 Task: Look for Airbnb options in Lancy, Switzerland from 1st December, 2023 to 5th December, 2023 for 1 adult. Place can be entire room with 1  bedroom having 1 bed and 1 bathroom. Property type can be flat. Amenities needed are: wifi.Look for 1 property as per requirement.
Action: Mouse moved to (545, 276)
Screenshot: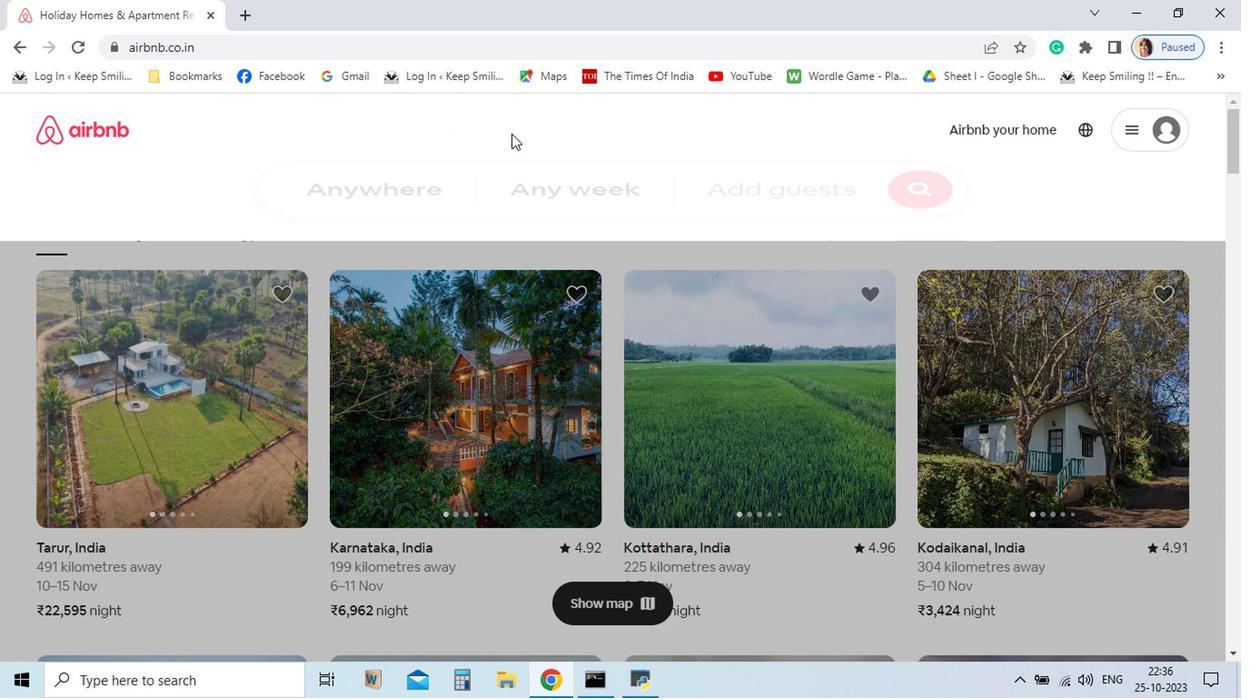 
Action: Mouse pressed left at (545, 276)
Screenshot: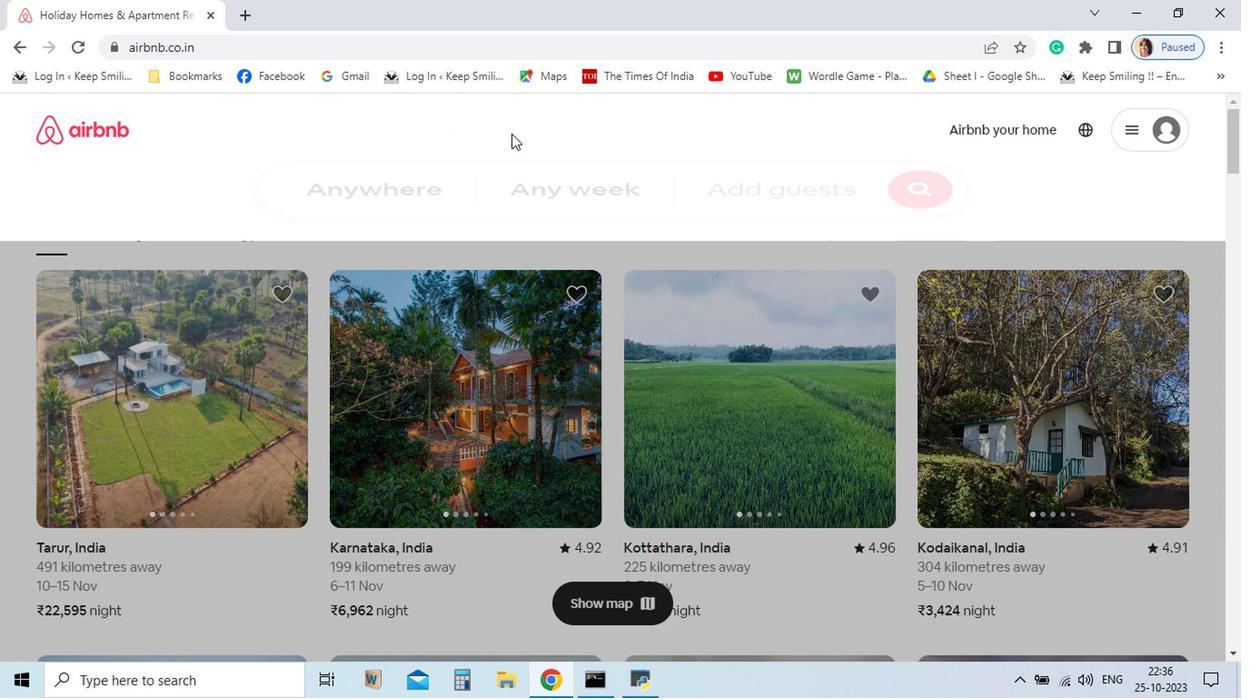 
Action: Mouse moved to (425, 331)
Screenshot: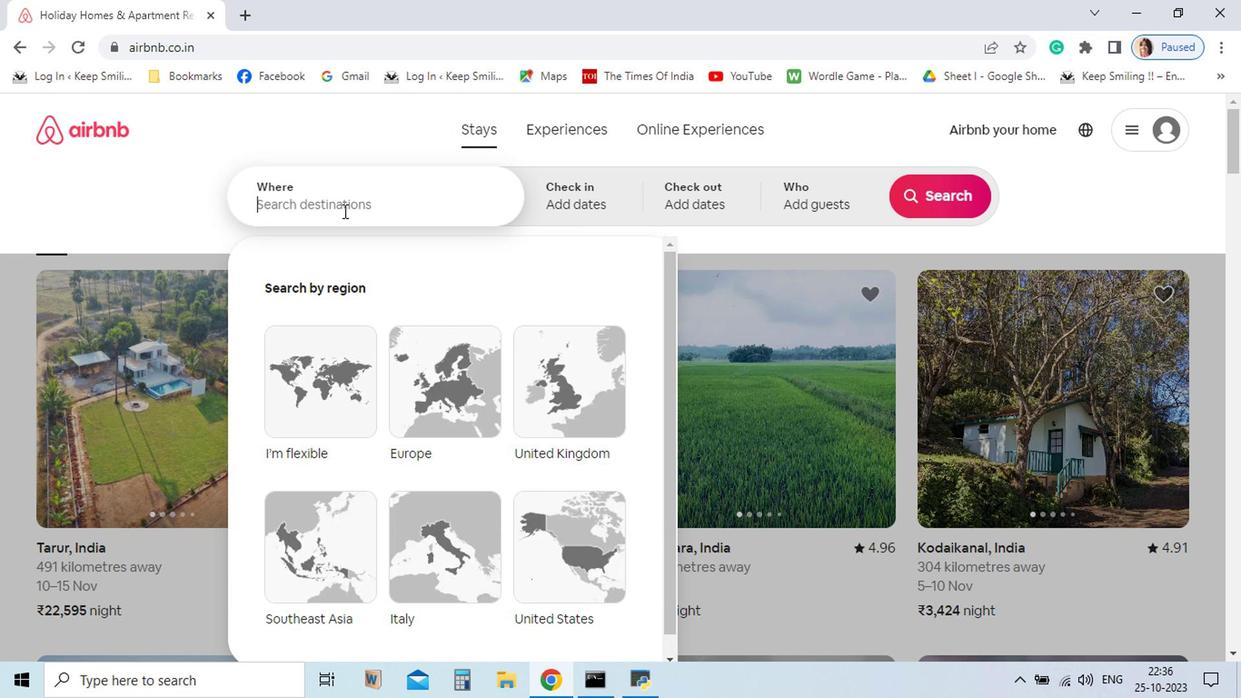 
Action: Mouse pressed left at (425, 331)
Screenshot: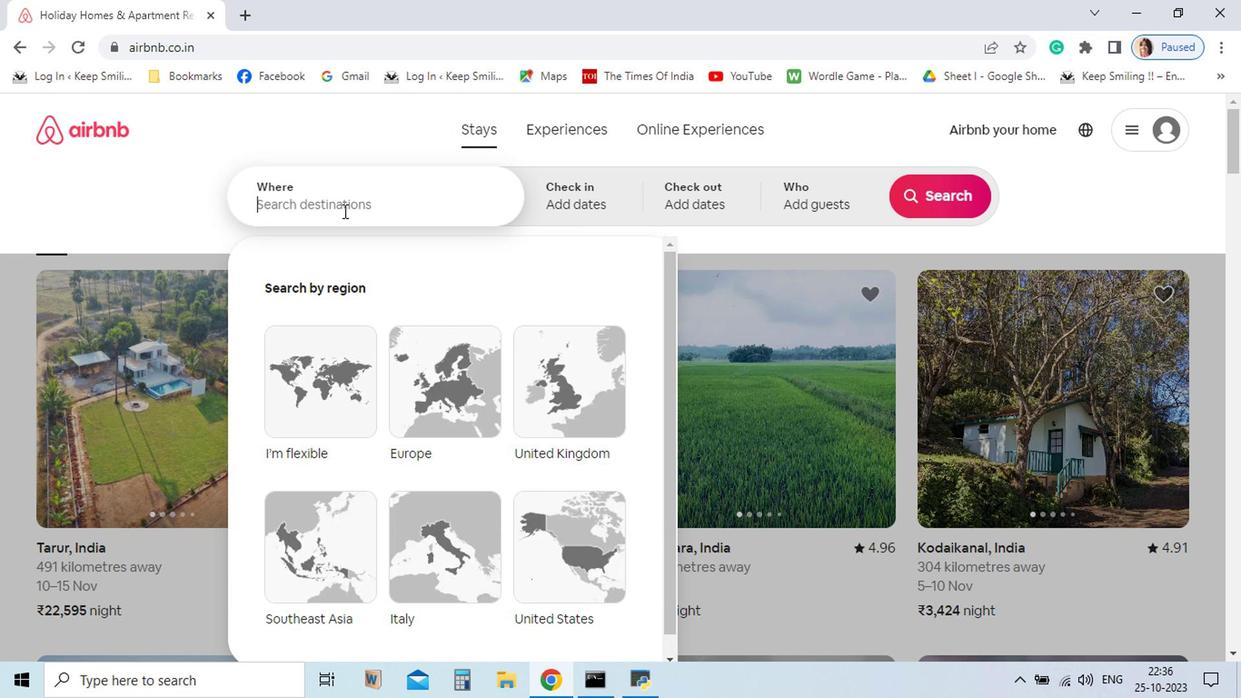 
Action: Mouse moved to (424, 330)
Screenshot: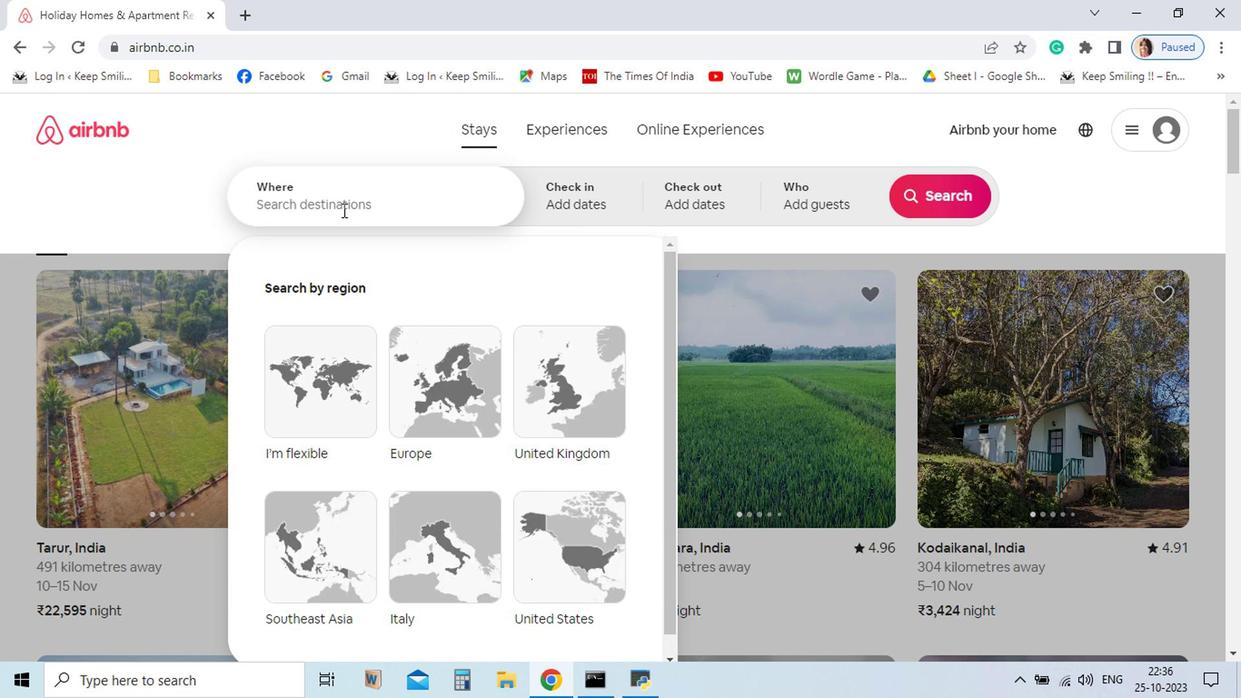 
Action: Key pressed lancy
Screenshot: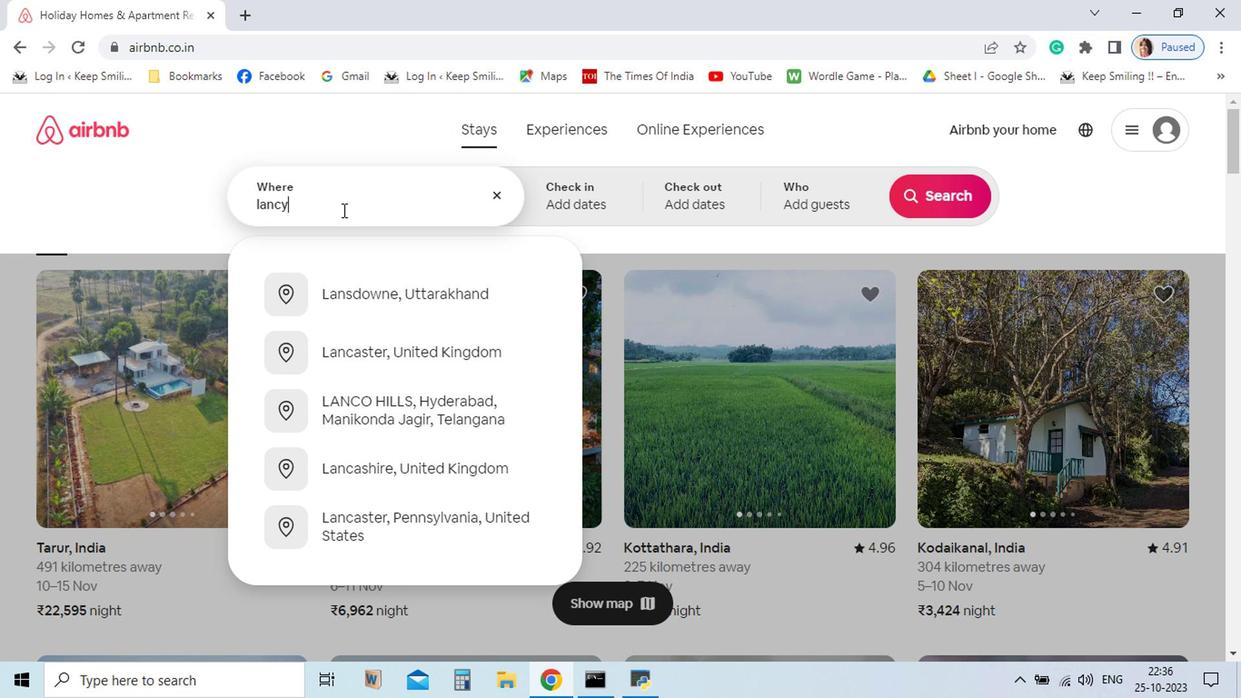 
Action: Mouse moved to (459, 388)
Screenshot: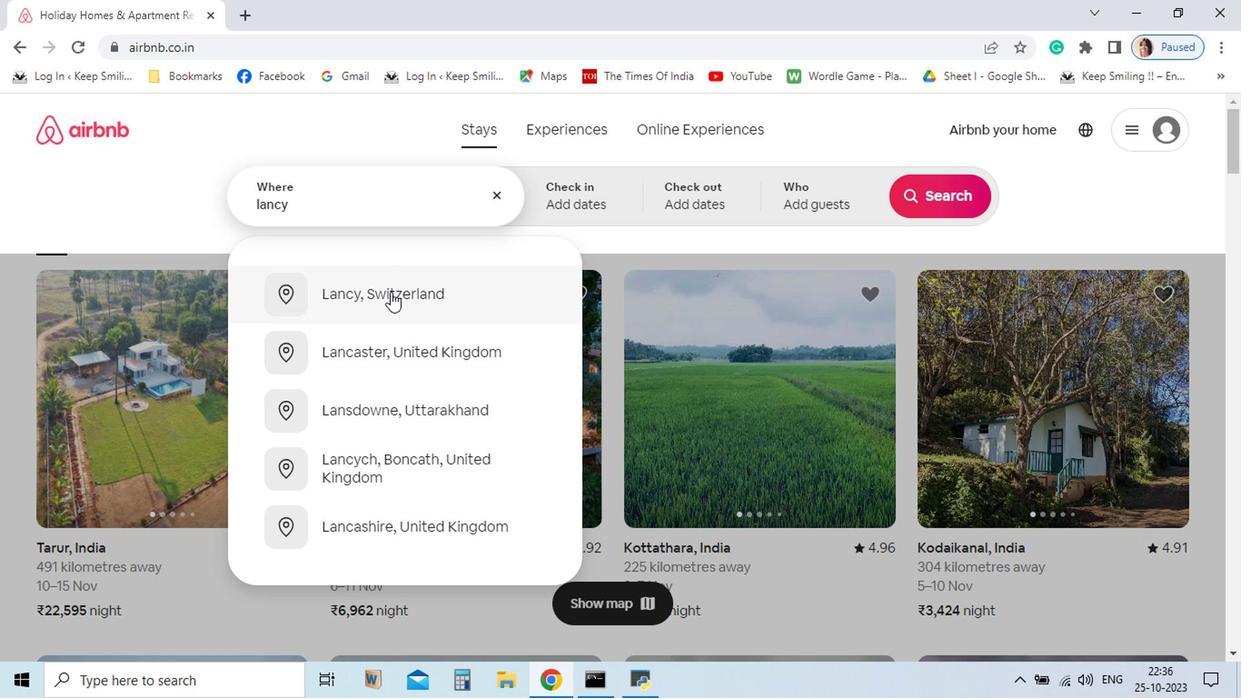 
Action: Mouse pressed left at (459, 388)
Screenshot: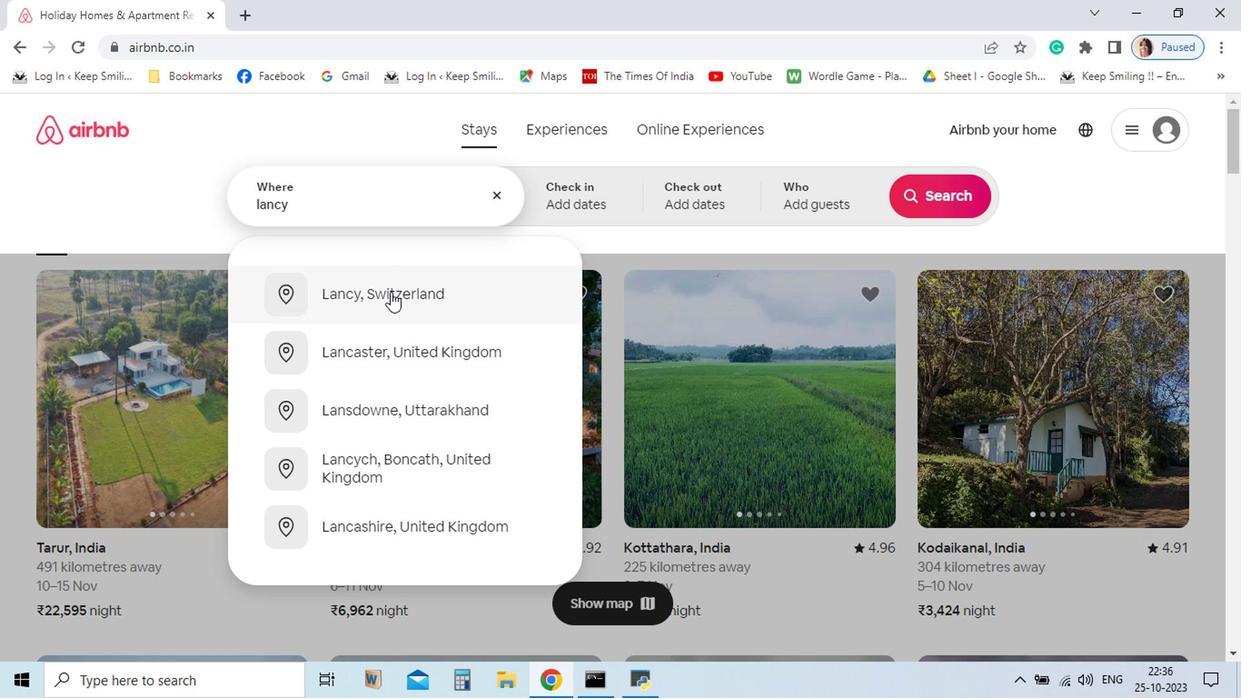 
Action: Mouse moved to (842, 424)
Screenshot: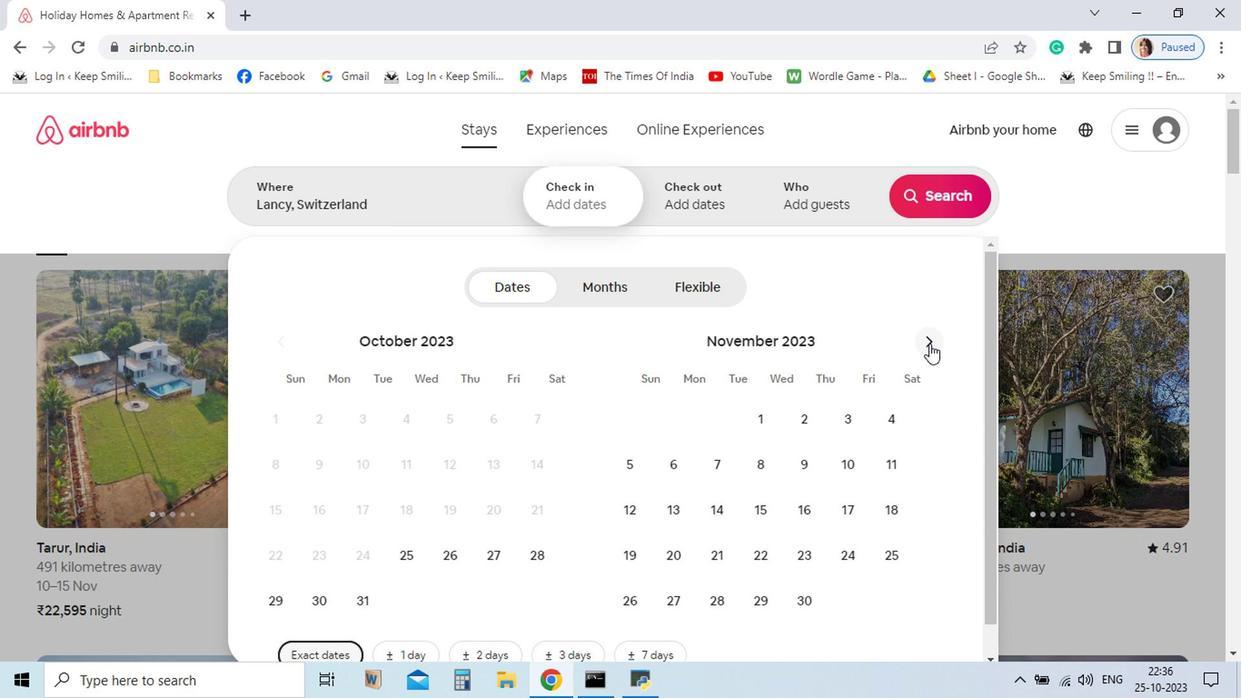 
Action: Mouse pressed left at (842, 424)
Screenshot: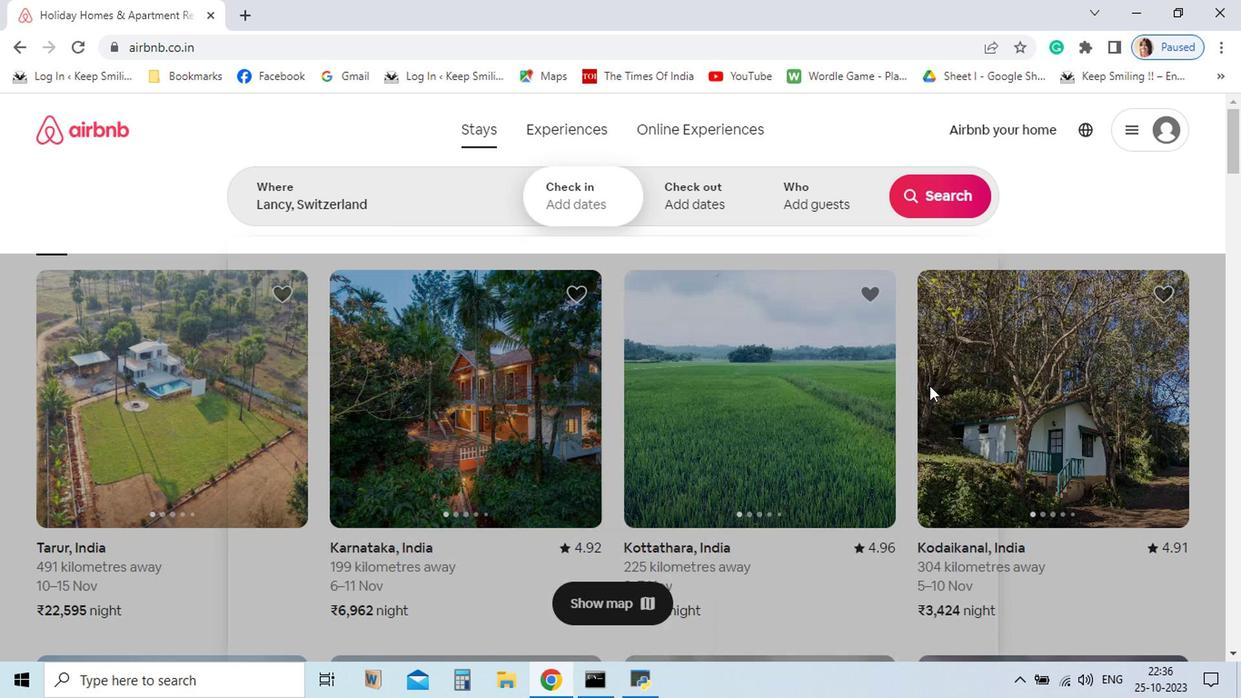 
Action: Mouse moved to (796, 471)
Screenshot: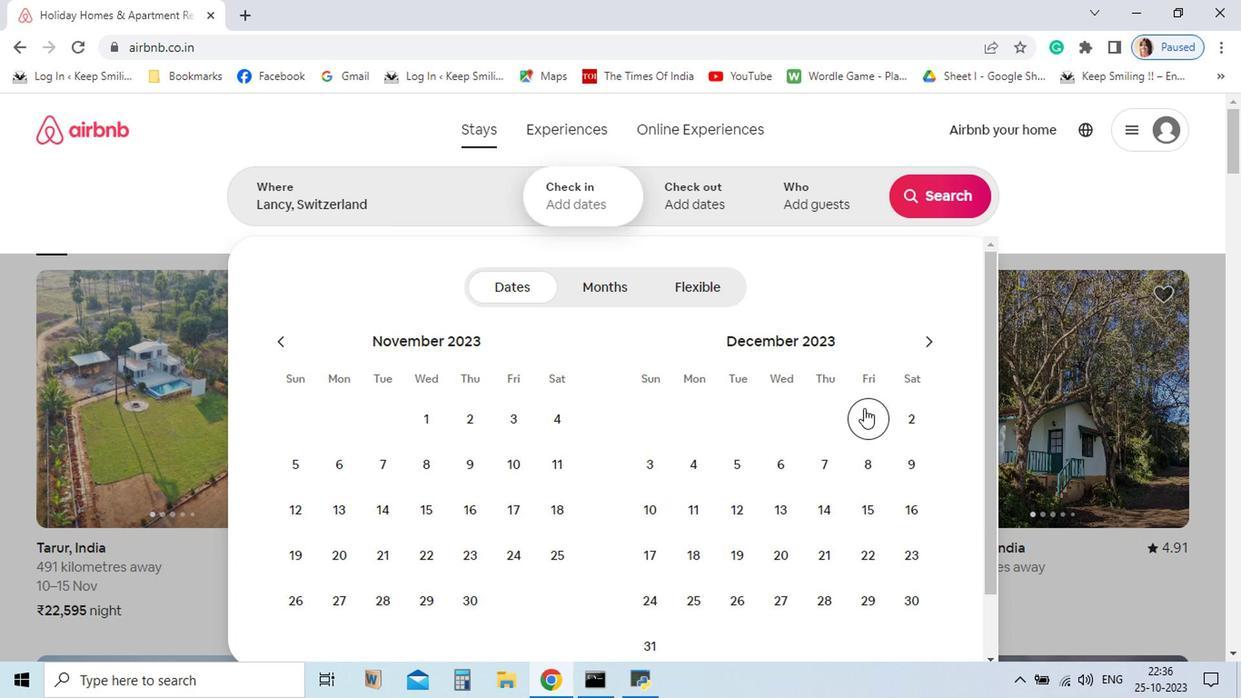 
Action: Mouse pressed left at (796, 471)
Screenshot: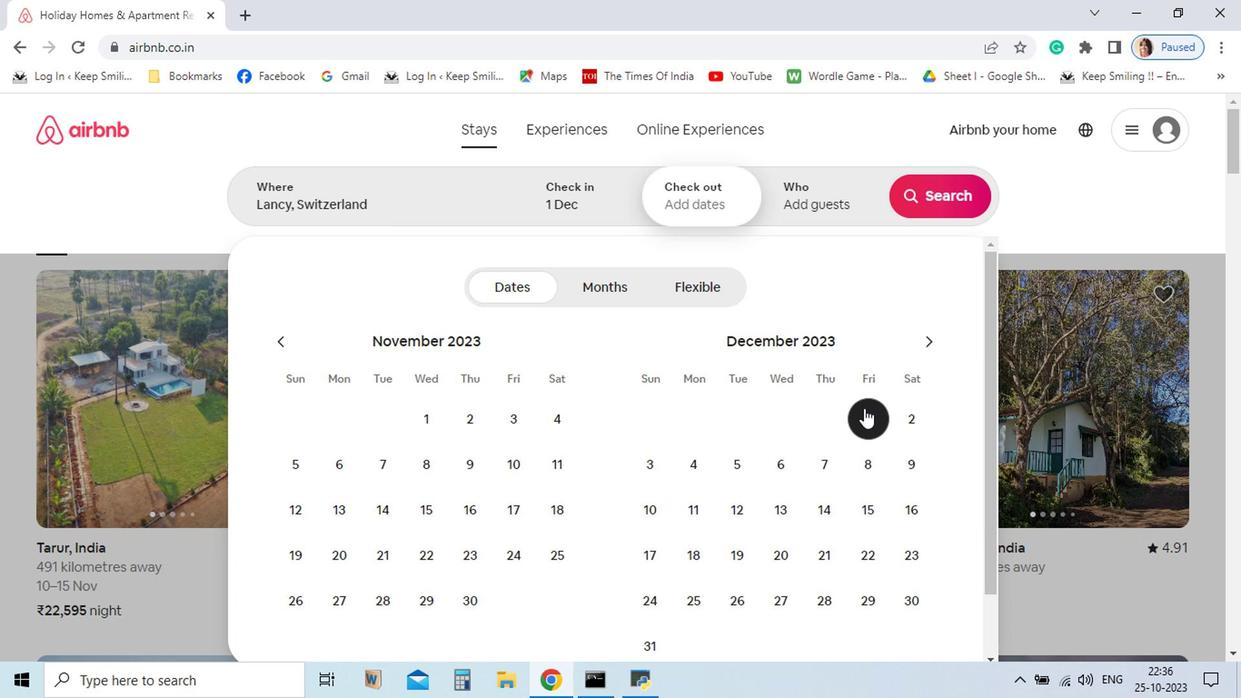 
Action: Mouse moved to (706, 512)
Screenshot: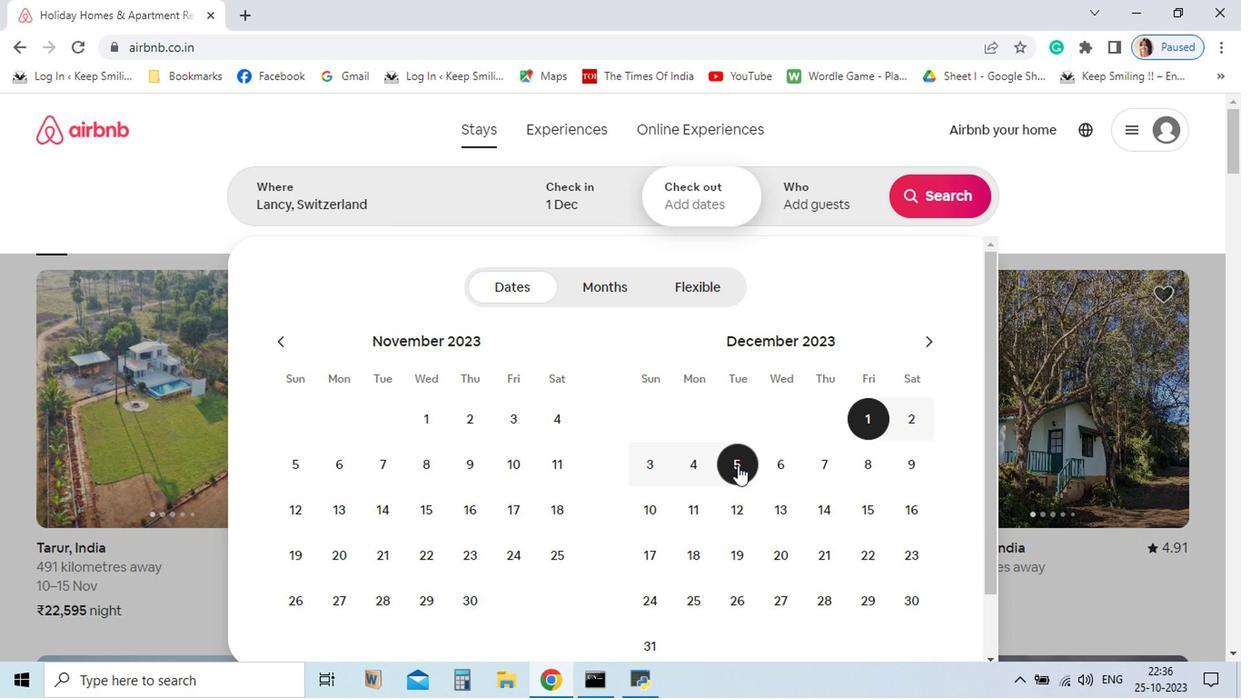 
Action: Mouse pressed left at (706, 512)
Screenshot: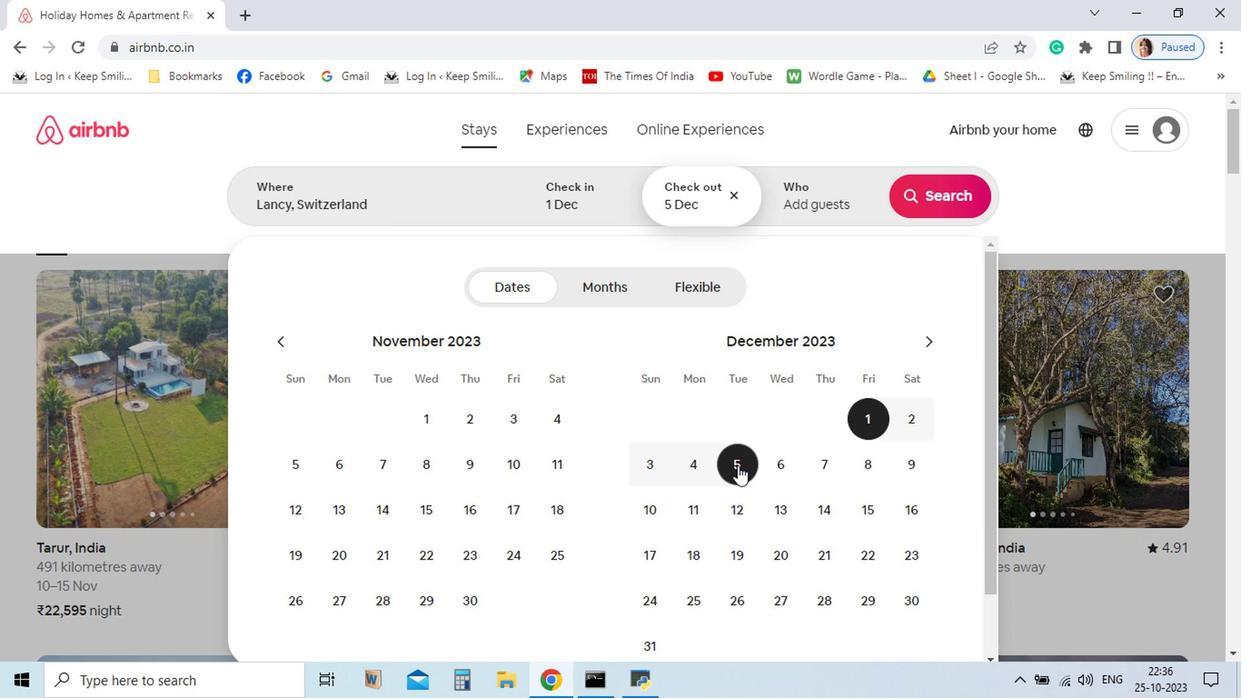 
Action: Mouse moved to (774, 329)
Screenshot: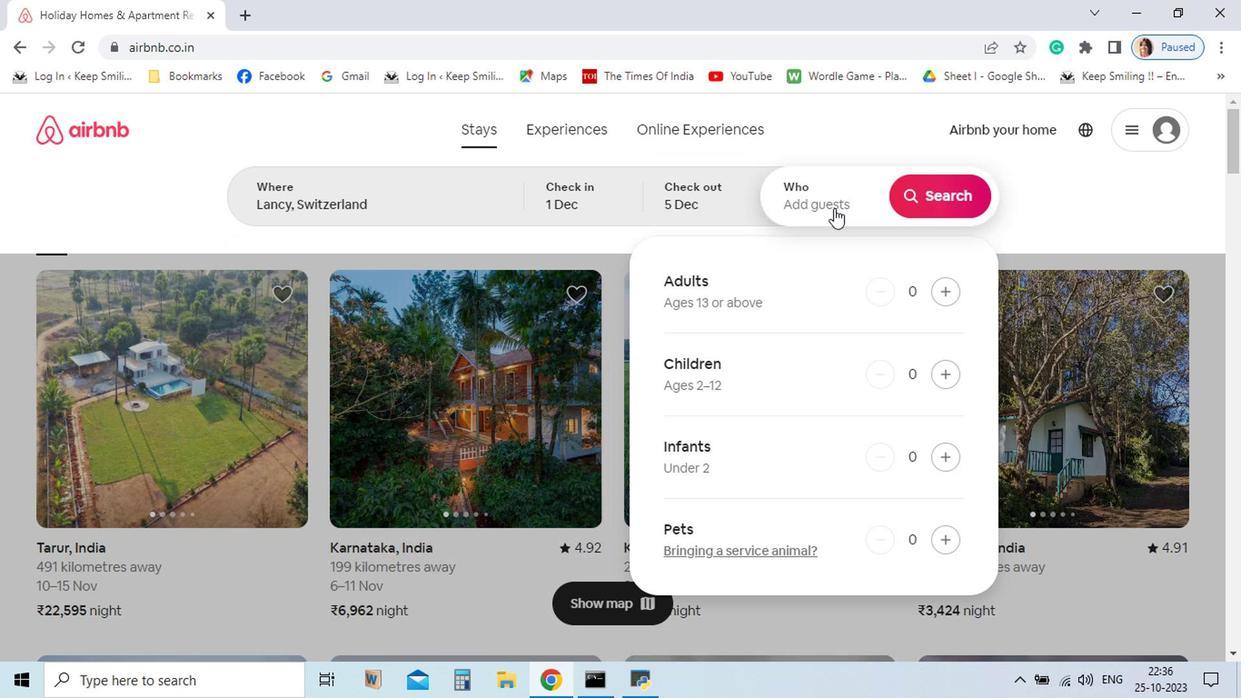 
Action: Mouse pressed left at (774, 329)
Screenshot: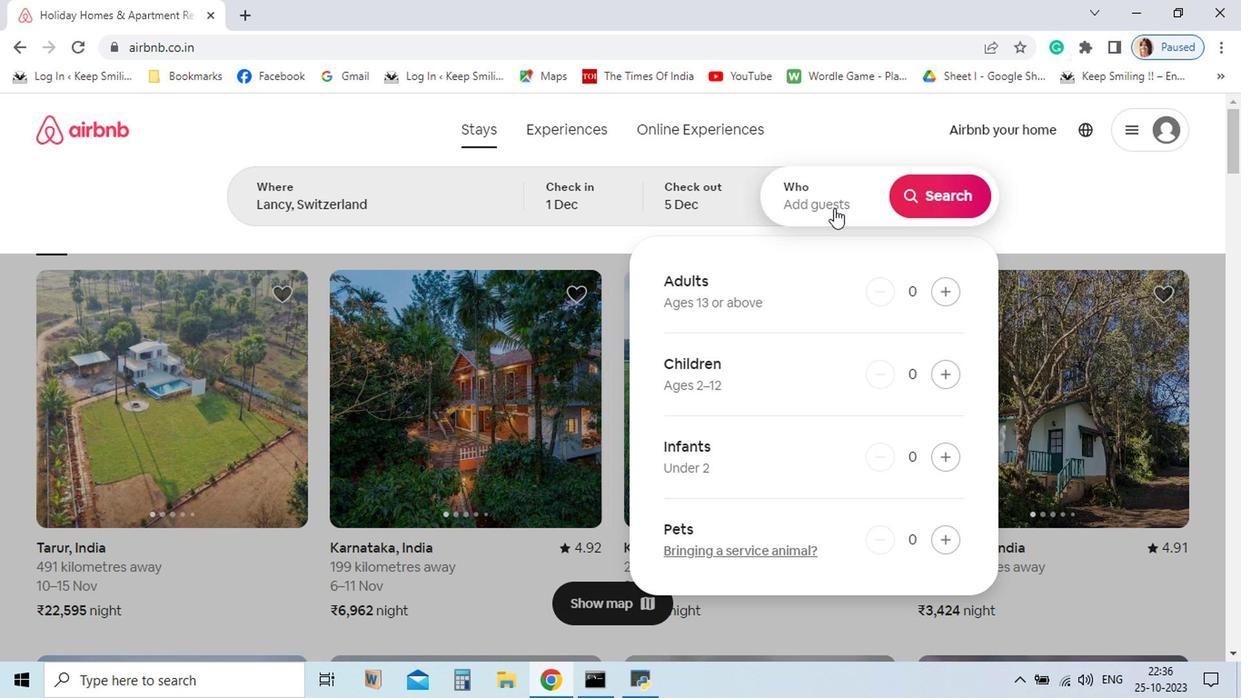
Action: Mouse moved to (854, 388)
Screenshot: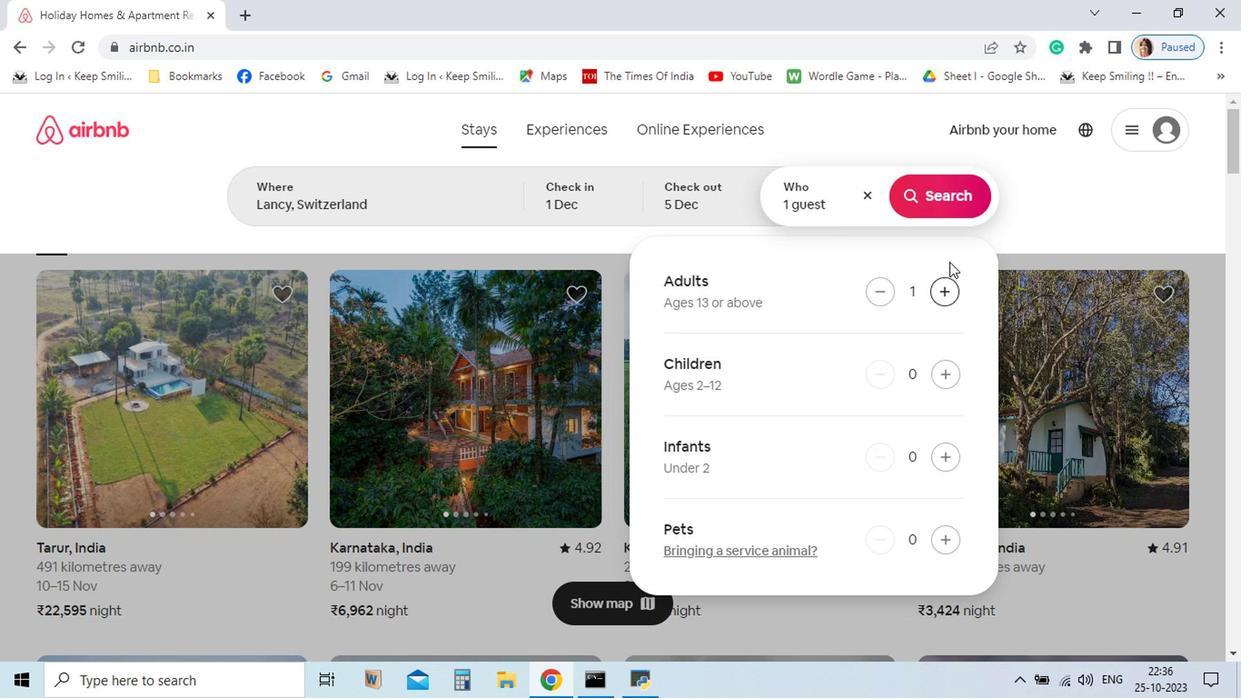 
Action: Mouse pressed left at (854, 388)
Screenshot: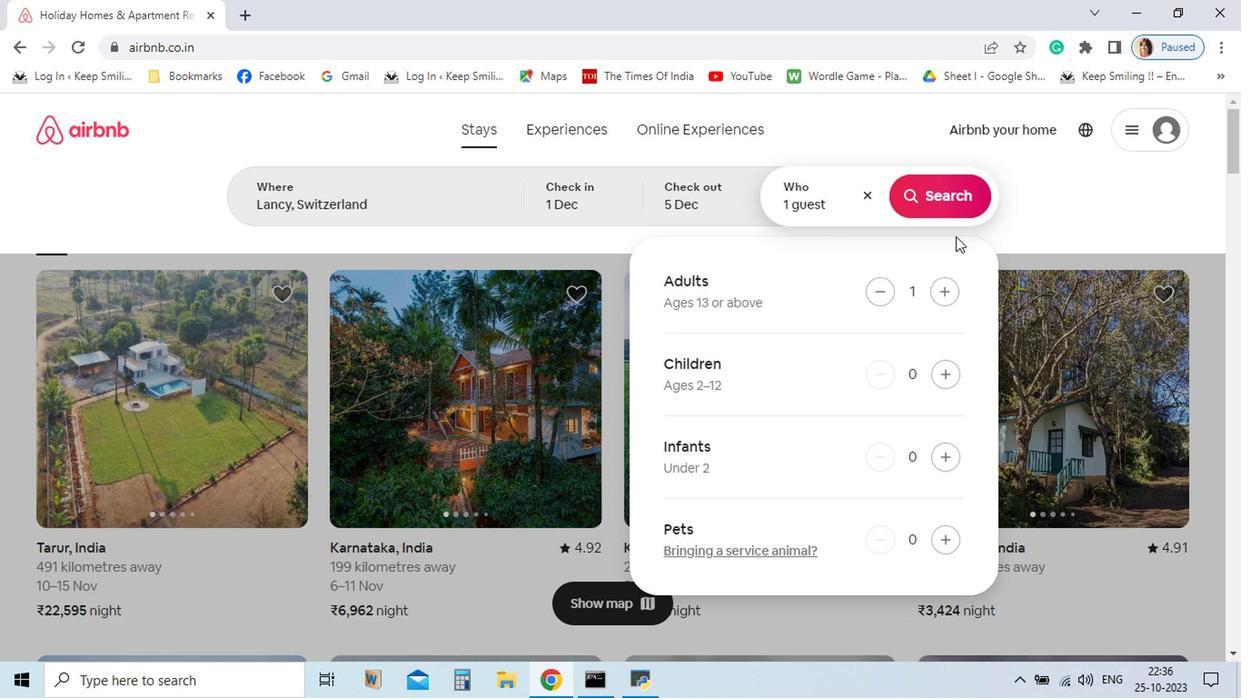 
Action: Mouse moved to (857, 321)
Screenshot: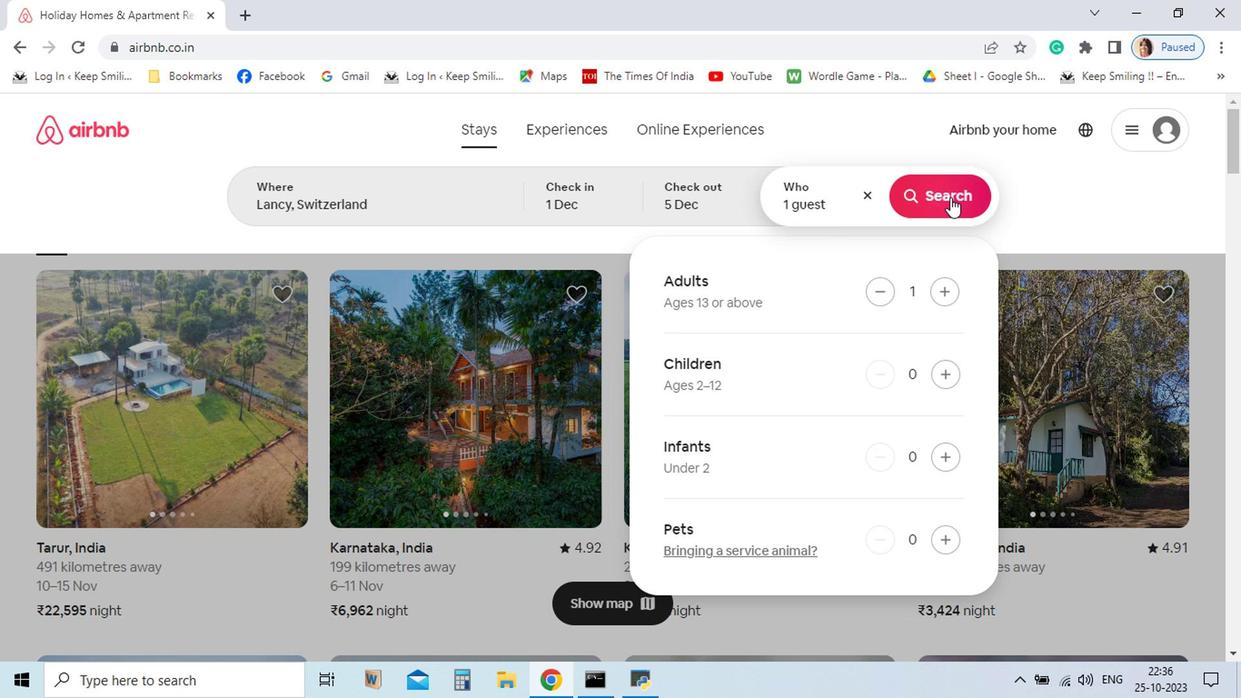 
Action: Mouse pressed left at (857, 321)
Screenshot: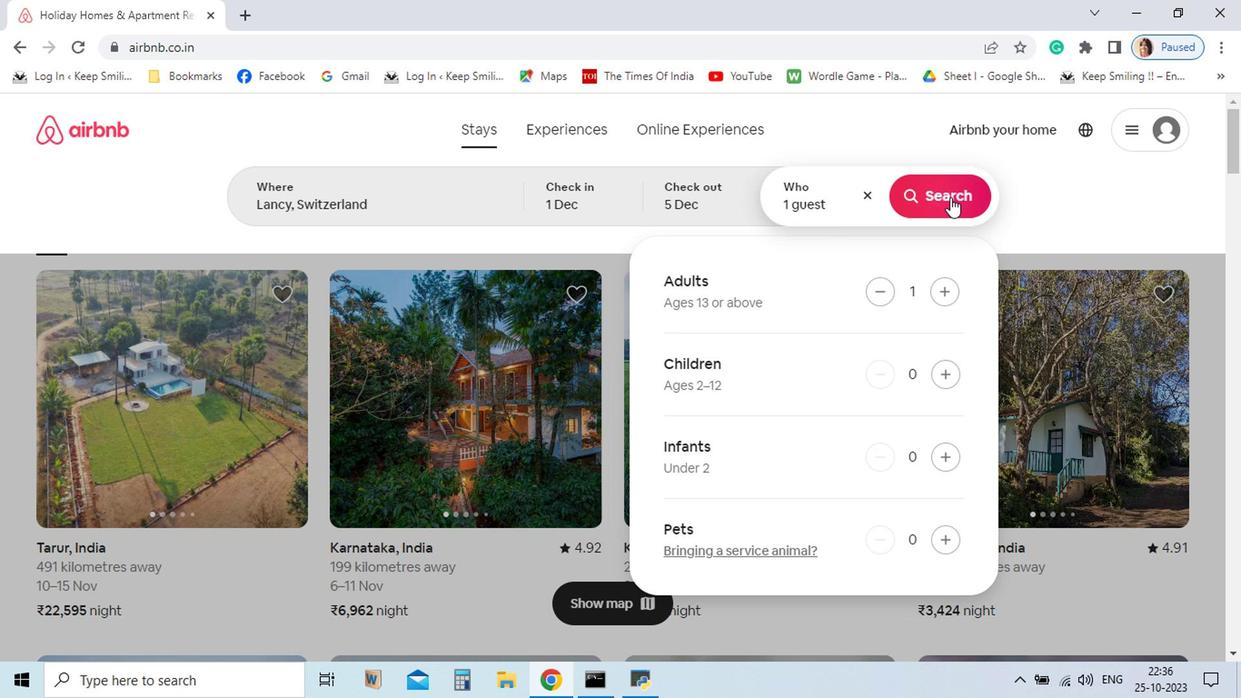 
Action: Mouse moved to (860, 326)
Screenshot: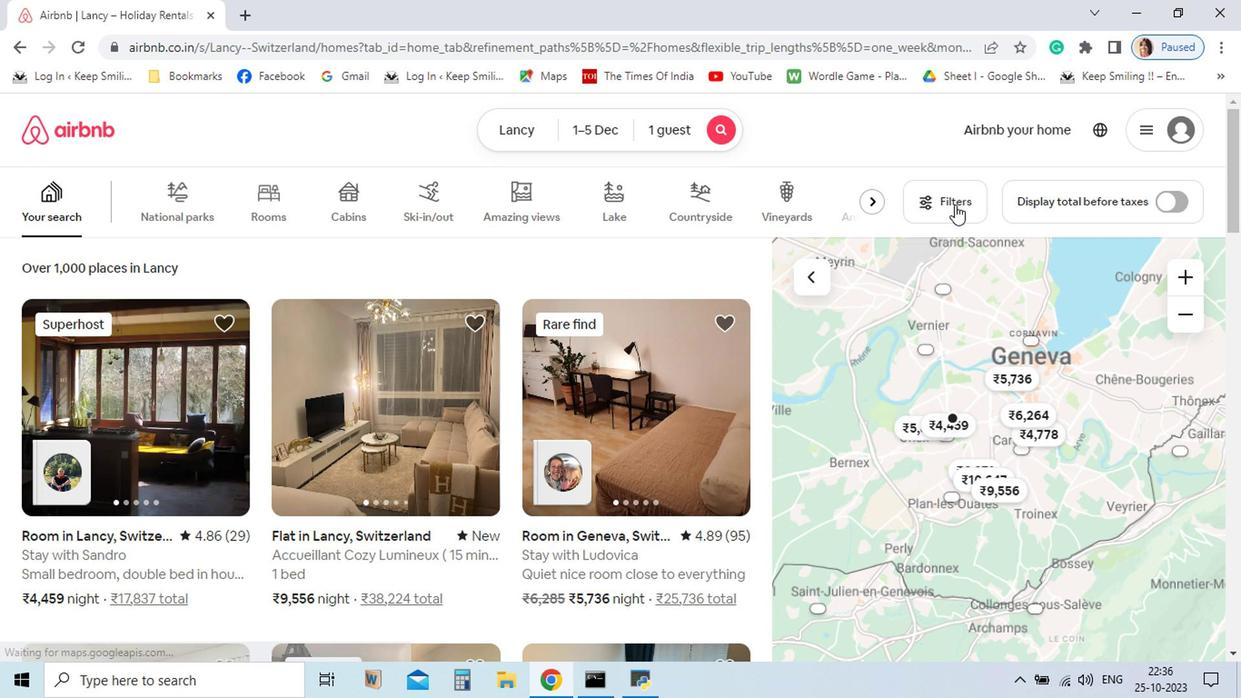 
Action: Mouse pressed left at (860, 326)
Screenshot: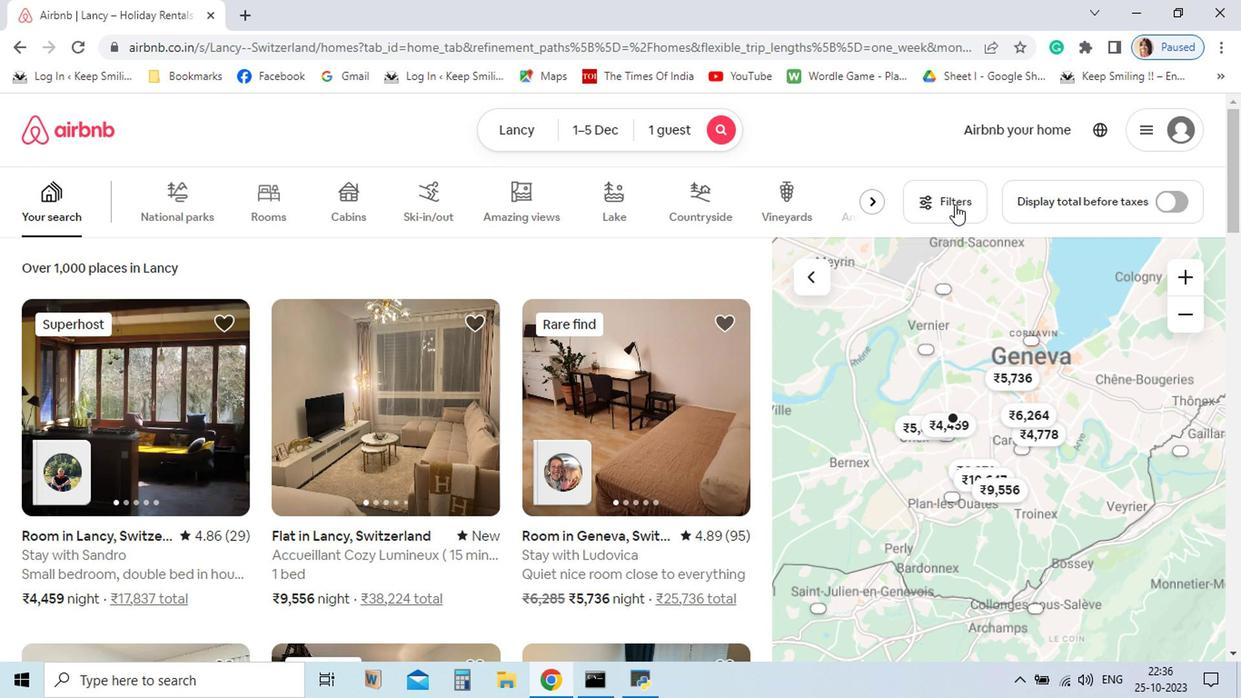 
Action: Mouse moved to (874, 348)
Screenshot: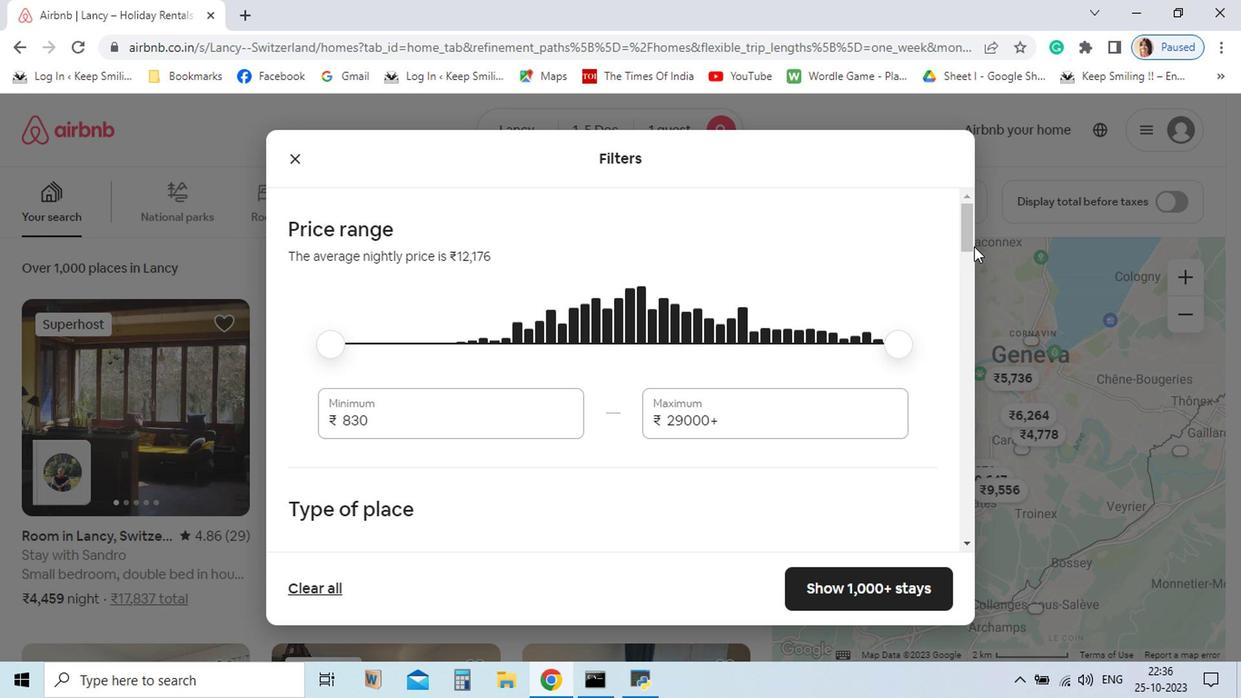 
Action: Mouse pressed left at (874, 348)
Screenshot: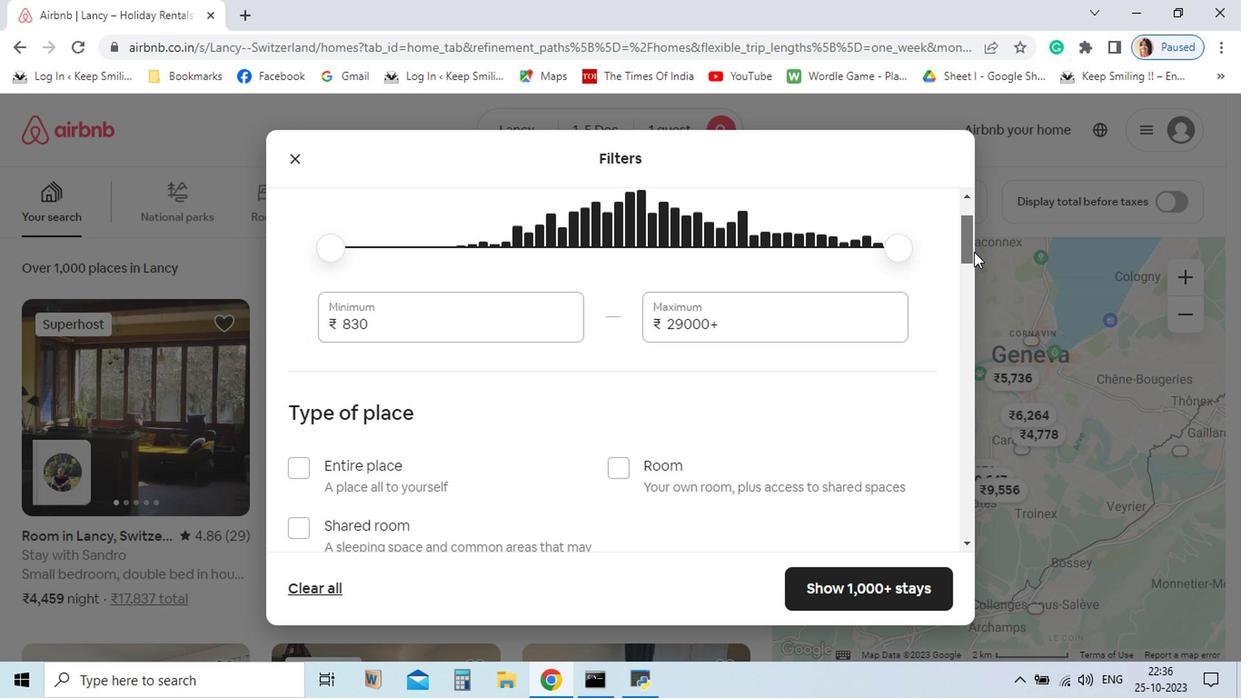 
Action: Mouse moved to (869, 371)
Screenshot: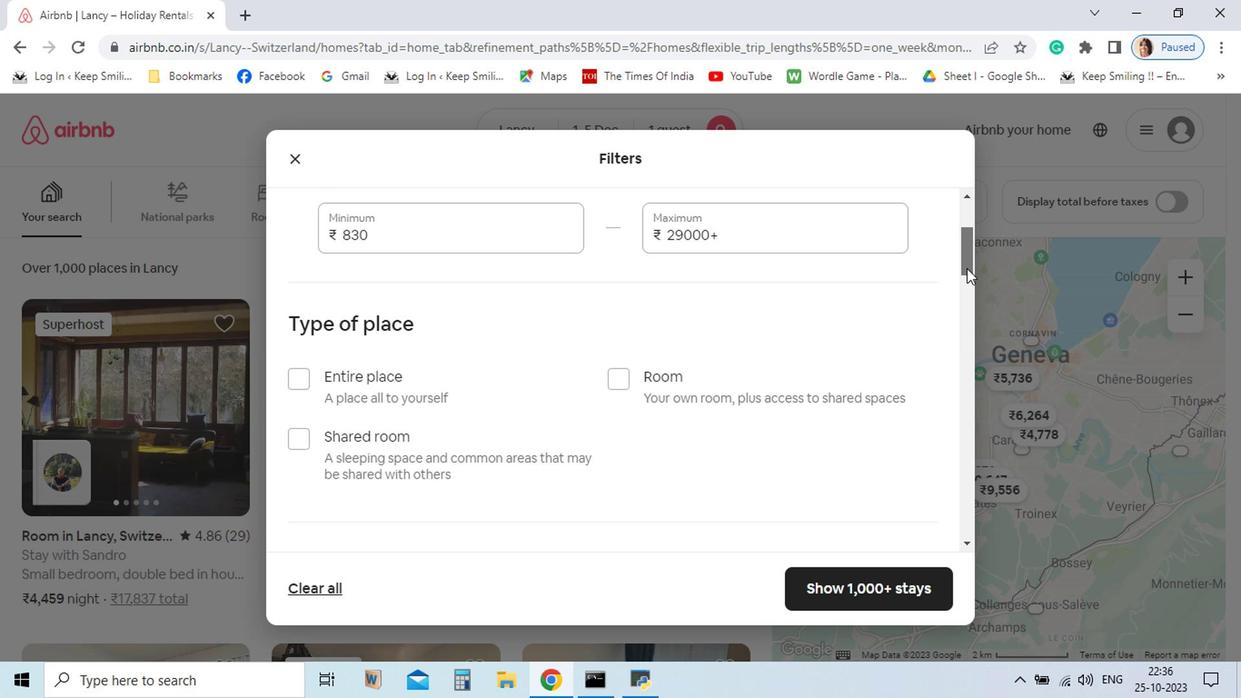 
Action: Mouse pressed left at (869, 371)
Screenshot: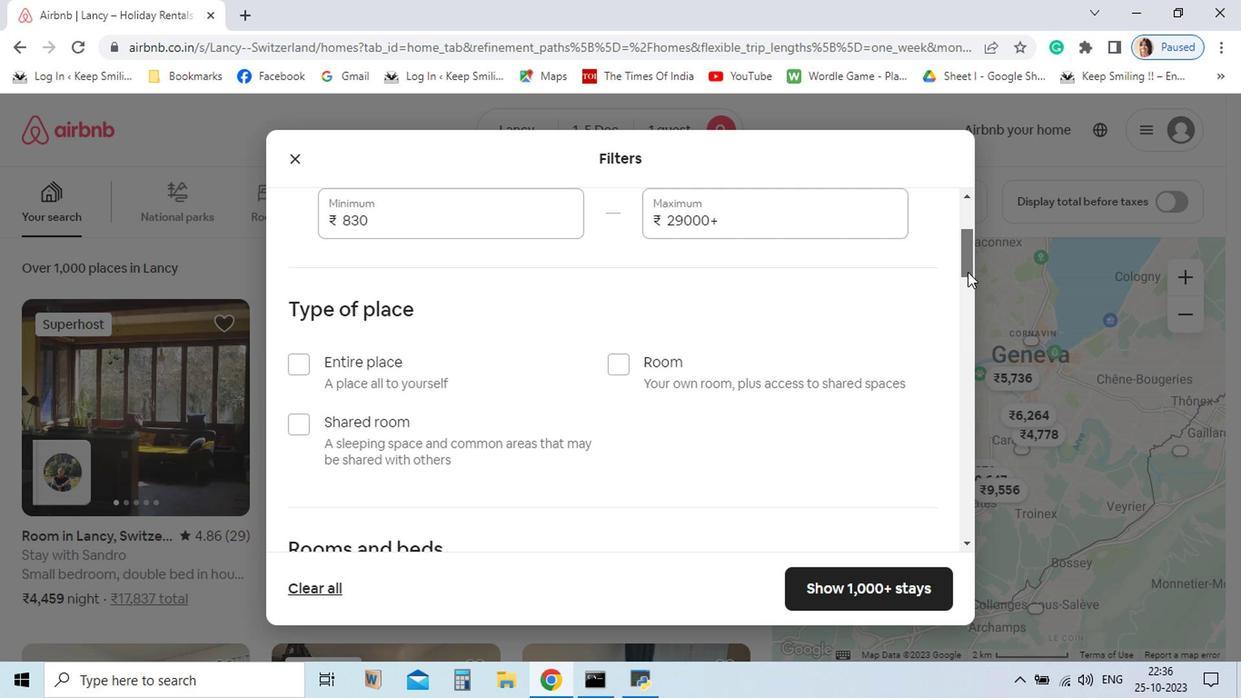 
Action: Mouse moved to (617, 360)
Screenshot: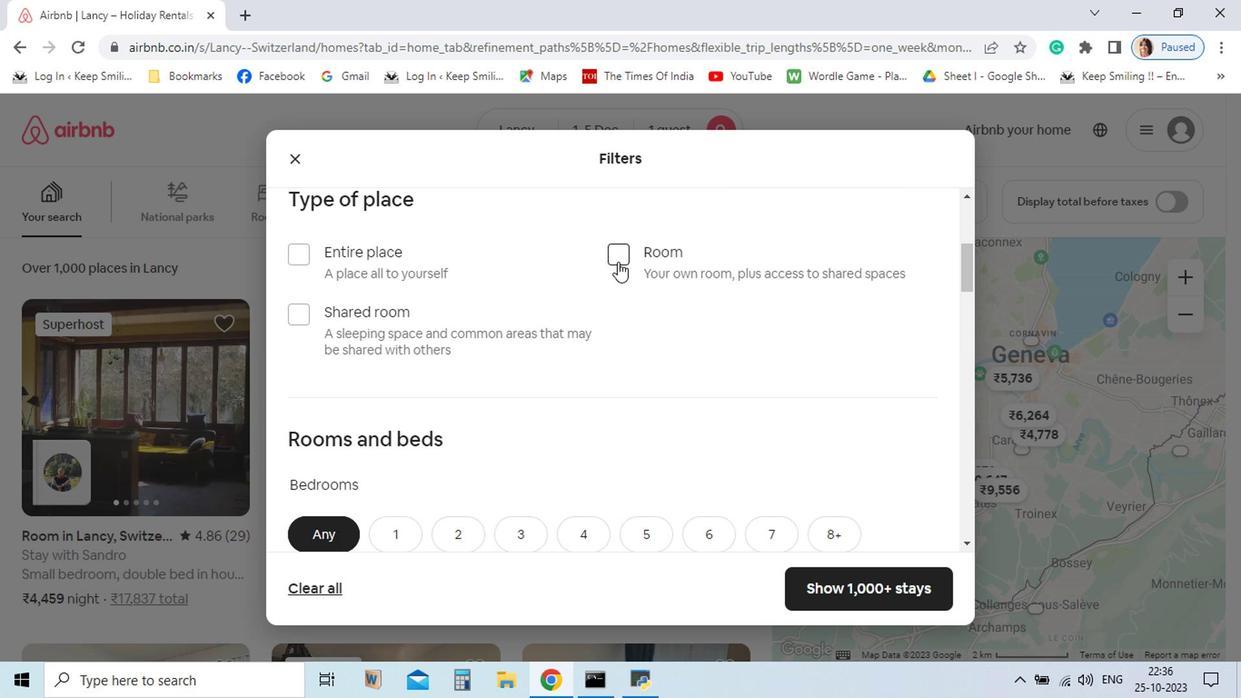 
Action: Mouse pressed left at (617, 360)
Screenshot: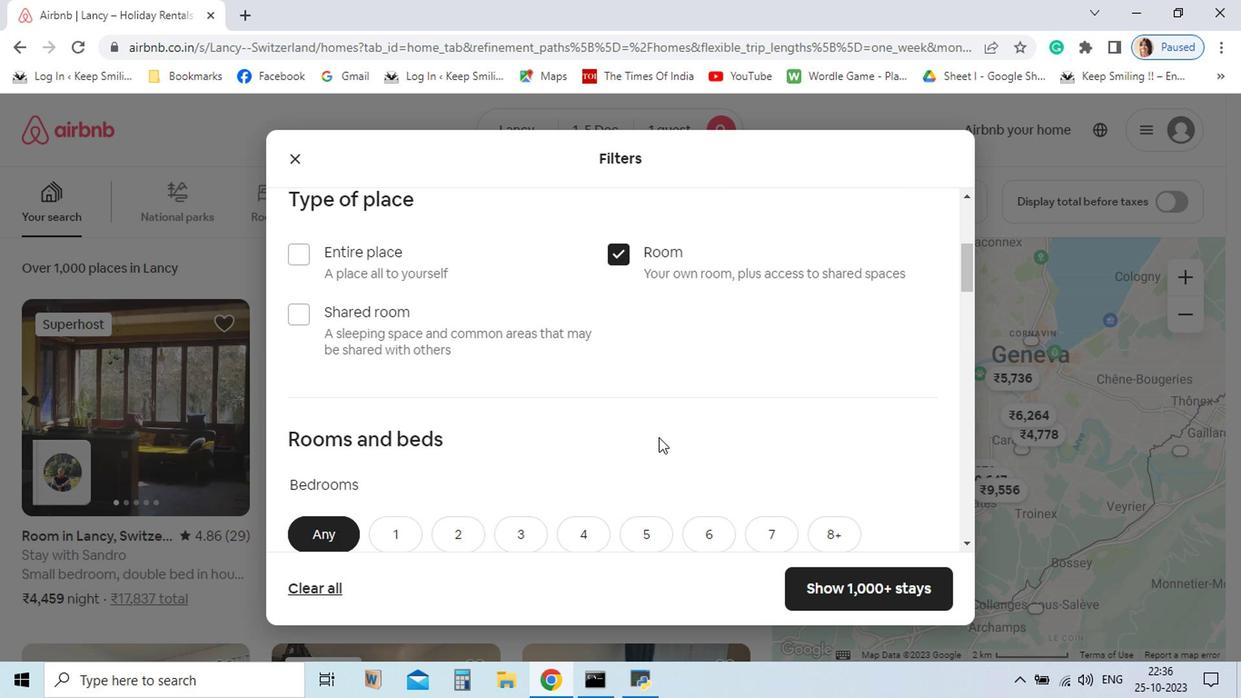 
Action: Mouse moved to (865, 384)
Screenshot: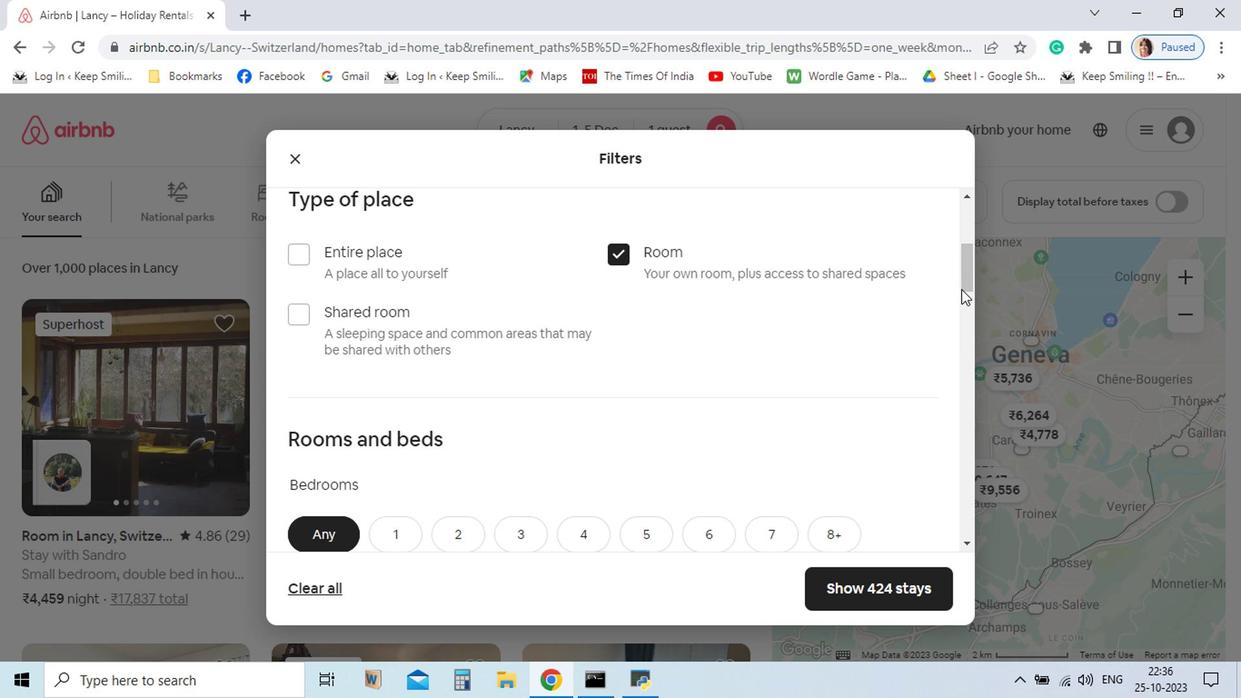
Action: Mouse pressed left at (865, 384)
Screenshot: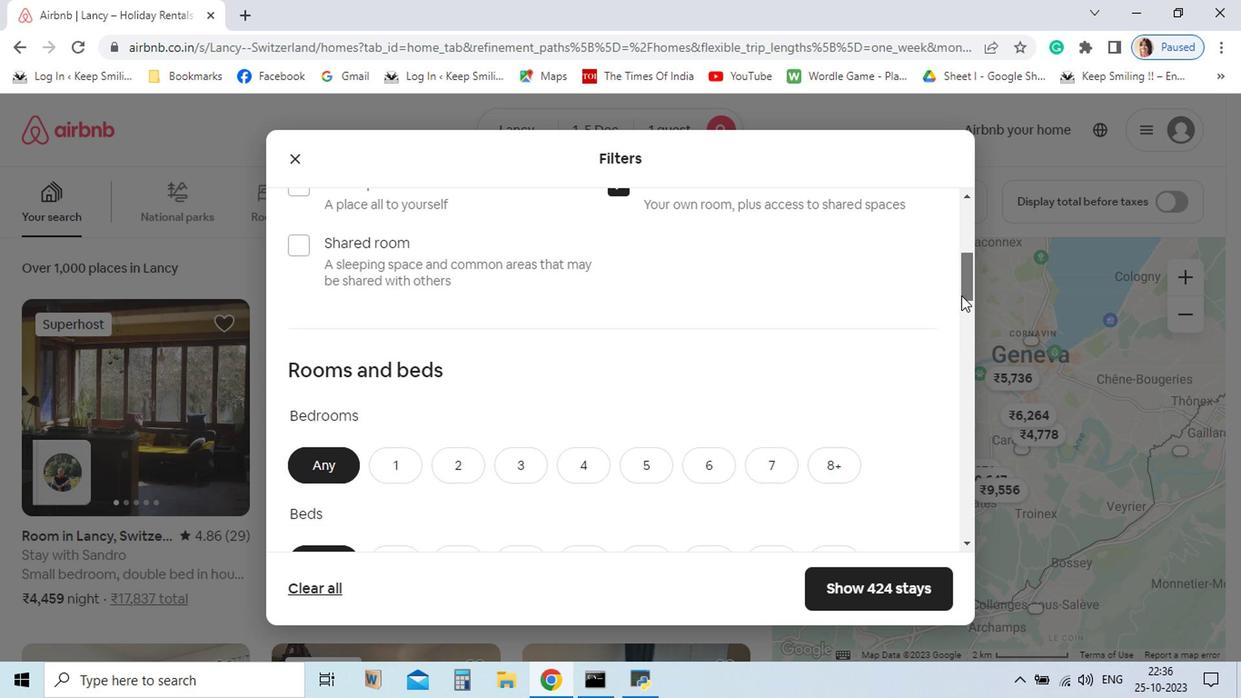 
Action: Mouse moved to (460, 481)
Screenshot: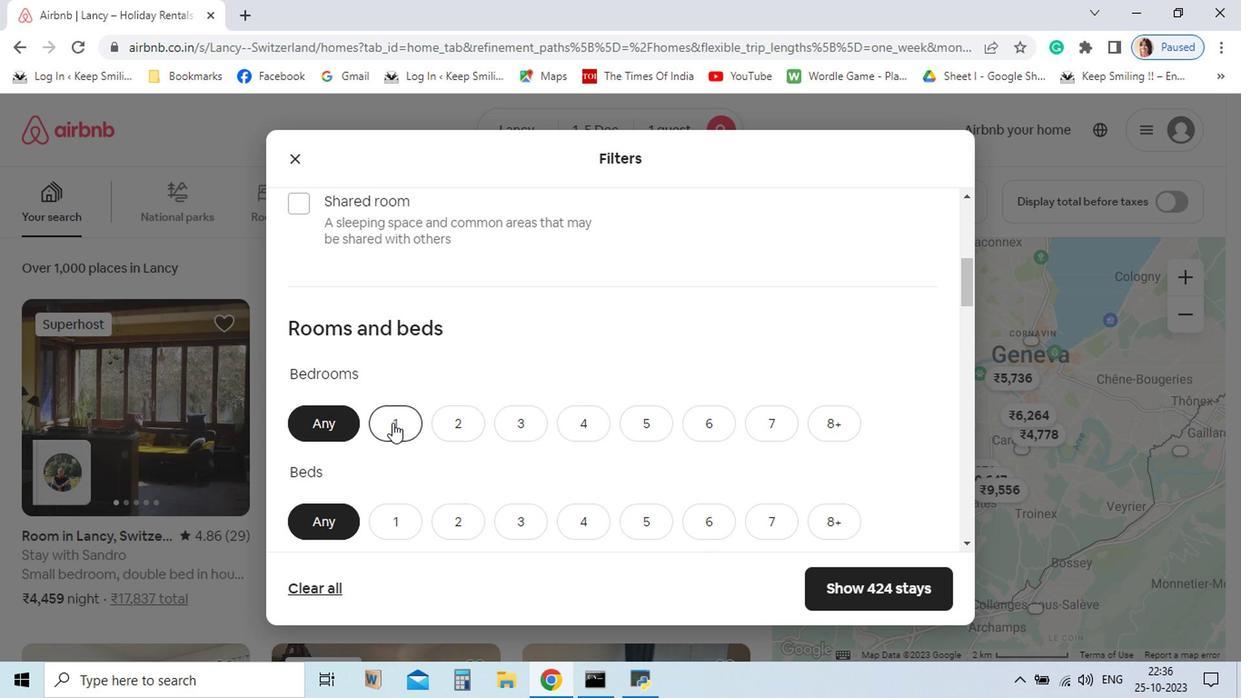 
Action: Mouse pressed left at (460, 481)
Screenshot: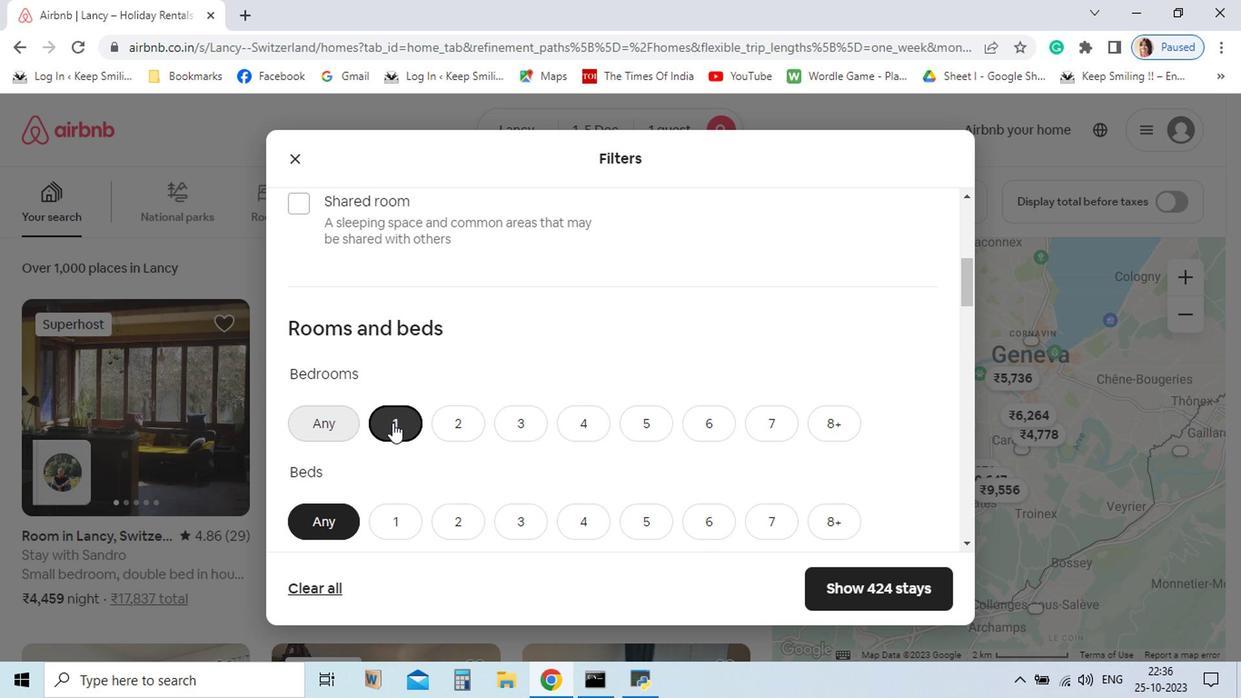 
Action: Mouse moved to (457, 552)
Screenshot: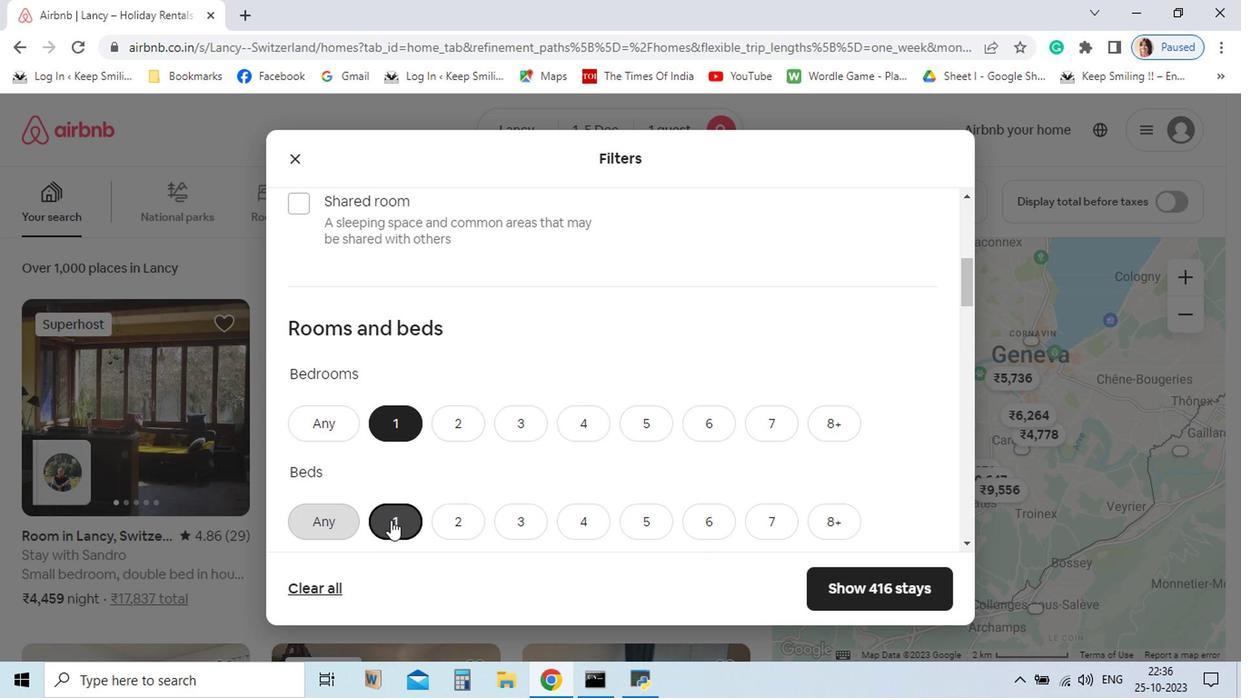 
Action: Mouse pressed left at (457, 552)
Screenshot: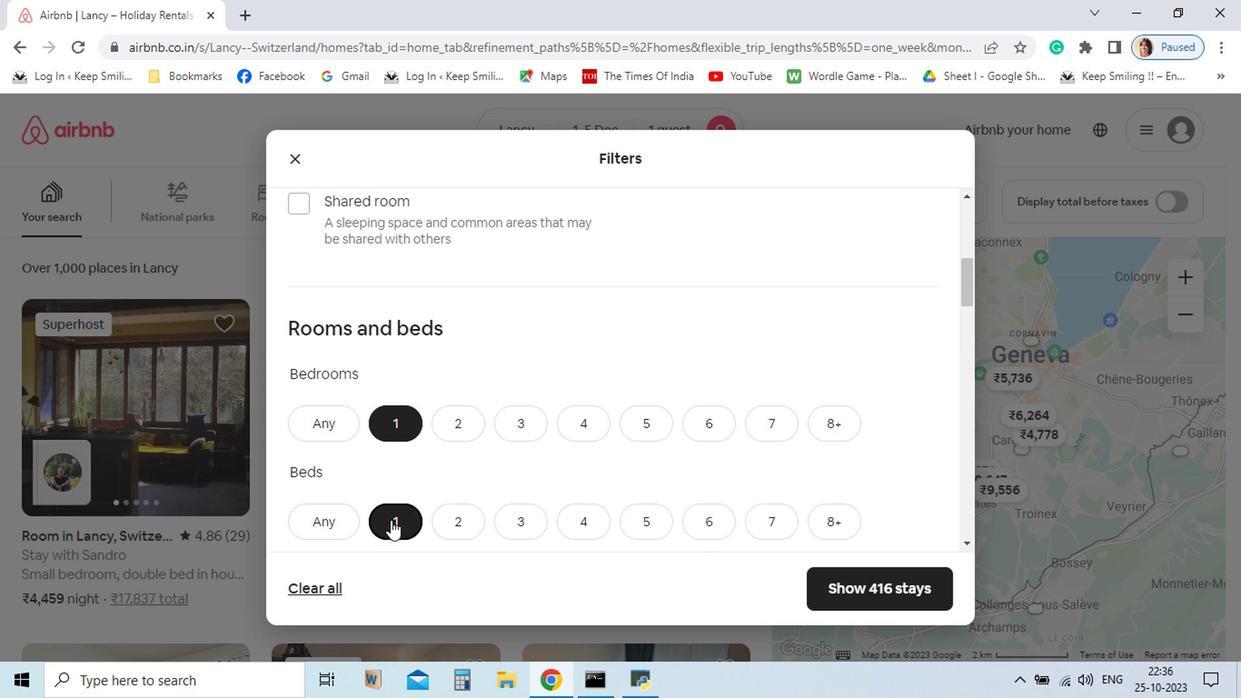 
Action: Mouse moved to (459, 550)
Screenshot: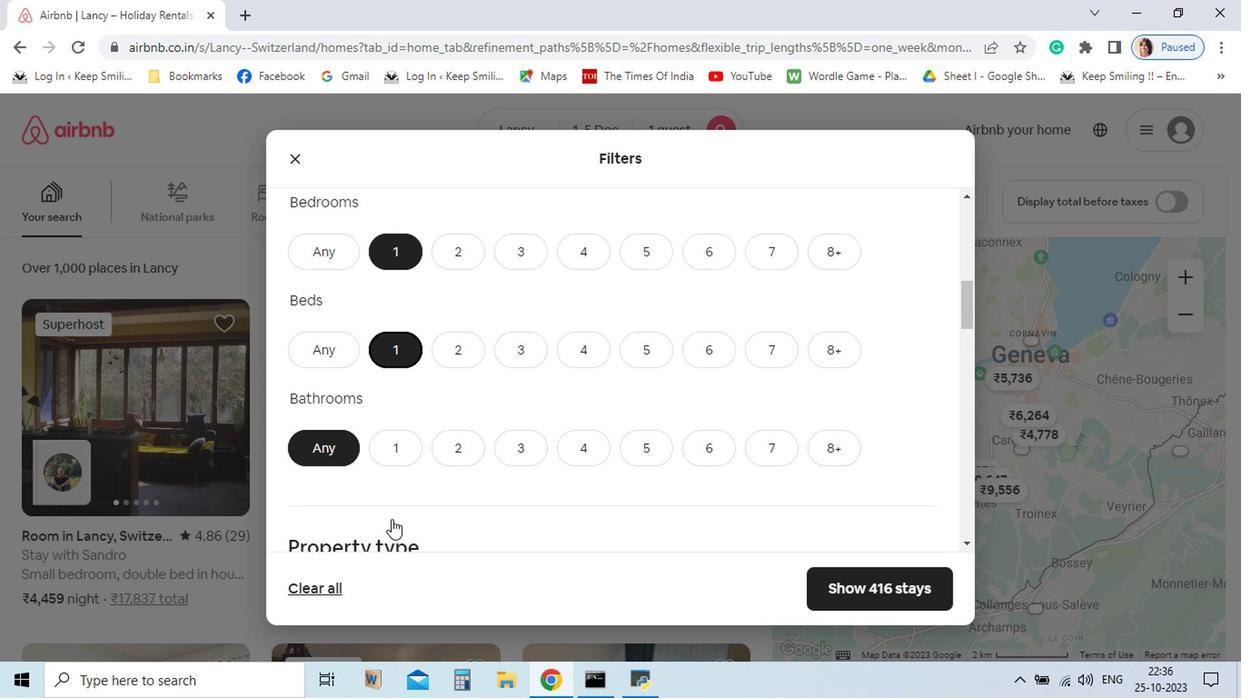 
Action: Mouse scrolled (459, 549) with delta (0, 0)
Screenshot: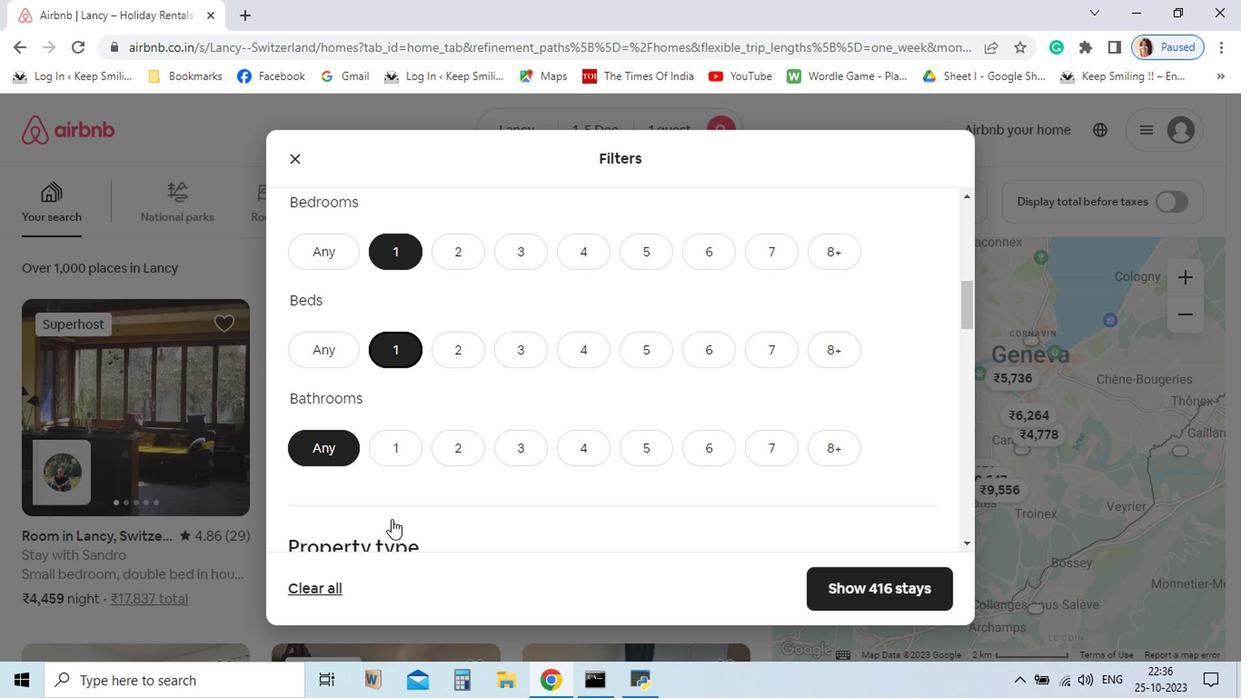 
Action: Mouse scrolled (459, 549) with delta (0, 0)
Screenshot: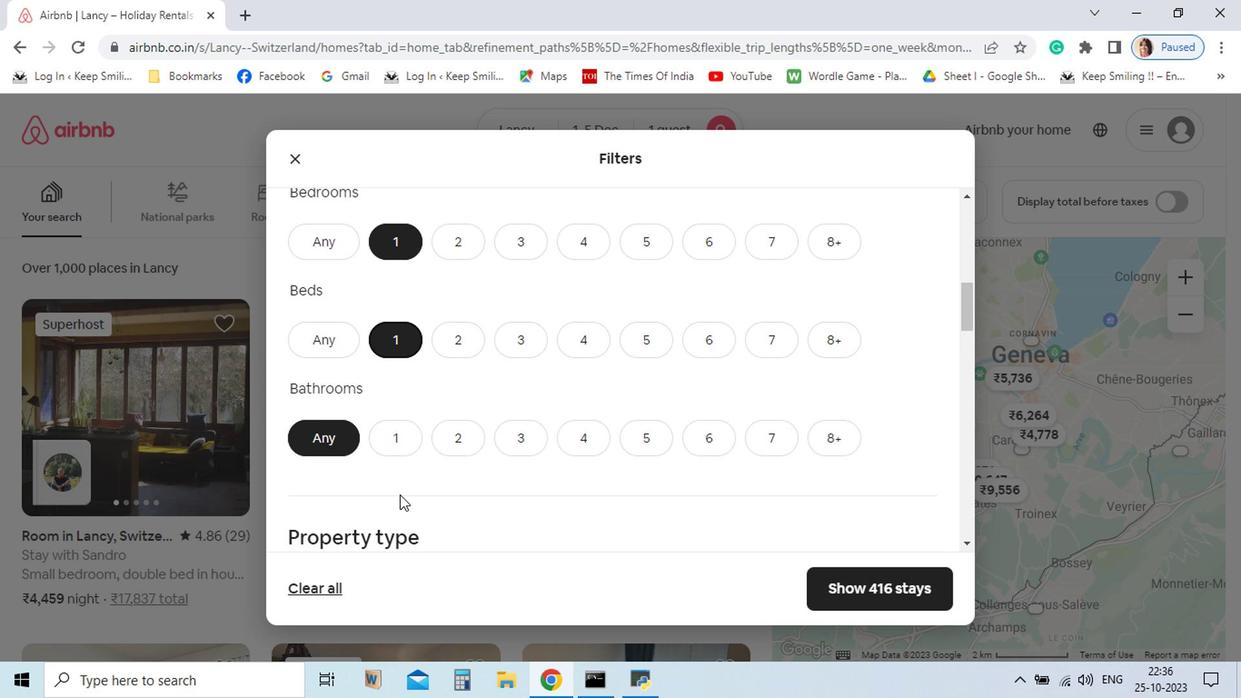 
Action: Mouse moved to (464, 497)
Screenshot: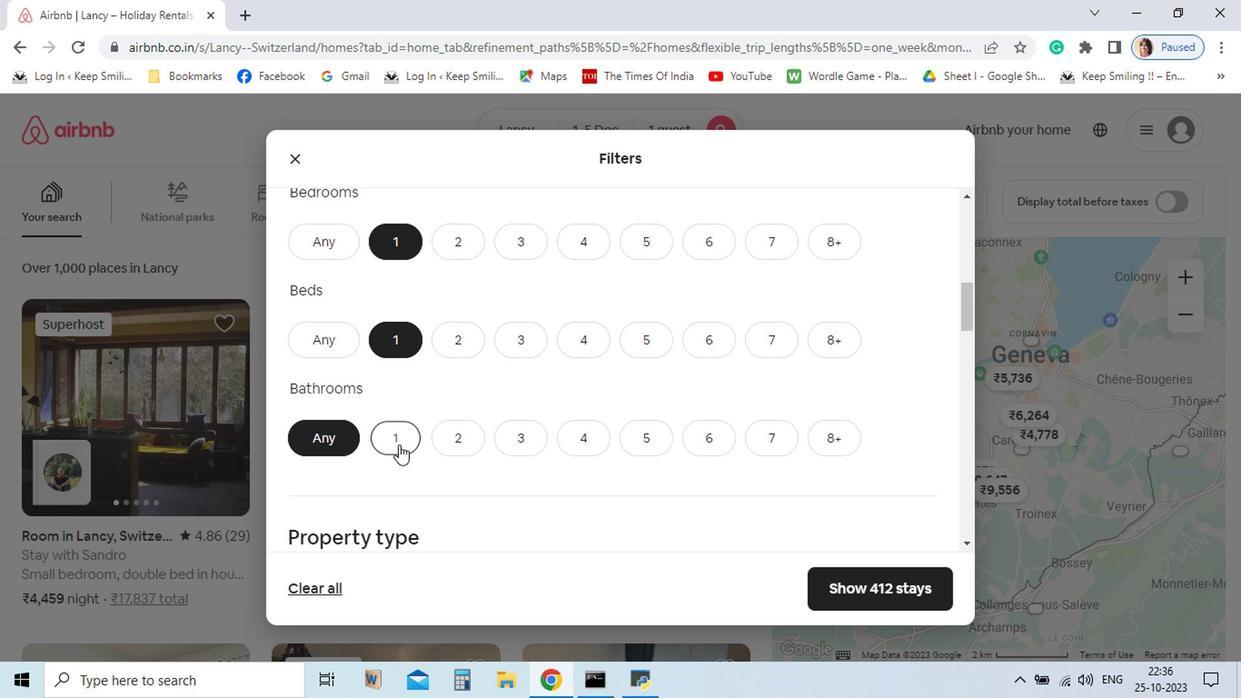 
Action: Mouse pressed left at (464, 497)
Screenshot: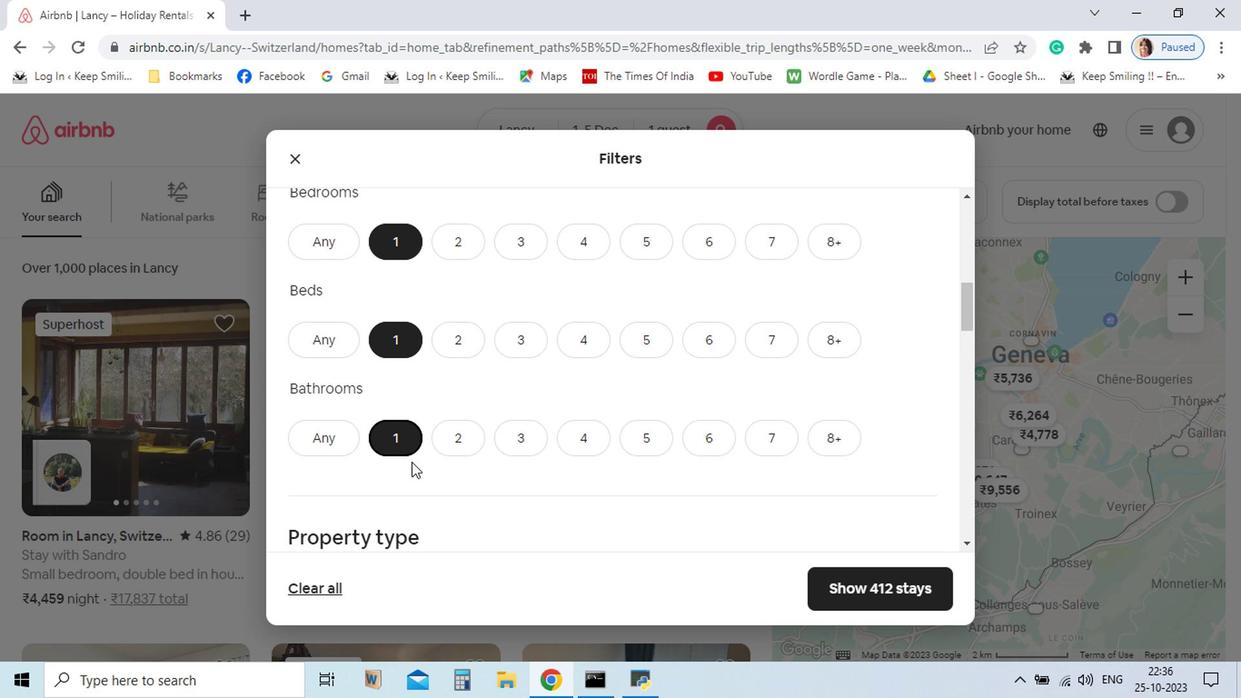 
Action: Mouse moved to (488, 530)
Screenshot: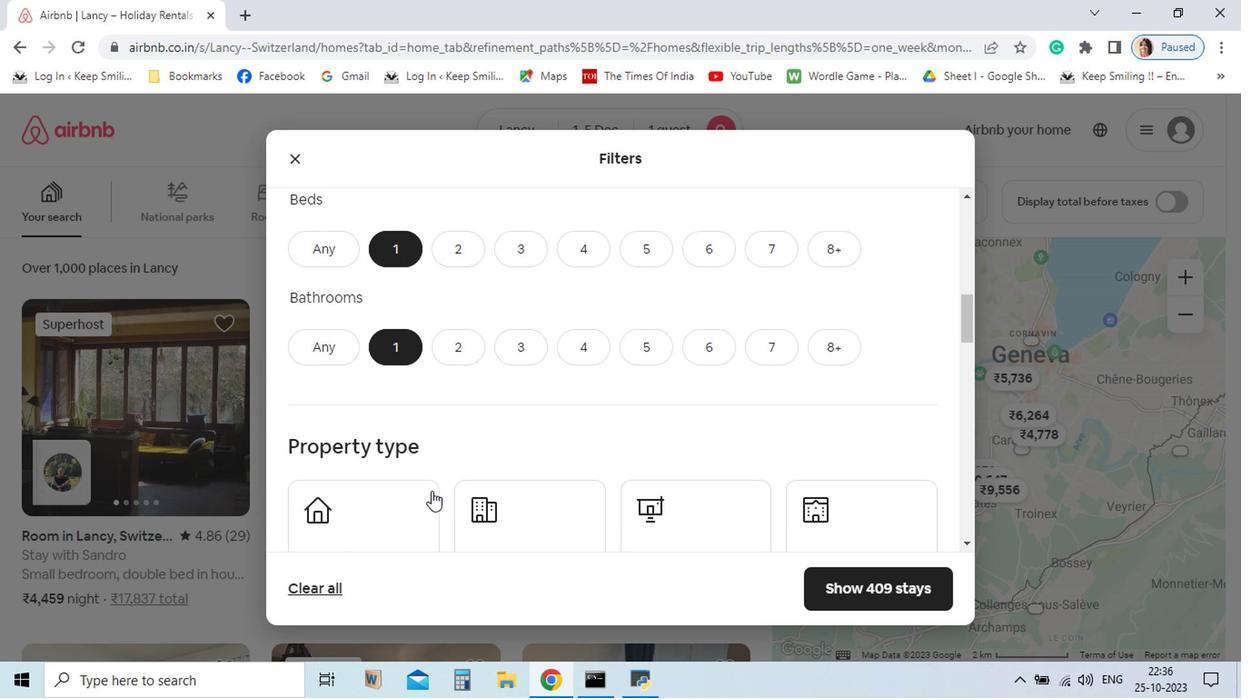 
Action: Mouse scrolled (488, 529) with delta (0, 0)
Screenshot: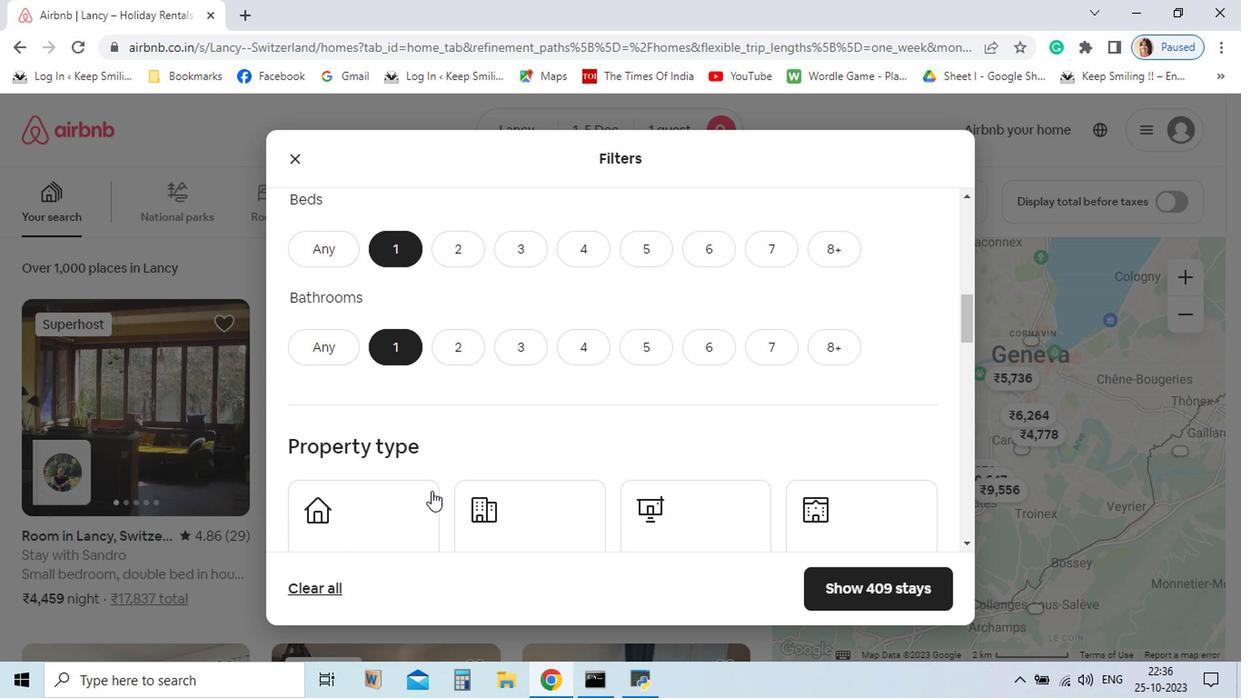 
Action: Mouse moved to (540, 518)
Screenshot: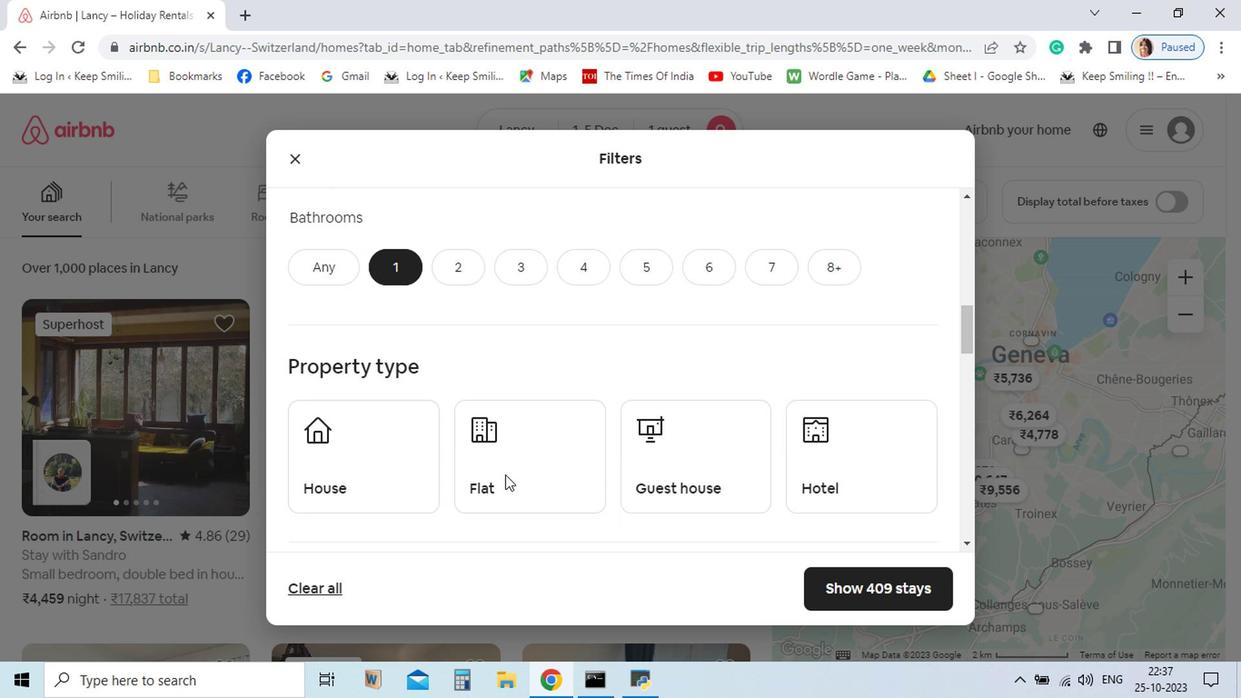 
Action: Mouse scrolled (540, 517) with delta (0, 0)
Screenshot: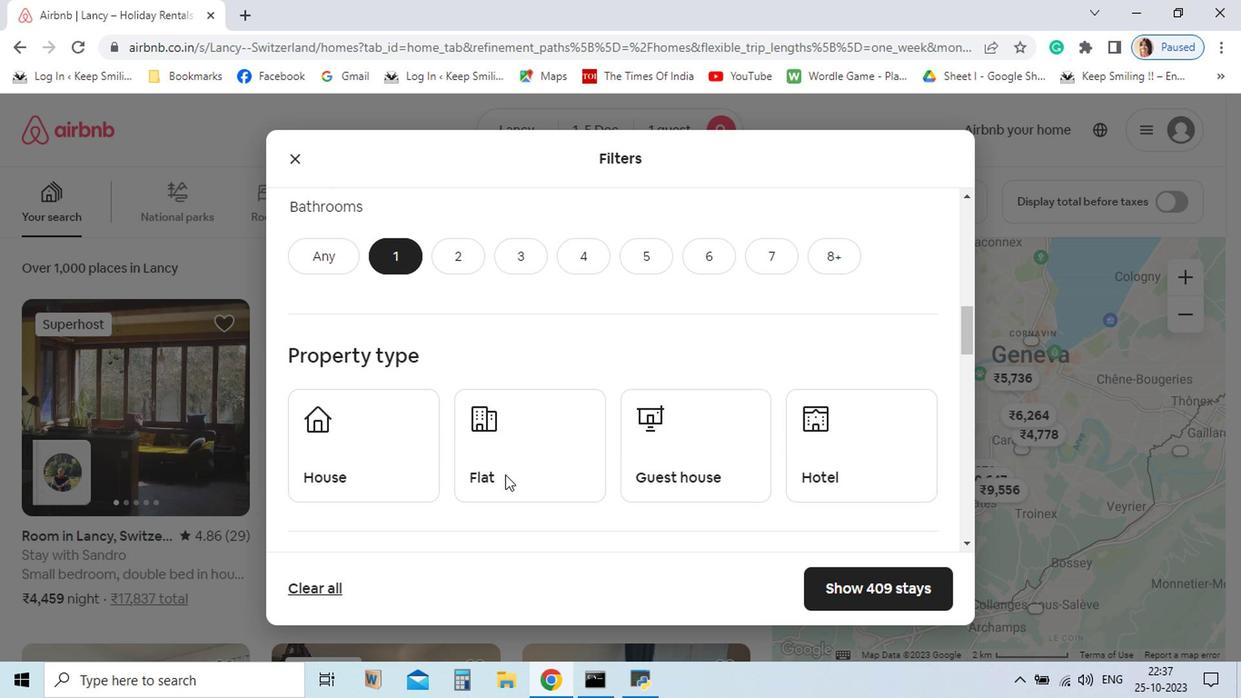 
Action: Mouse moved to (527, 488)
Screenshot: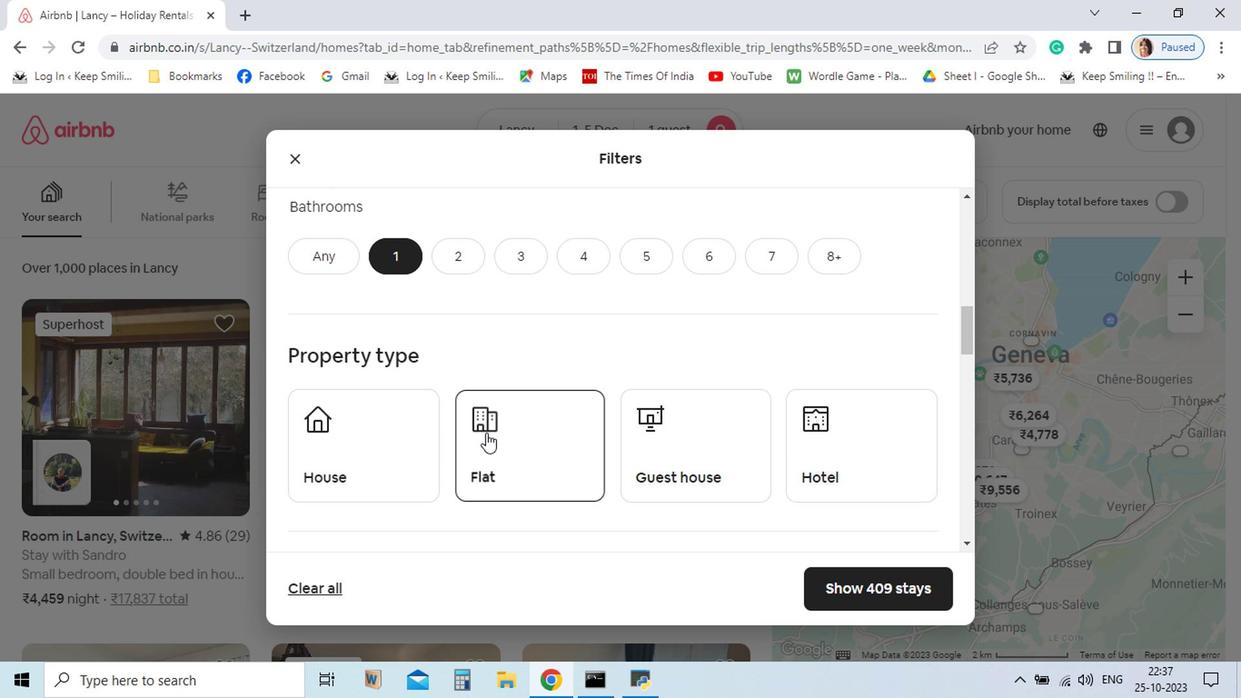 
Action: Mouse pressed left at (527, 488)
Screenshot: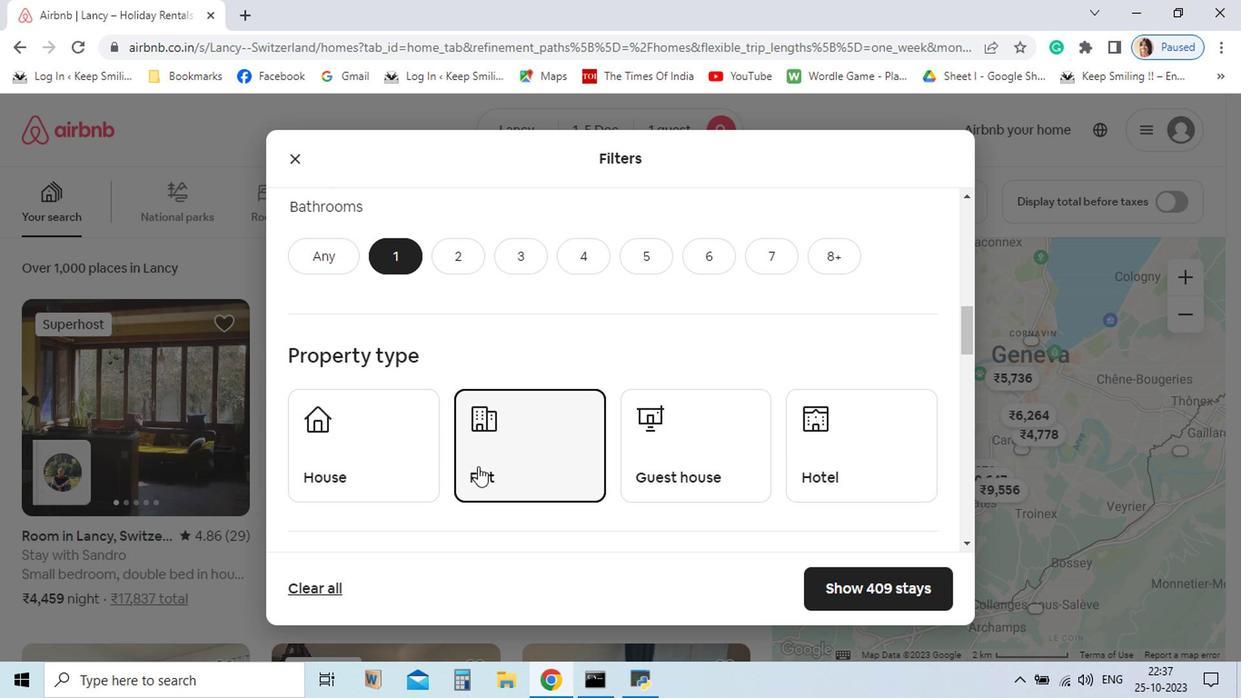
Action: Mouse moved to (503, 557)
Screenshot: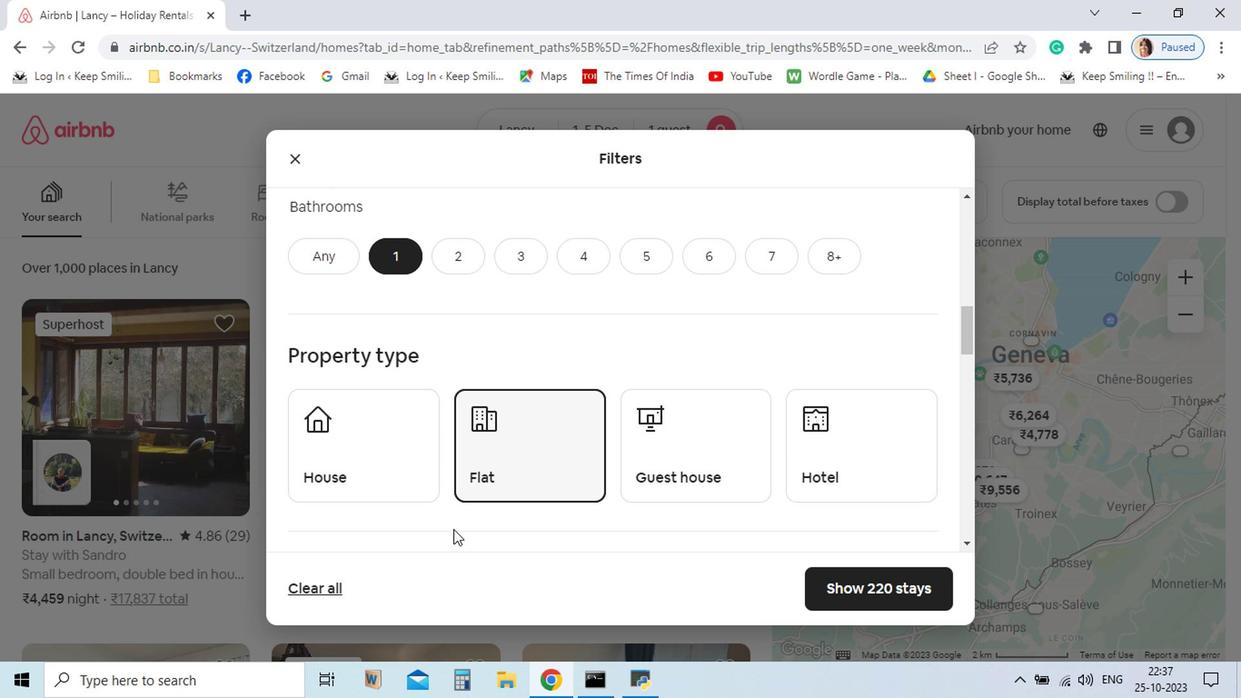 
Action: Mouse scrolled (503, 556) with delta (0, 0)
Screenshot: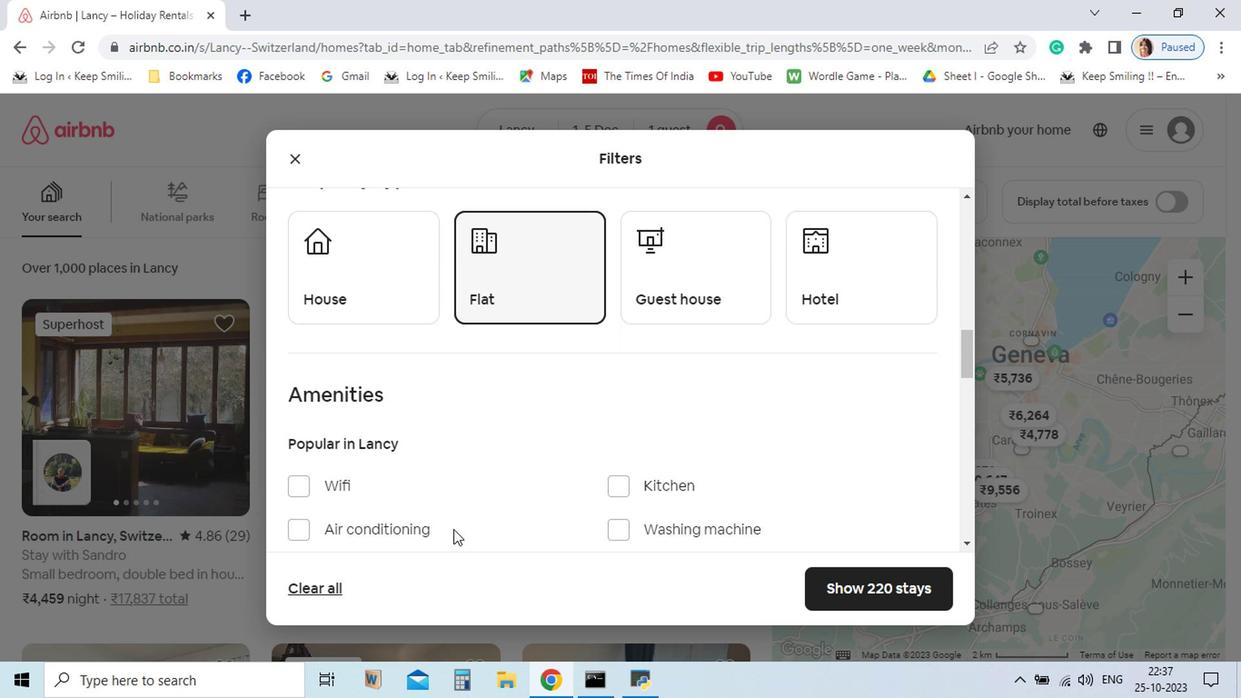 
Action: Mouse scrolled (503, 556) with delta (0, 0)
Screenshot: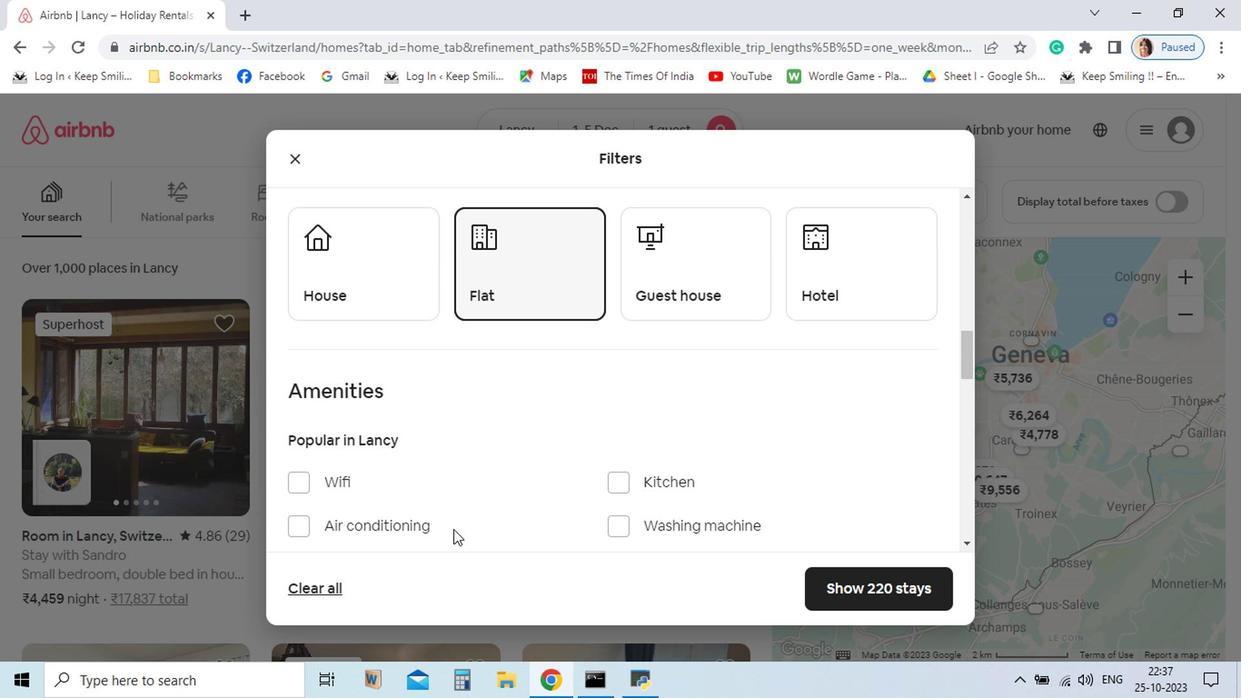 
Action: Mouse moved to (388, 520)
Screenshot: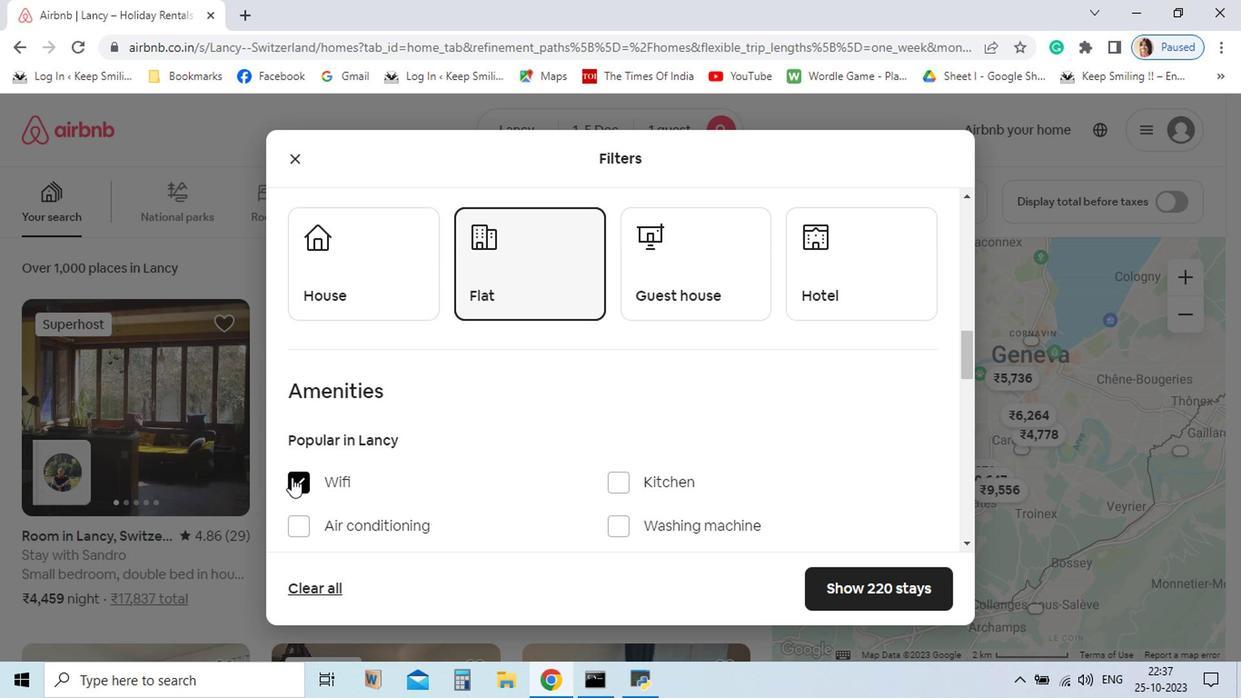 
Action: Mouse pressed left at (388, 520)
Screenshot: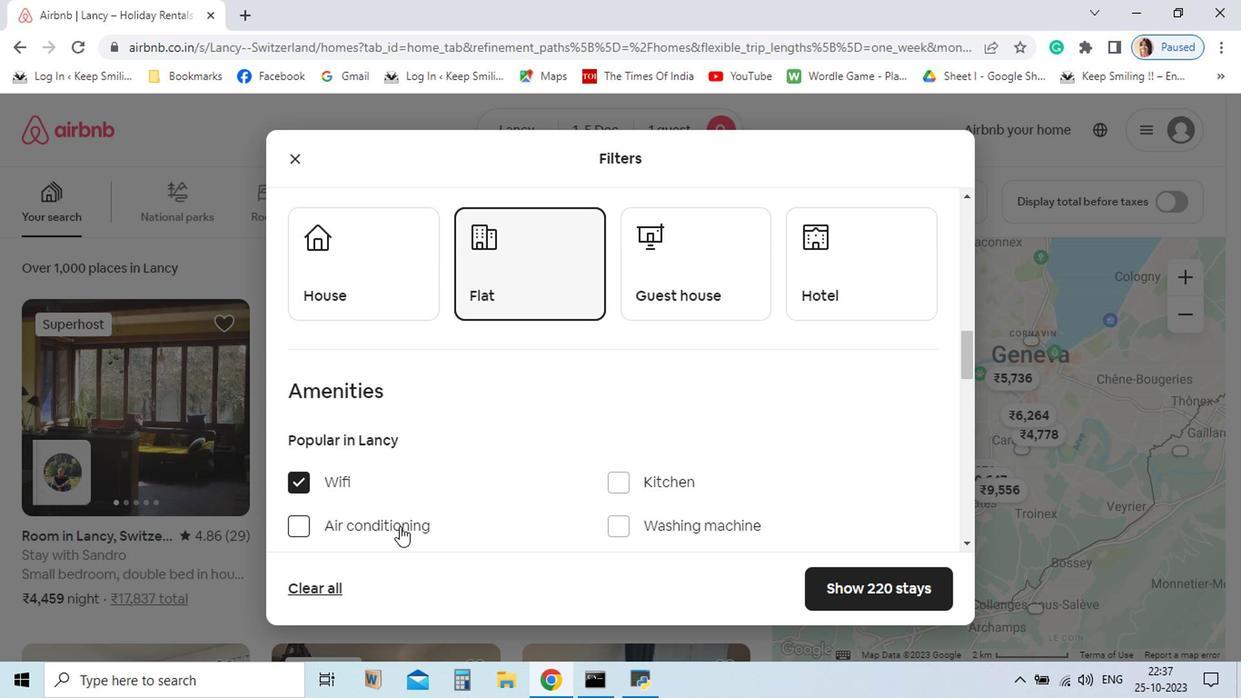 
Action: Mouse moved to (538, 495)
Screenshot: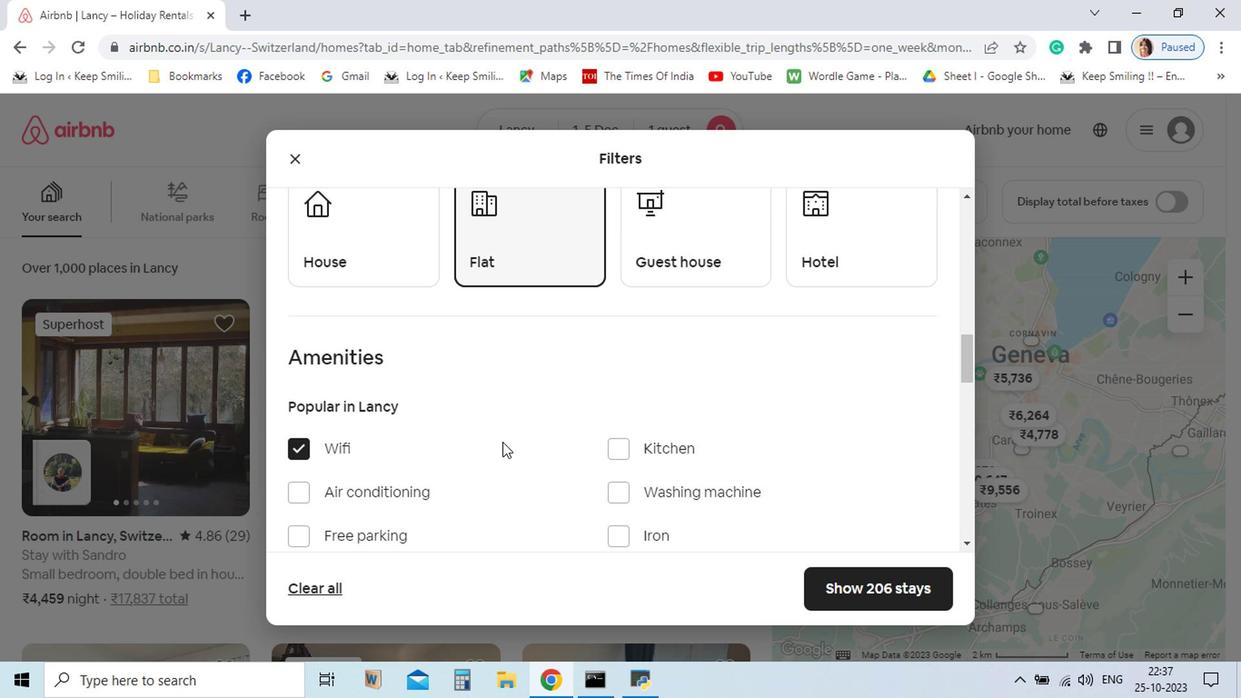 
Action: Mouse scrolled (538, 494) with delta (0, 0)
Screenshot: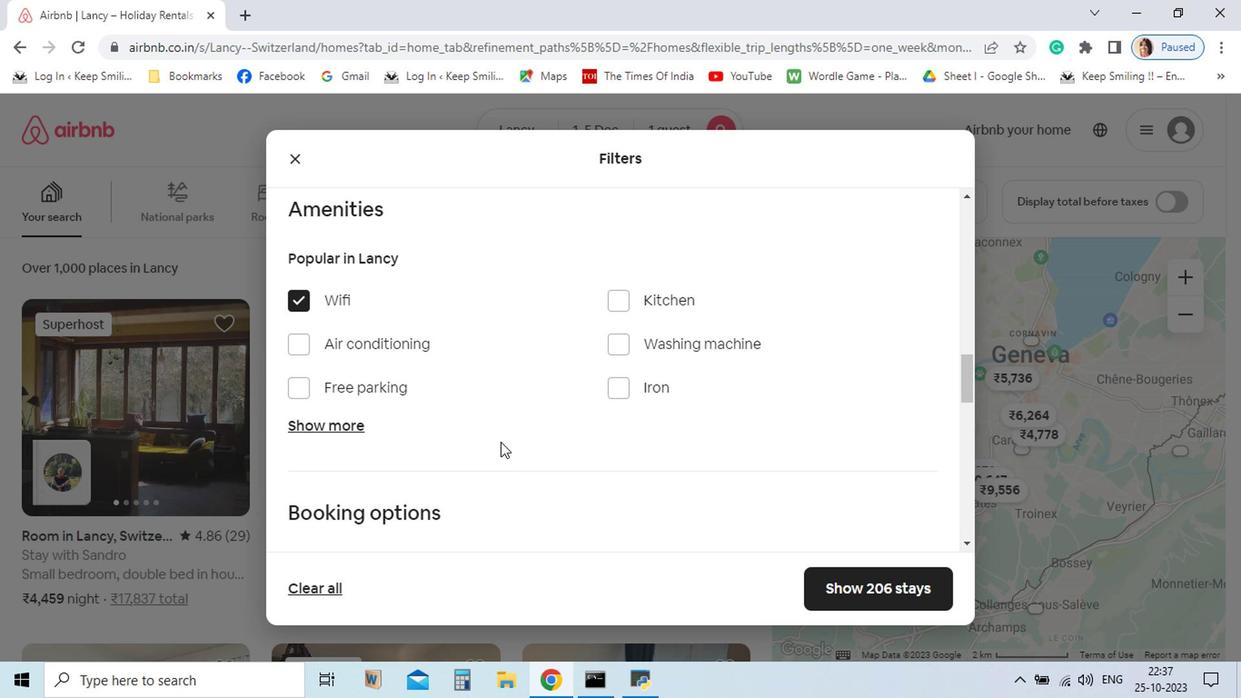 
Action: Mouse scrolled (538, 494) with delta (0, 0)
Screenshot: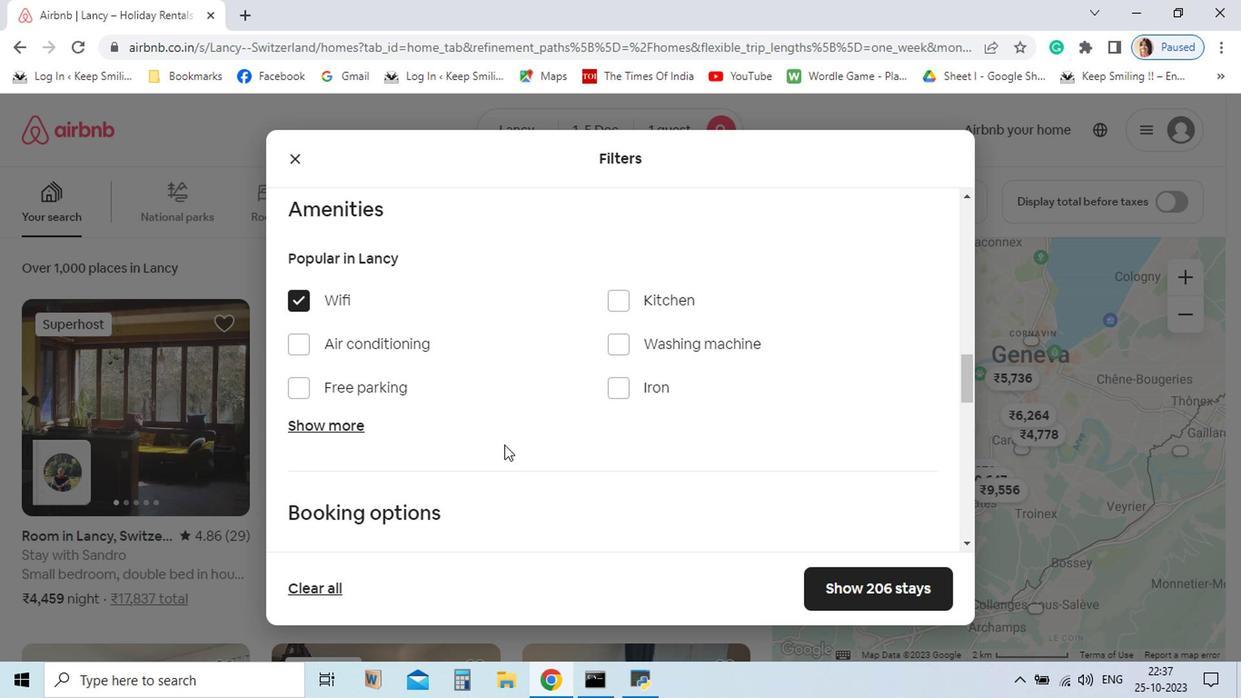 
Action: Mouse moved to (795, 605)
Screenshot: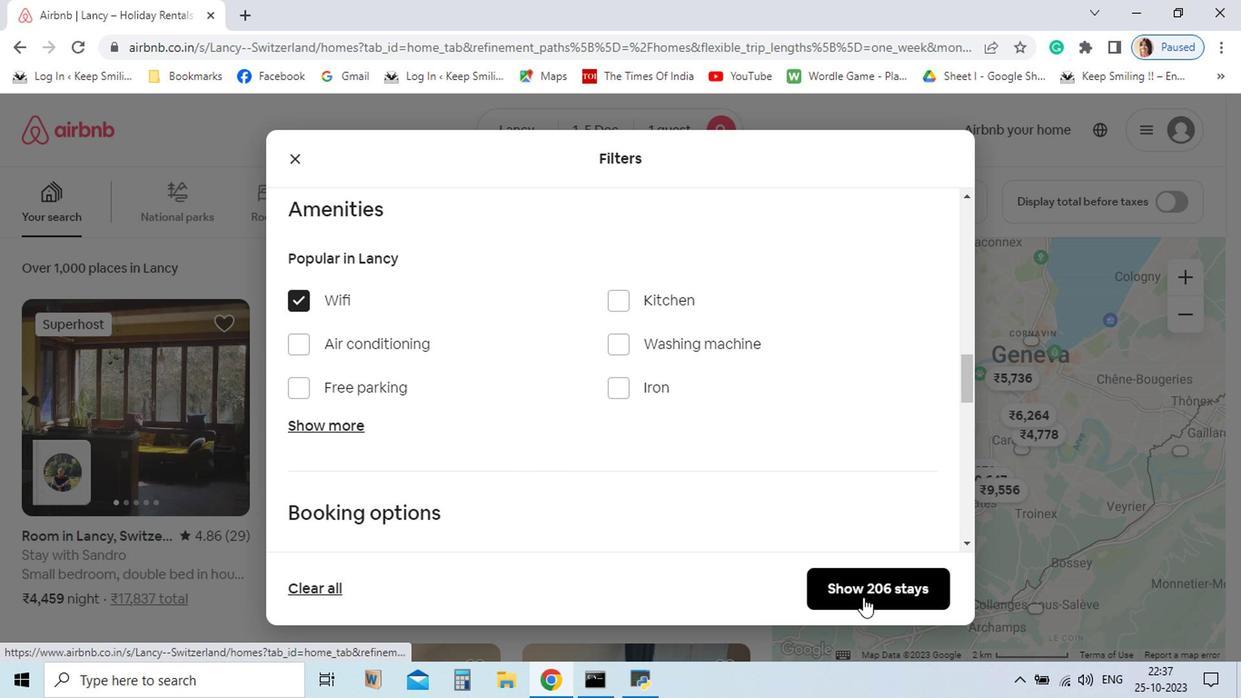 
Action: Mouse pressed left at (795, 605)
Screenshot: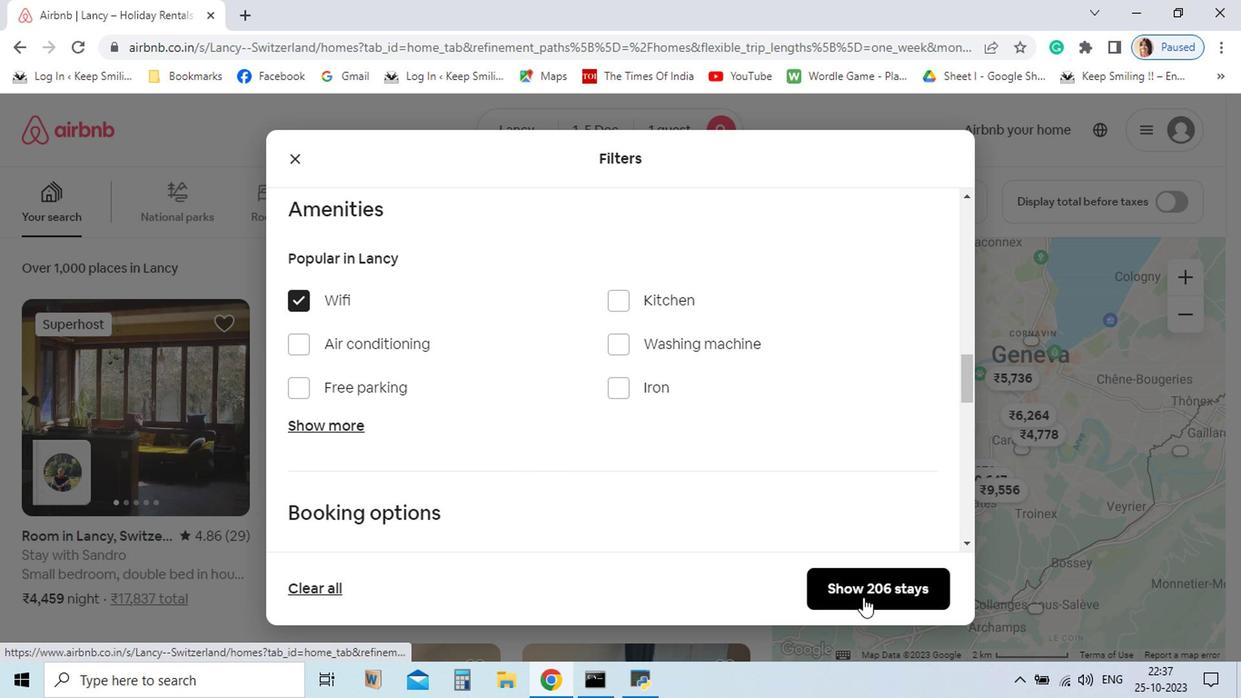 
Action: Mouse moved to (708, 626)
Screenshot: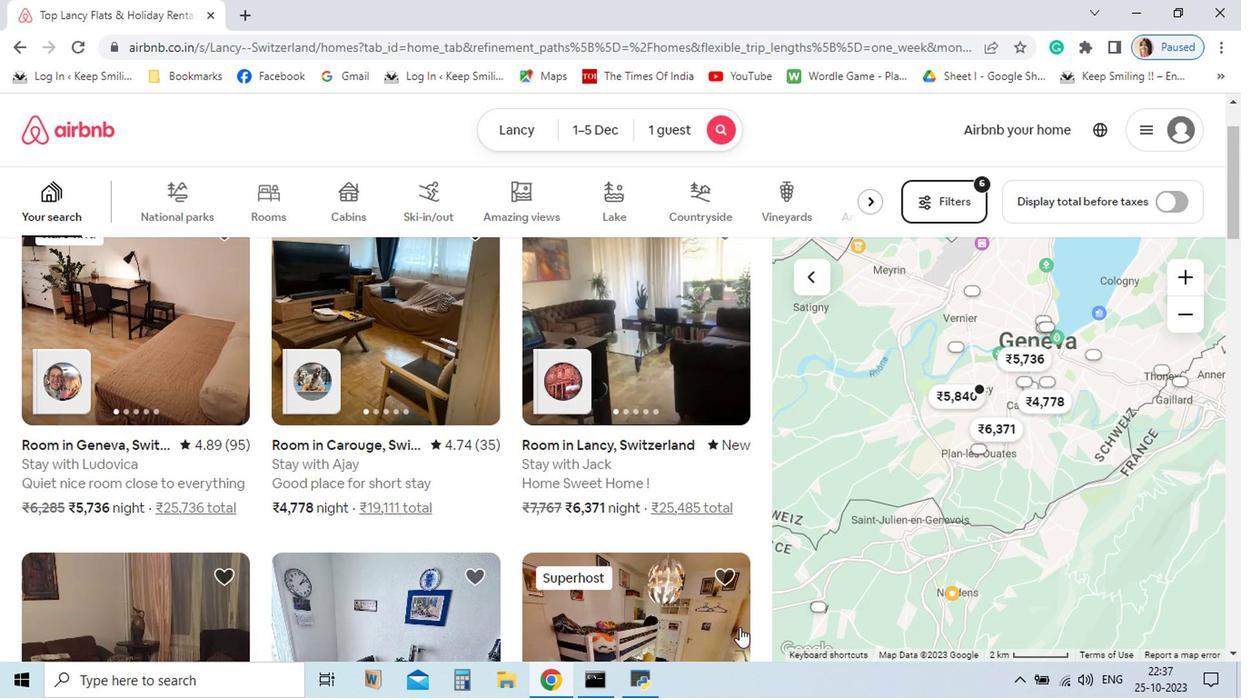 
Action: Mouse scrolled (708, 625) with delta (0, 0)
Screenshot: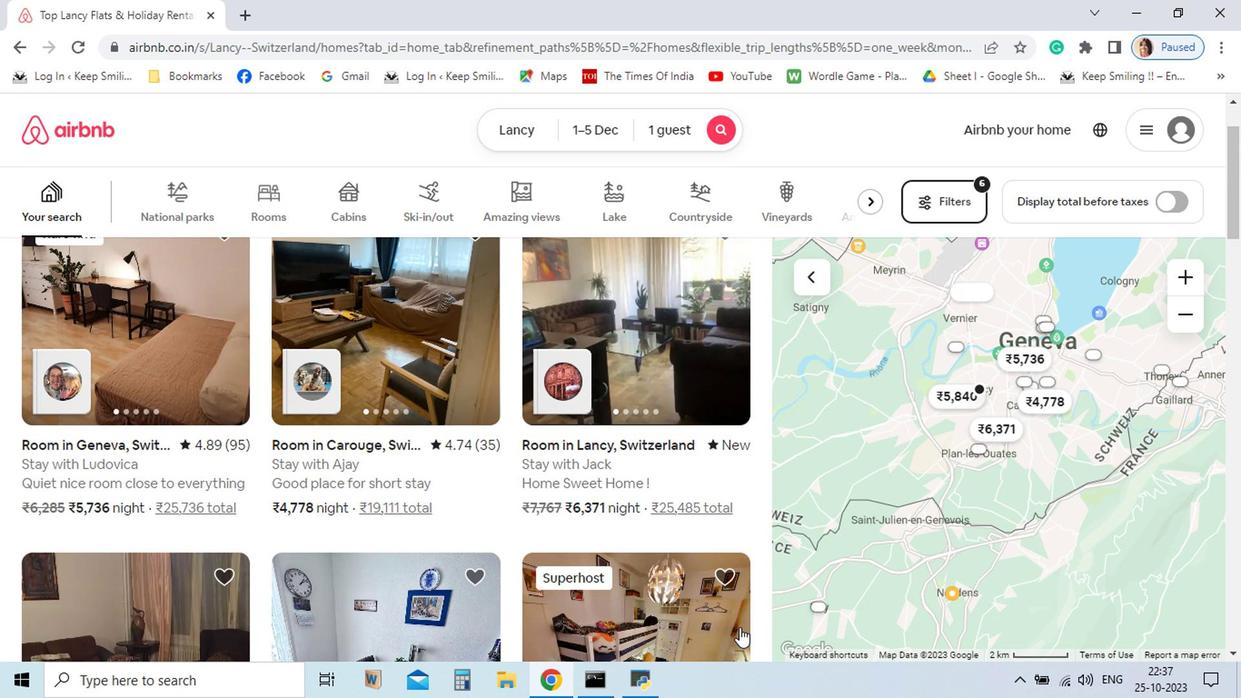 
Action: Mouse moved to (704, 627)
Screenshot: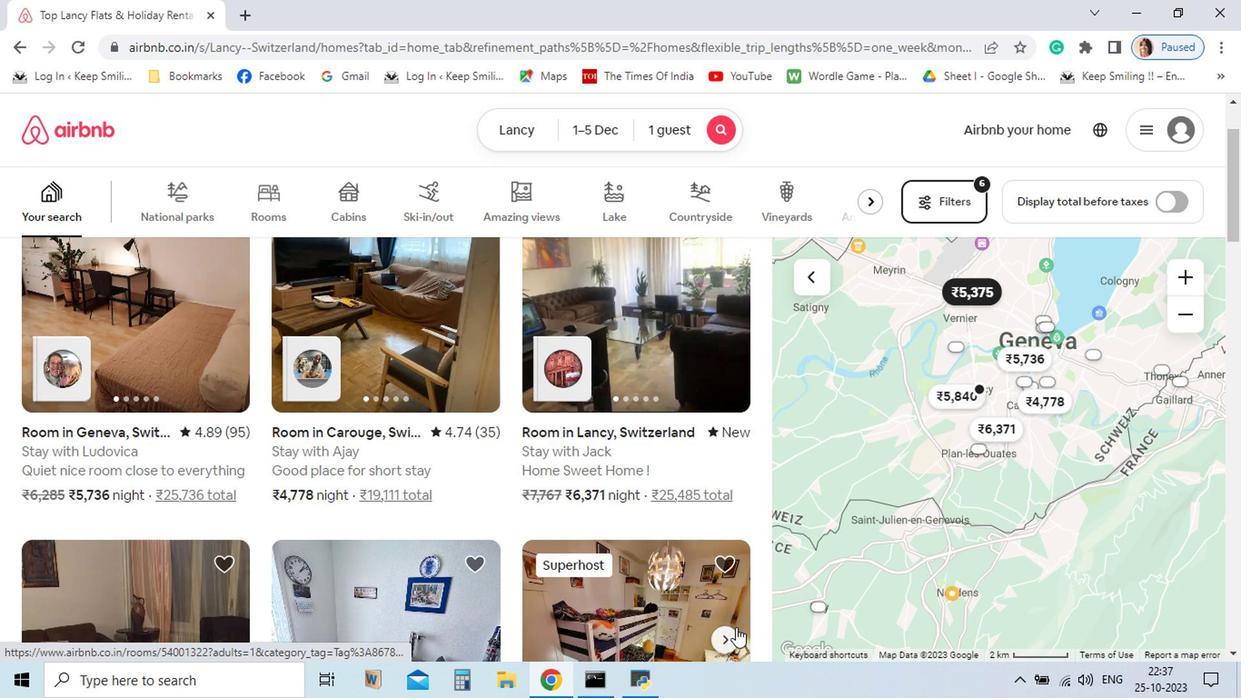 
Action: Mouse scrolled (704, 626) with delta (0, 0)
Screenshot: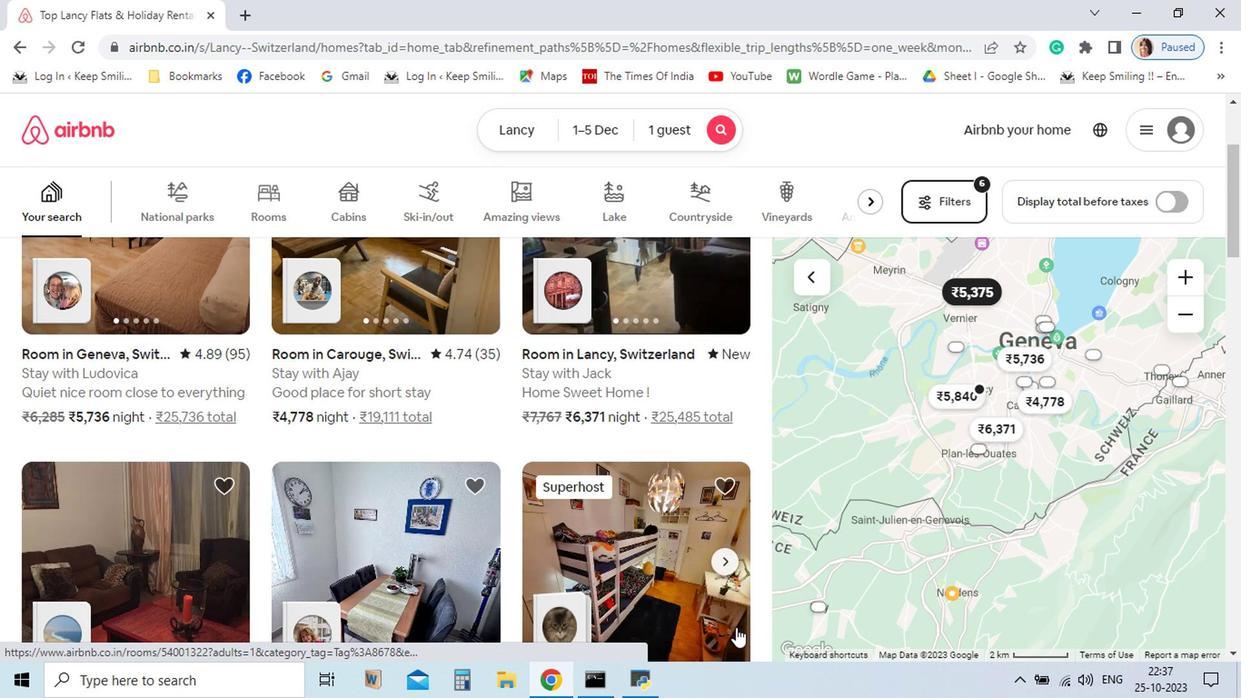 
Action: Mouse moved to (704, 627)
Screenshot: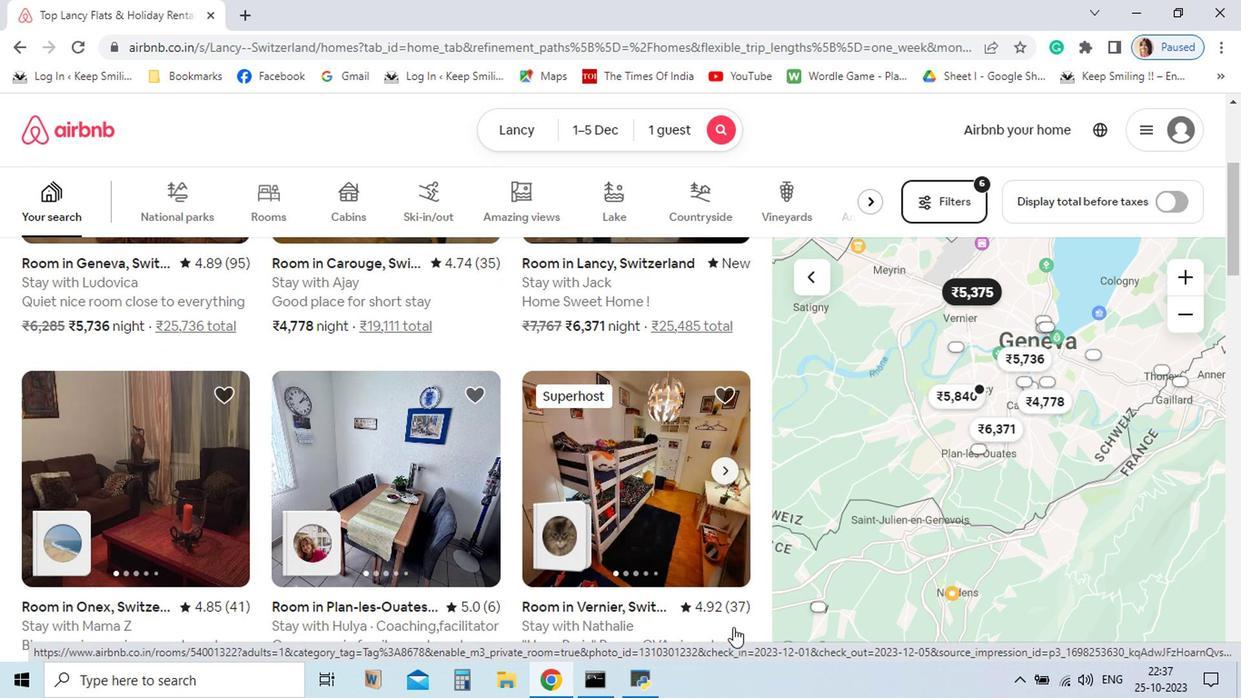 
Action: Mouse scrolled (704, 626) with delta (0, 0)
Screenshot: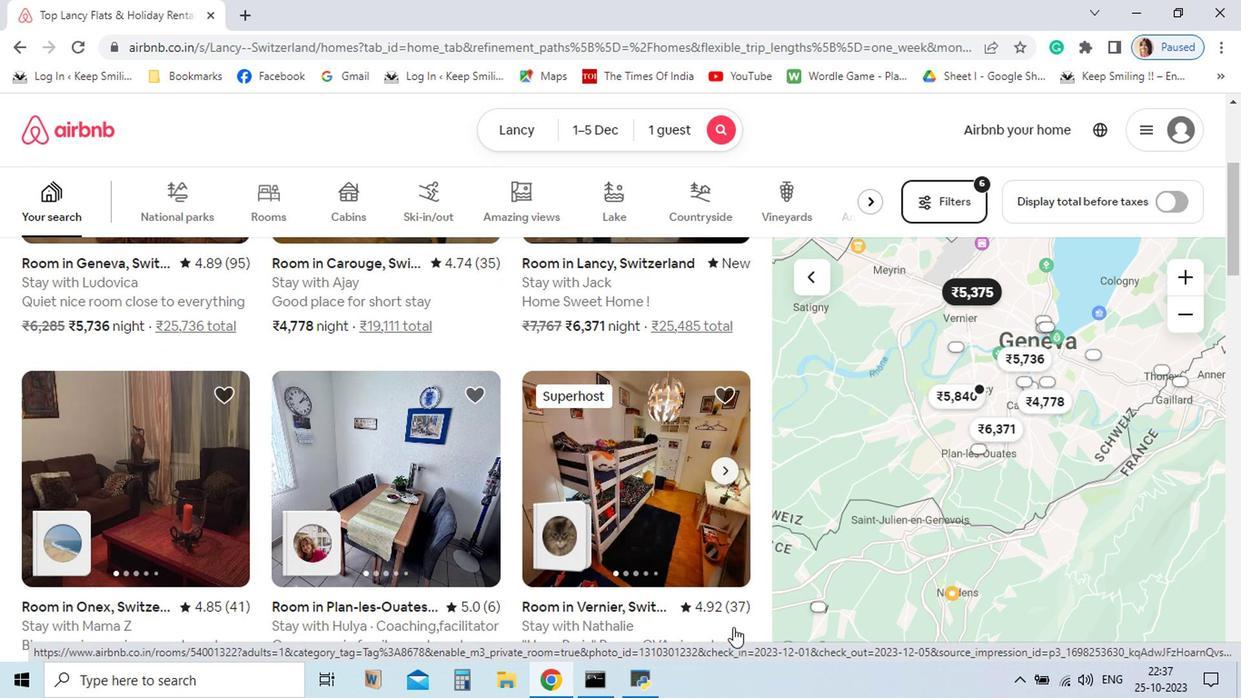 
Action: Mouse moved to (668, 603)
Screenshot: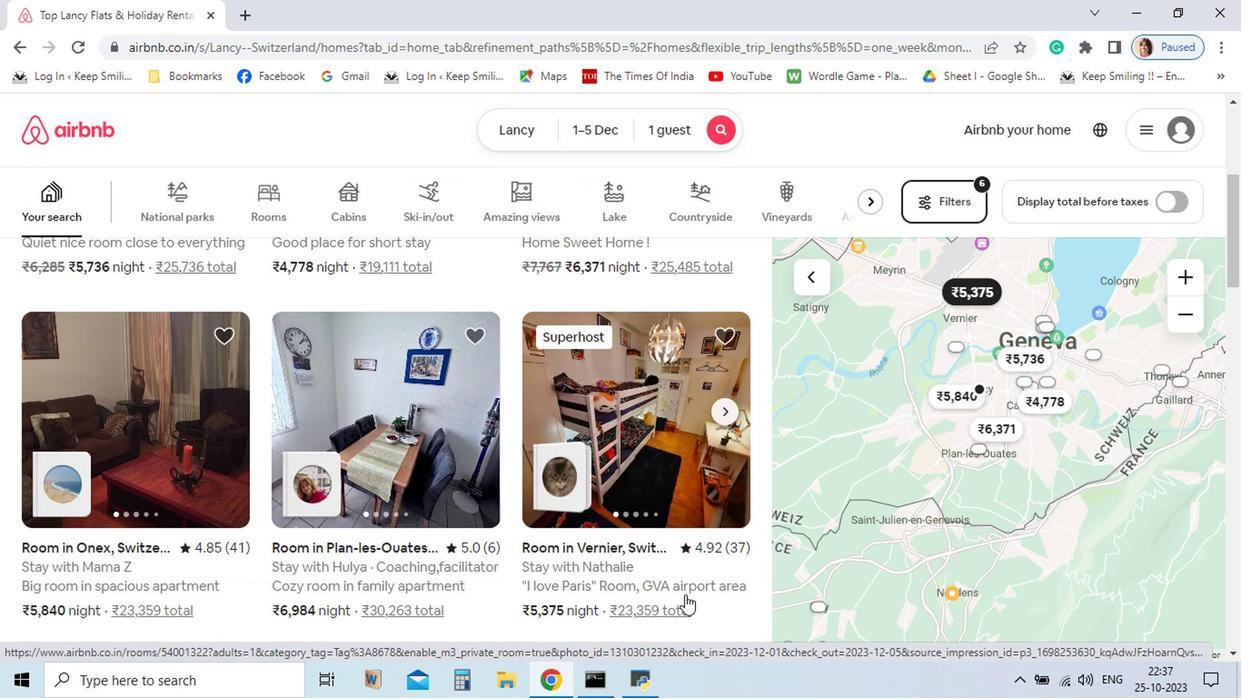 
Action: Mouse scrolled (668, 603) with delta (0, 0)
Screenshot: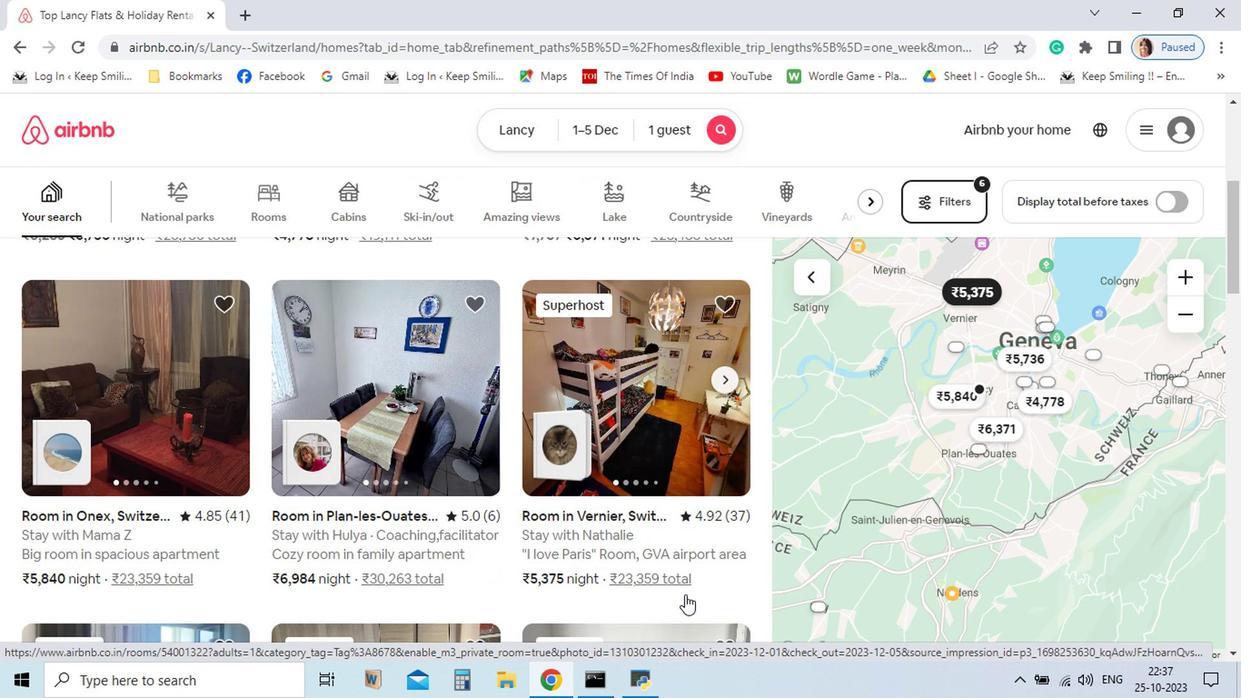 
Action: Mouse moved to (668, 603)
Screenshot: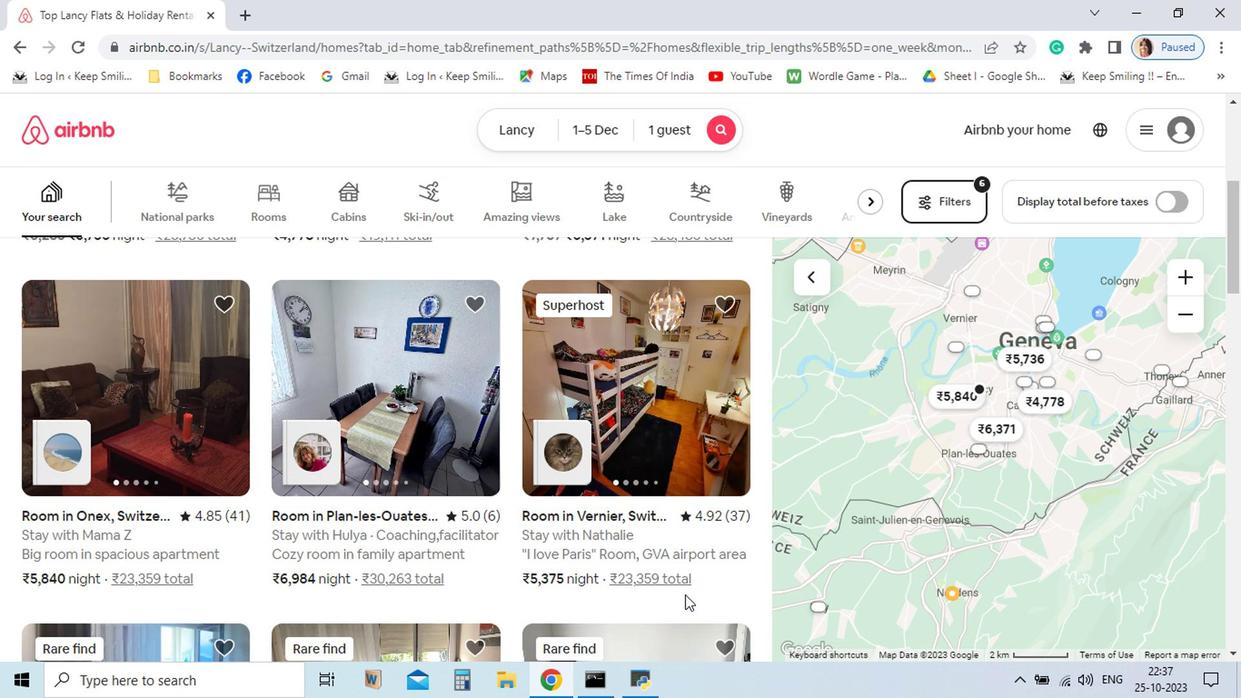 
Action: Mouse scrolled (668, 603) with delta (0, 0)
Screenshot: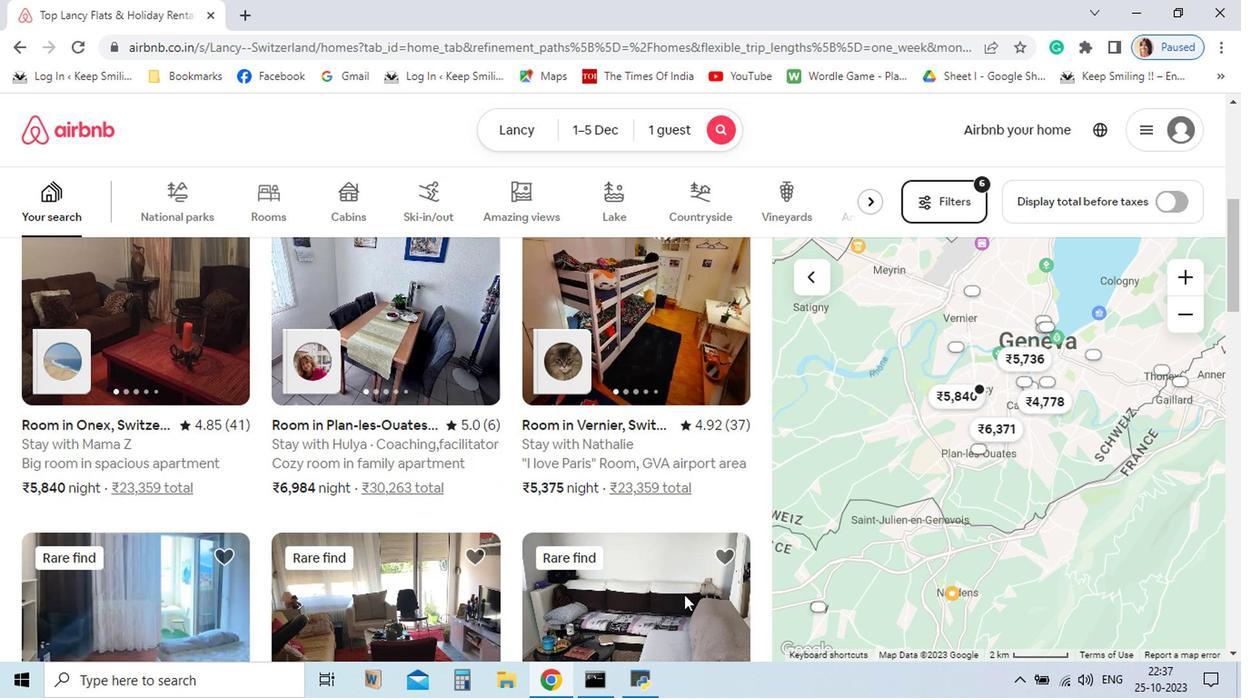 
Action: Mouse moved to (668, 603)
Screenshot: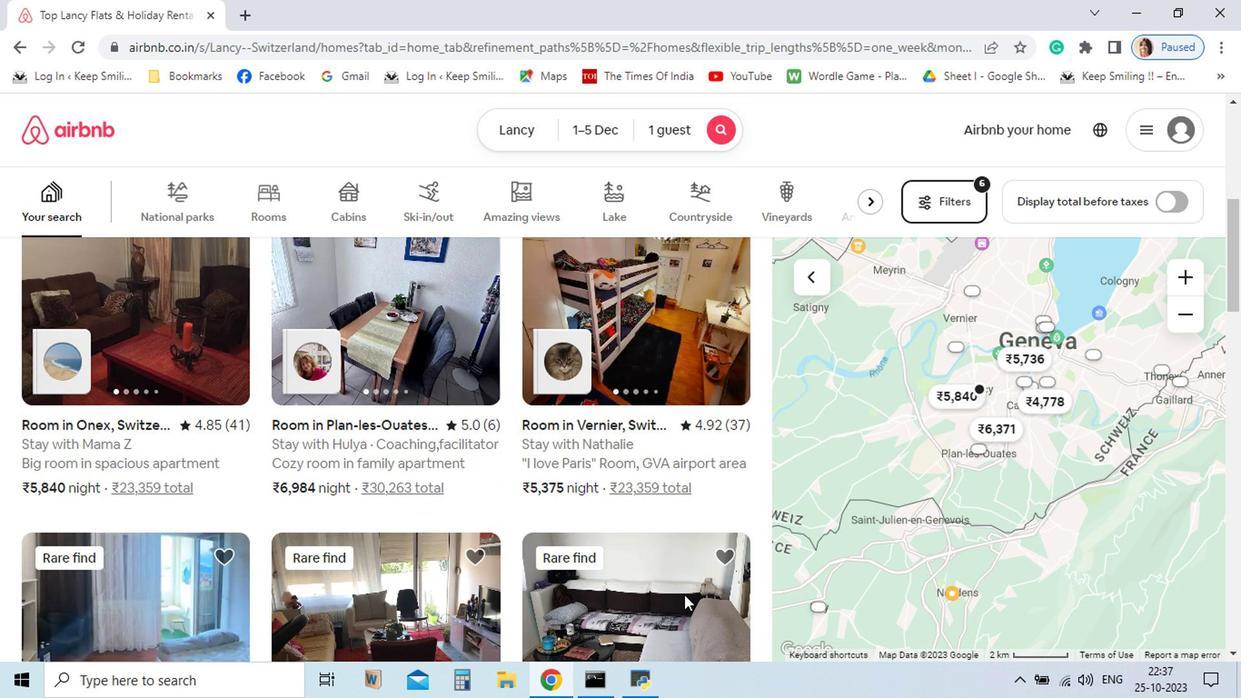 
Action: Mouse scrolled (668, 603) with delta (0, 0)
Screenshot: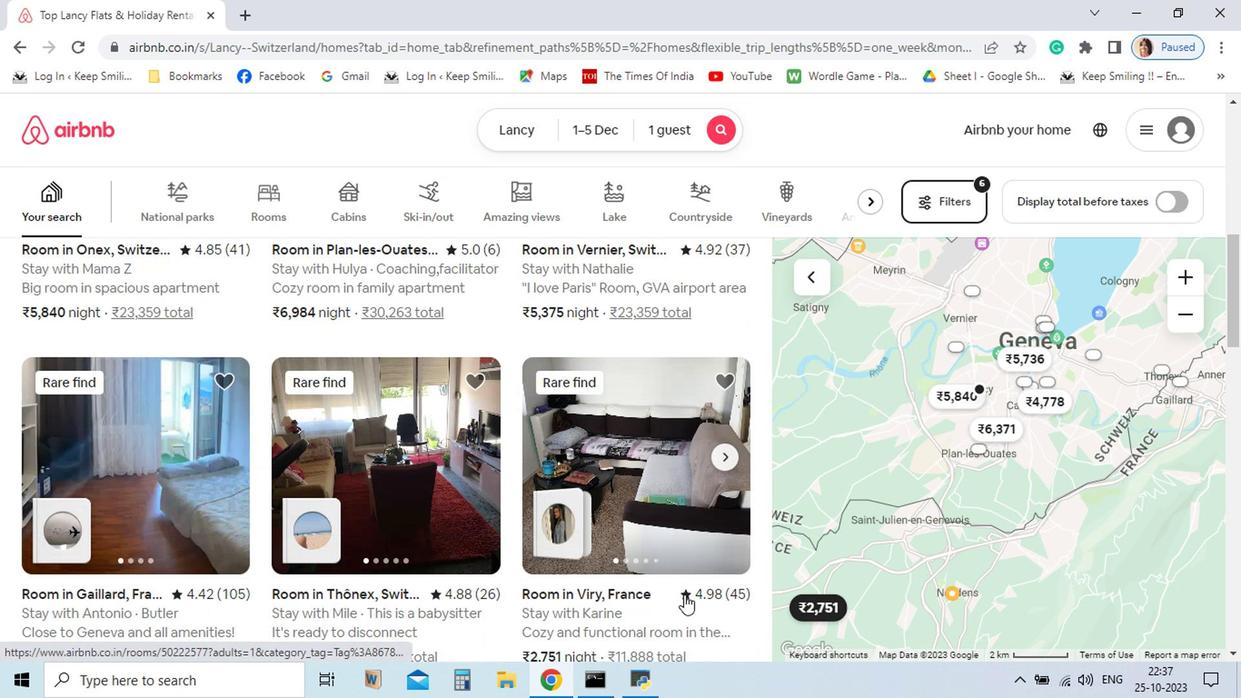 
Action: Mouse scrolled (668, 603) with delta (0, 0)
Screenshot: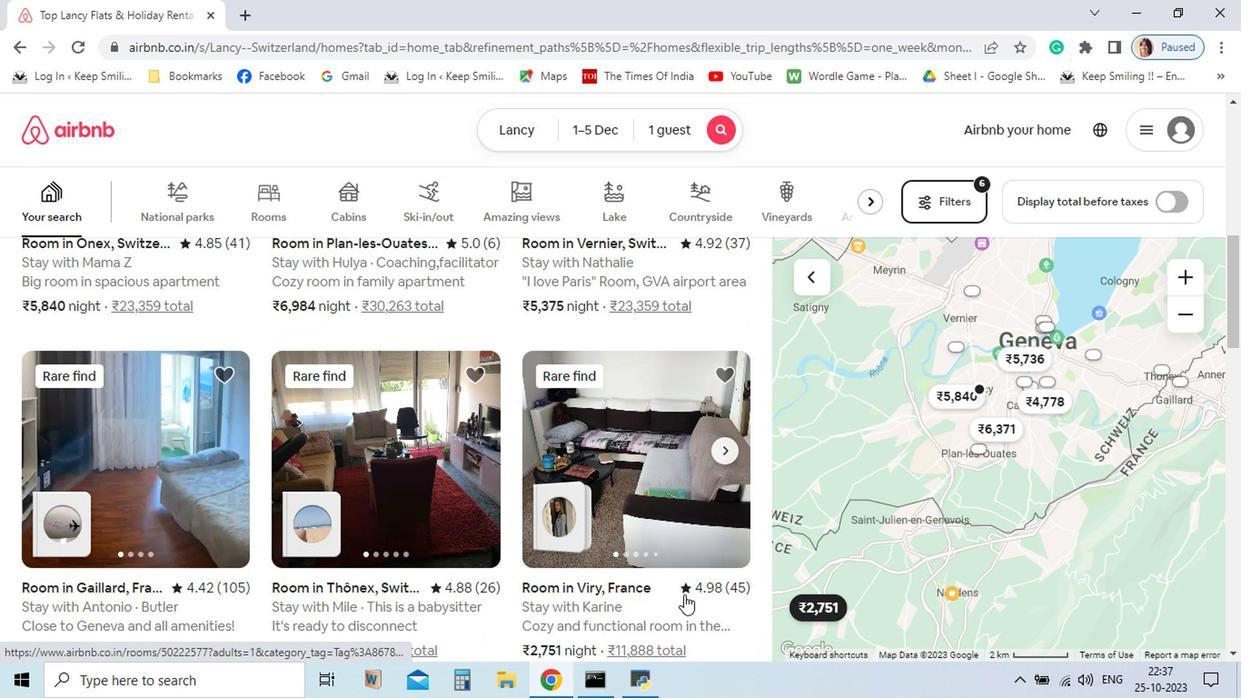 
Action: Mouse moved to (662, 605)
Screenshot: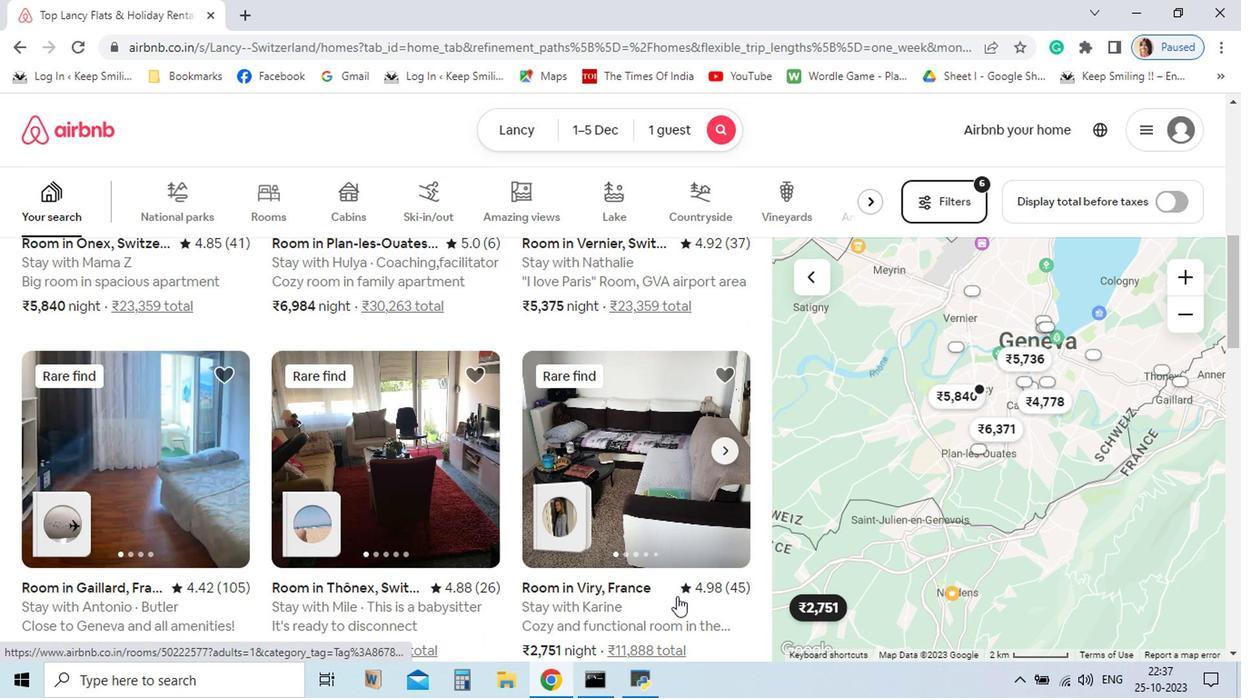 
Action: Mouse scrolled (662, 604) with delta (0, 0)
Screenshot: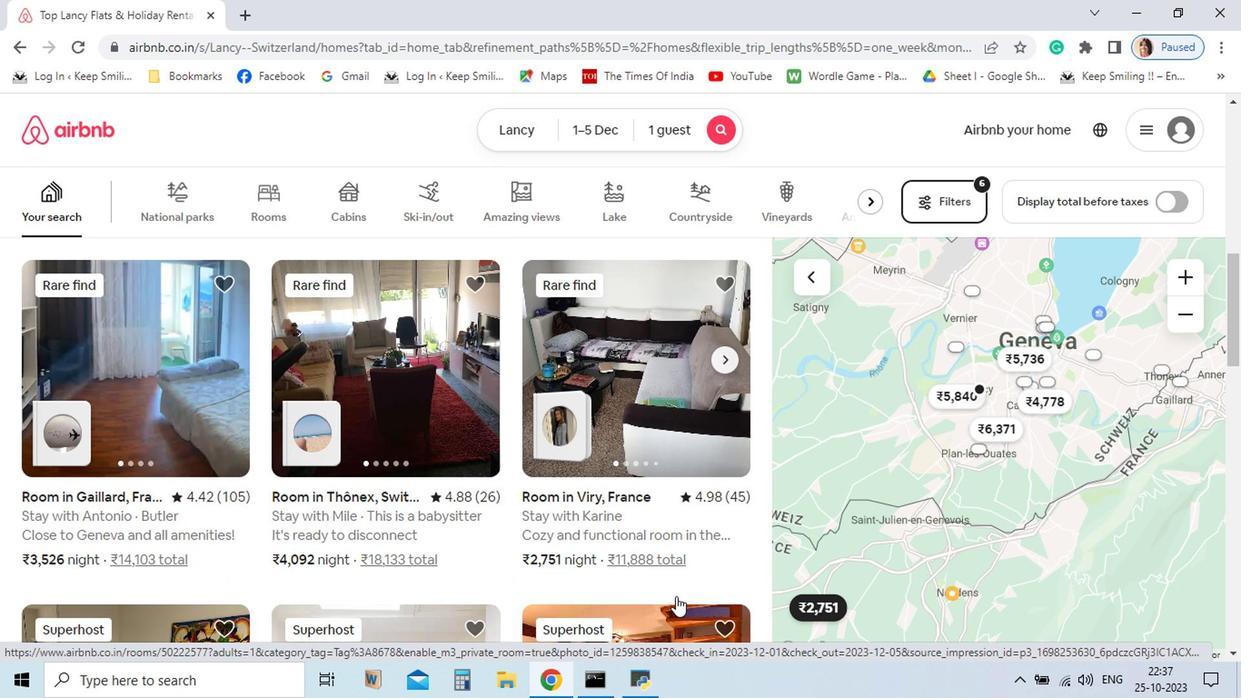 
Action: Mouse moved to (660, 605)
Screenshot: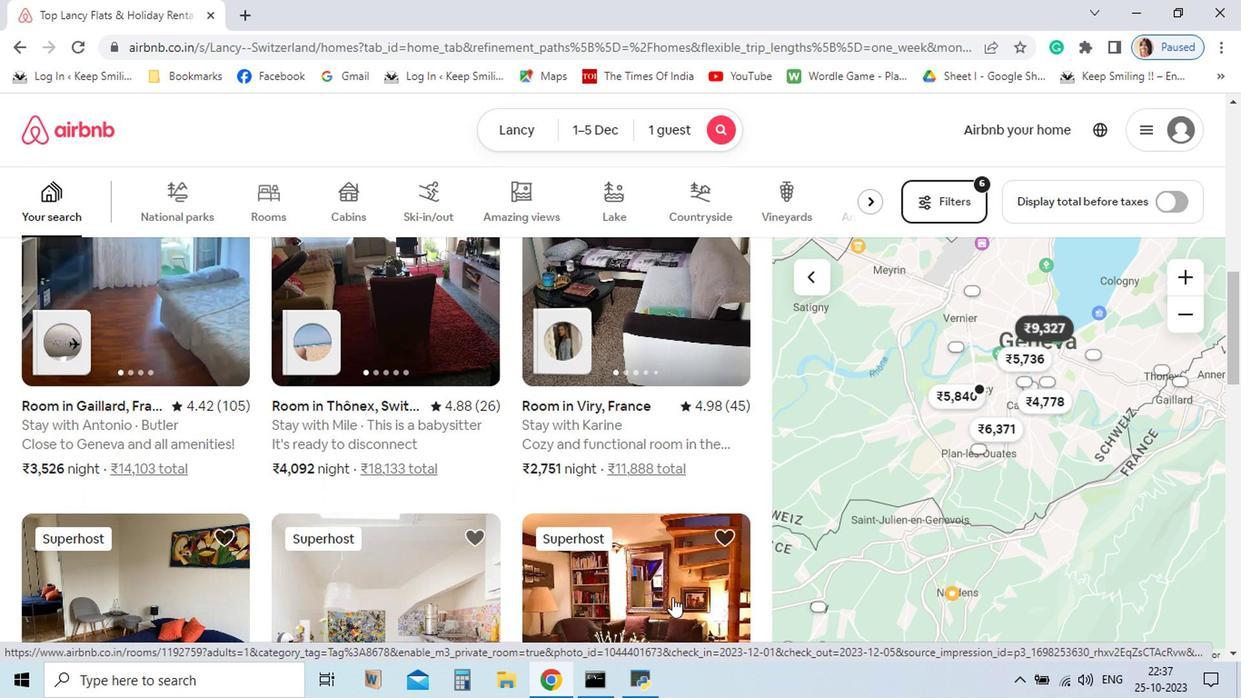 
Action: Mouse scrolled (660, 605) with delta (0, 0)
Screenshot: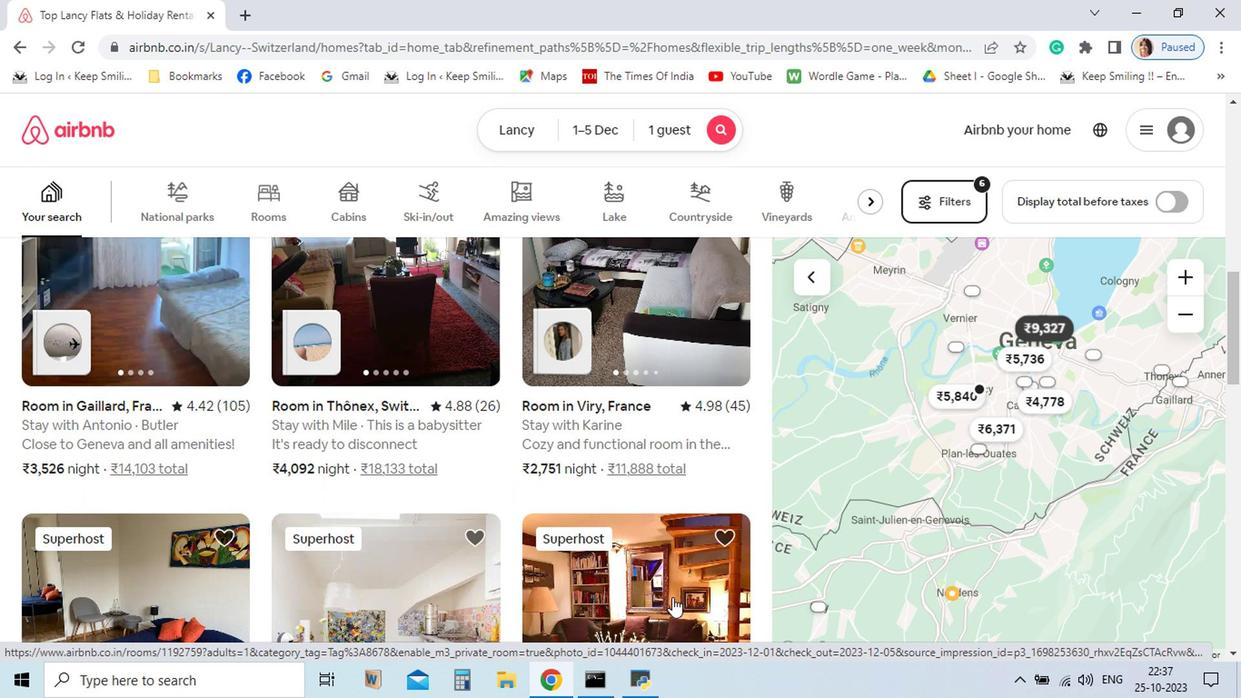 
Action: Mouse moved to (655, 605)
Screenshot: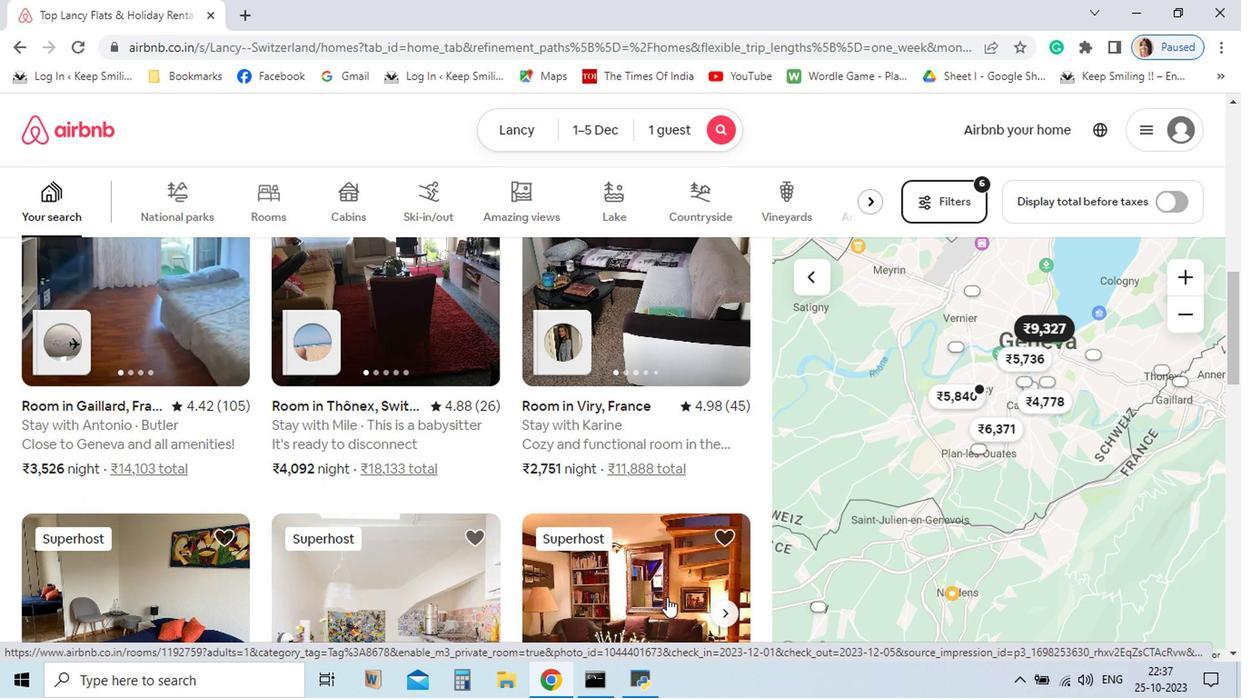 
Action: Mouse scrolled (655, 605) with delta (0, 0)
Screenshot: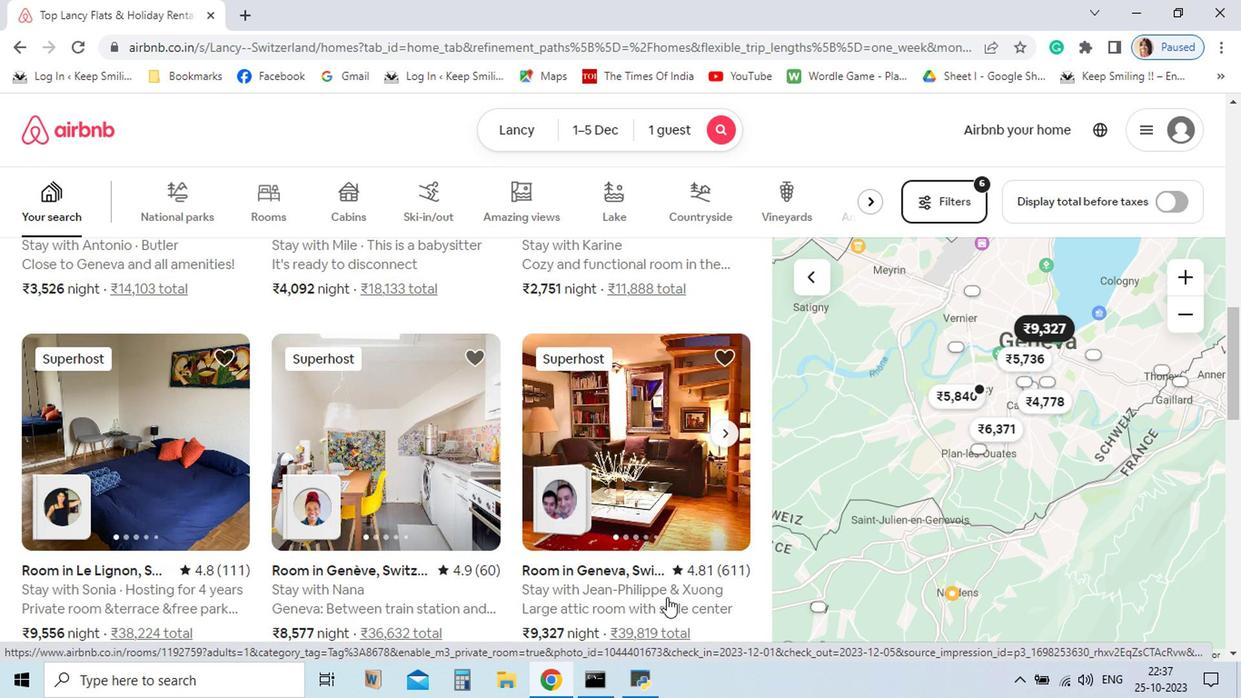 
Action: Mouse scrolled (655, 605) with delta (0, 0)
Screenshot: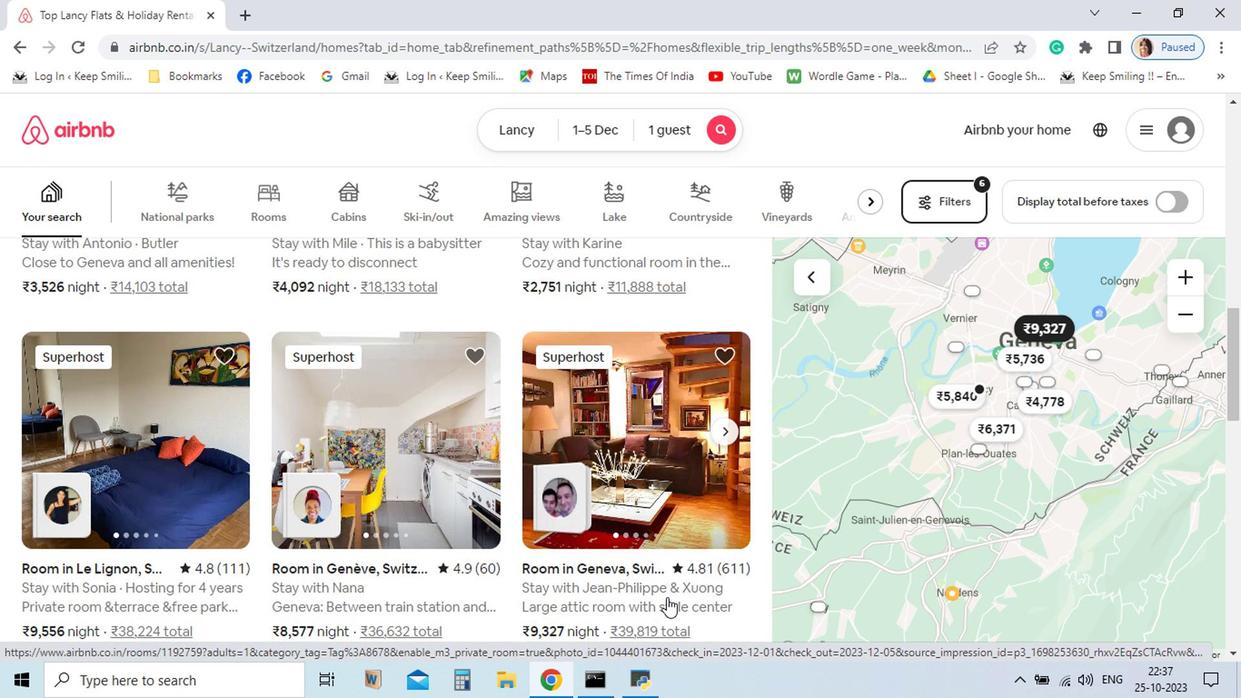 
Action: Mouse scrolled (655, 605) with delta (0, 0)
Screenshot: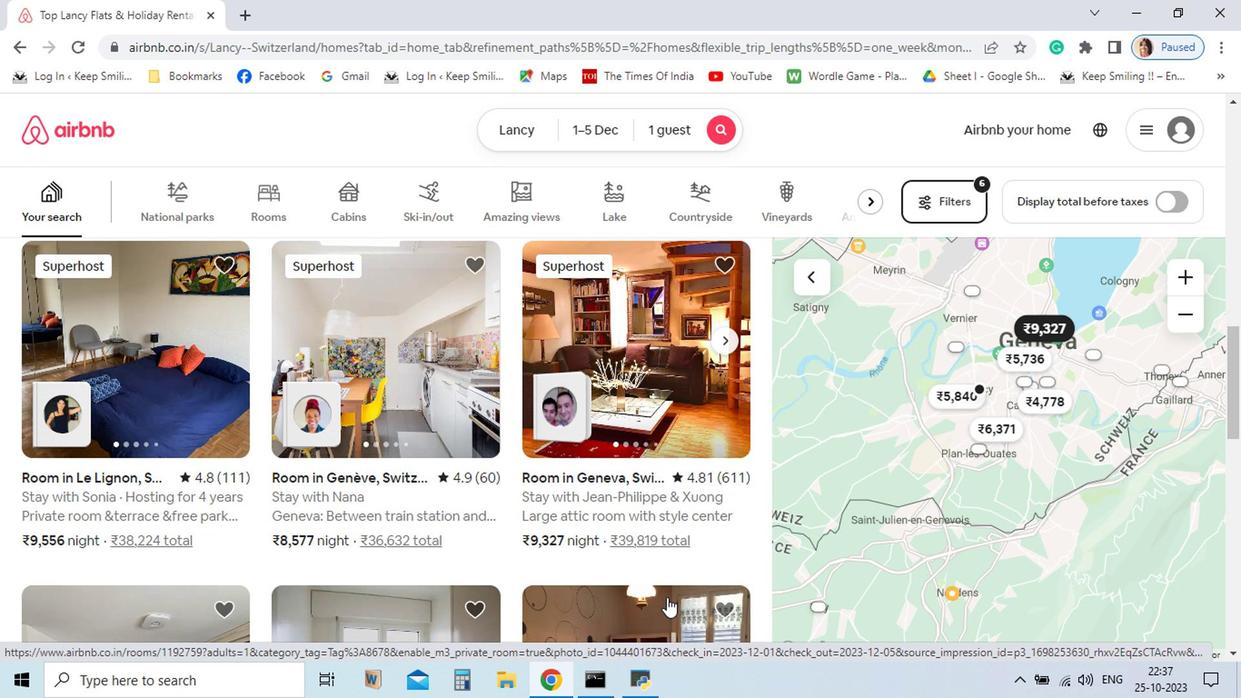 
Action: Mouse moved to (631, 517)
Screenshot: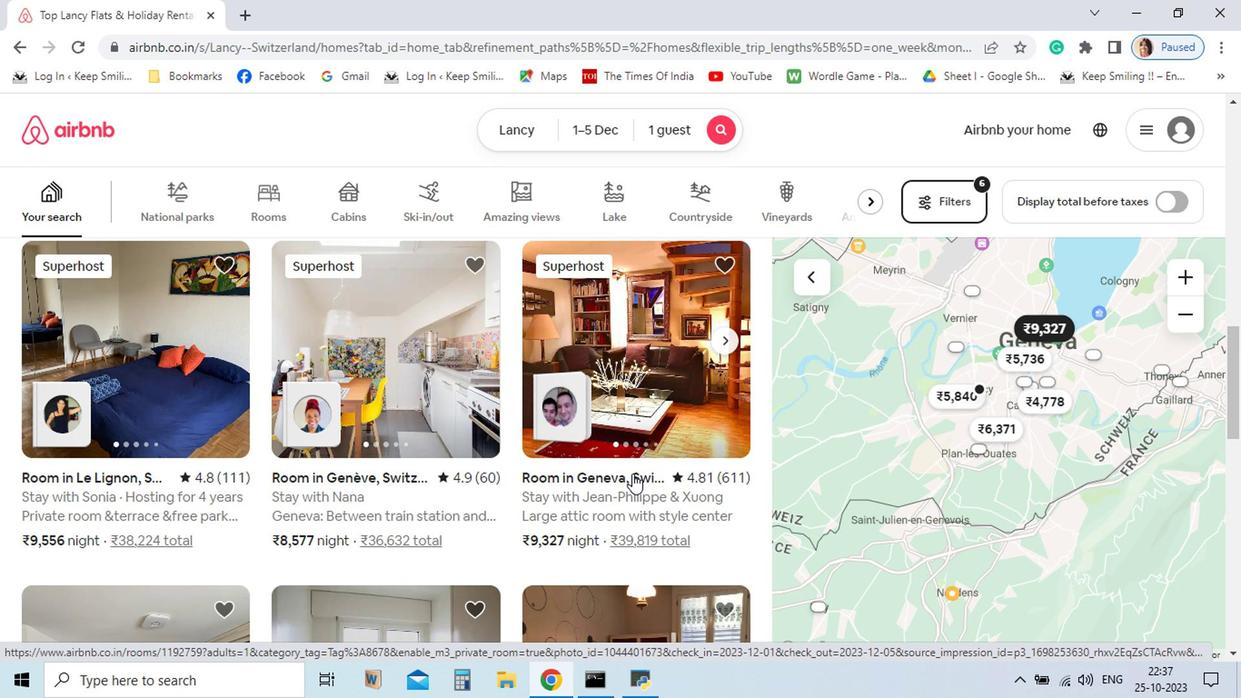 
Action: Mouse pressed left at (631, 517)
Screenshot: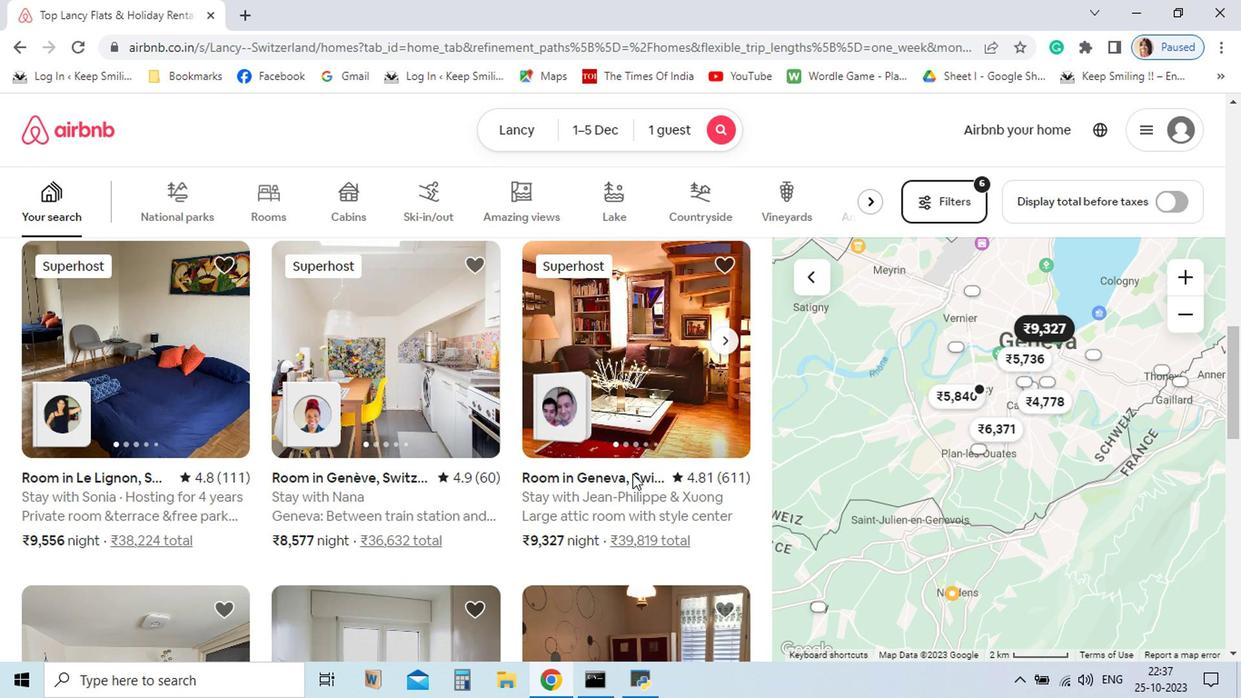 
Action: Mouse moved to (909, 547)
Screenshot: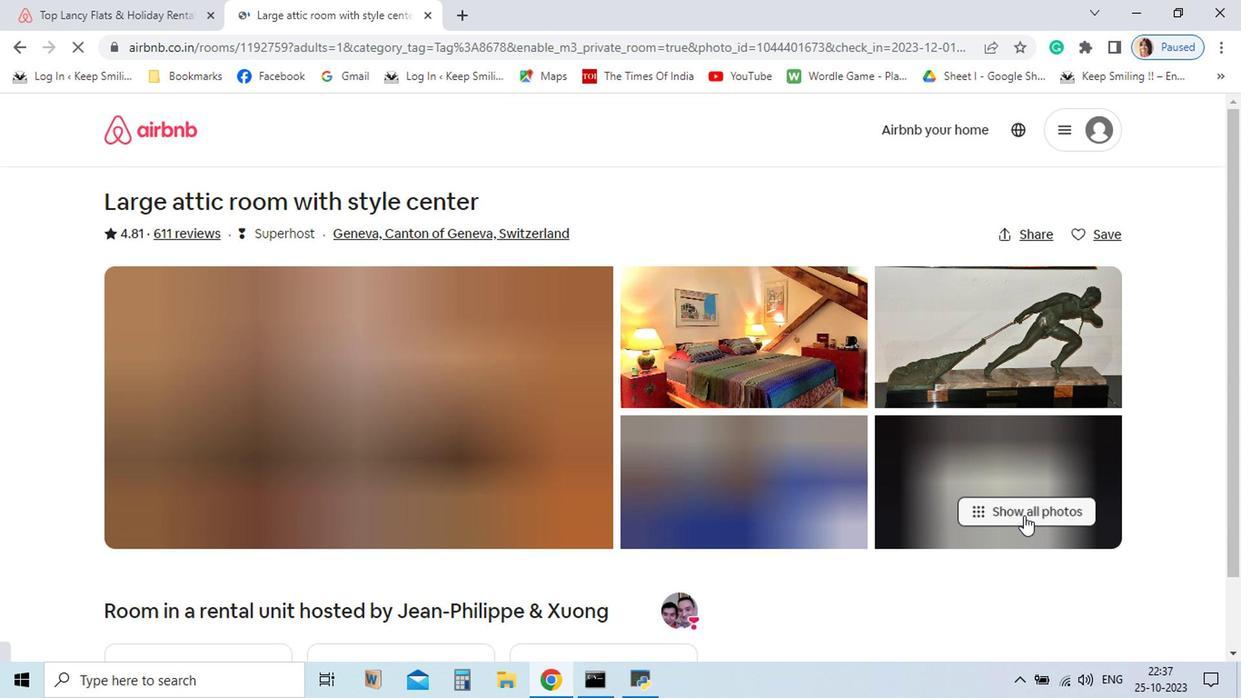 
Action: Mouse pressed left at (909, 547)
Screenshot: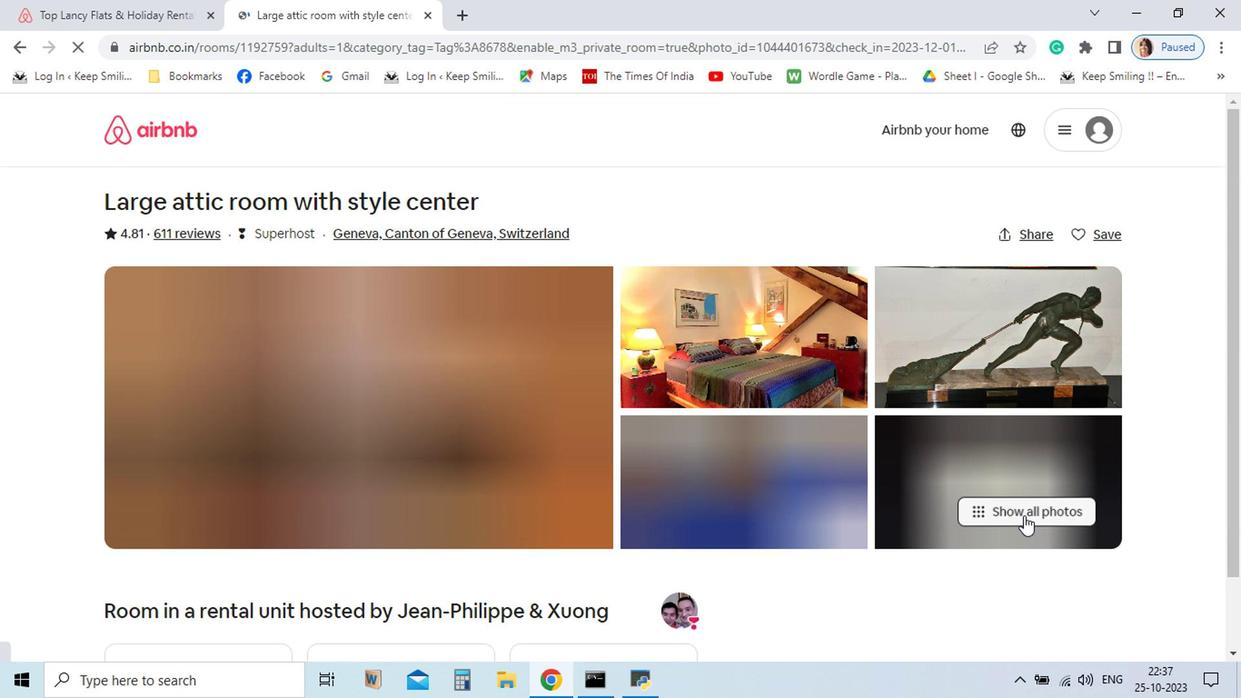 
Action: Mouse moved to (1060, 642)
Screenshot: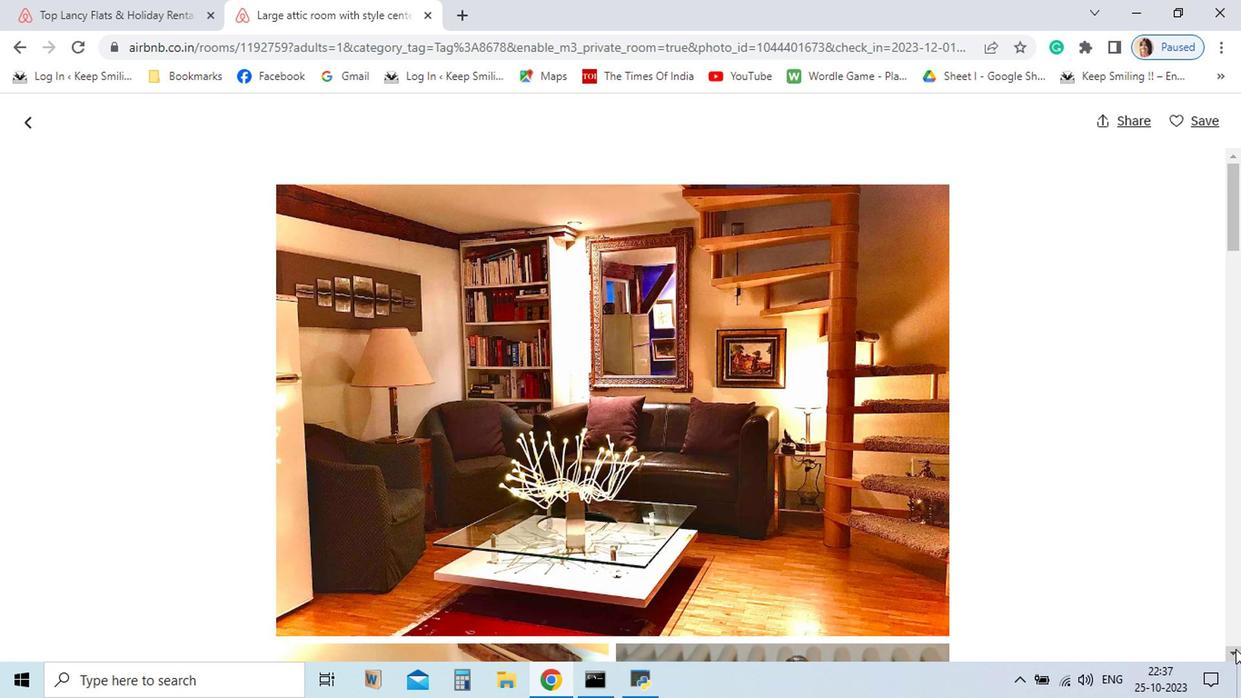 
Action: Mouse pressed left at (1060, 642)
Screenshot: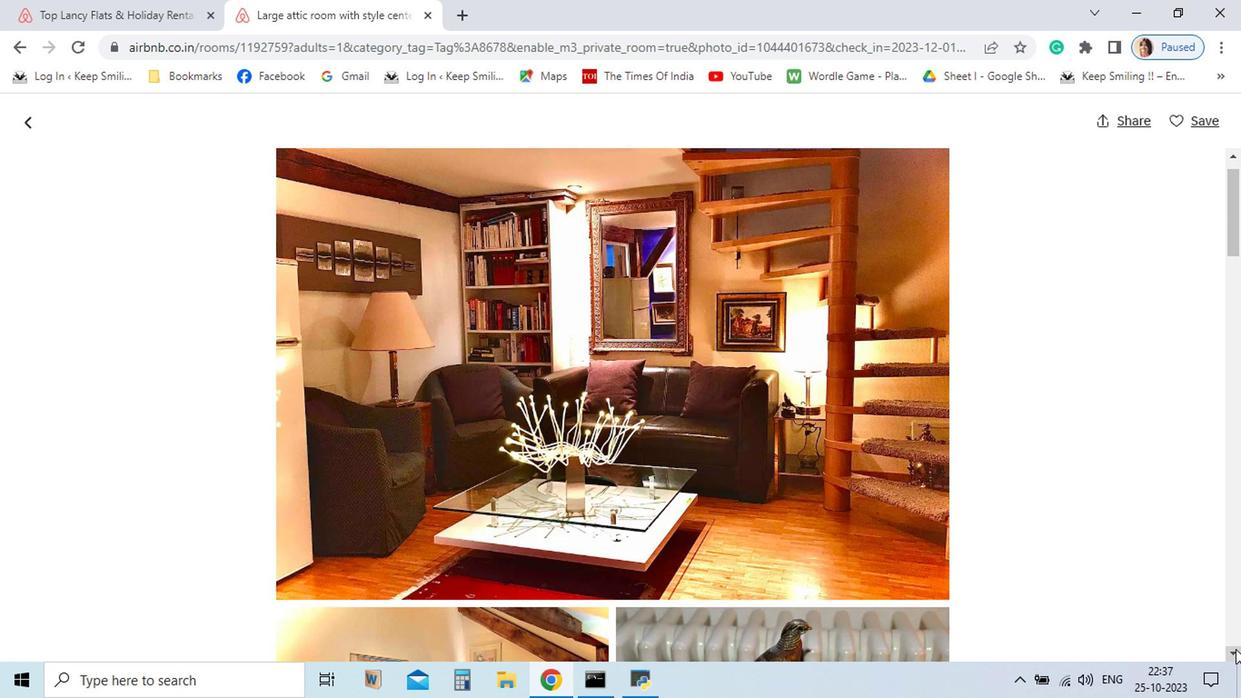 
Action: Mouse pressed left at (1060, 642)
Screenshot: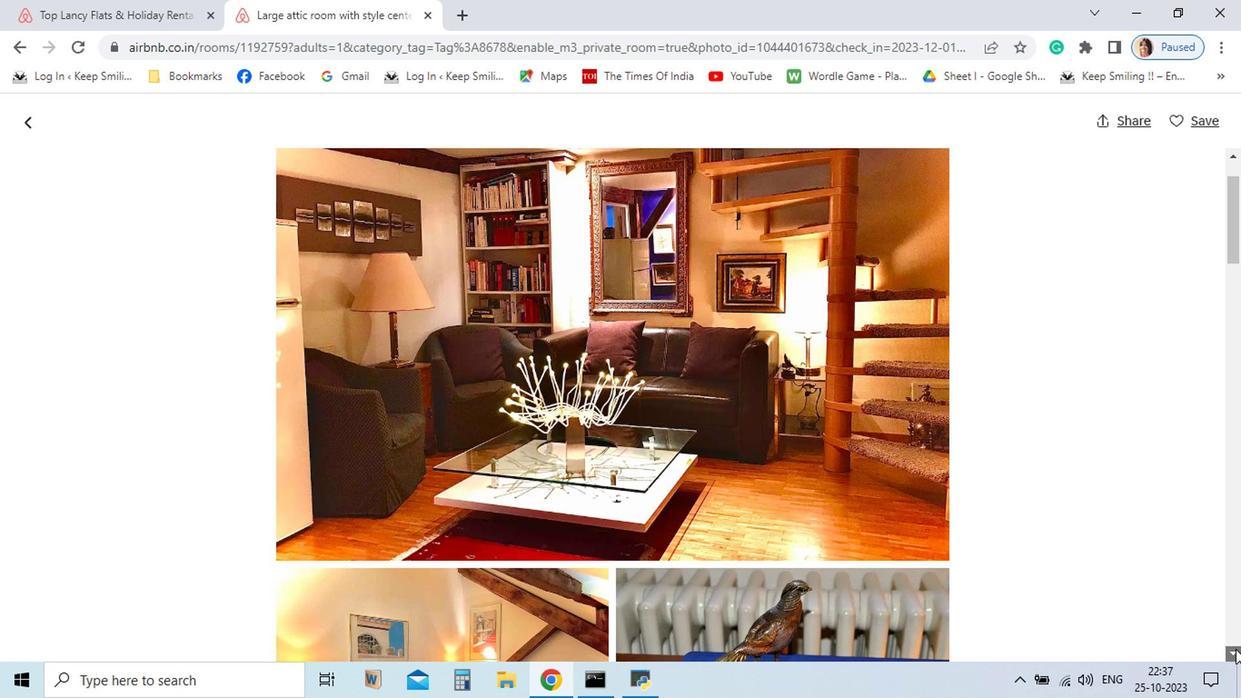 
Action: Mouse pressed left at (1060, 642)
Screenshot: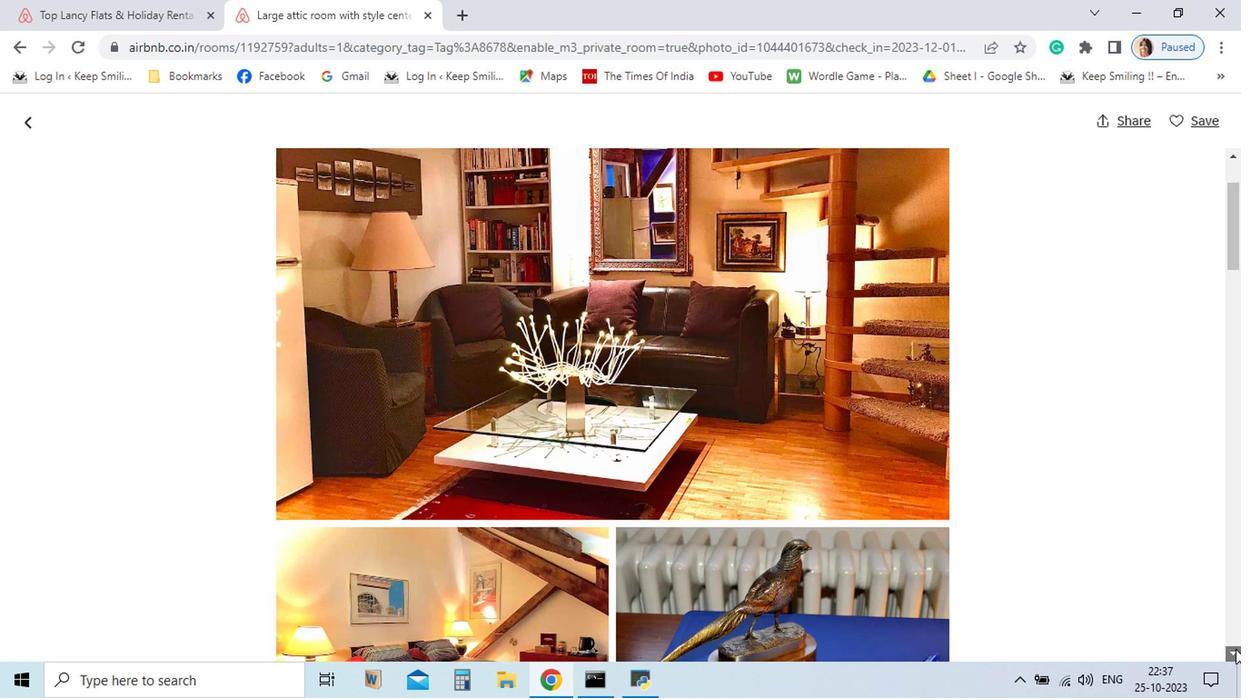 
Action: Mouse pressed left at (1060, 642)
Screenshot: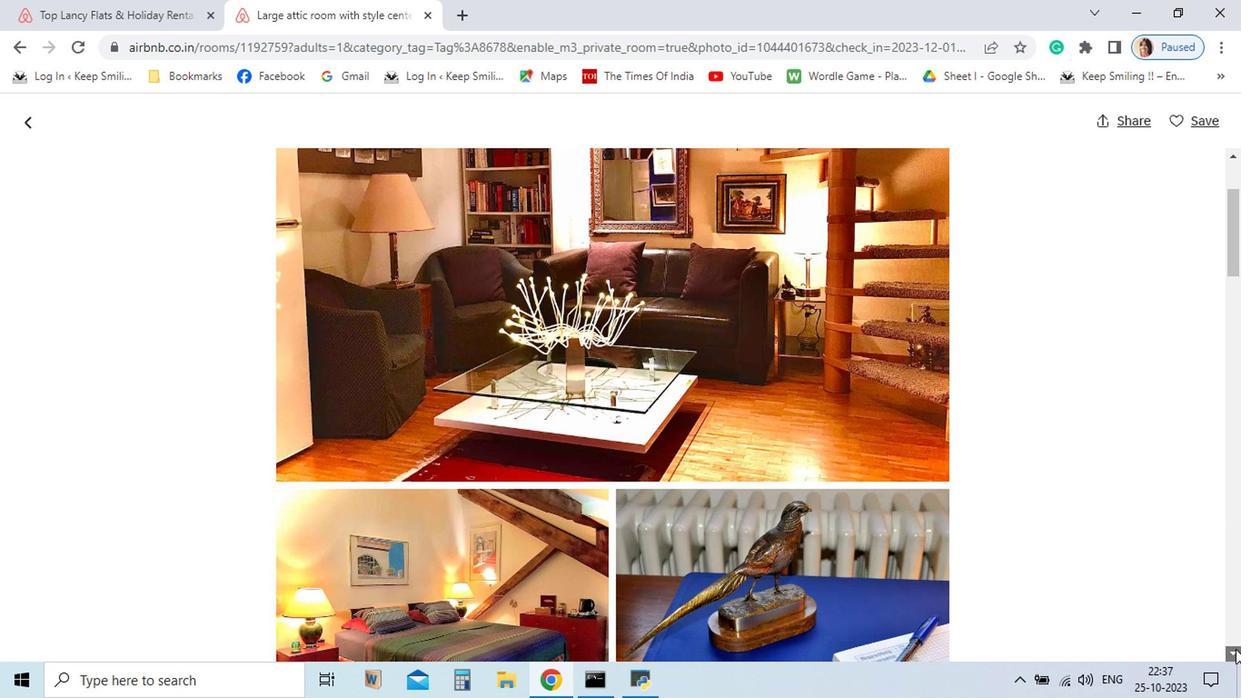 
Action: Mouse pressed left at (1060, 642)
Screenshot: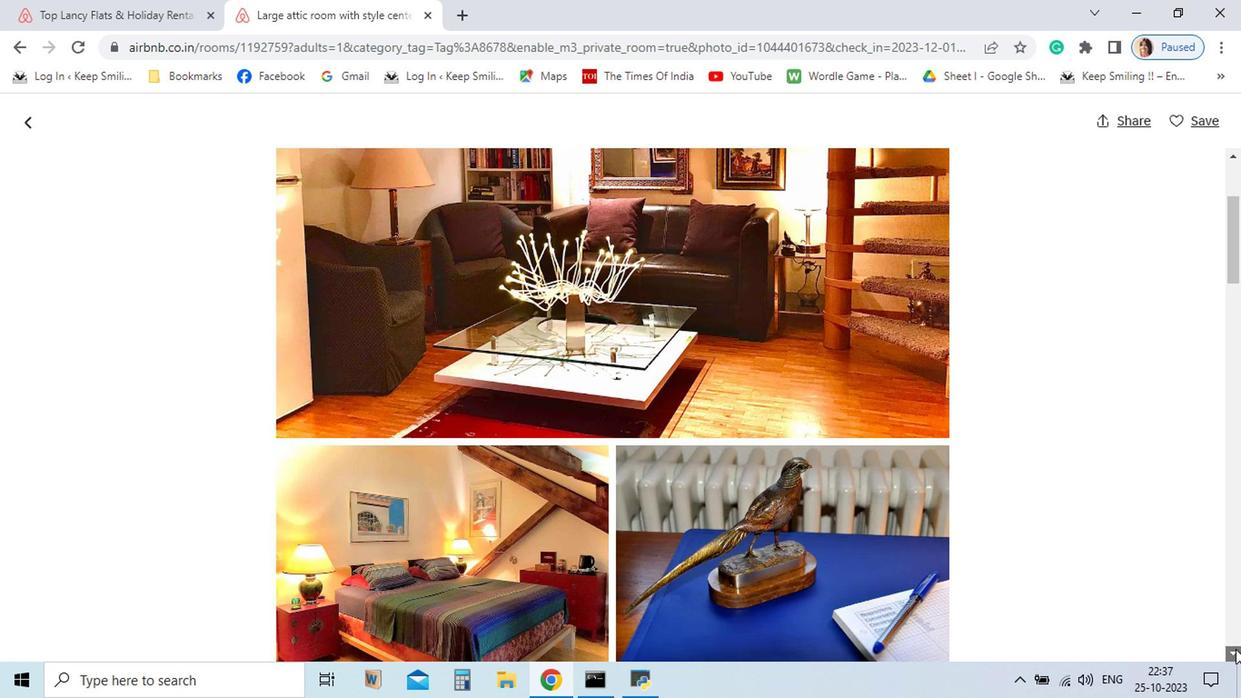
Action: Mouse pressed left at (1060, 642)
Screenshot: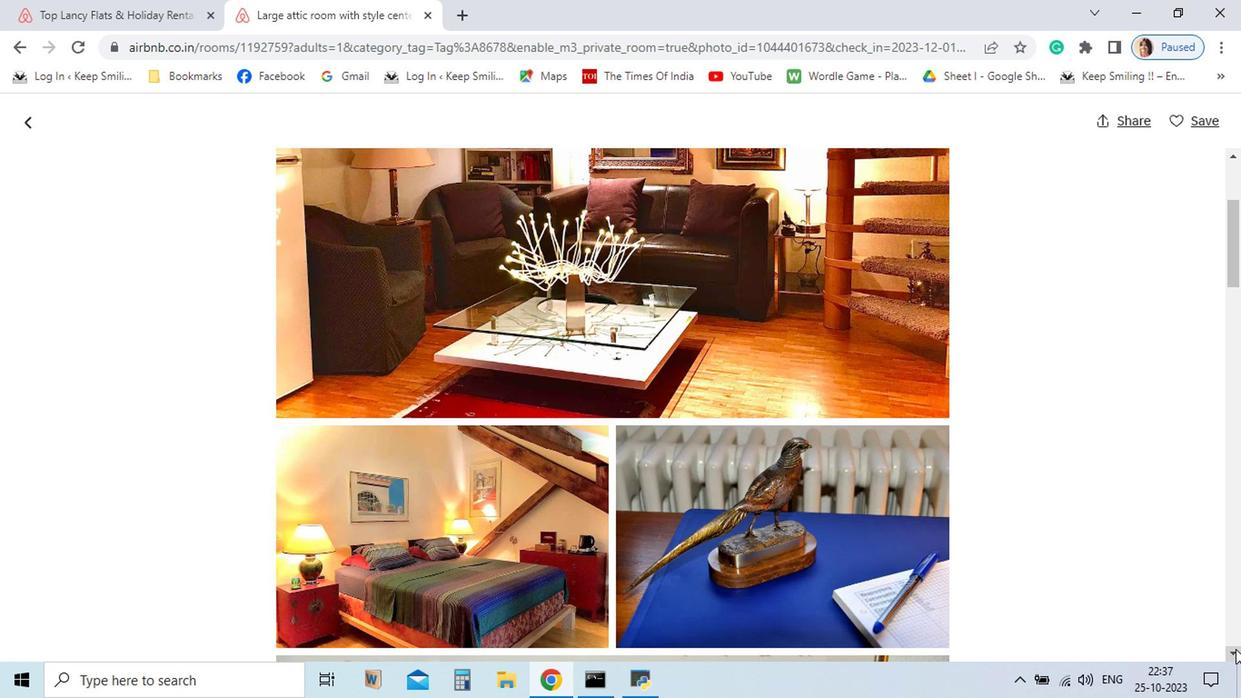 
Action: Mouse pressed left at (1060, 642)
Screenshot: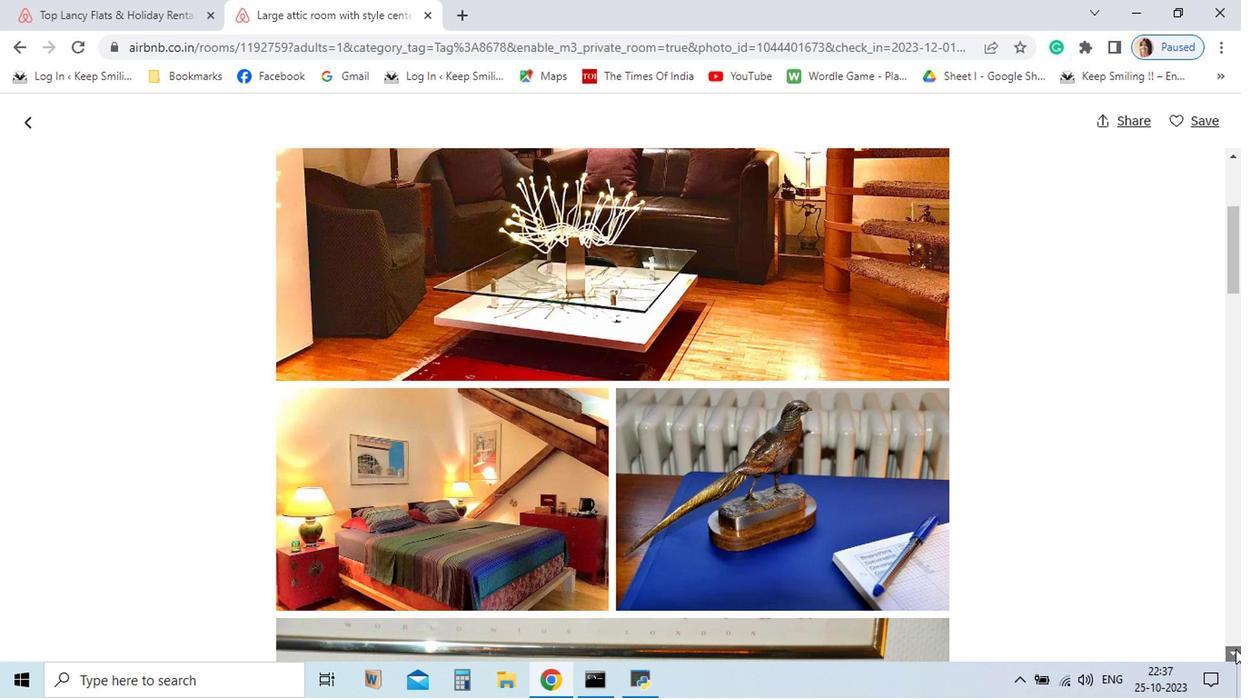 
Action: Mouse pressed left at (1060, 642)
Screenshot: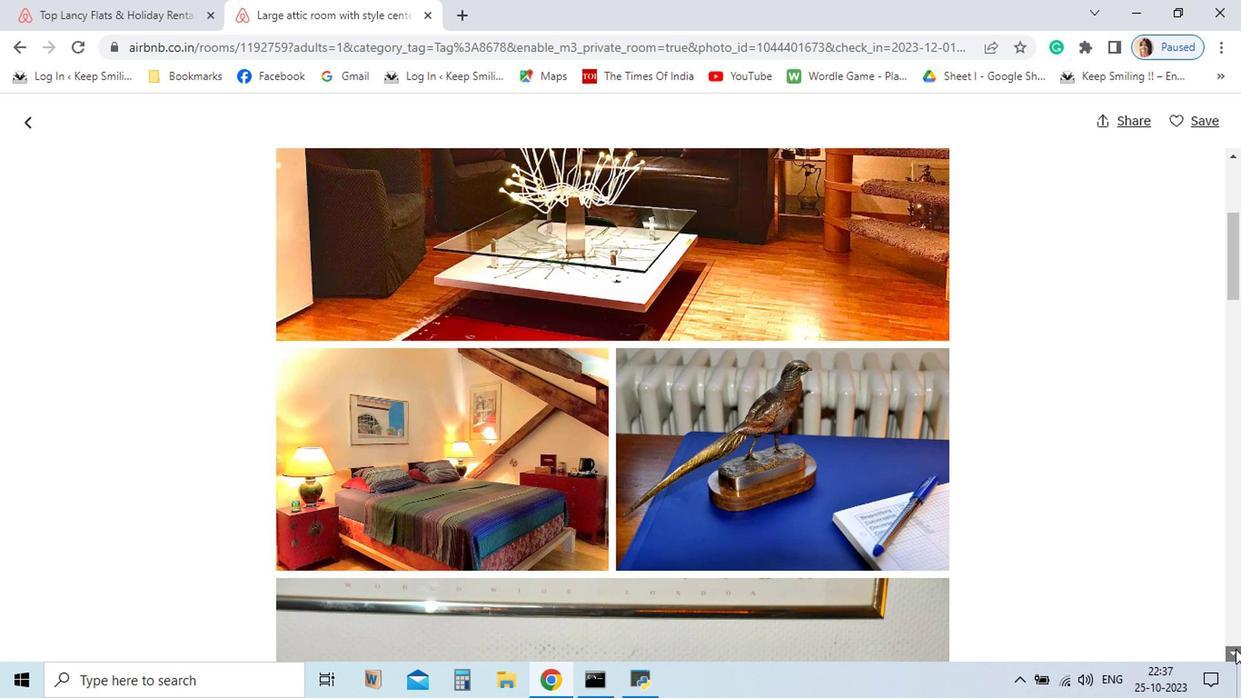 
Action: Mouse pressed left at (1060, 642)
Screenshot: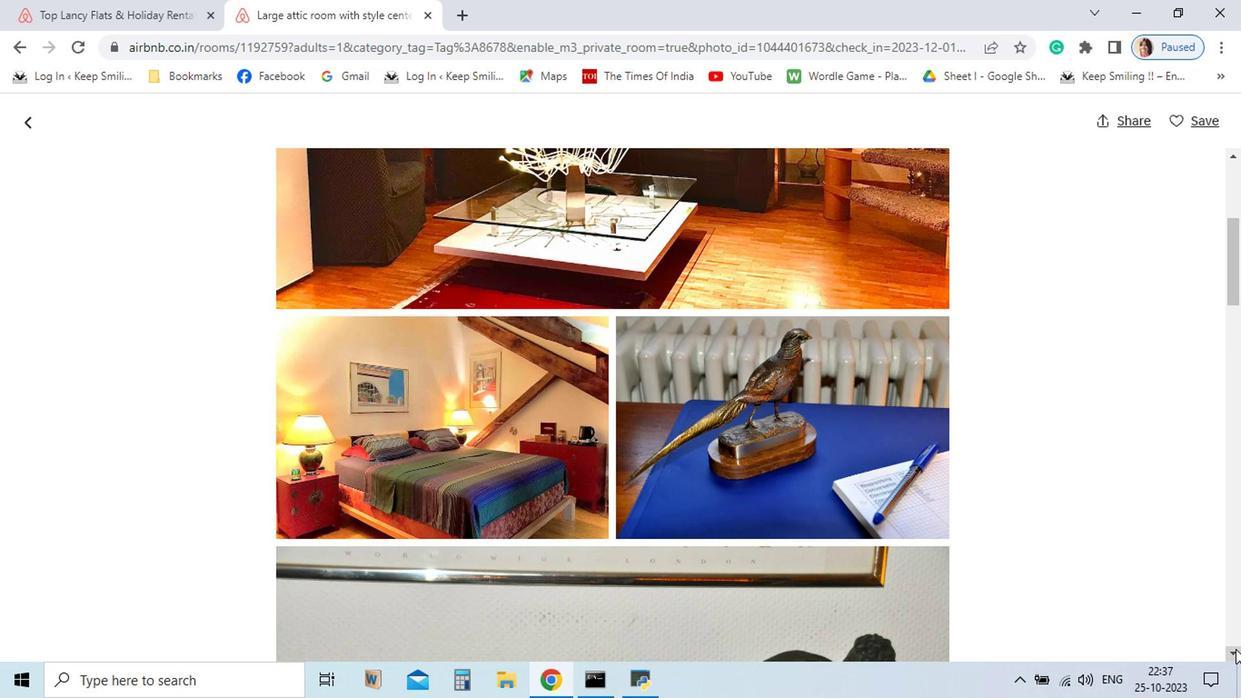 
Action: Mouse pressed left at (1060, 642)
Screenshot: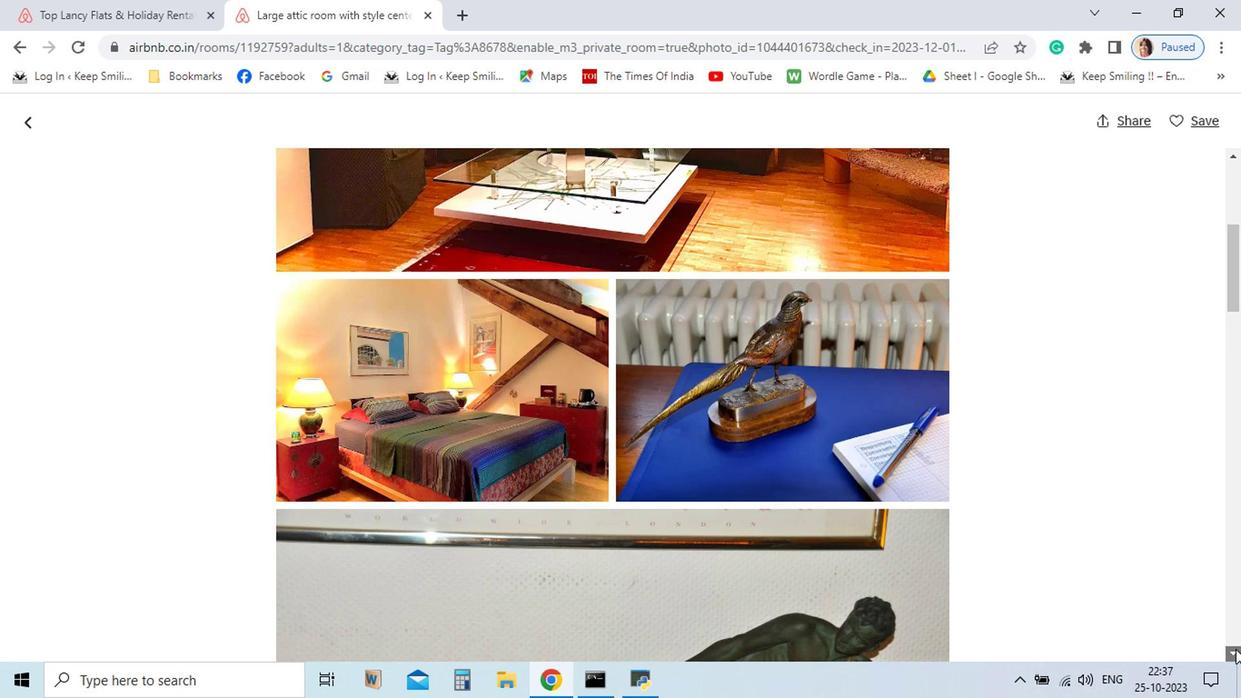 
Action: Mouse pressed left at (1060, 642)
Screenshot: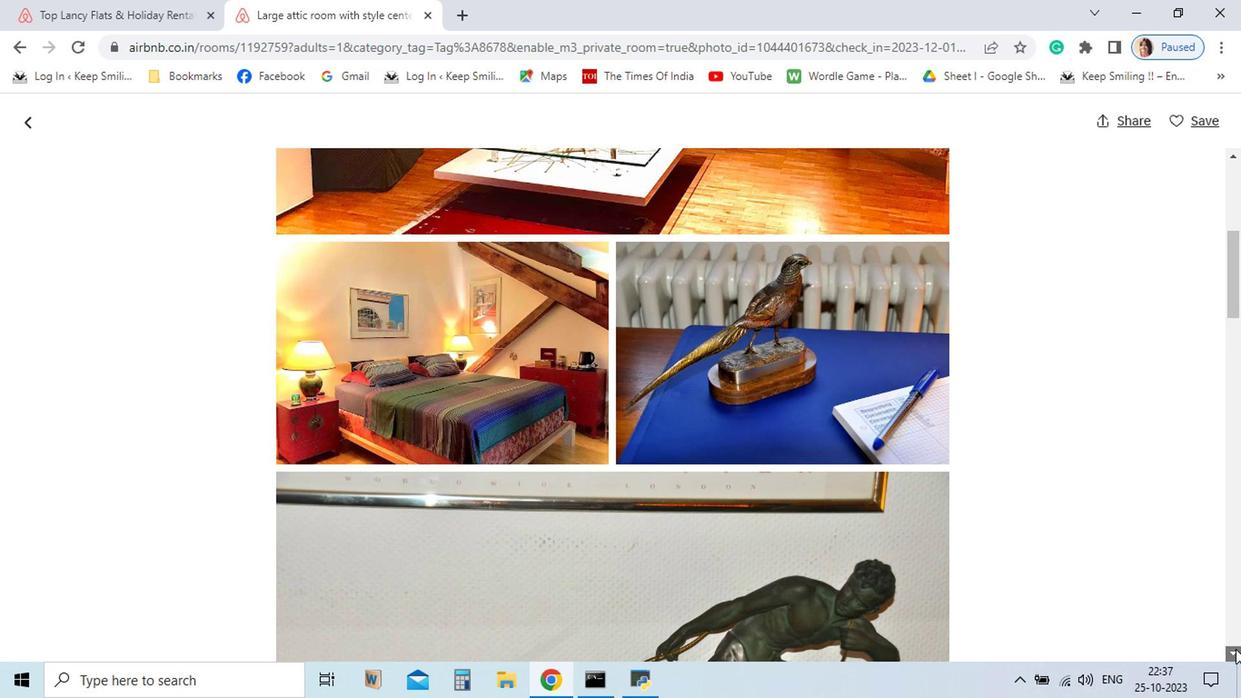 
Action: Mouse pressed left at (1060, 642)
Screenshot: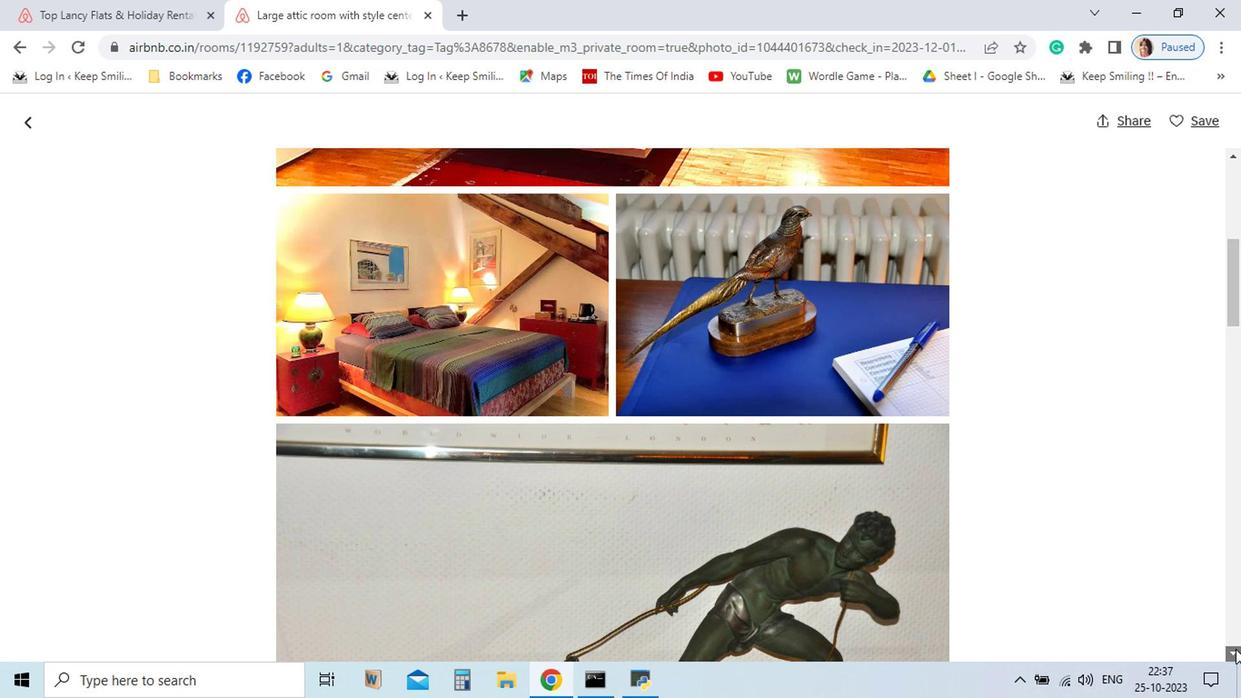 
Action: Mouse pressed left at (1060, 642)
Screenshot: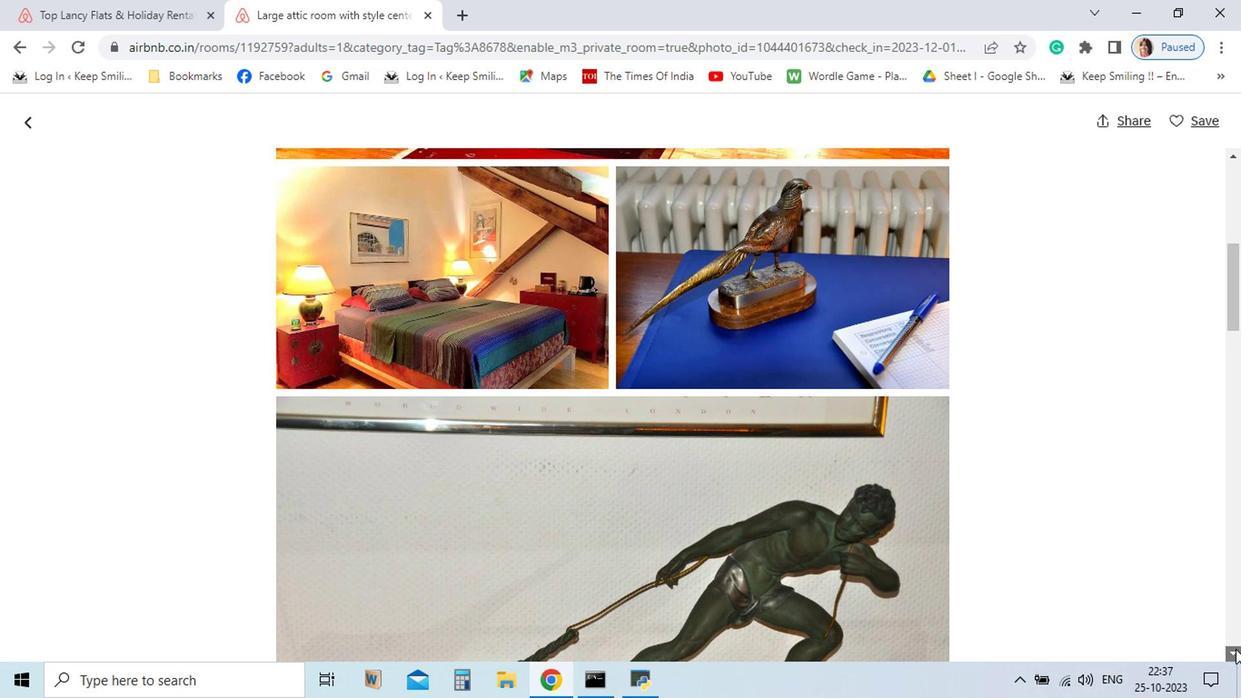
Action: Mouse pressed left at (1060, 642)
Screenshot: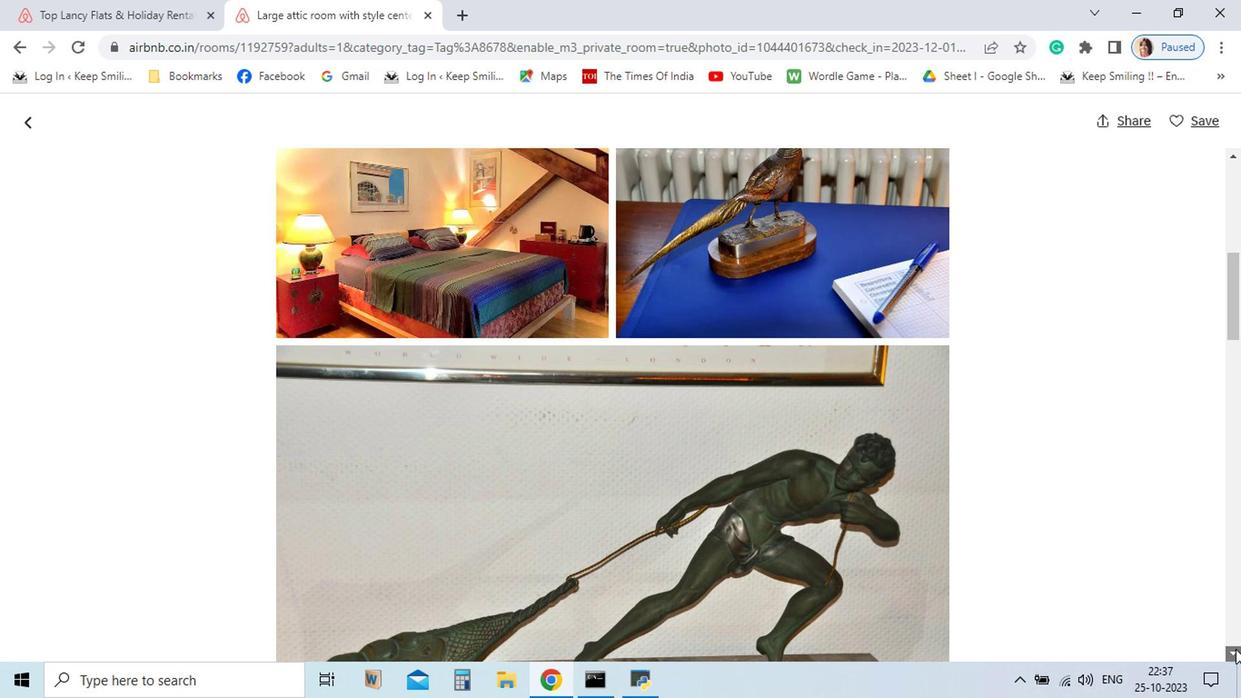 
Action: Mouse pressed left at (1060, 642)
Screenshot: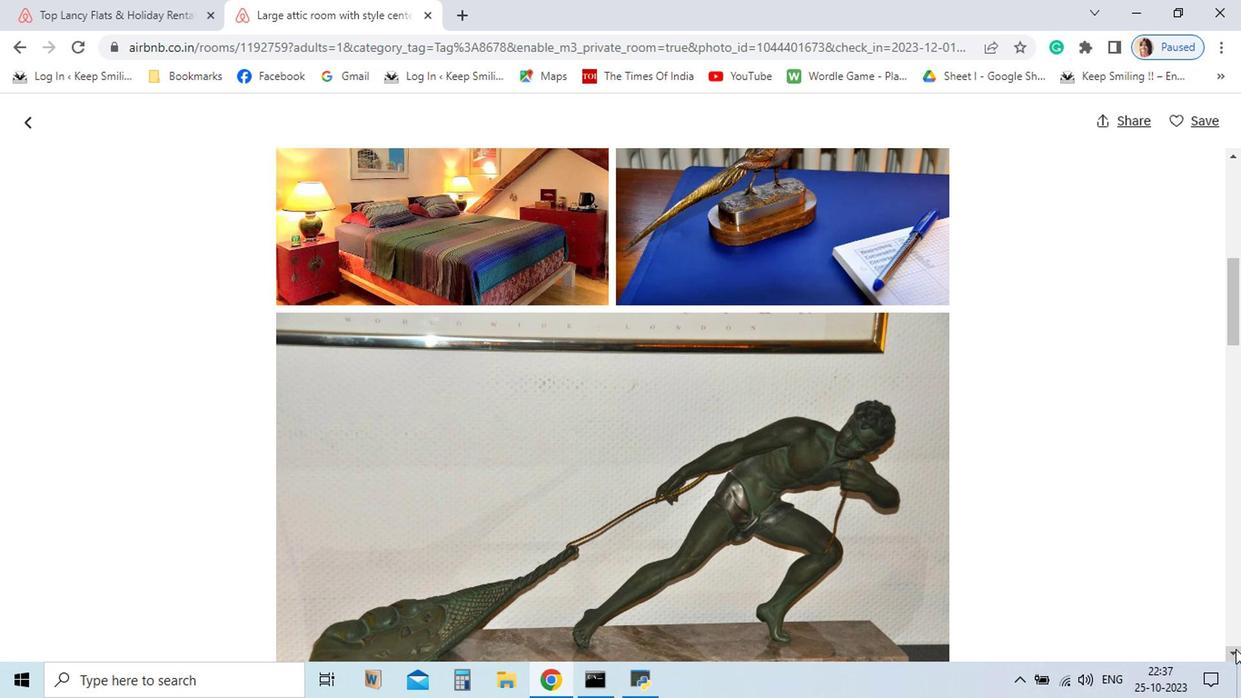 
Action: Mouse pressed left at (1060, 642)
Screenshot: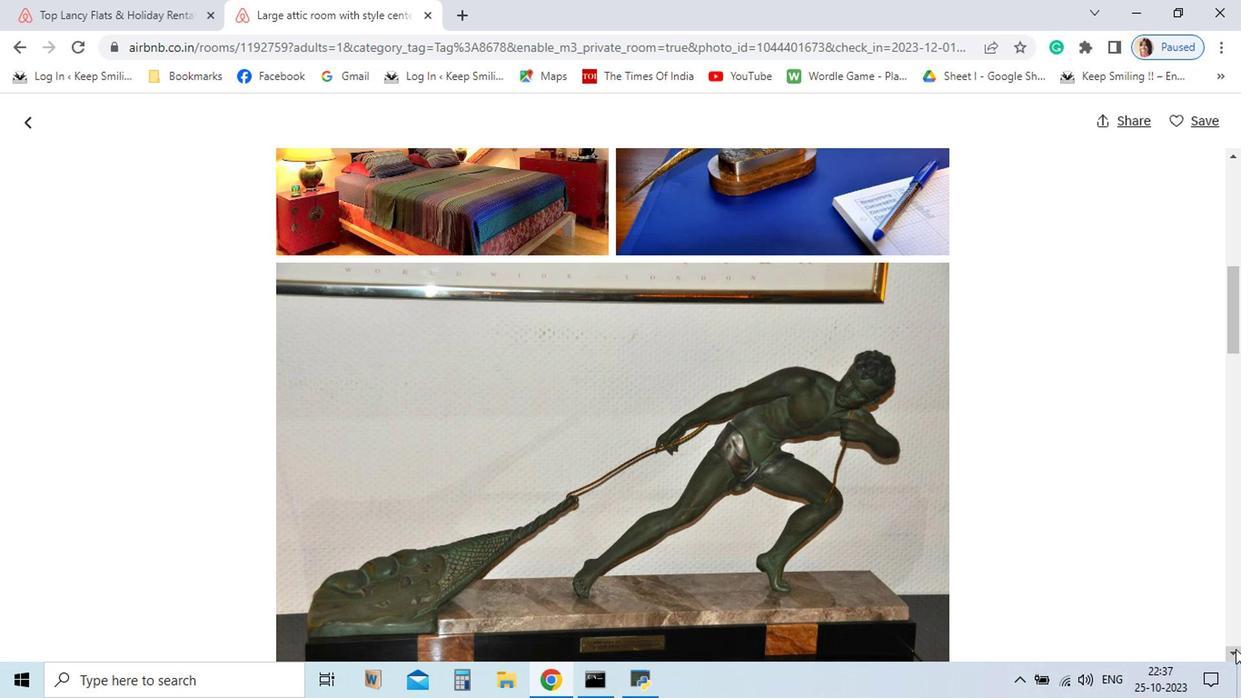 
Action: Mouse pressed left at (1060, 642)
Screenshot: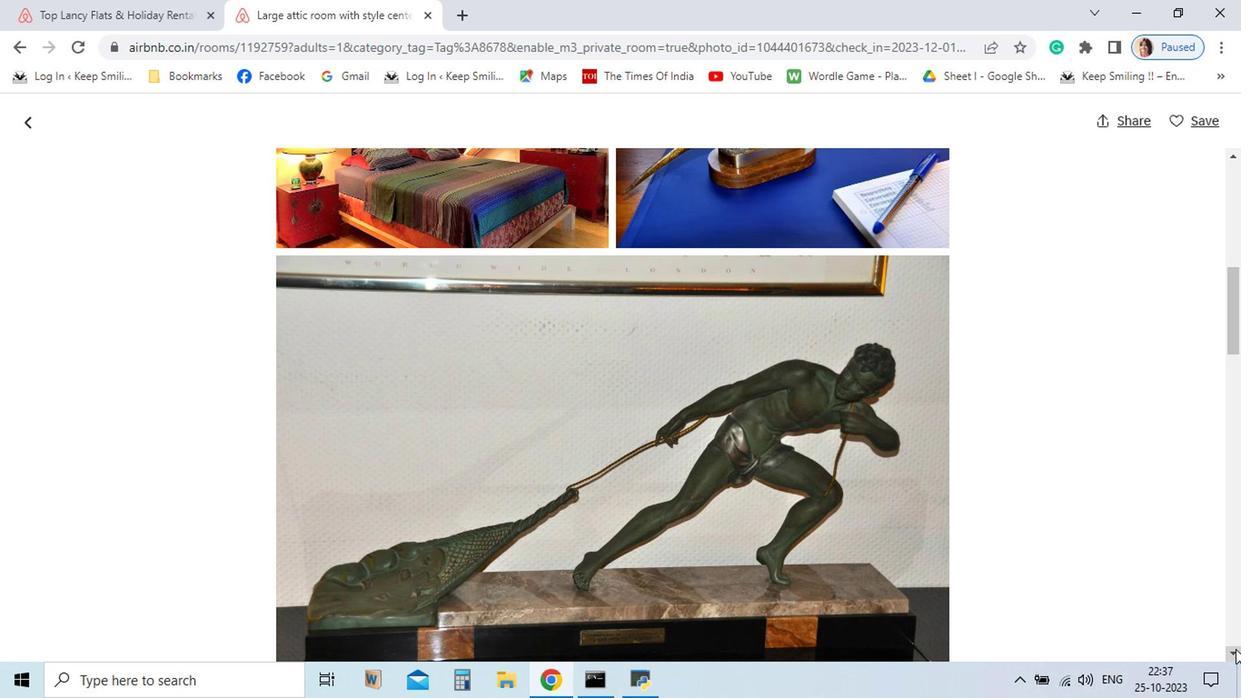 
Action: Mouse pressed left at (1060, 642)
Screenshot: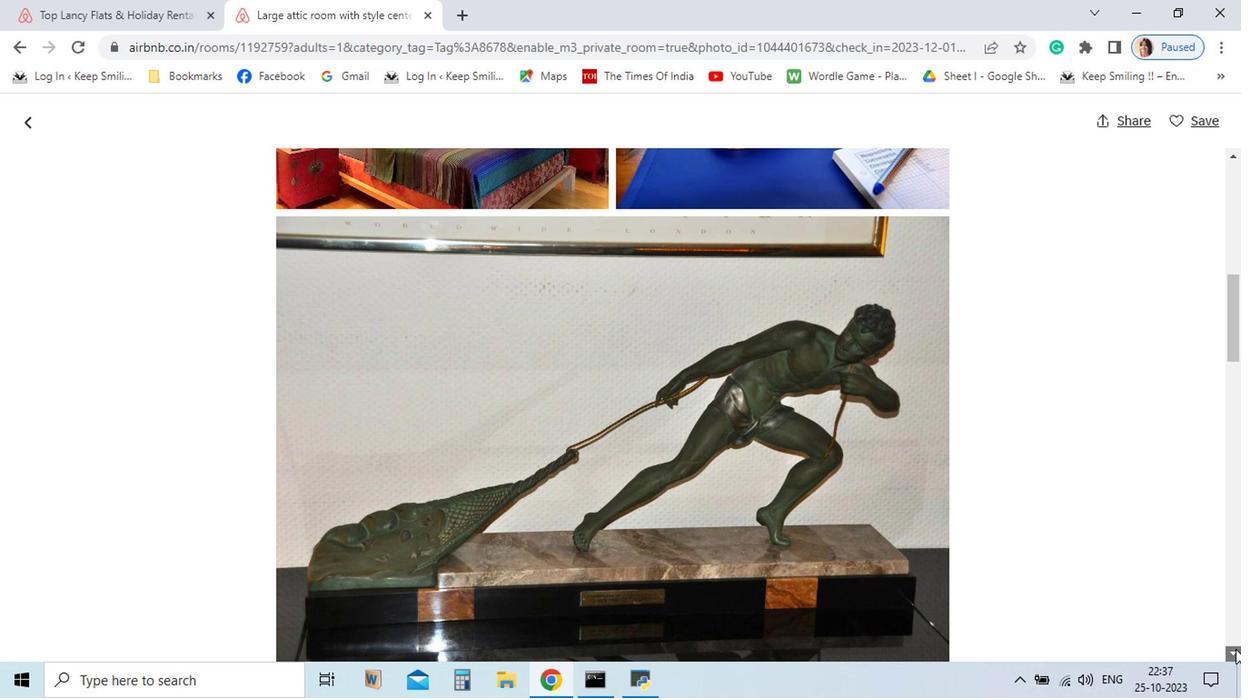 
Action: Mouse pressed left at (1060, 642)
Screenshot: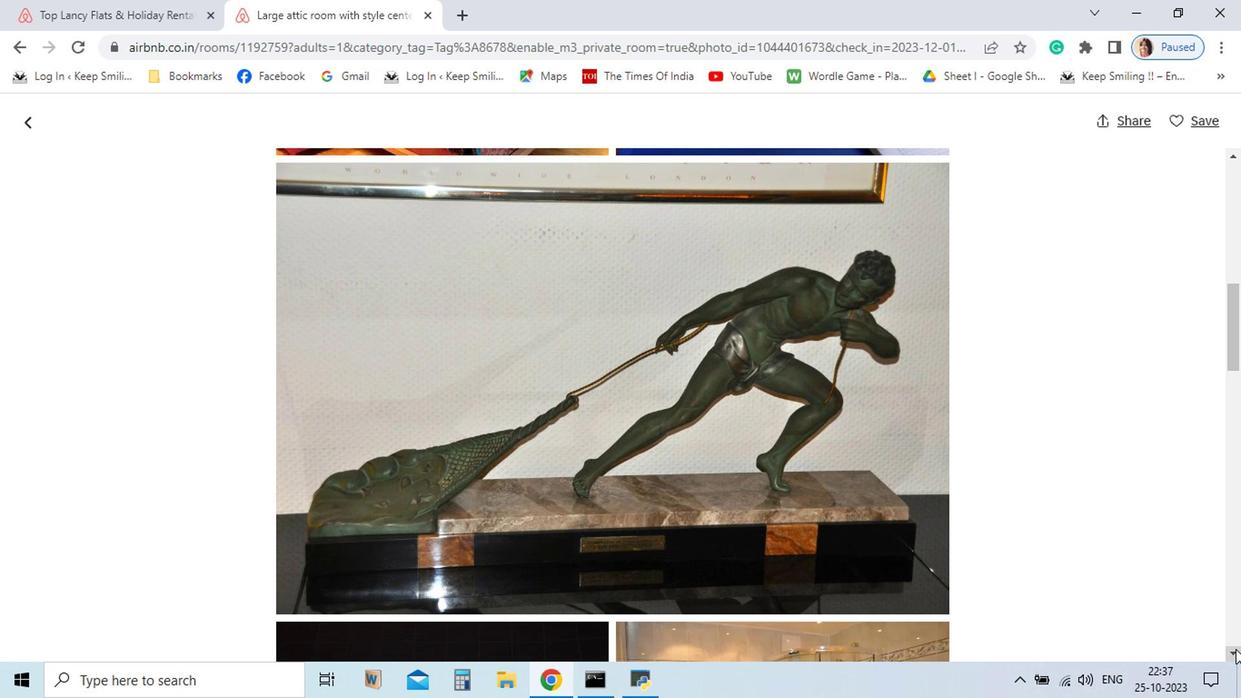 
Action: Mouse pressed left at (1060, 642)
Screenshot: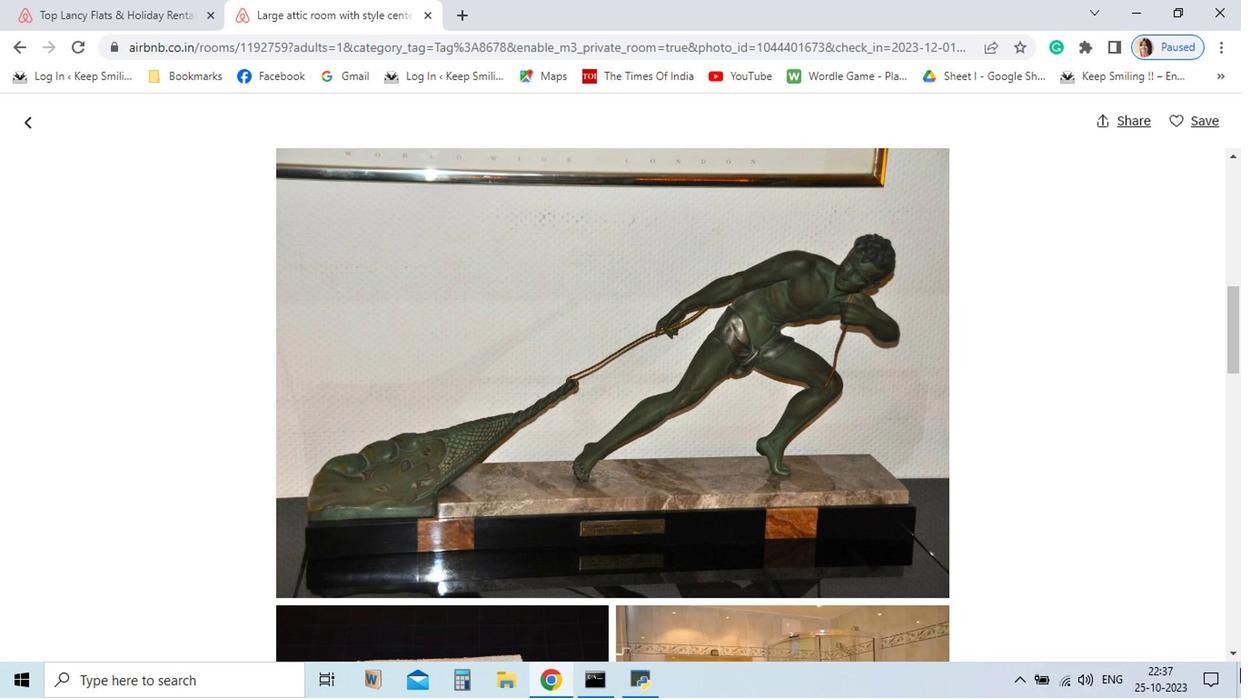 
Action: Mouse moved to (1054, 644)
Screenshot: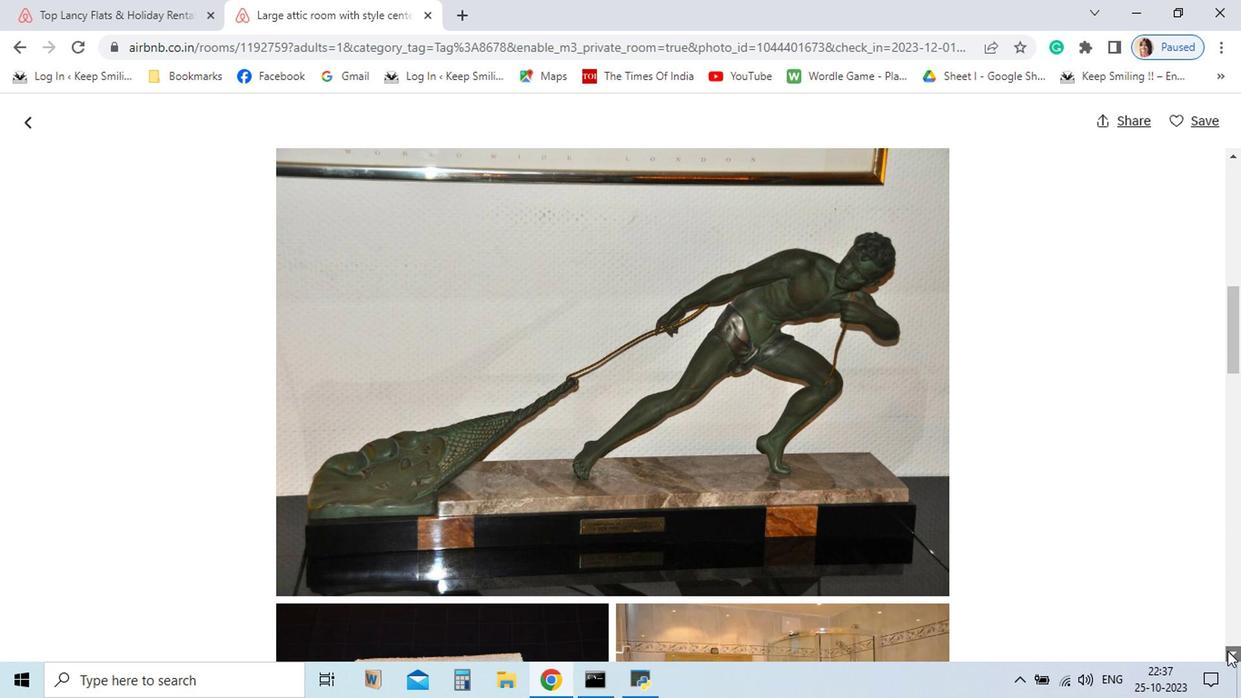 
Action: Mouse pressed left at (1054, 644)
Screenshot: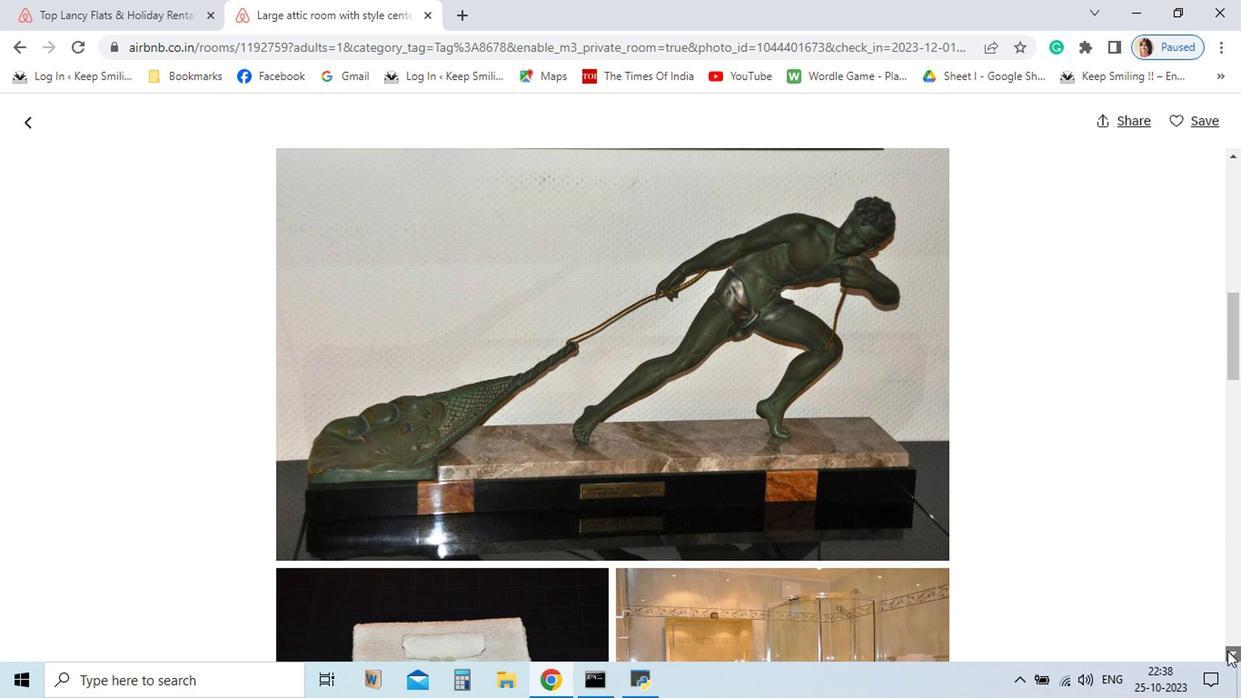 
Action: Mouse pressed left at (1054, 644)
Screenshot: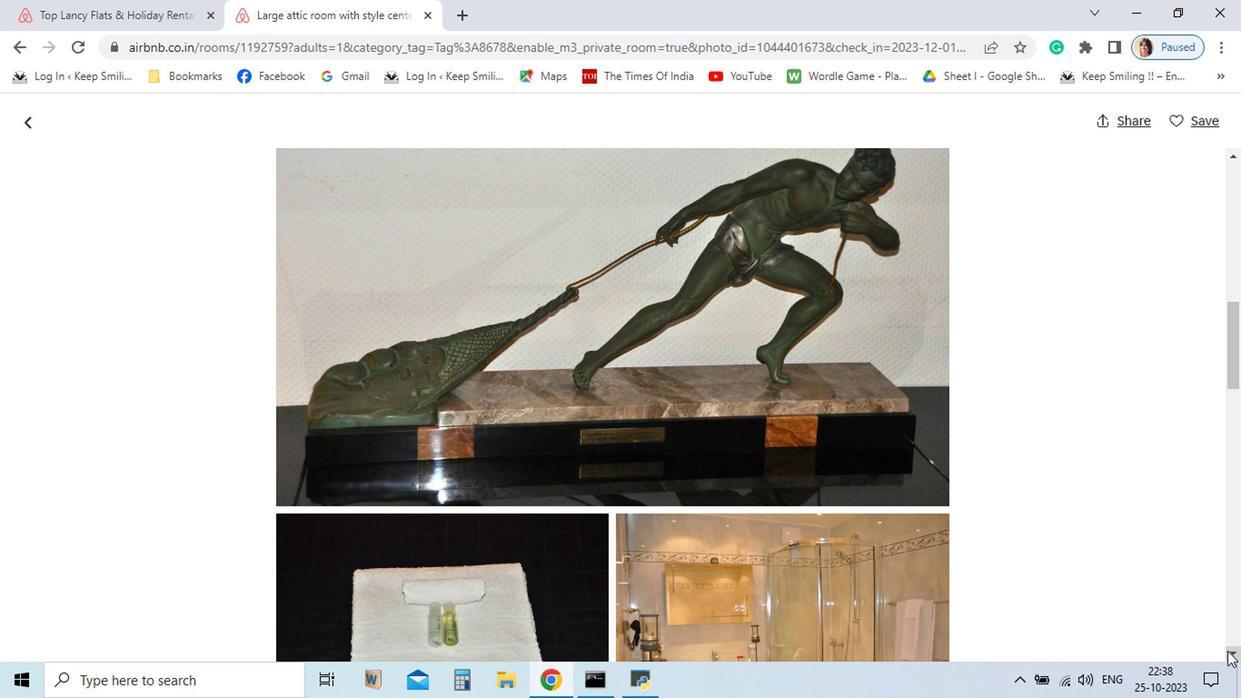 
Action: Mouse pressed left at (1054, 644)
Screenshot: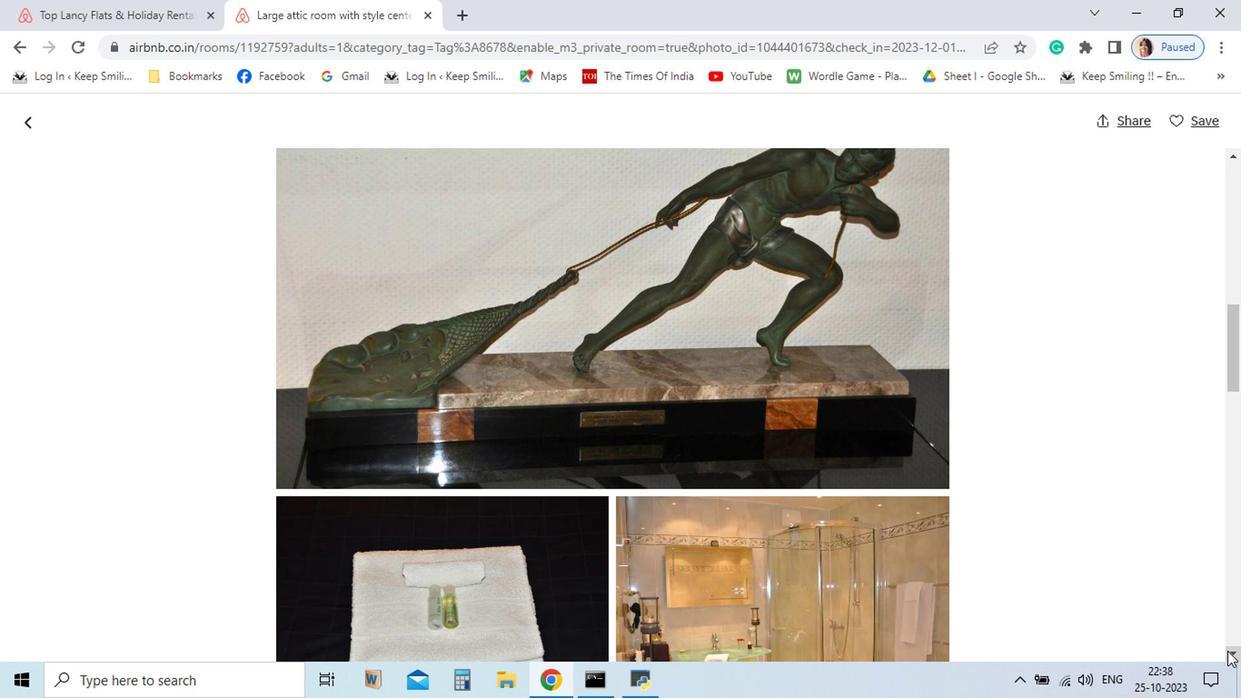 
Action: Mouse pressed left at (1054, 644)
Screenshot: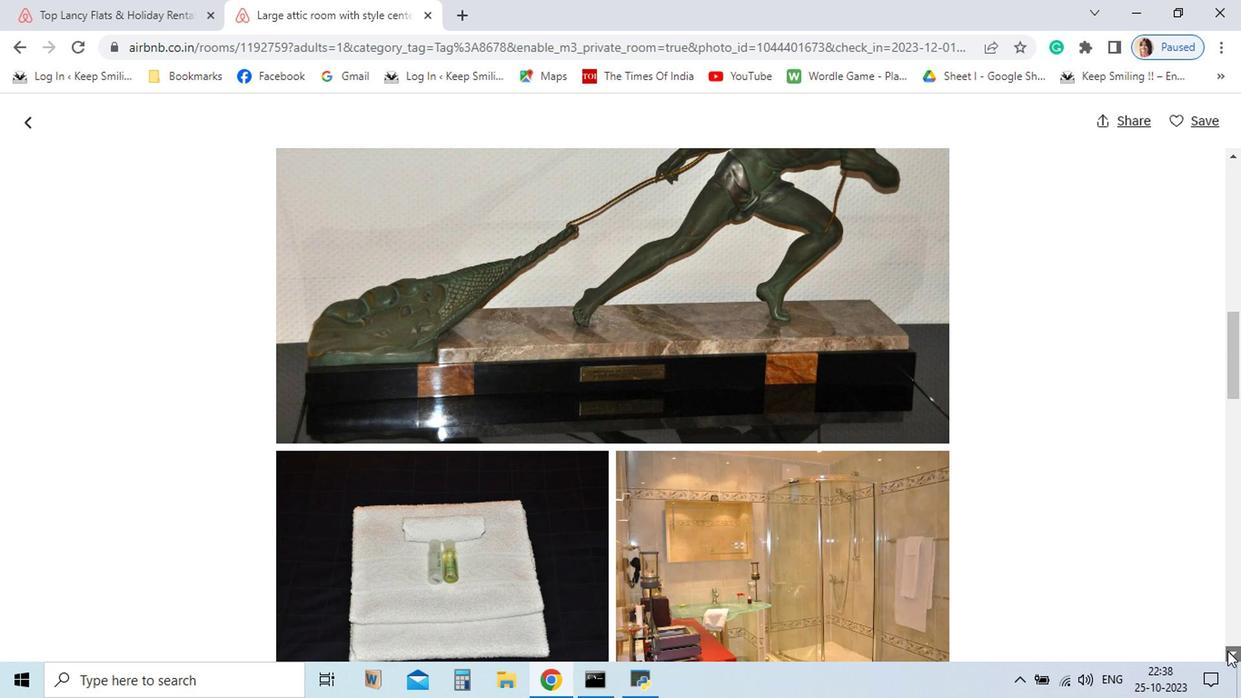 
Action: Mouse pressed left at (1054, 644)
Screenshot: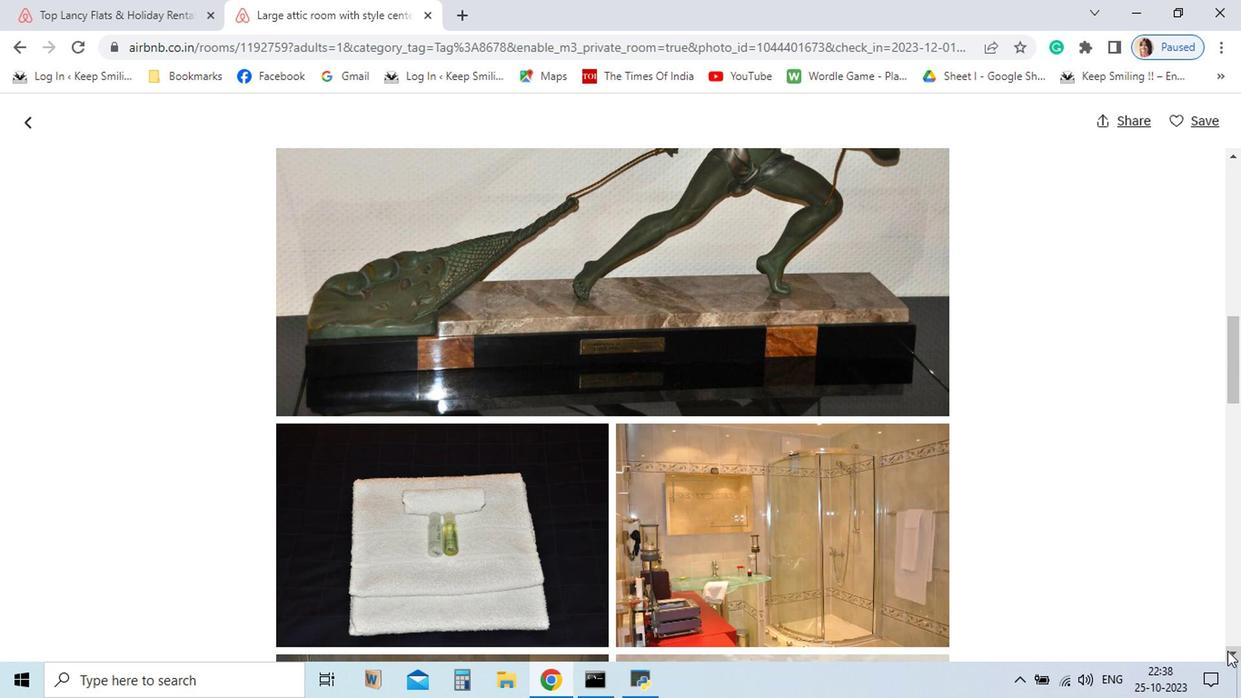 
Action: Mouse pressed left at (1054, 644)
Screenshot: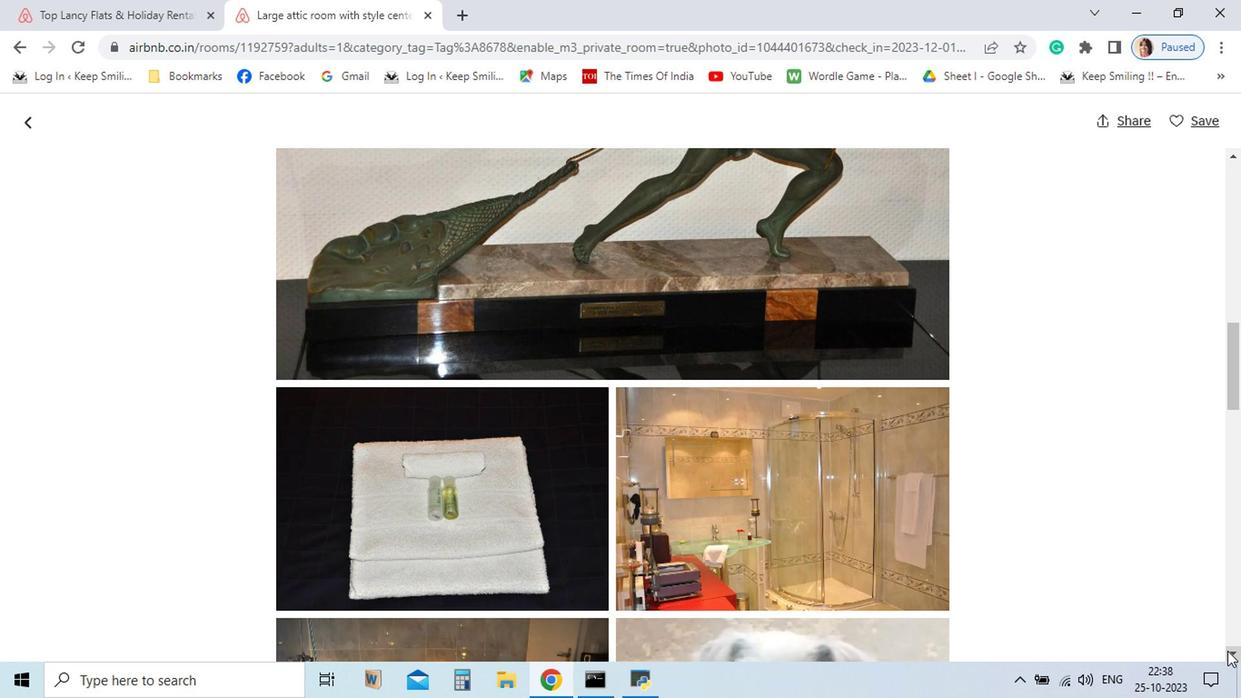 
Action: Mouse pressed left at (1054, 644)
Screenshot: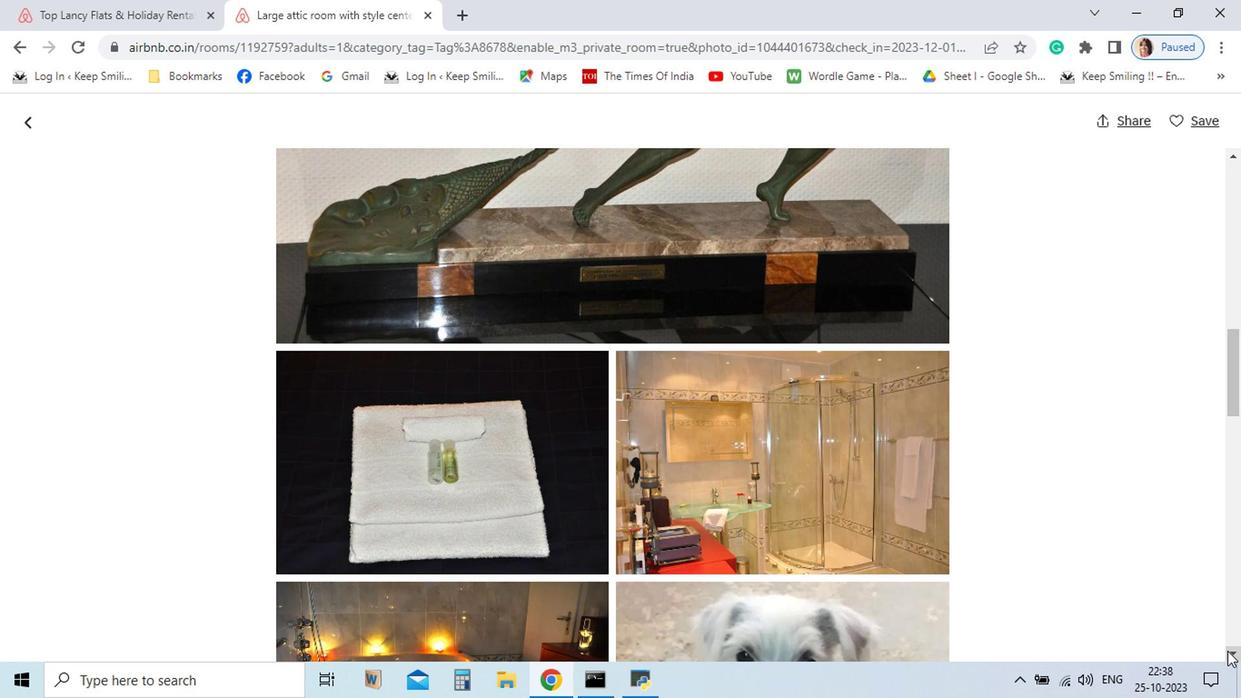 
Action: Mouse pressed left at (1054, 644)
Screenshot: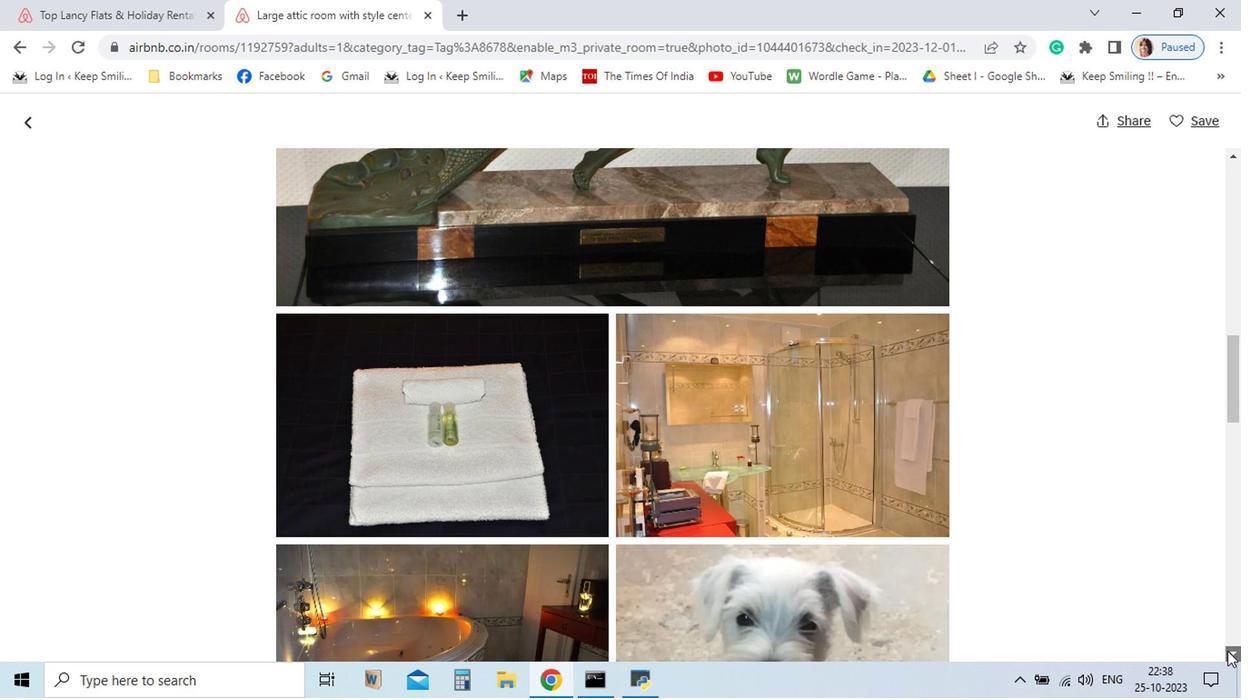
Action: Mouse pressed left at (1054, 644)
Screenshot: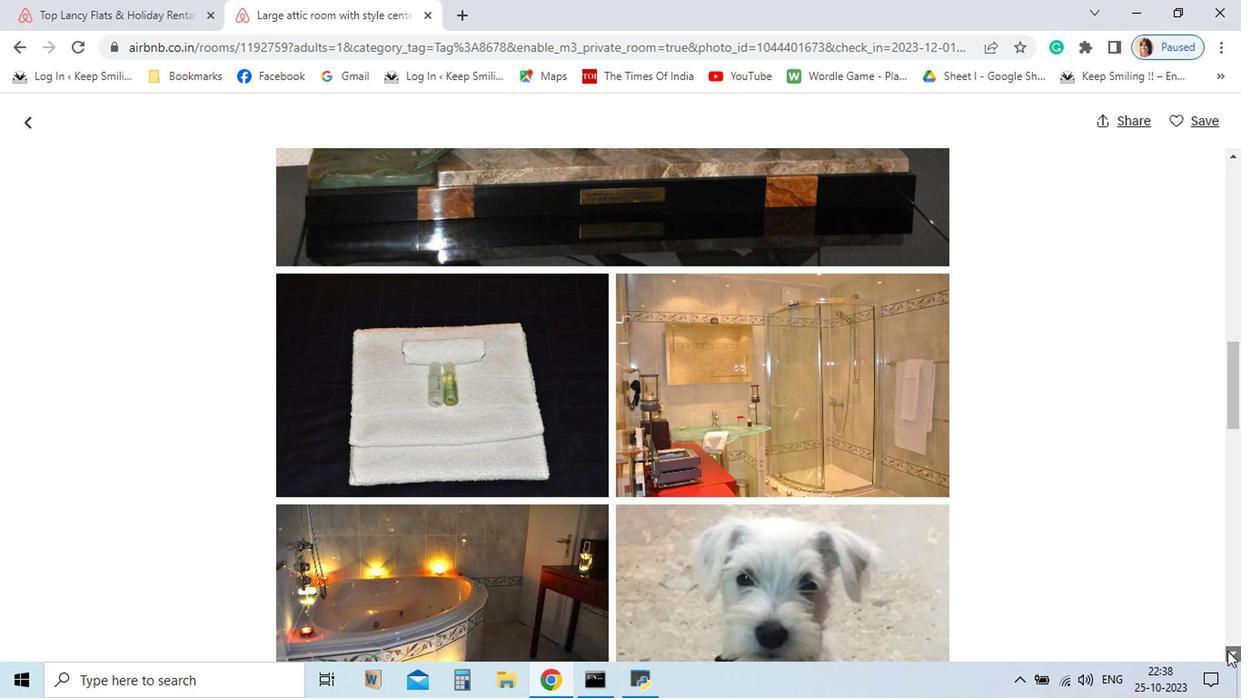 
Action: Mouse pressed left at (1054, 644)
Screenshot: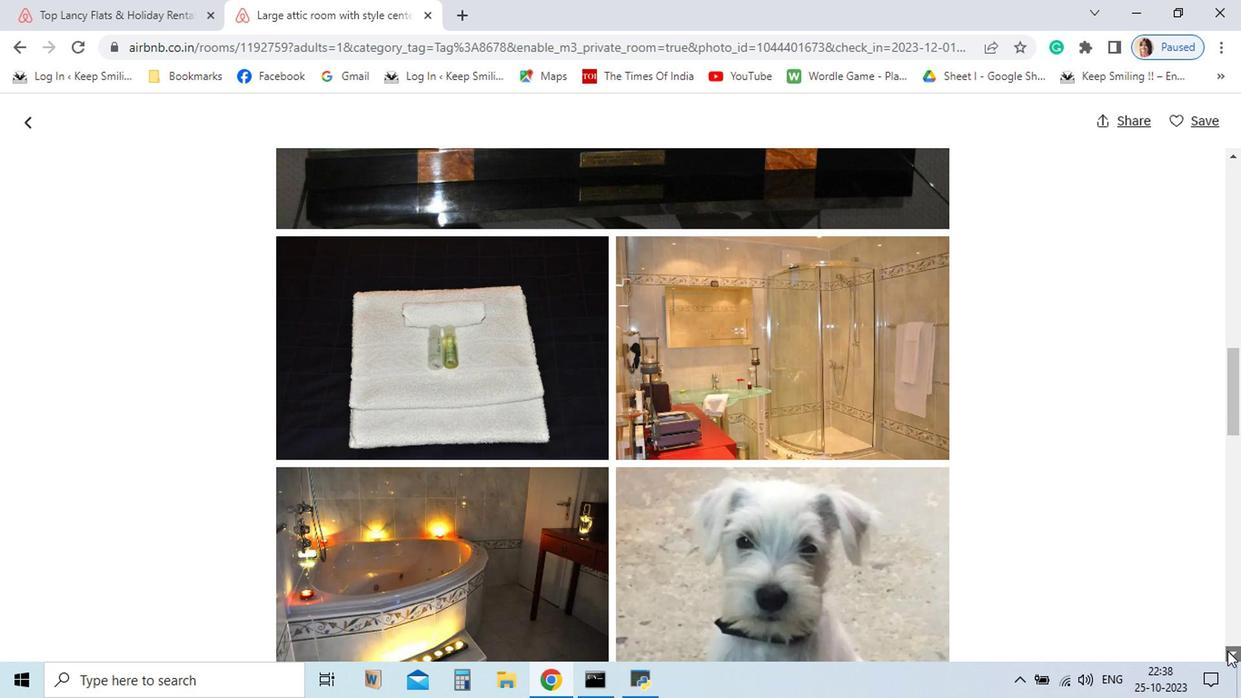 
Action: Mouse pressed left at (1054, 644)
Screenshot: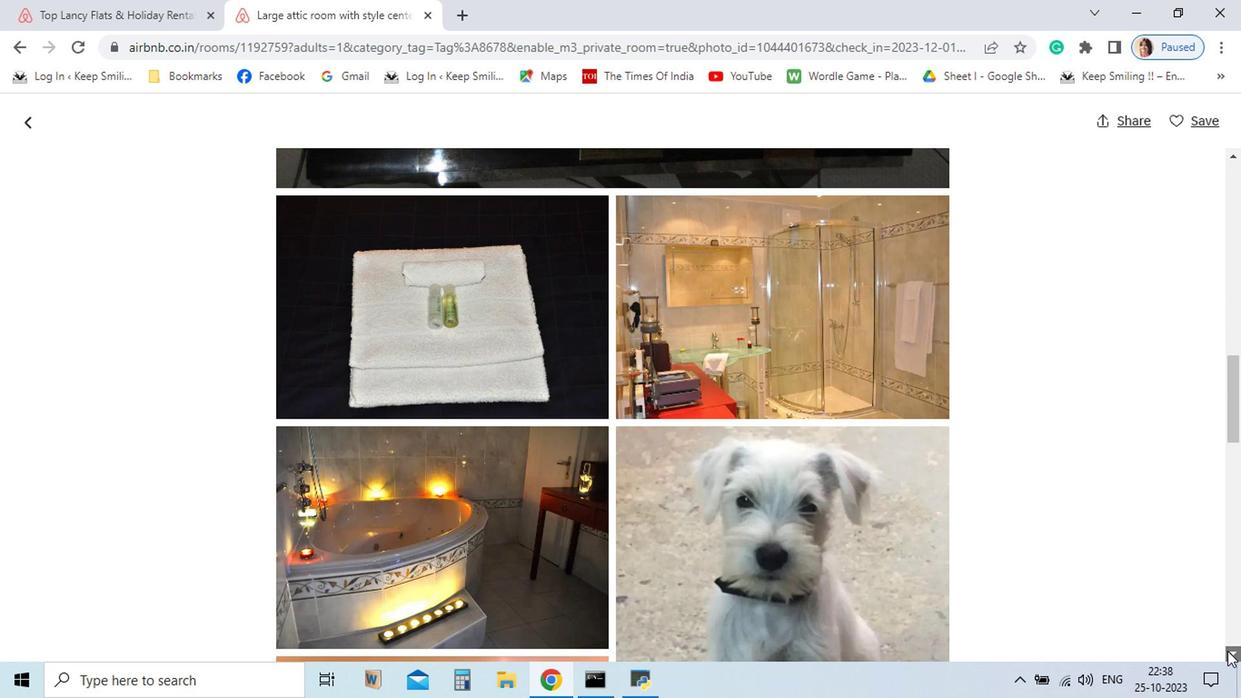 
Action: Mouse pressed left at (1054, 644)
Screenshot: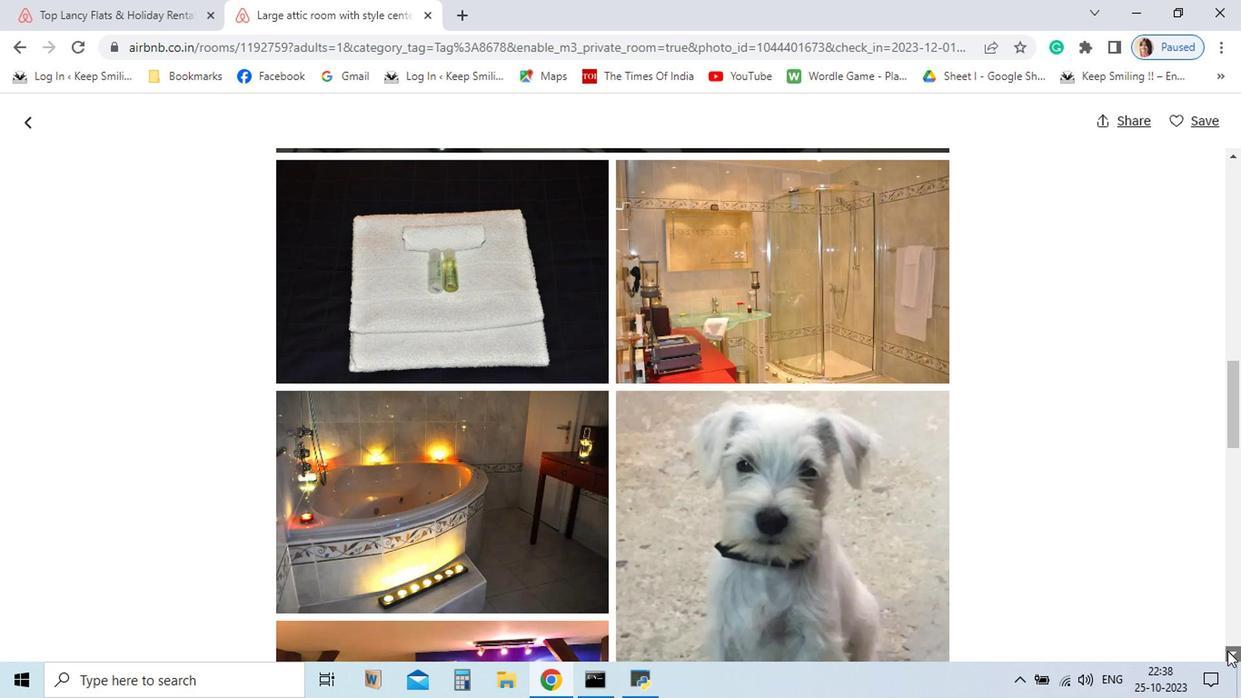 
Action: Mouse pressed left at (1054, 644)
Screenshot: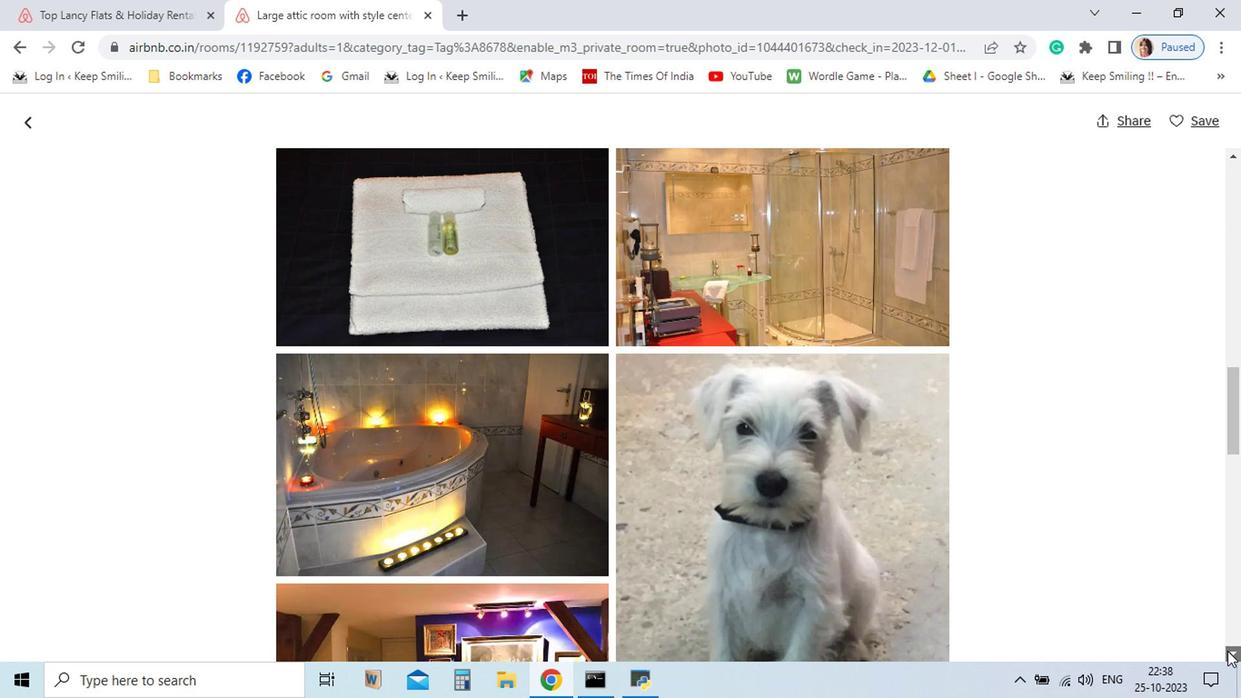 
Action: Mouse pressed left at (1054, 644)
Screenshot: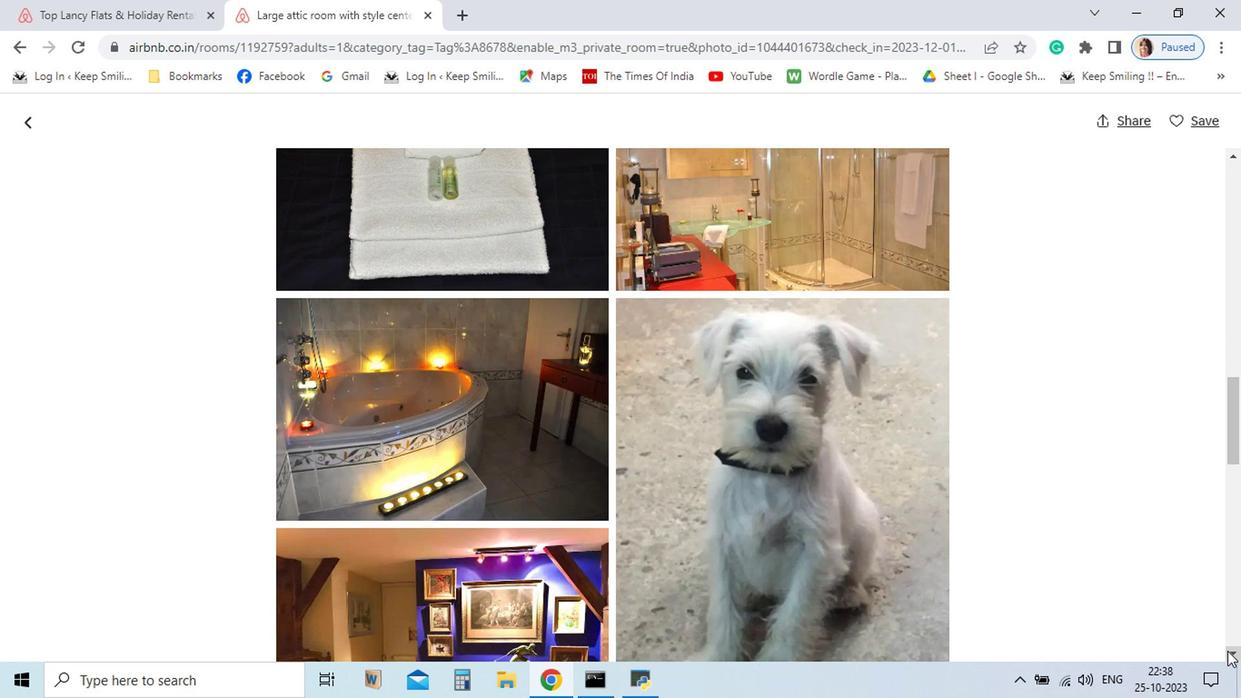 
Action: Mouse pressed left at (1054, 644)
Screenshot: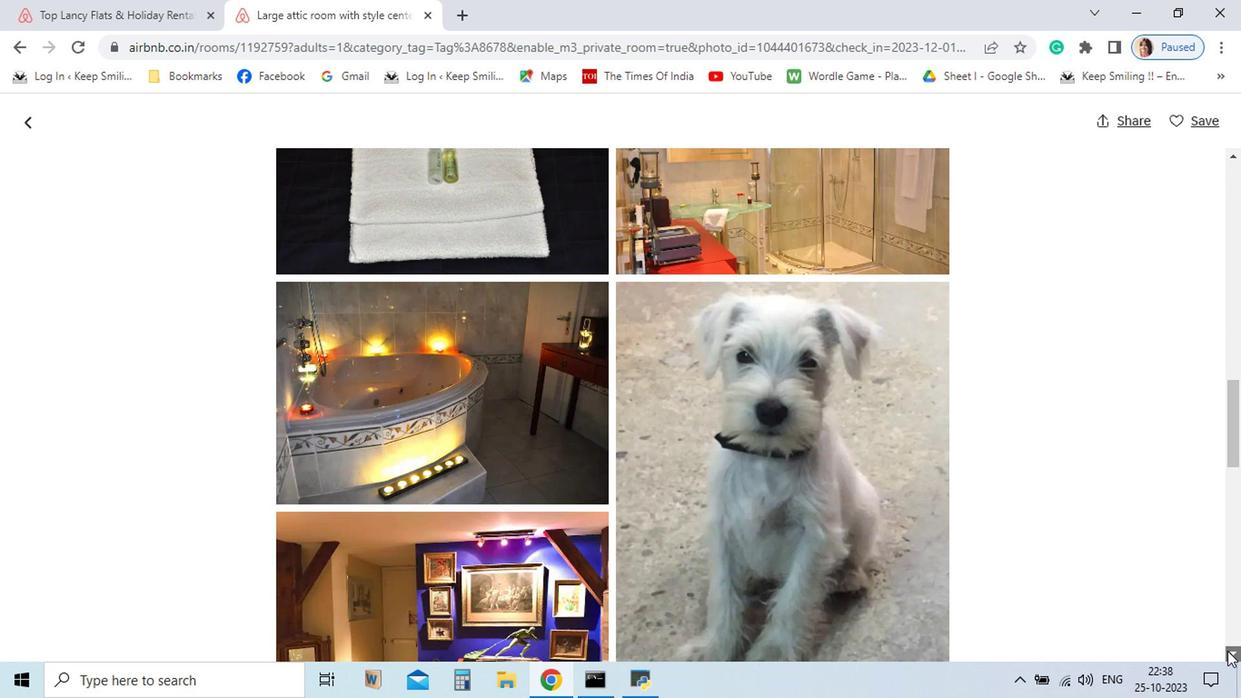 
Action: Mouse pressed left at (1054, 644)
Screenshot: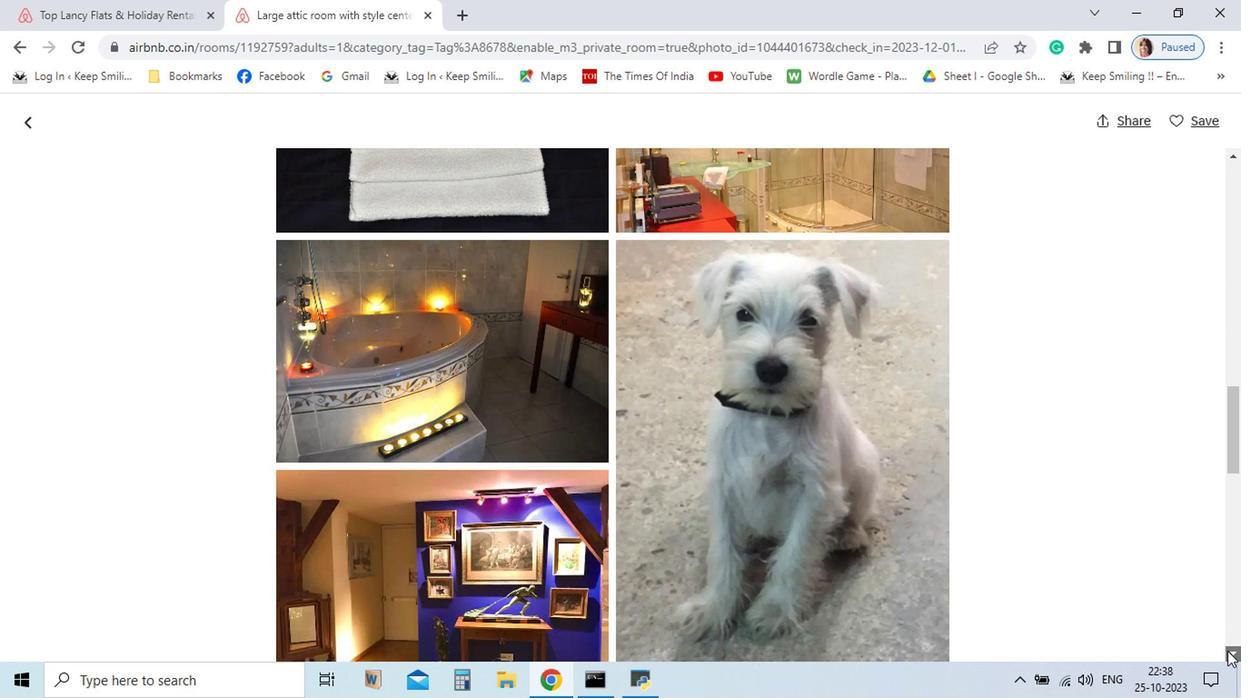 
Action: Mouse pressed left at (1054, 644)
Screenshot: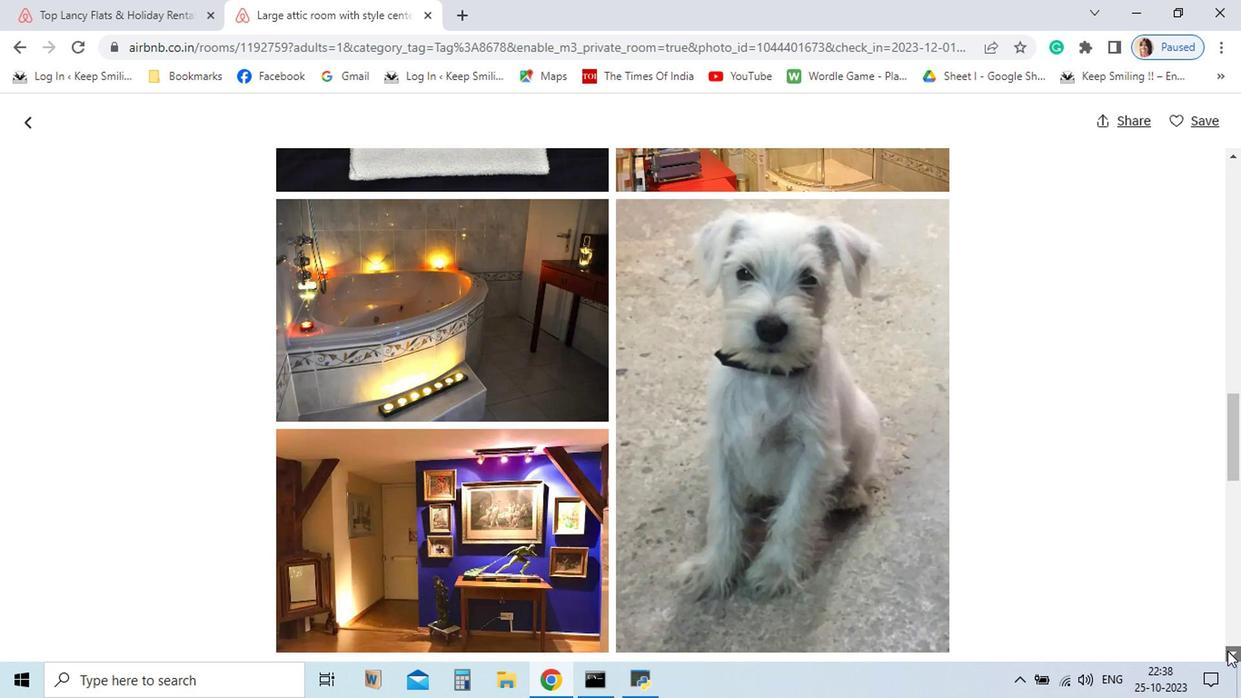 
Action: Mouse pressed left at (1054, 644)
Screenshot: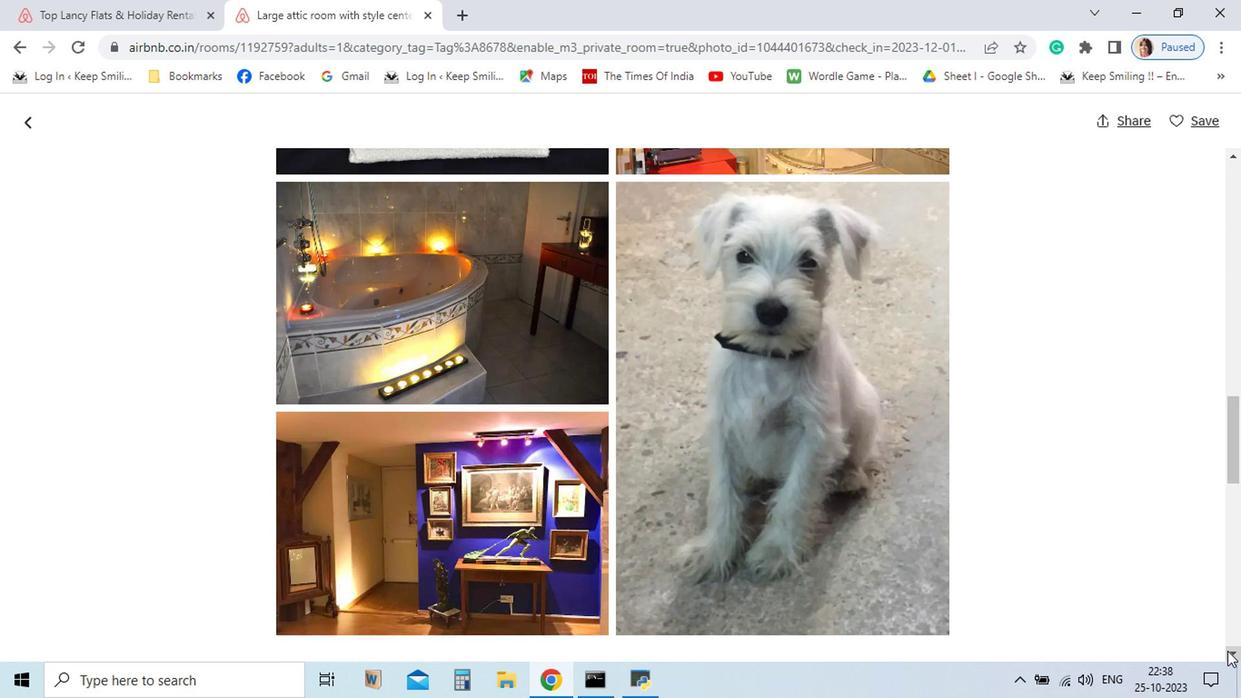 
Action: Mouse pressed left at (1054, 644)
Screenshot: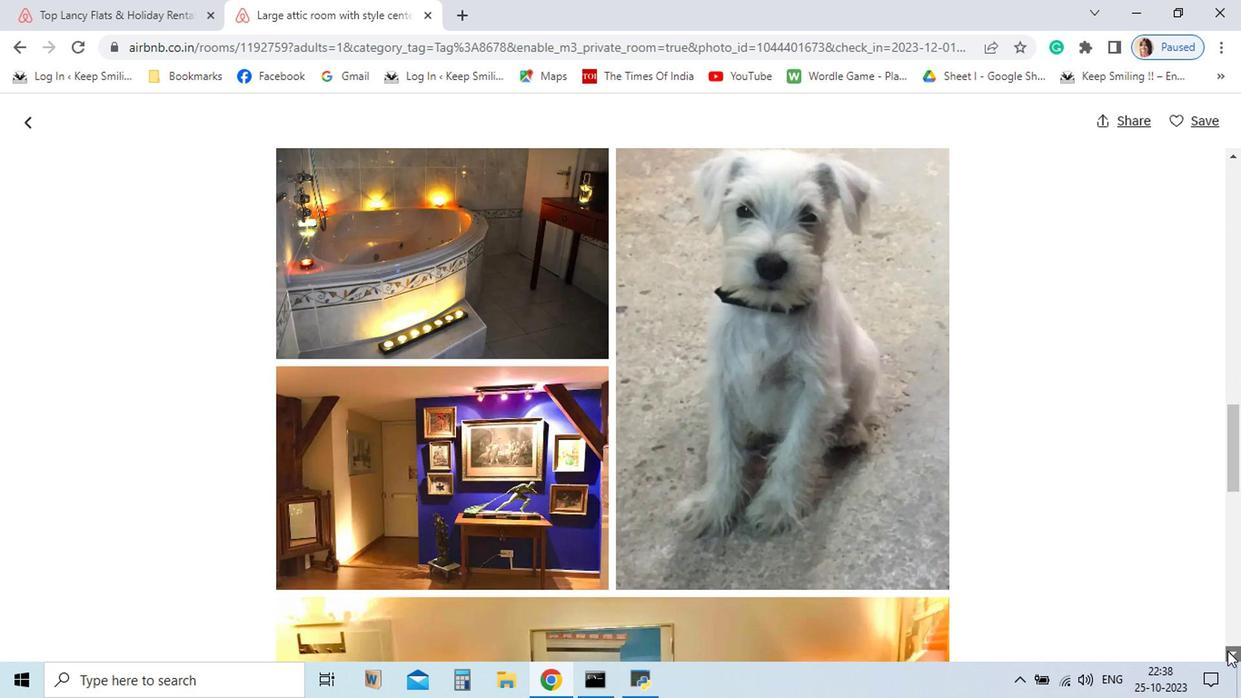 
Action: Mouse pressed left at (1054, 644)
Screenshot: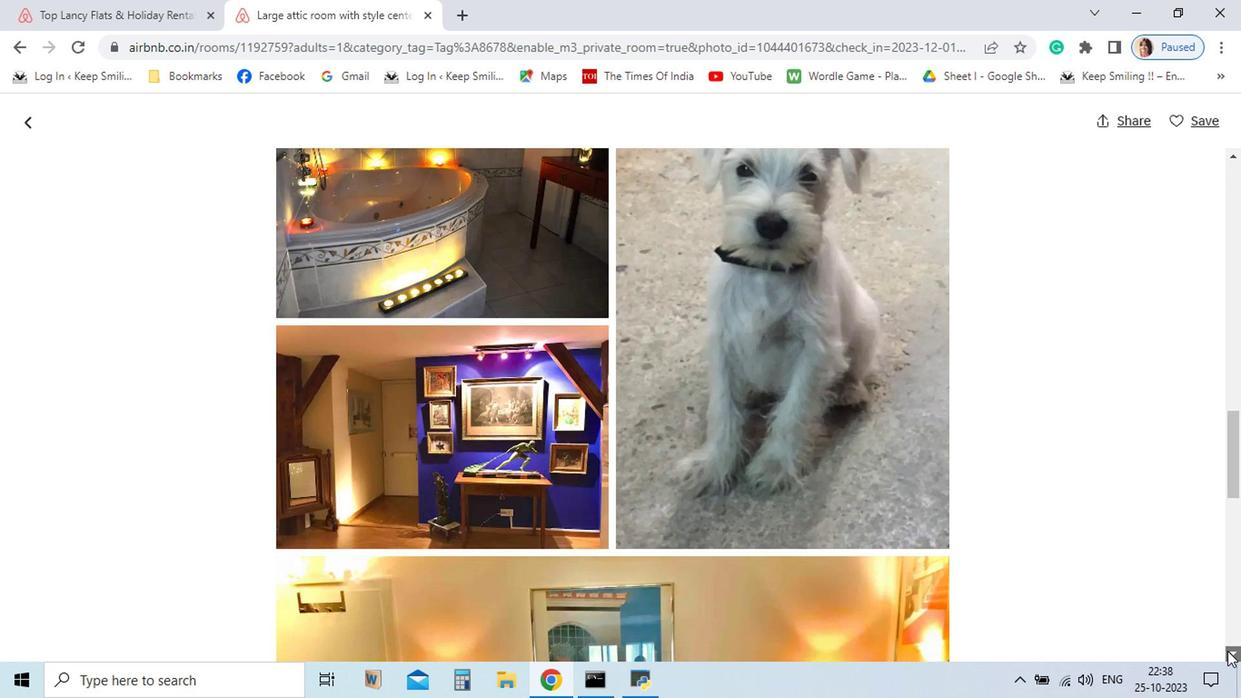 
Action: Mouse pressed left at (1054, 644)
Screenshot: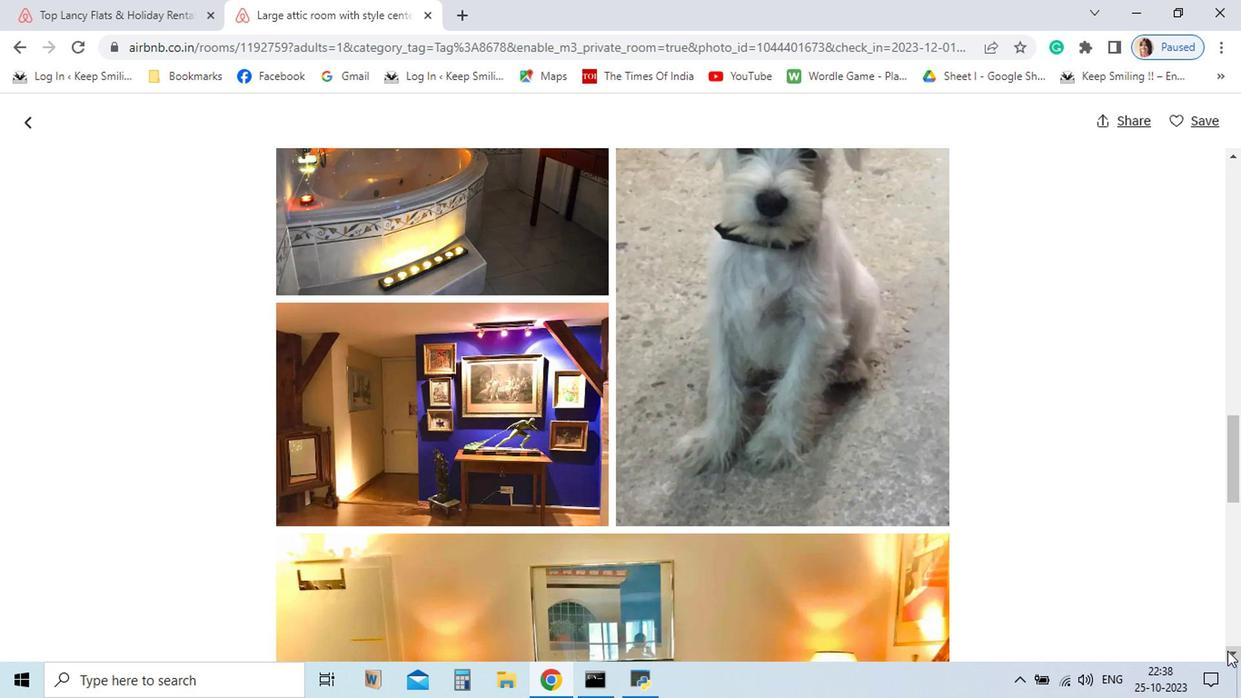 
Action: Mouse pressed left at (1054, 644)
Screenshot: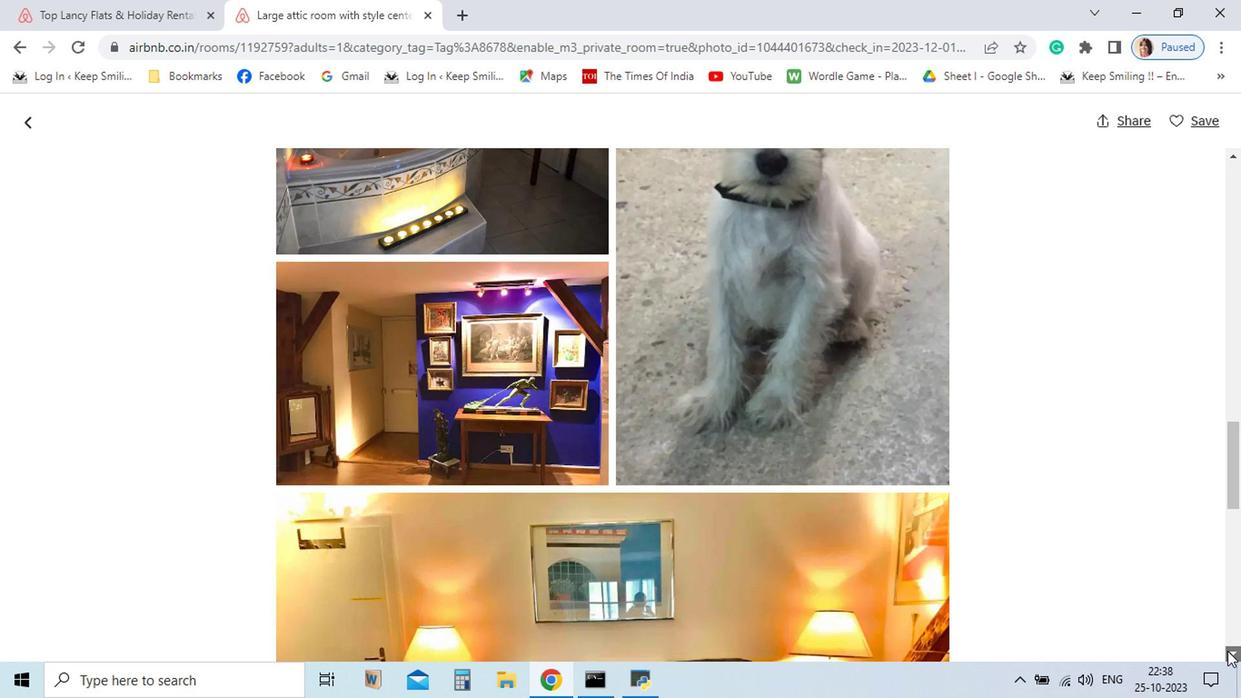 
Action: Mouse pressed left at (1054, 644)
Screenshot: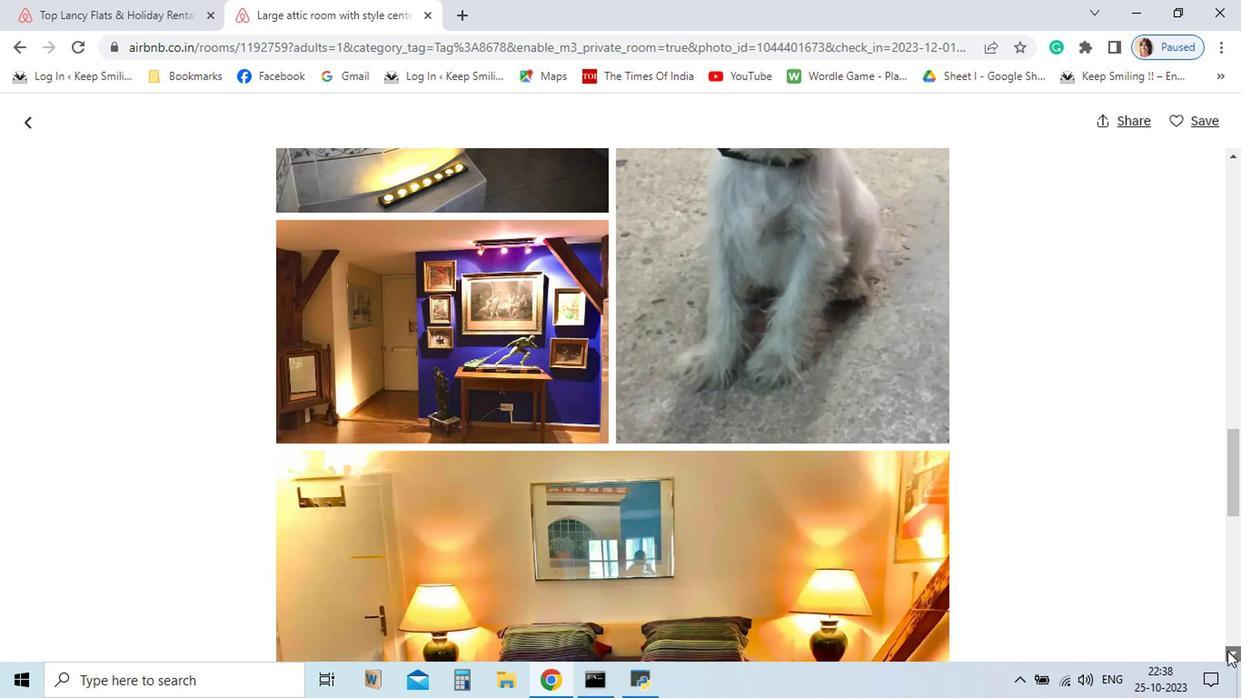 
Action: Mouse pressed left at (1054, 644)
Screenshot: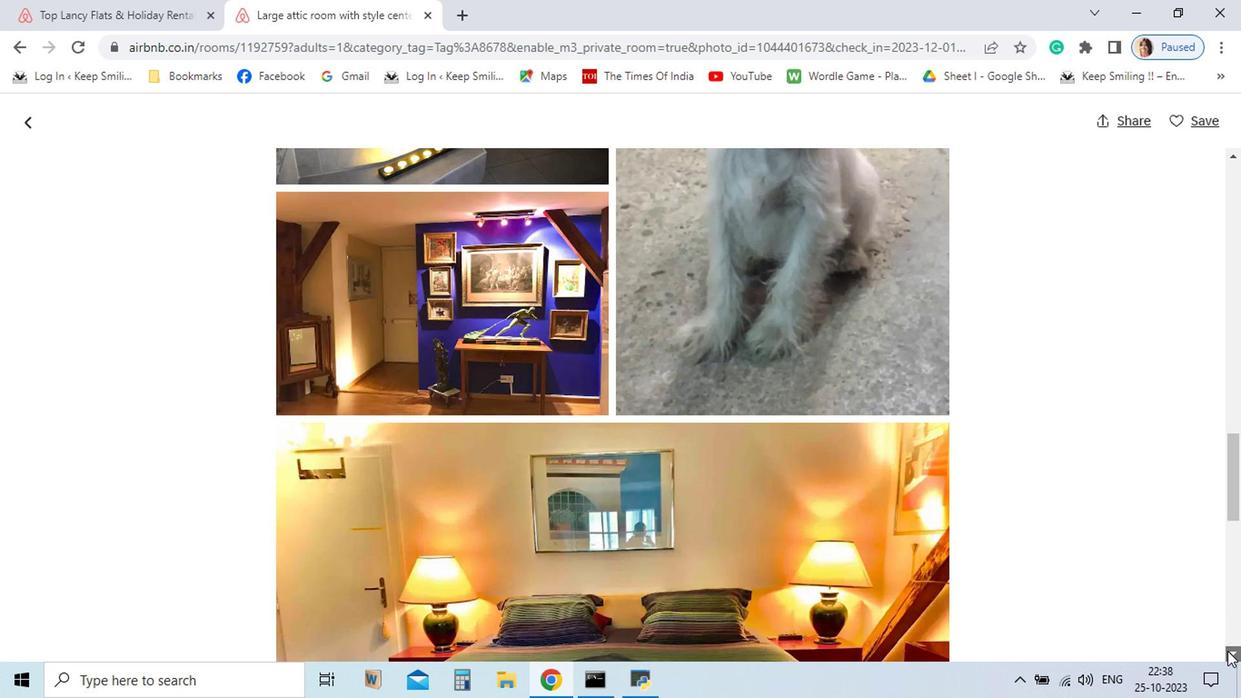 
Action: Mouse pressed left at (1054, 644)
Screenshot: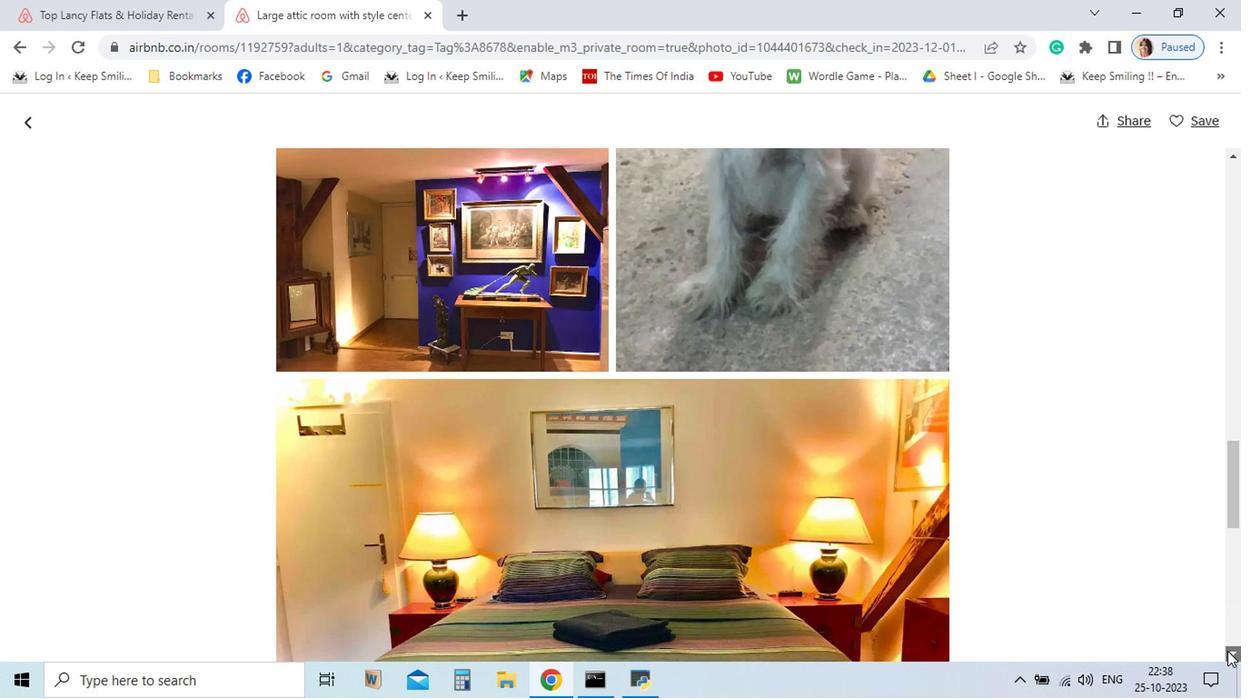 
Action: Mouse pressed left at (1054, 644)
Screenshot: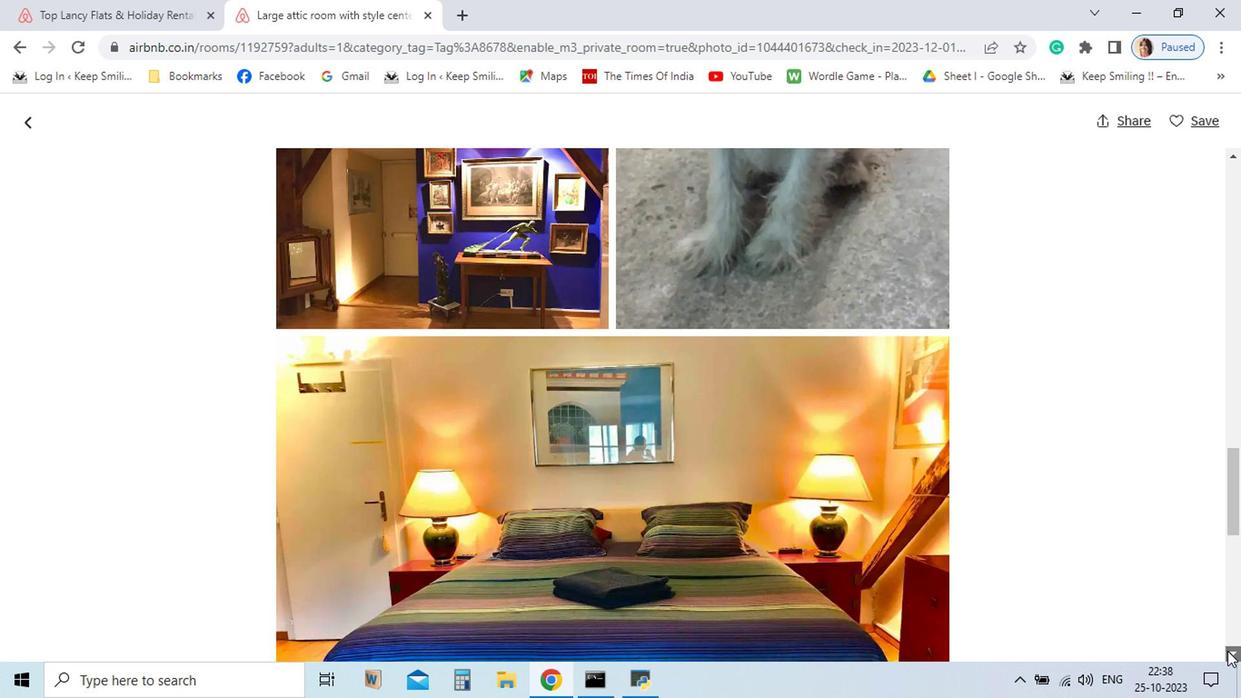 
Action: Mouse pressed left at (1054, 644)
Screenshot: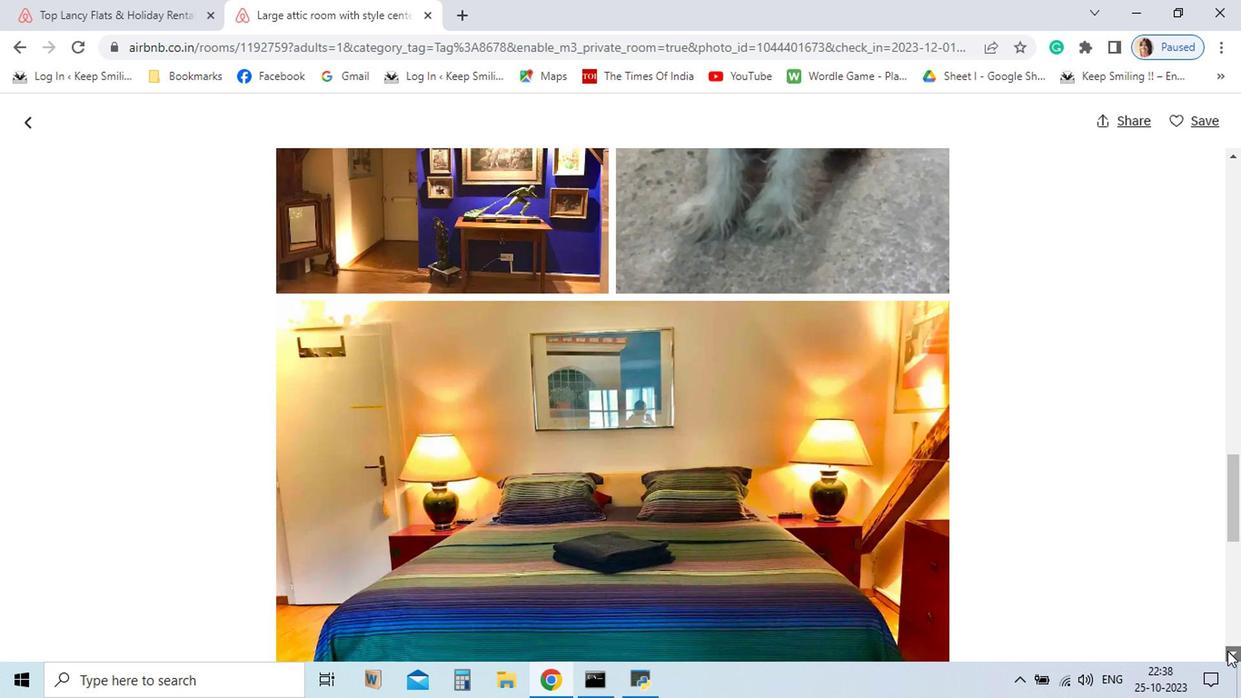 
Action: Mouse pressed left at (1054, 644)
Screenshot: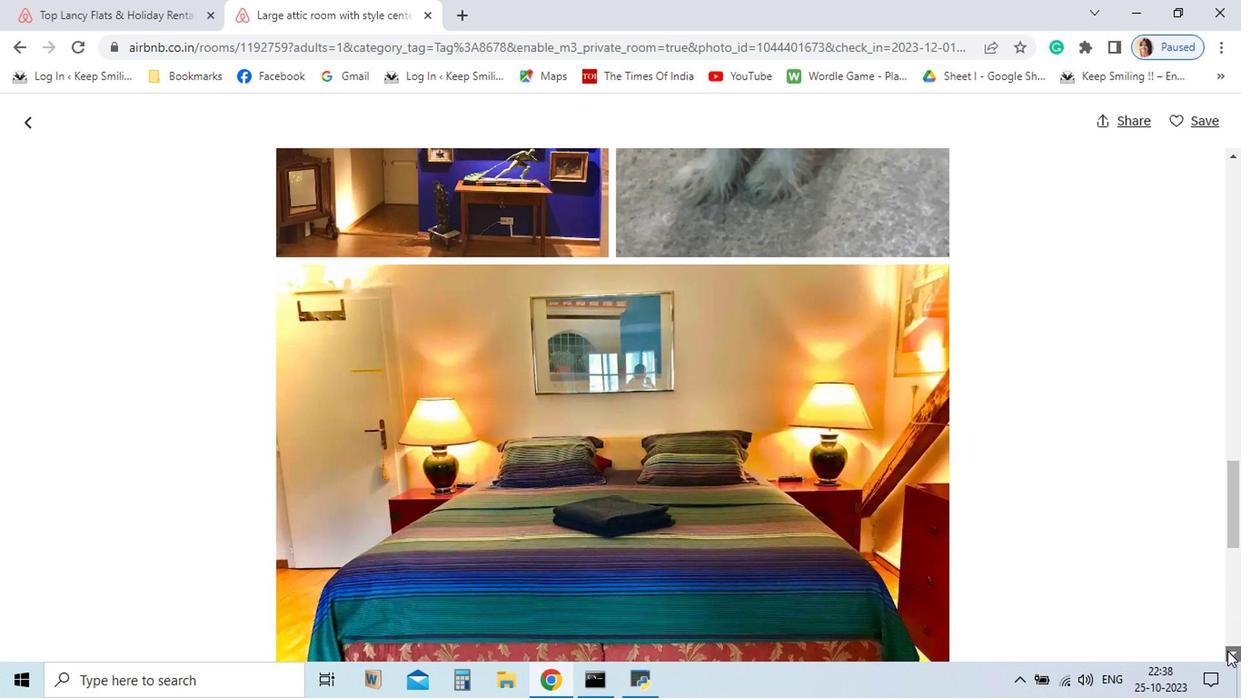 
Action: Mouse pressed left at (1054, 644)
Screenshot: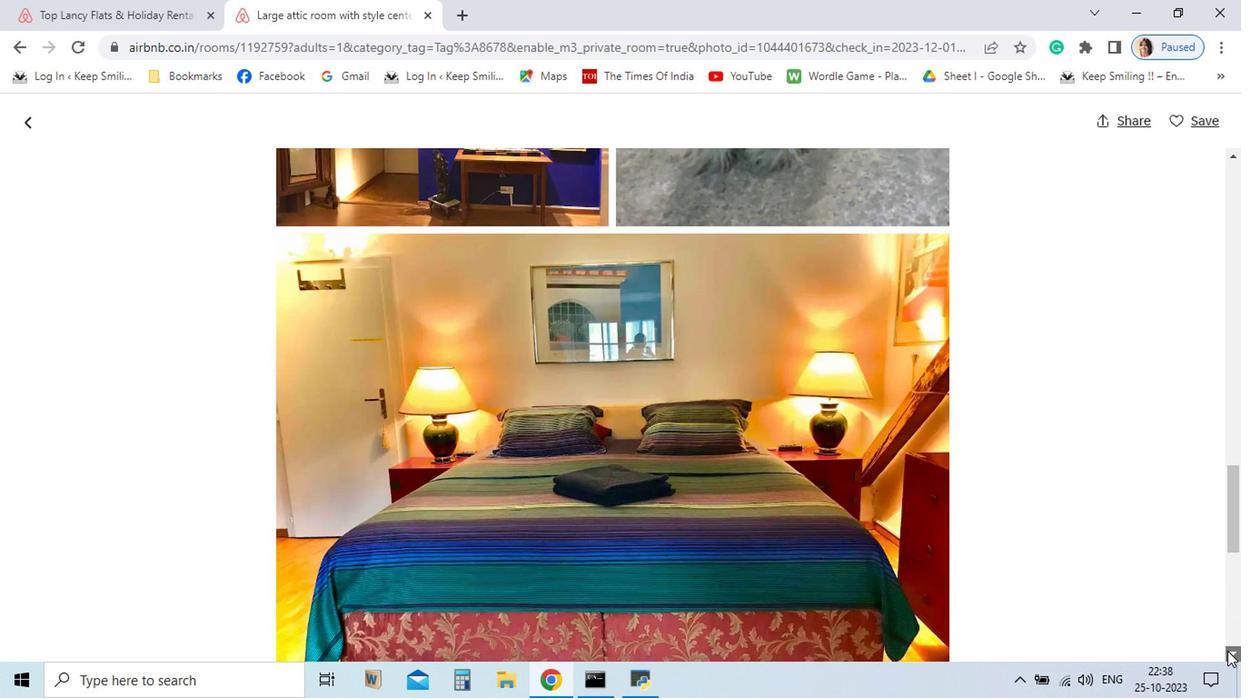 
Action: Mouse pressed left at (1054, 644)
Screenshot: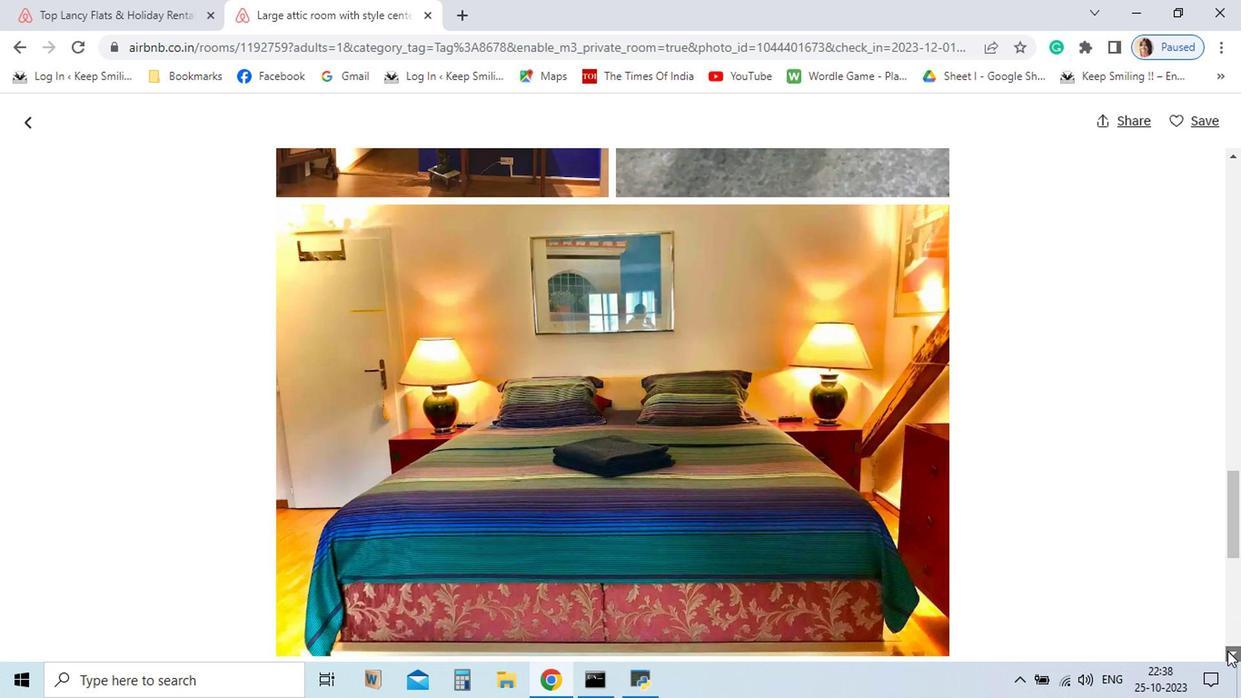 
Action: Mouse pressed left at (1054, 644)
Screenshot: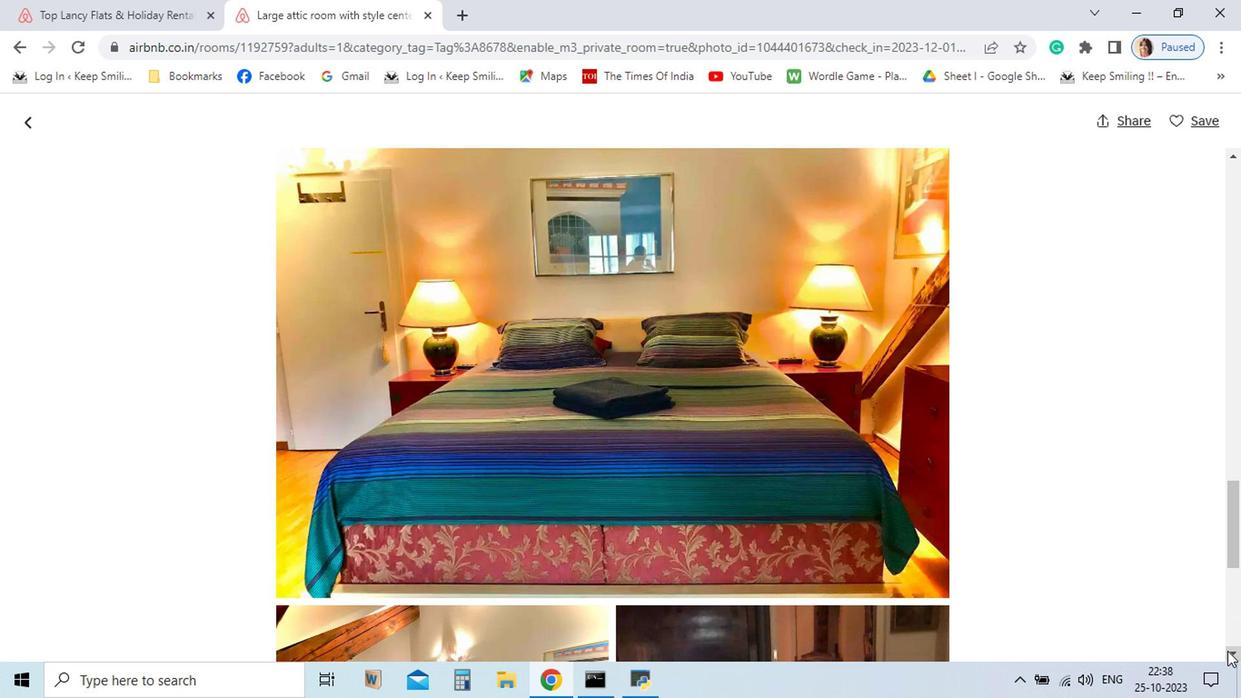 
Action: Mouse pressed left at (1054, 644)
Screenshot: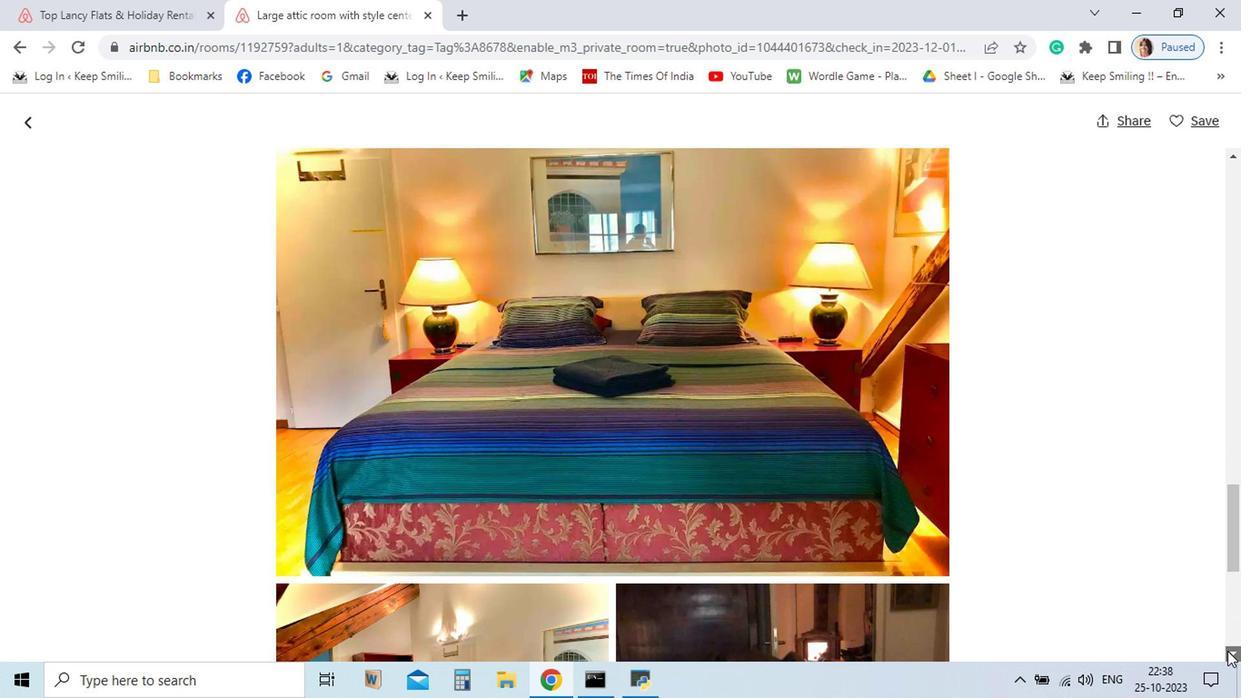 
Action: Mouse pressed left at (1054, 644)
Screenshot: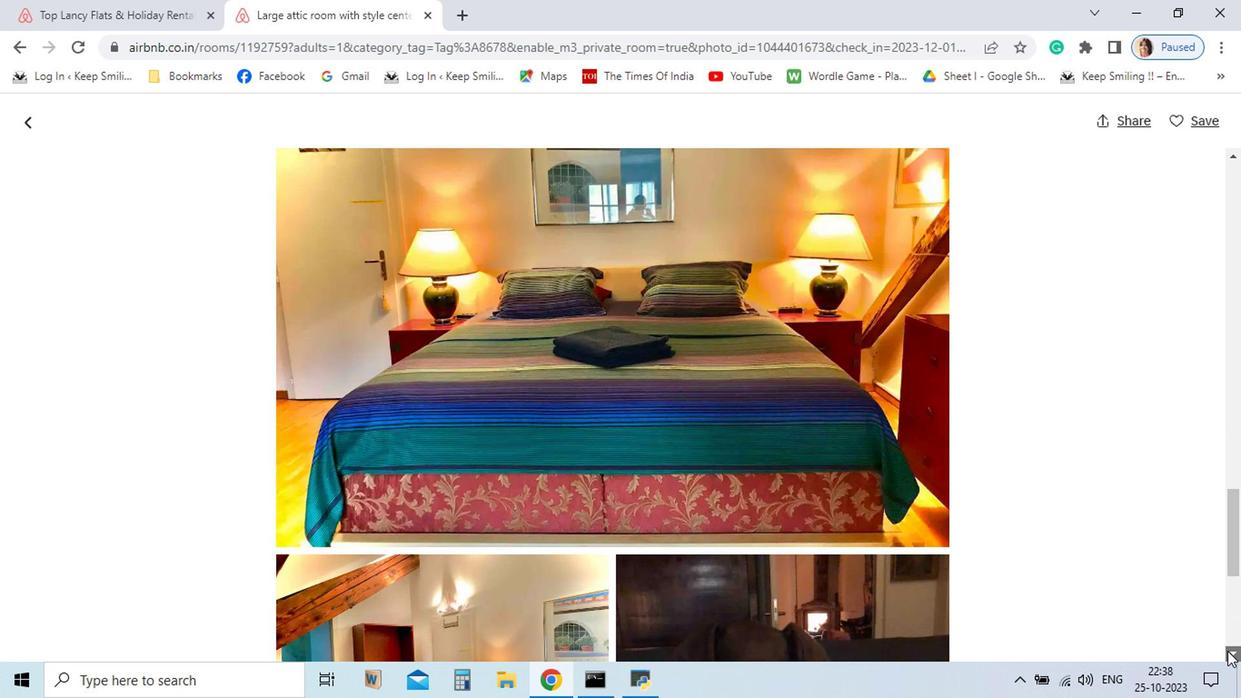 
Action: Mouse pressed left at (1054, 644)
Screenshot: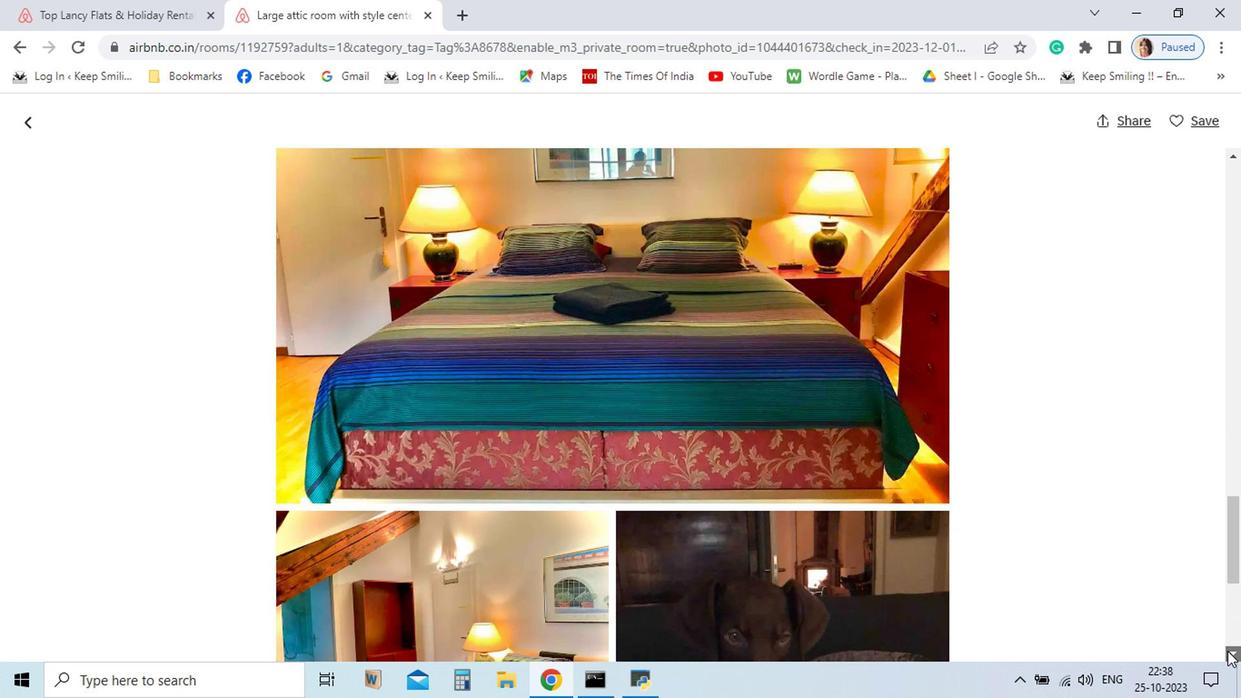 
Action: Mouse pressed left at (1054, 644)
Screenshot: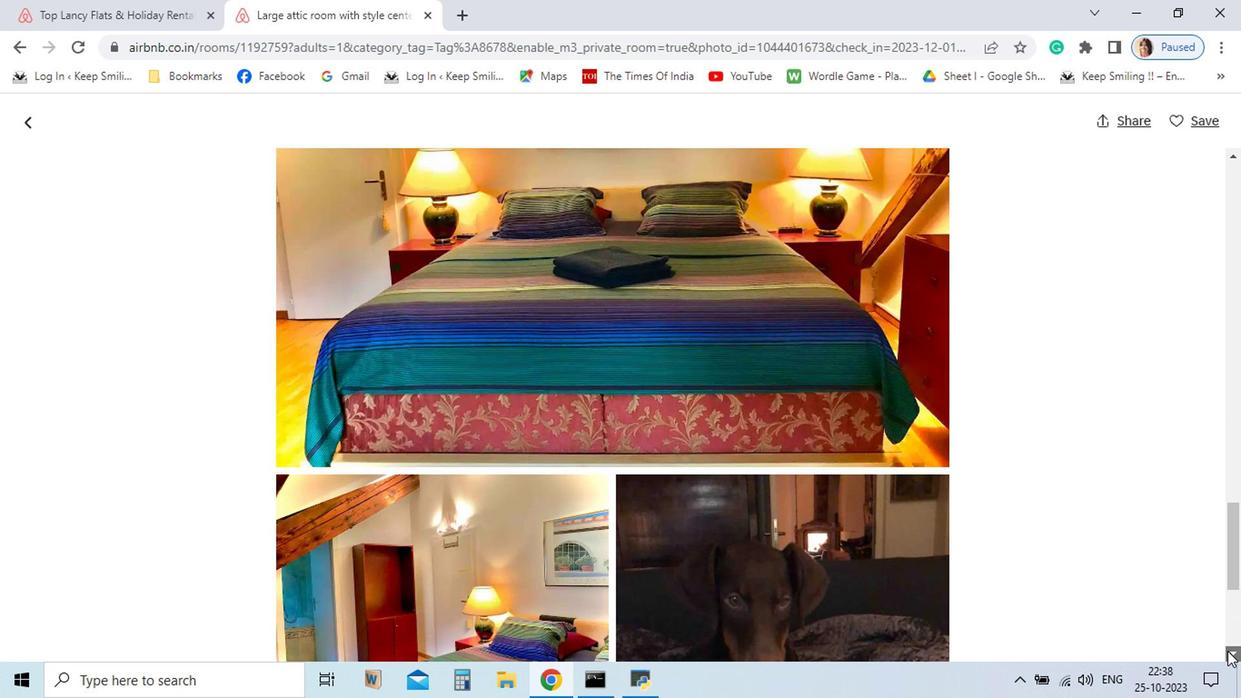 
Action: Mouse pressed left at (1054, 644)
Screenshot: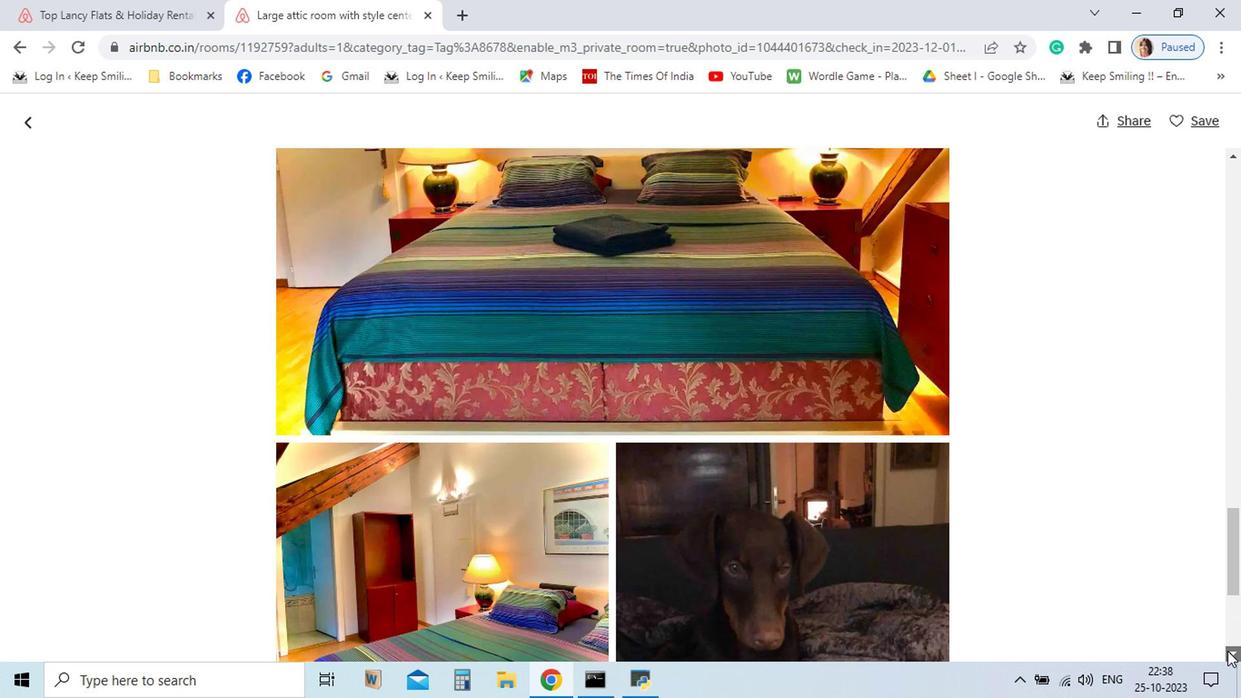 
Action: Mouse pressed left at (1054, 644)
Screenshot: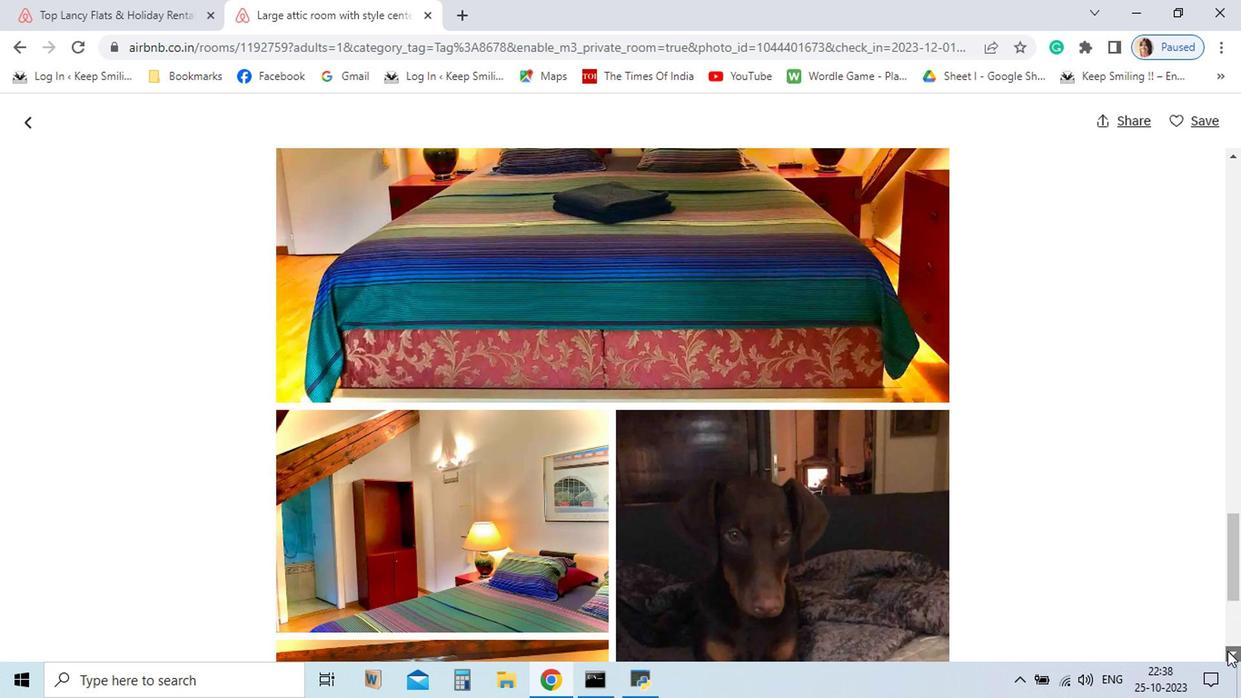 
Action: Mouse pressed left at (1054, 644)
Screenshot: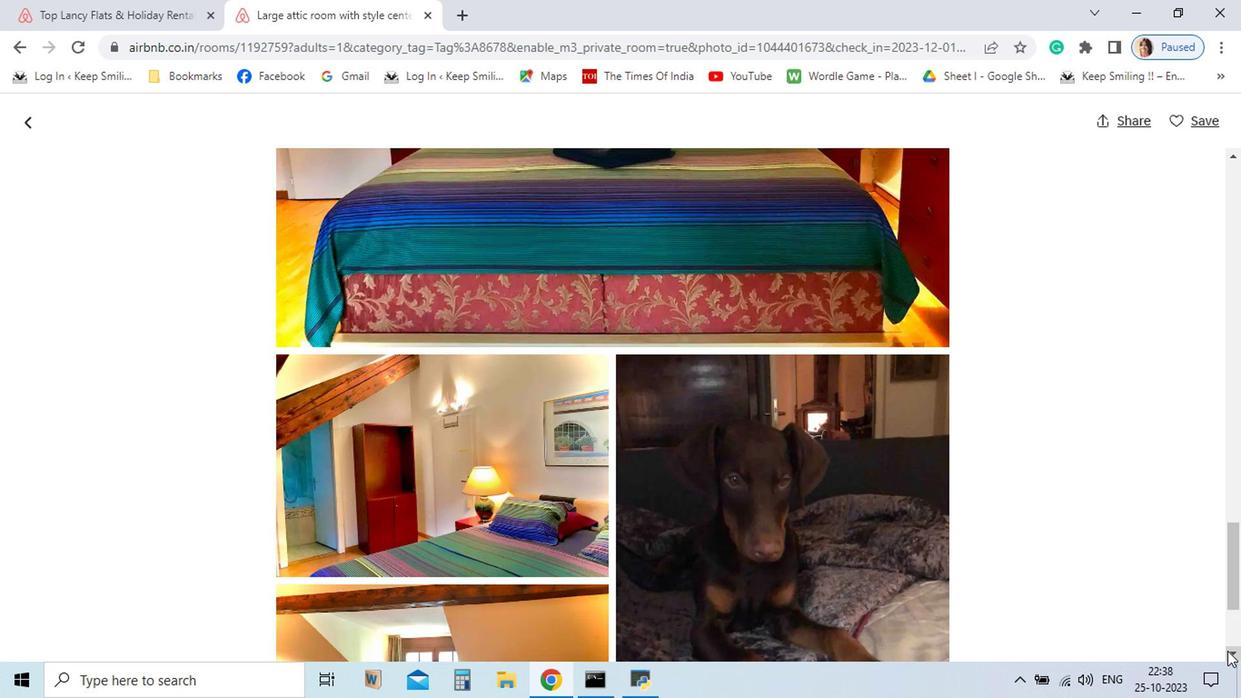 
Action: Mouse pressed left at (1054, 644)
Screenshot: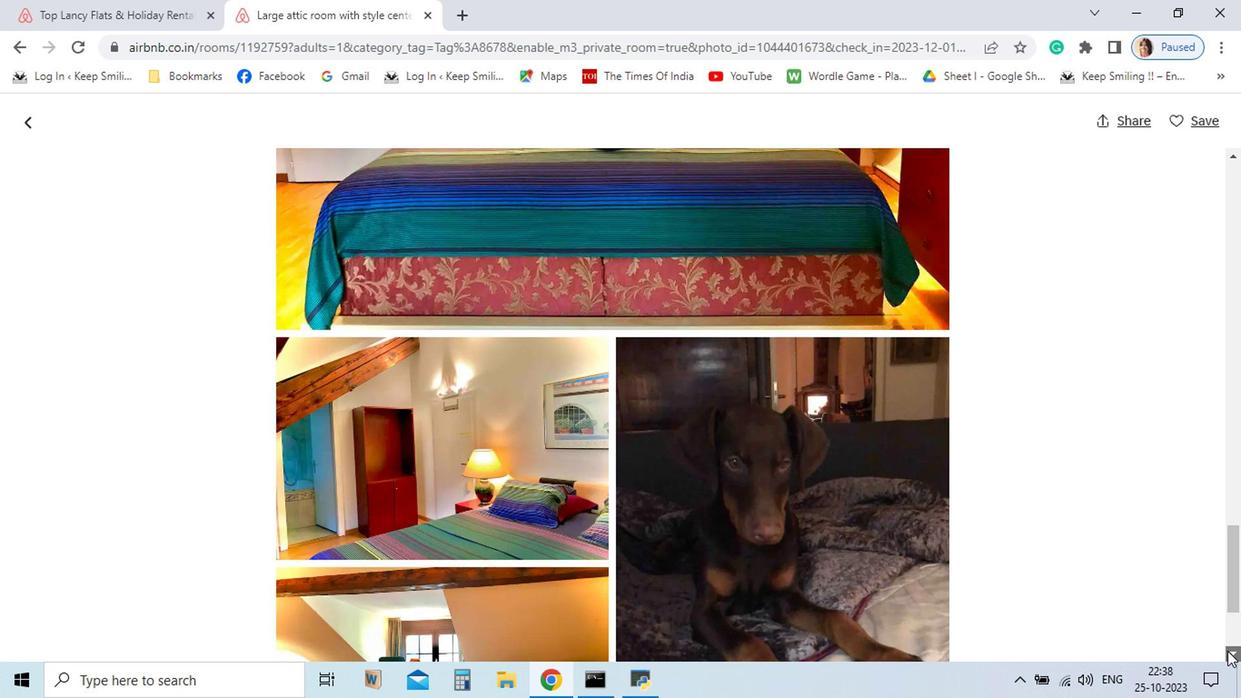 
Action: Mouse pressed left at (1054, 644)
Screenshot: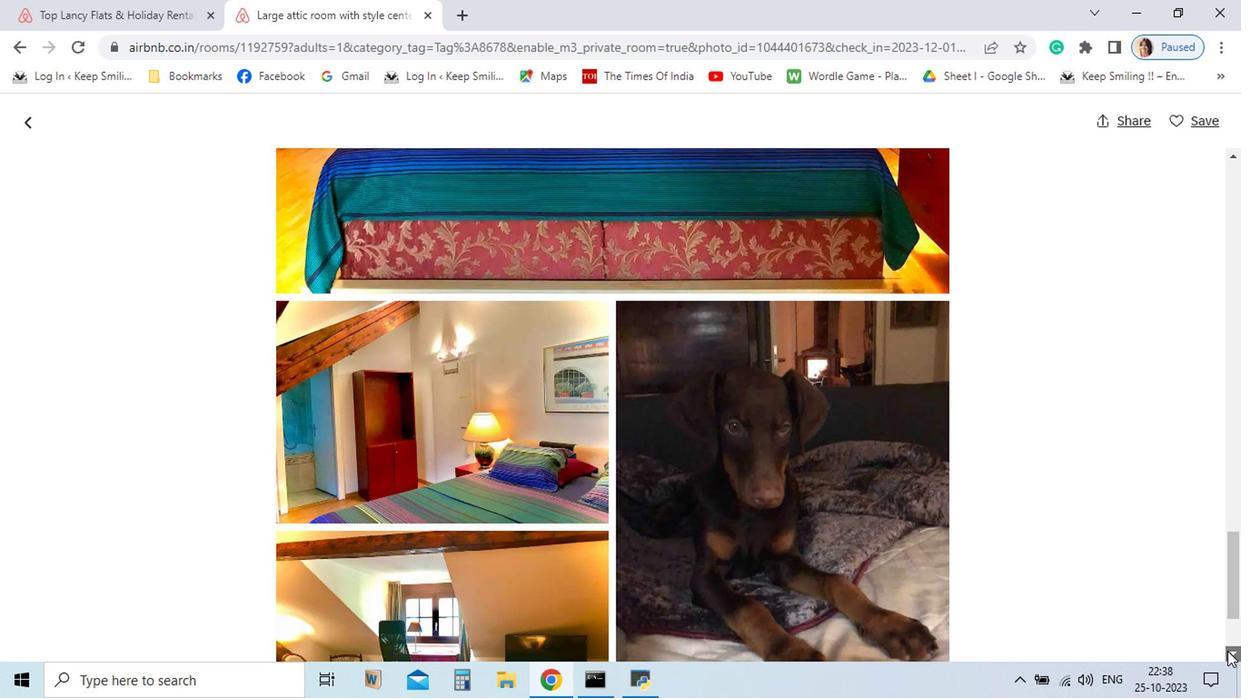 
Action: Mouse pressed left at (1054, 644)
Screenshot: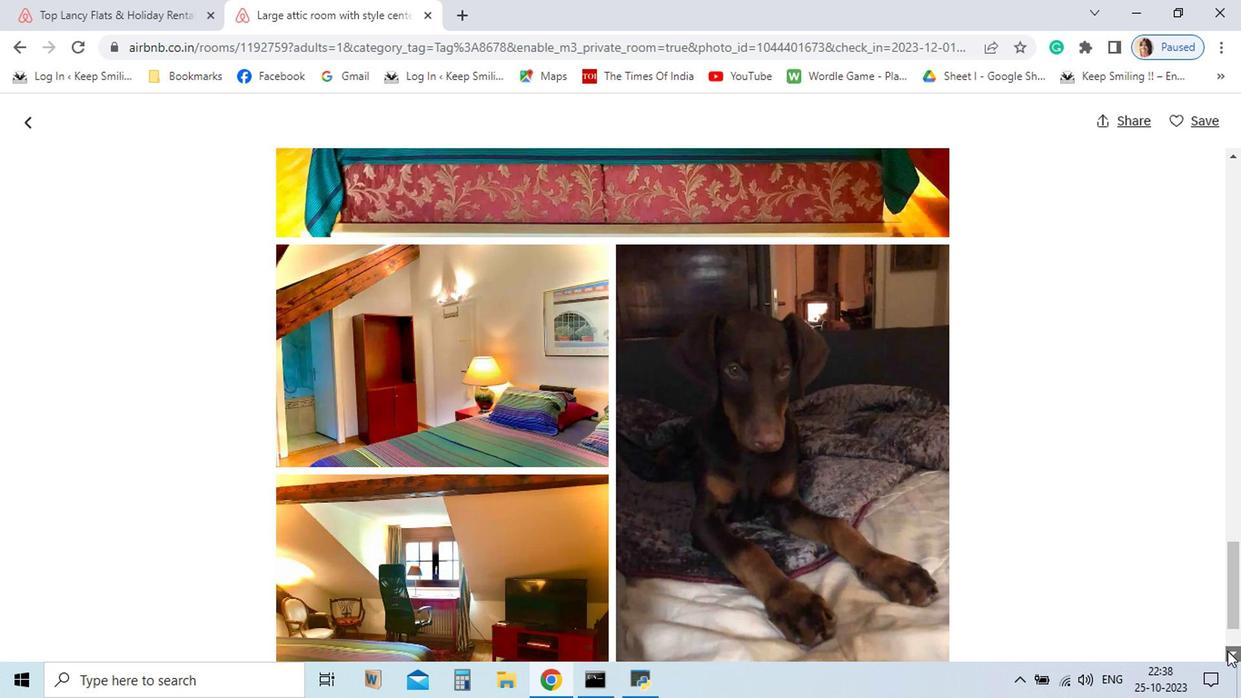 
Action: Mouse pressed left at (1054, 644)
Screenshot: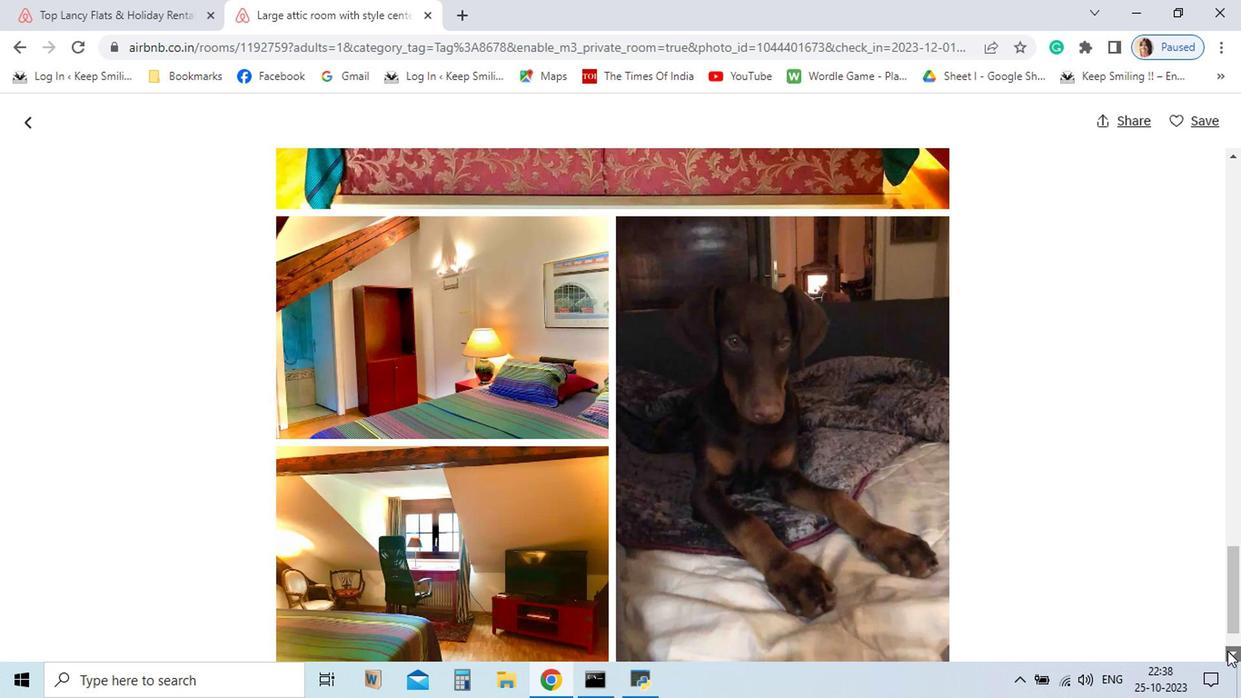 
Action: Mouse pressed left at (1054, 644)
Screenshot: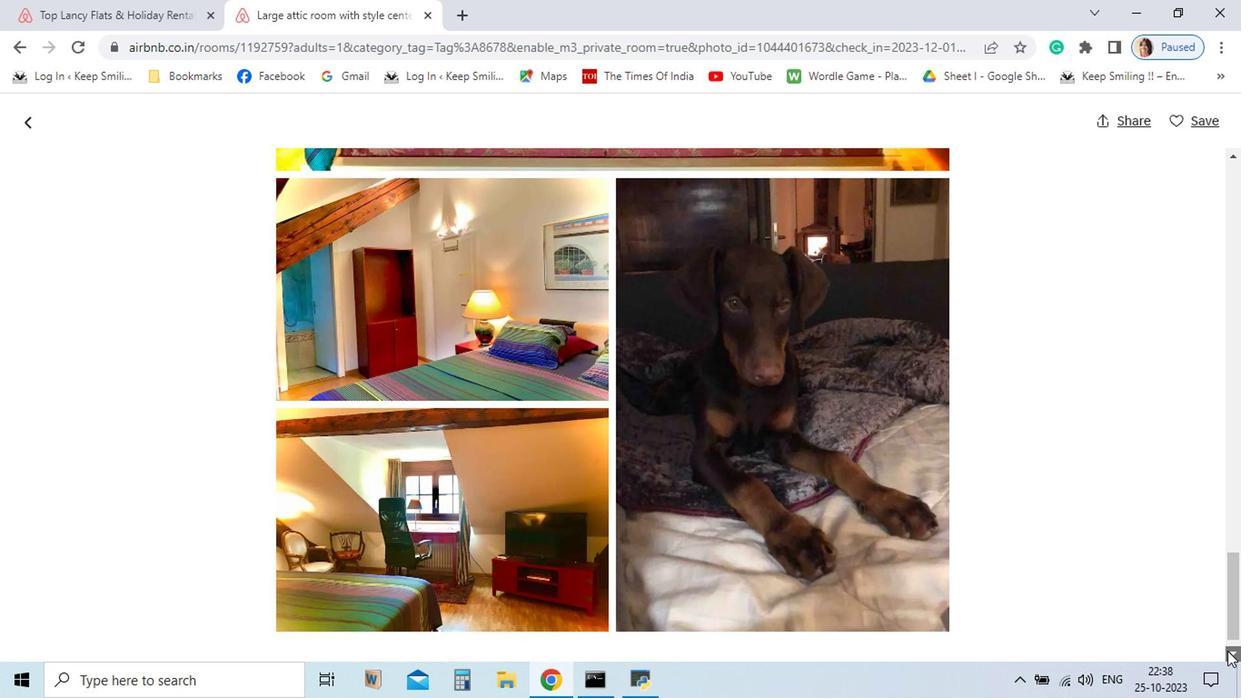 
Action: Mouse pressed left at (1054, 644)
Screenshot: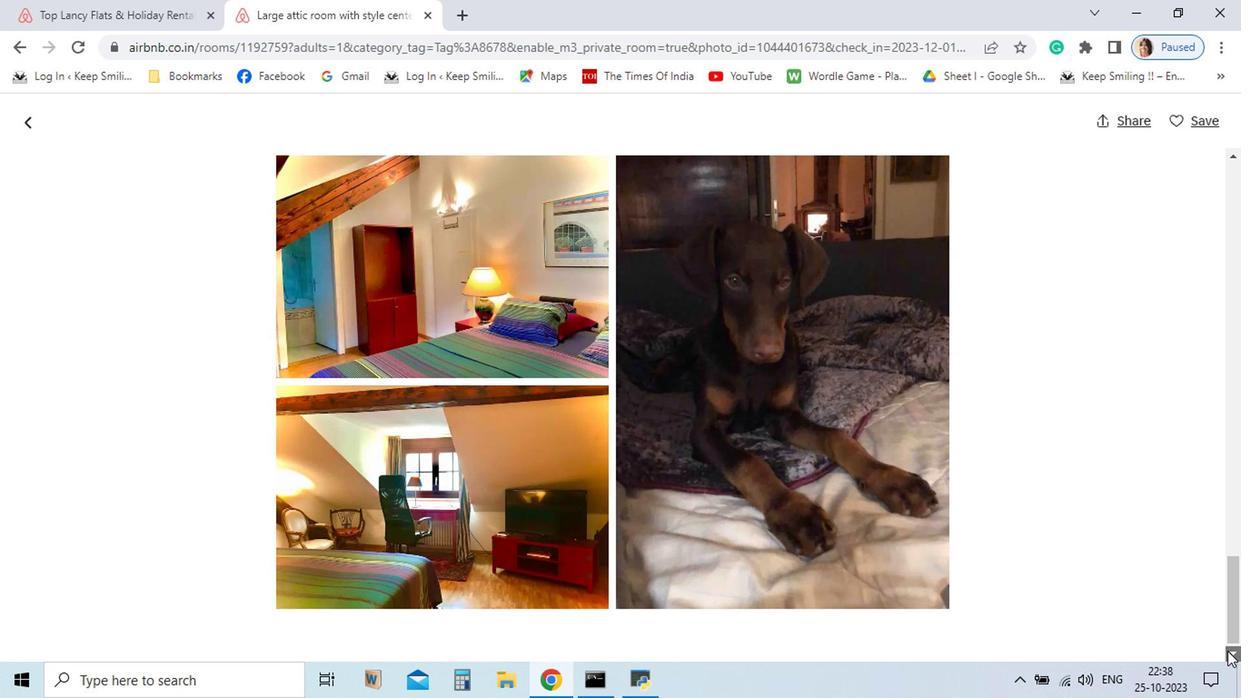 
Action: Mouse pressed left at (1054, 644)
Screenshot: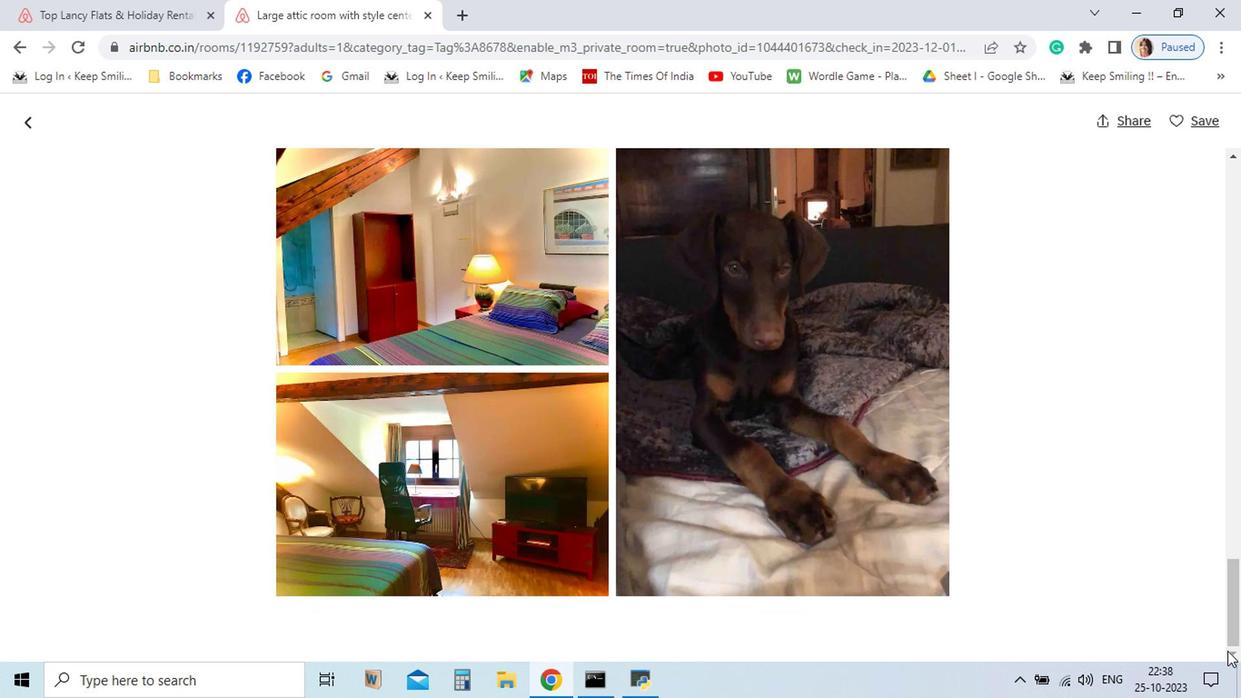 
Action: Mouse pressed left at (1054, 644)
Screenshot: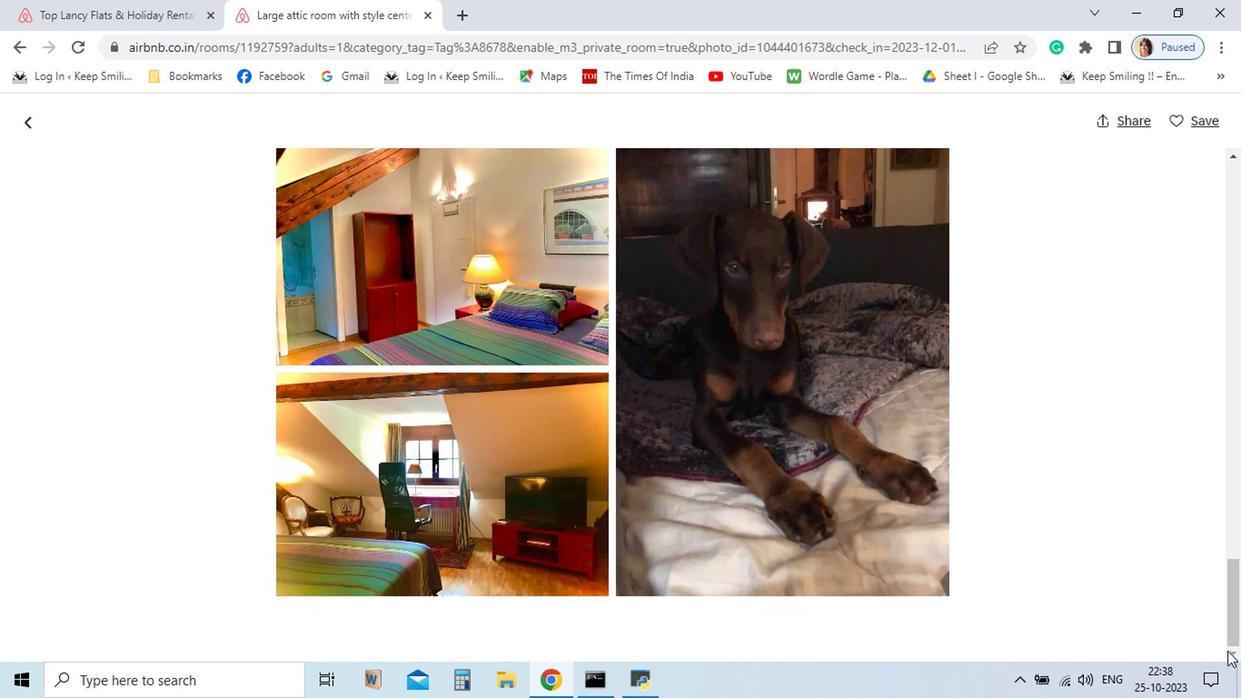 
Action: Mouse pressed left at (1054, 644)
Screenshot: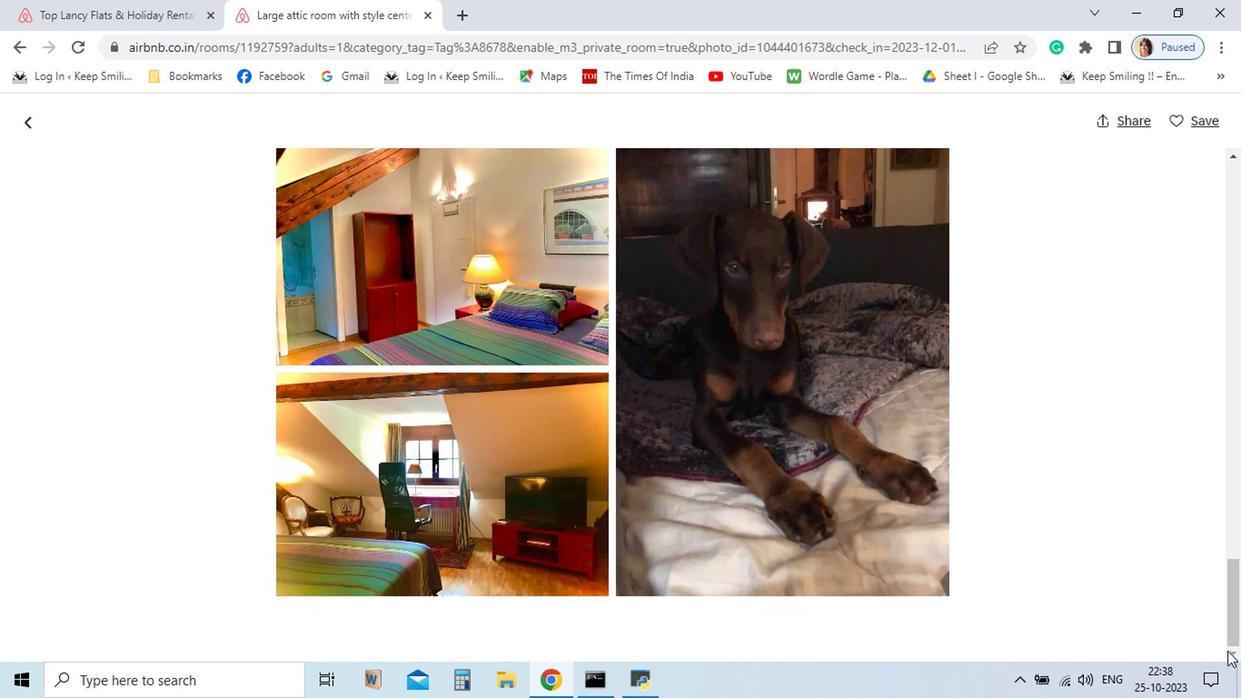
Action: Mouse moved to (205, 269)
Screenshot: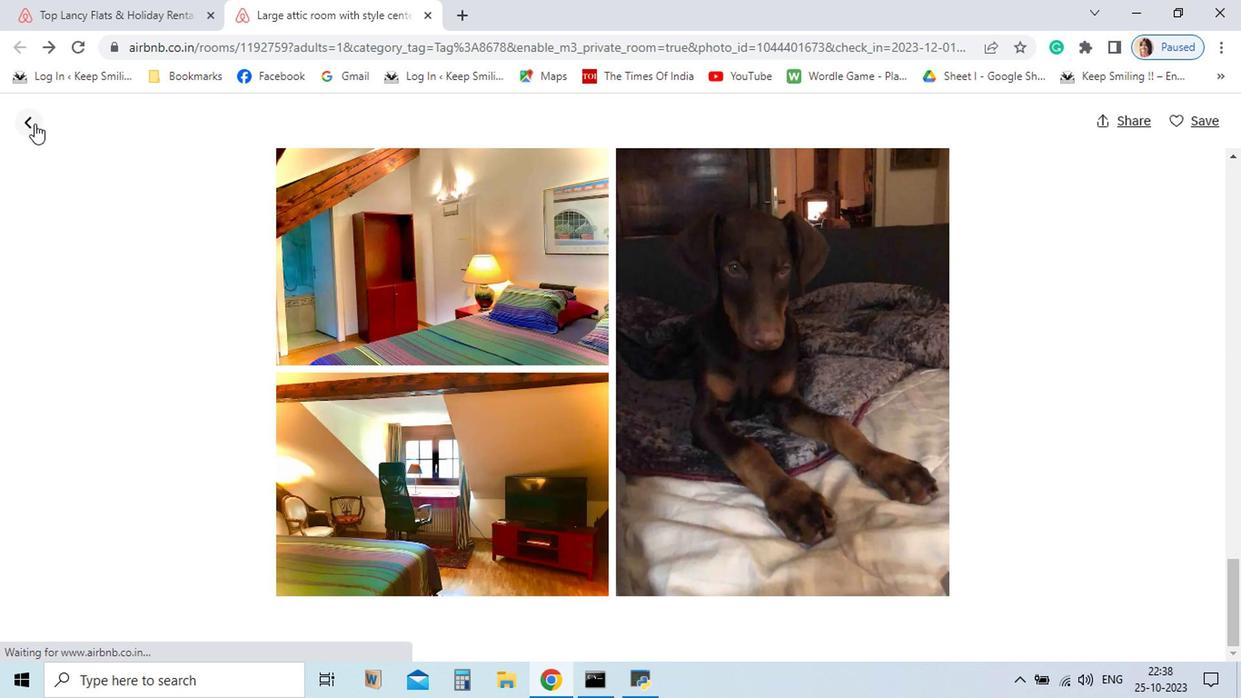 
Action: Mouse pressed left at (205, 269)
Screenshot: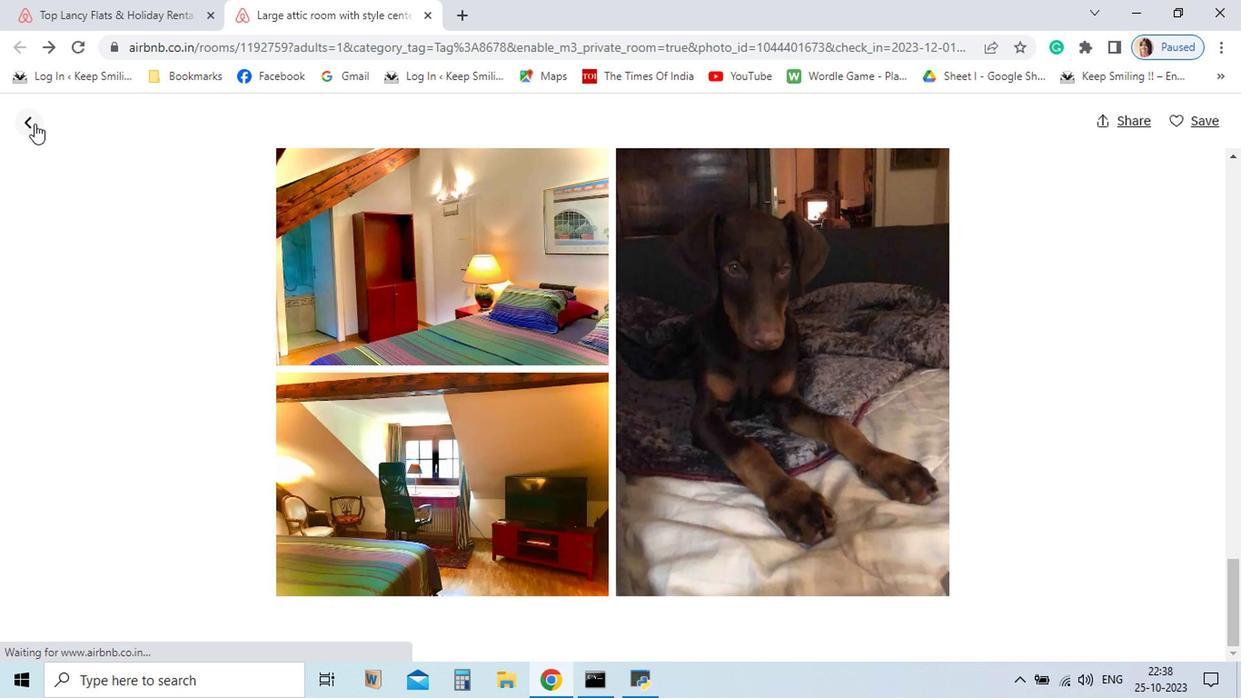 
Action: Mouse moved to (240, 512)
Screenshot: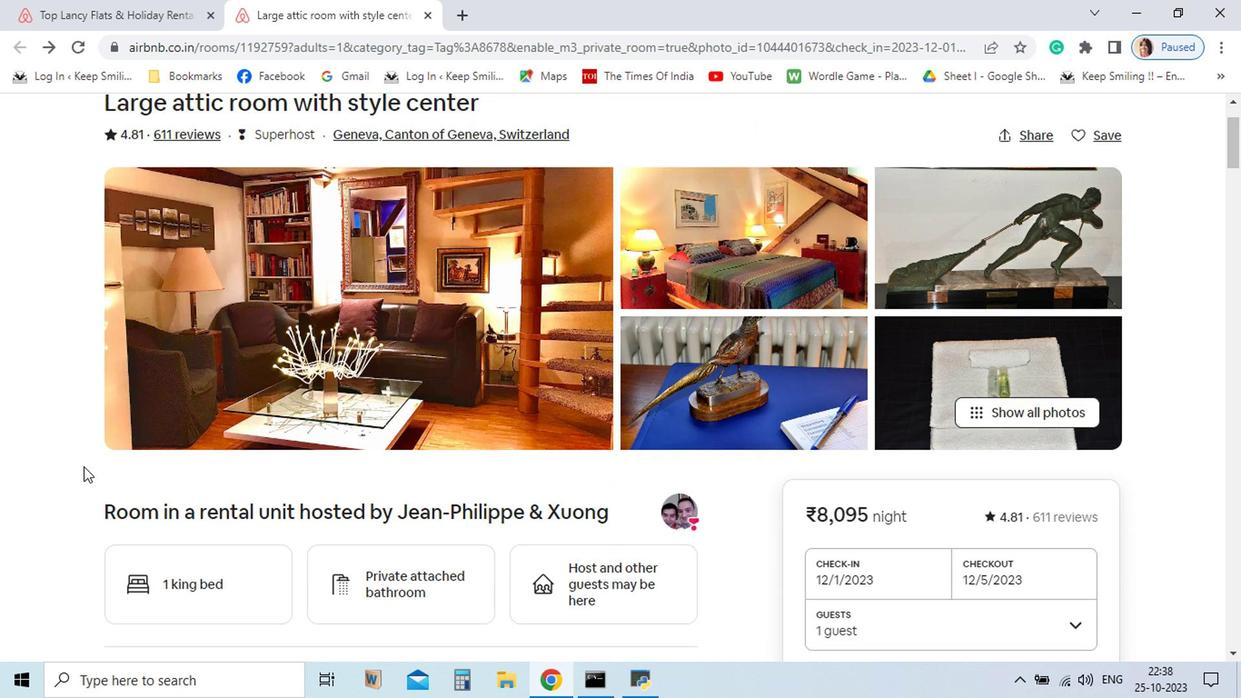 
Action: Mouse scrolled (240, 512) with delta (0, 0)
Screenshot: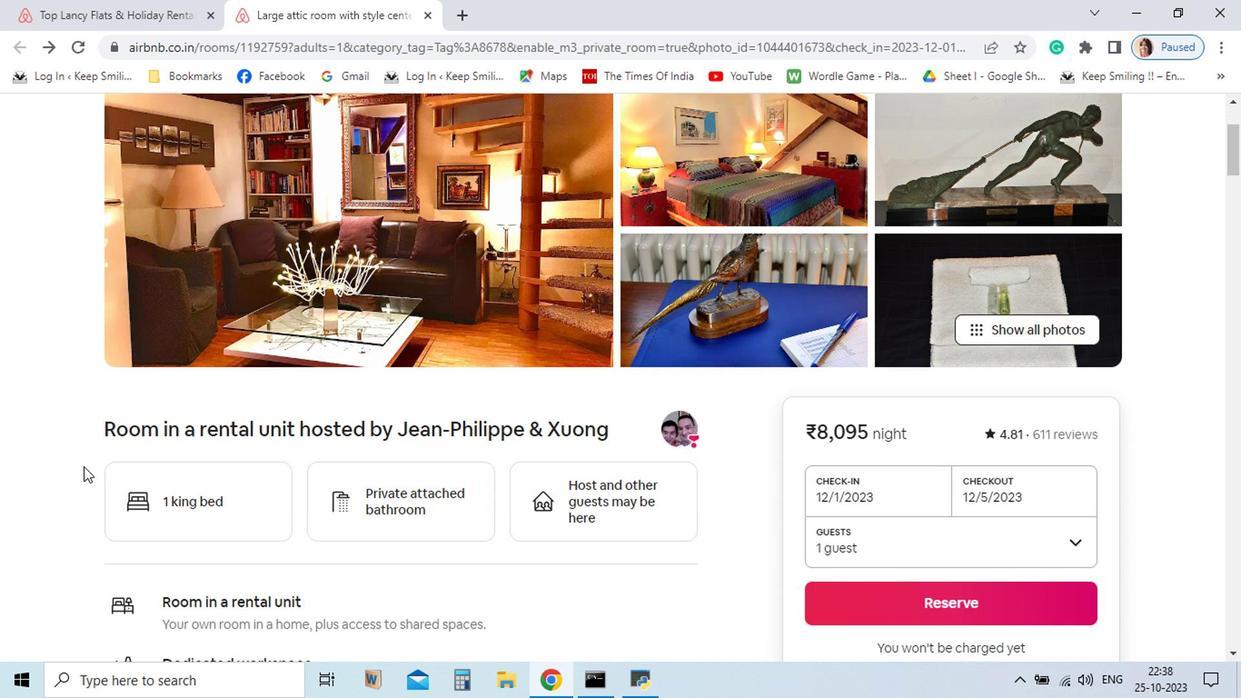 
Action: Mouse scrolled (240, 512) with delta (0, 0)
Screenshot: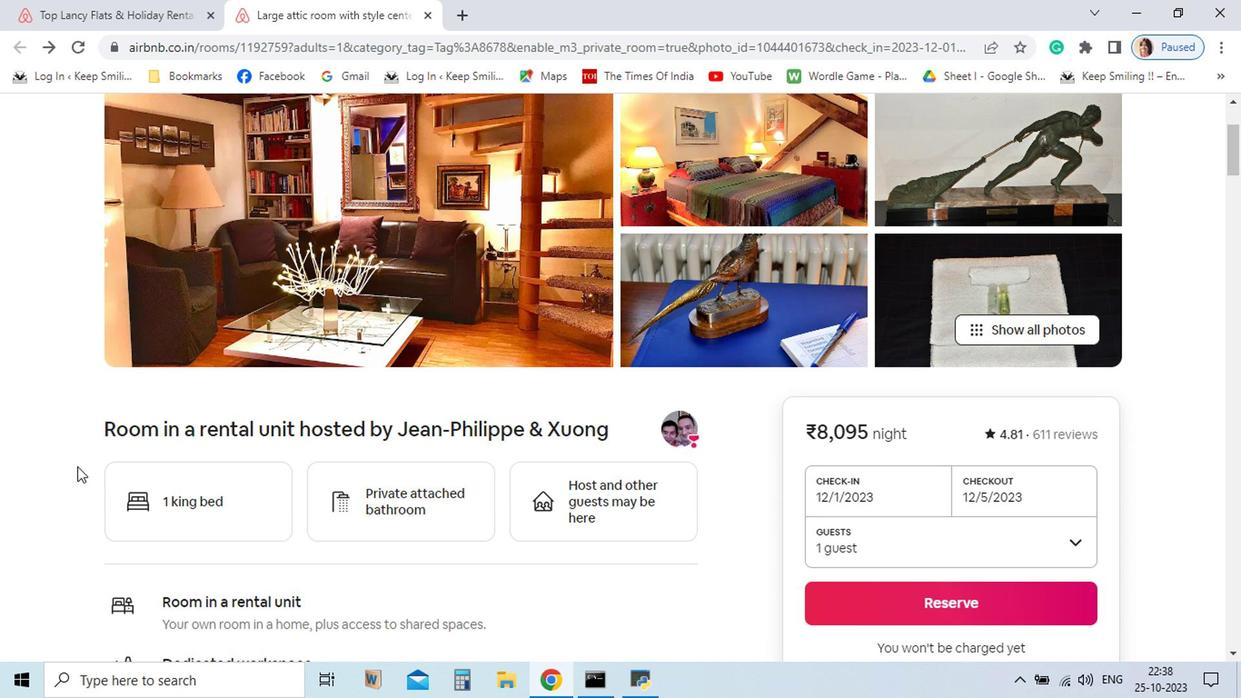 
Action: Mouse moved to (1061, 647)
Screenshot: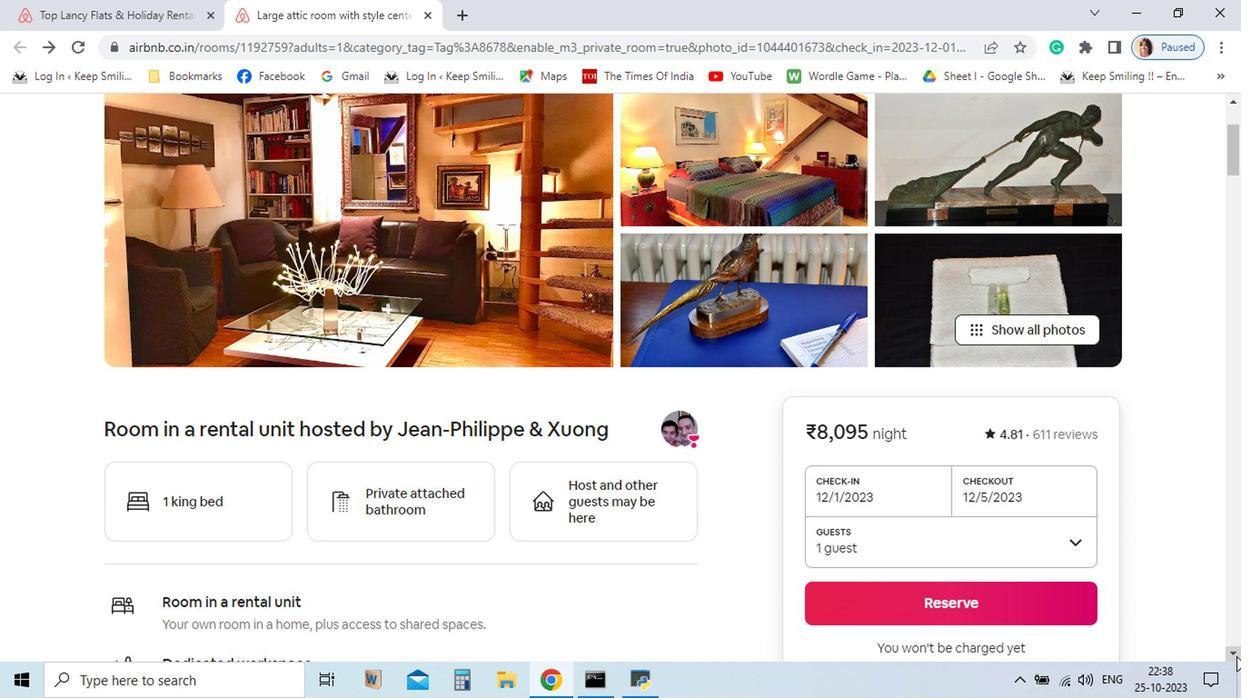 
Action: Mouse pressed left at (1061, 647)
Screenshot: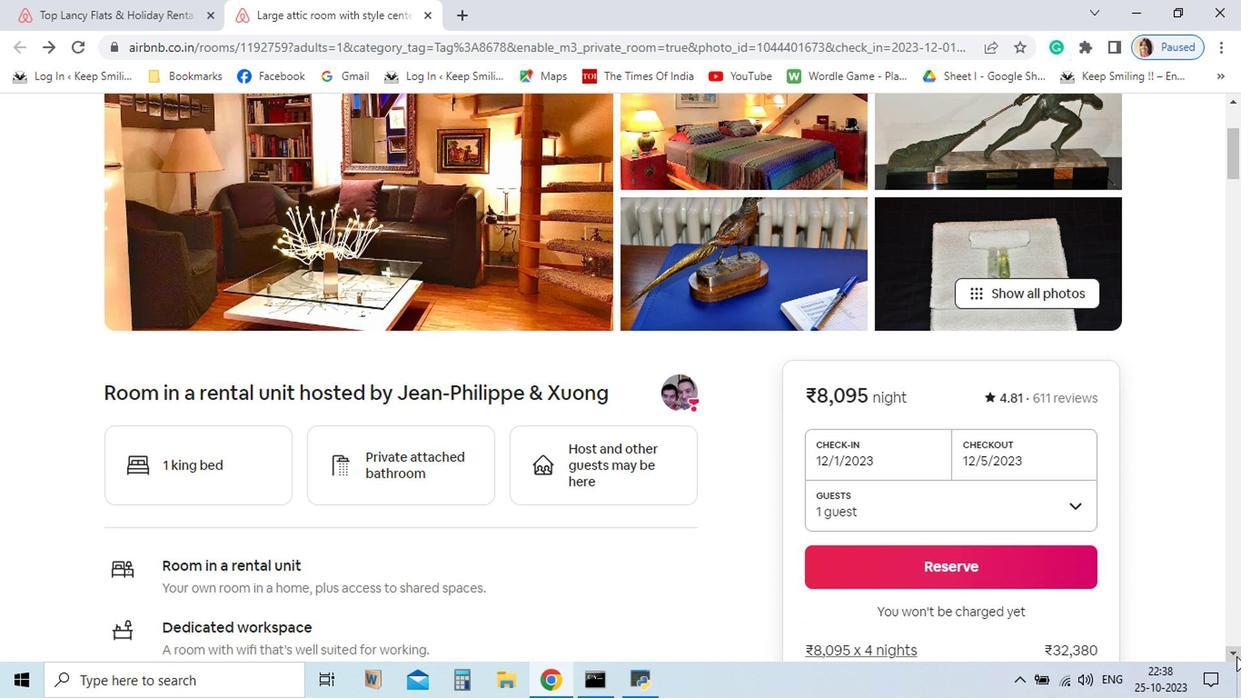 
Action: Mouse pressed left at (1061, 647)
Screenshot: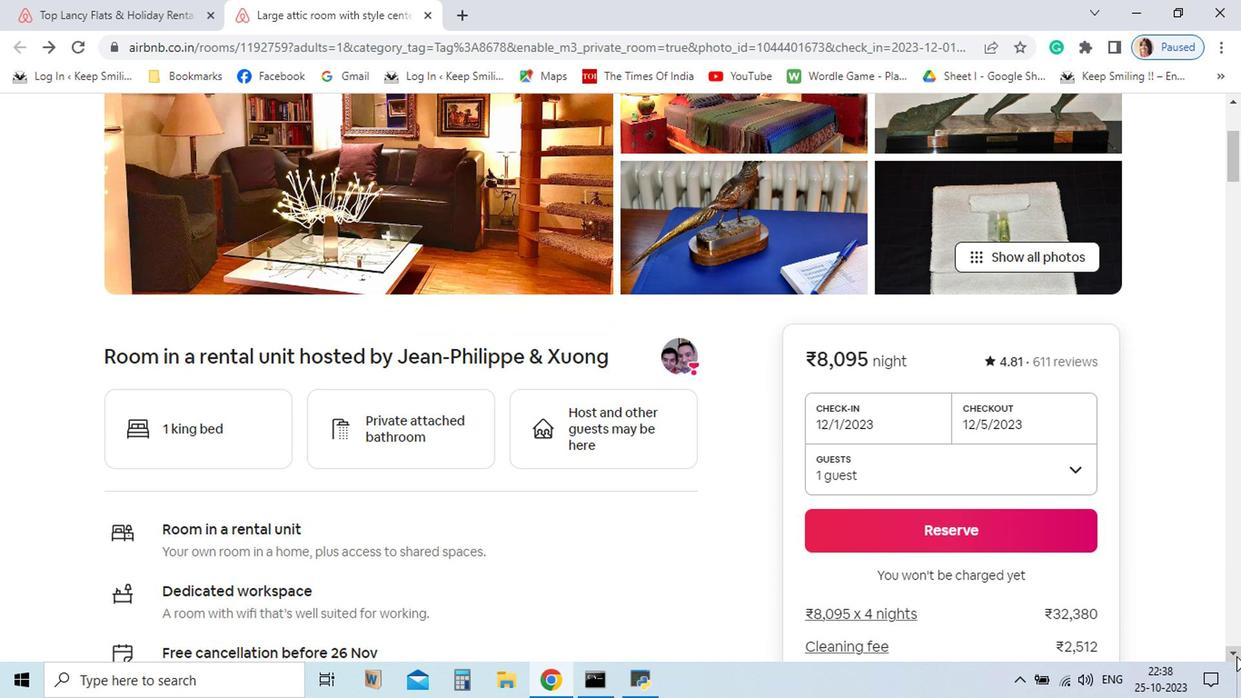 
Action: Mouse pressed left at (1061, 647)
Screenshot: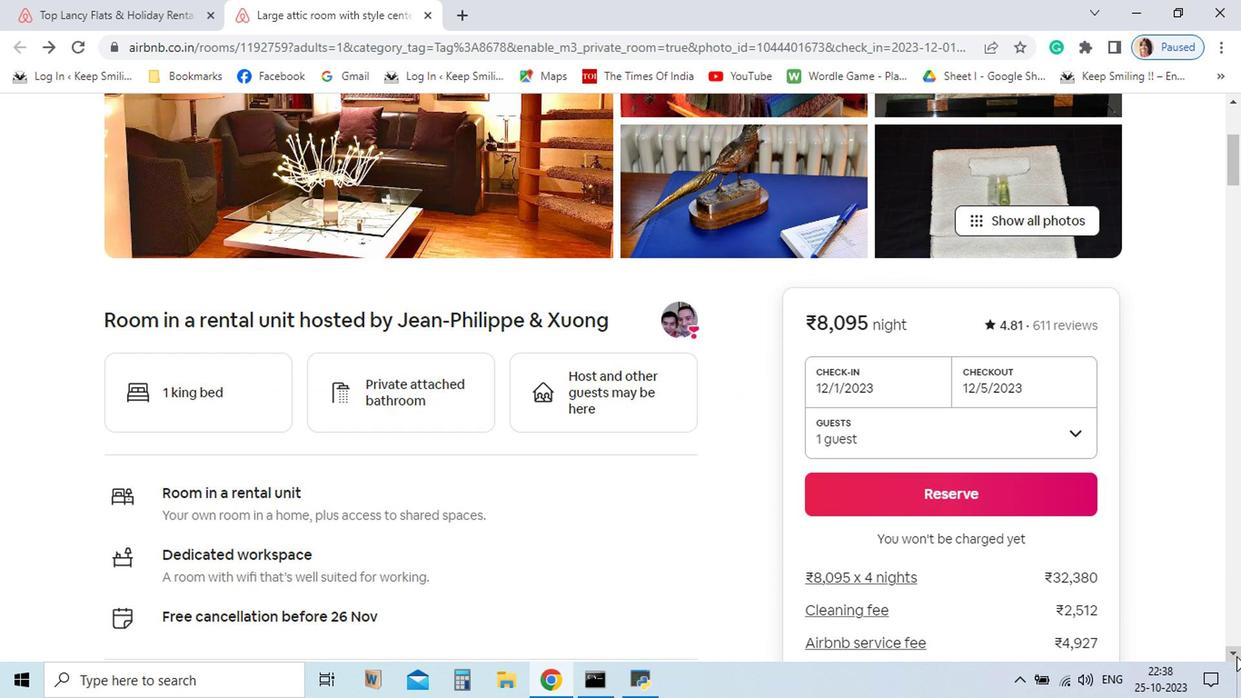 
Action: Mouse pressed left at (1061, 647)
Screenshot: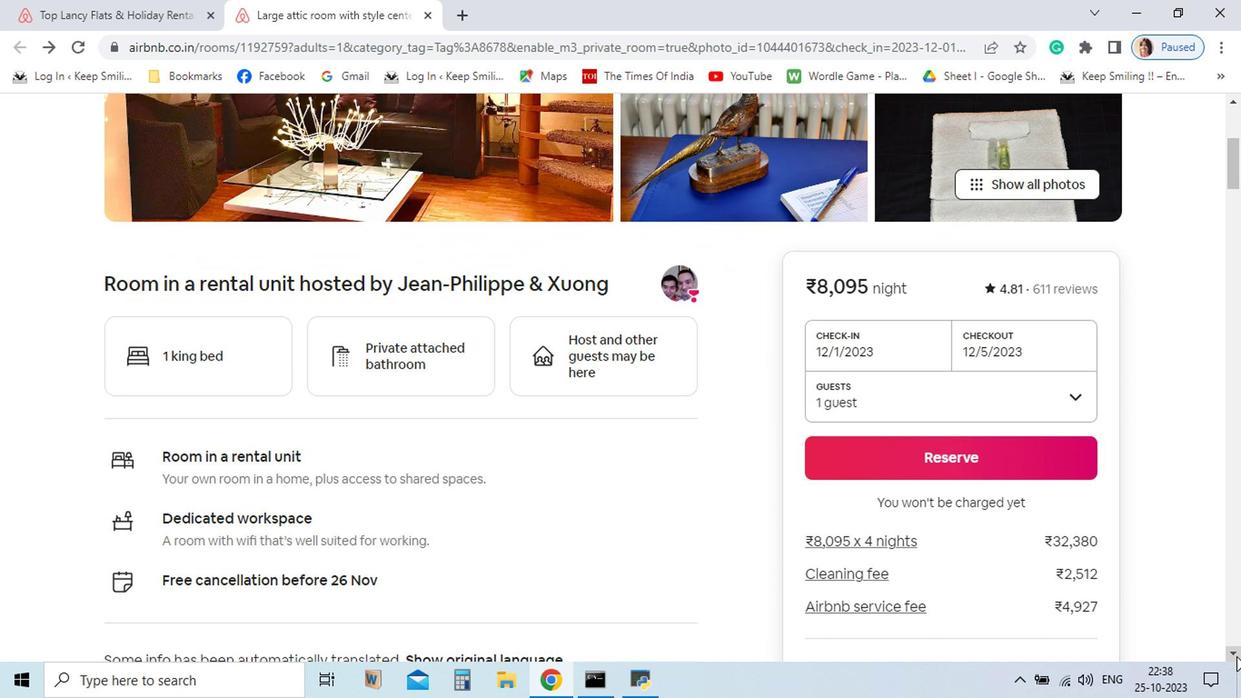 
Action: Mouse pressed left at (1061, 647)
Screenshot: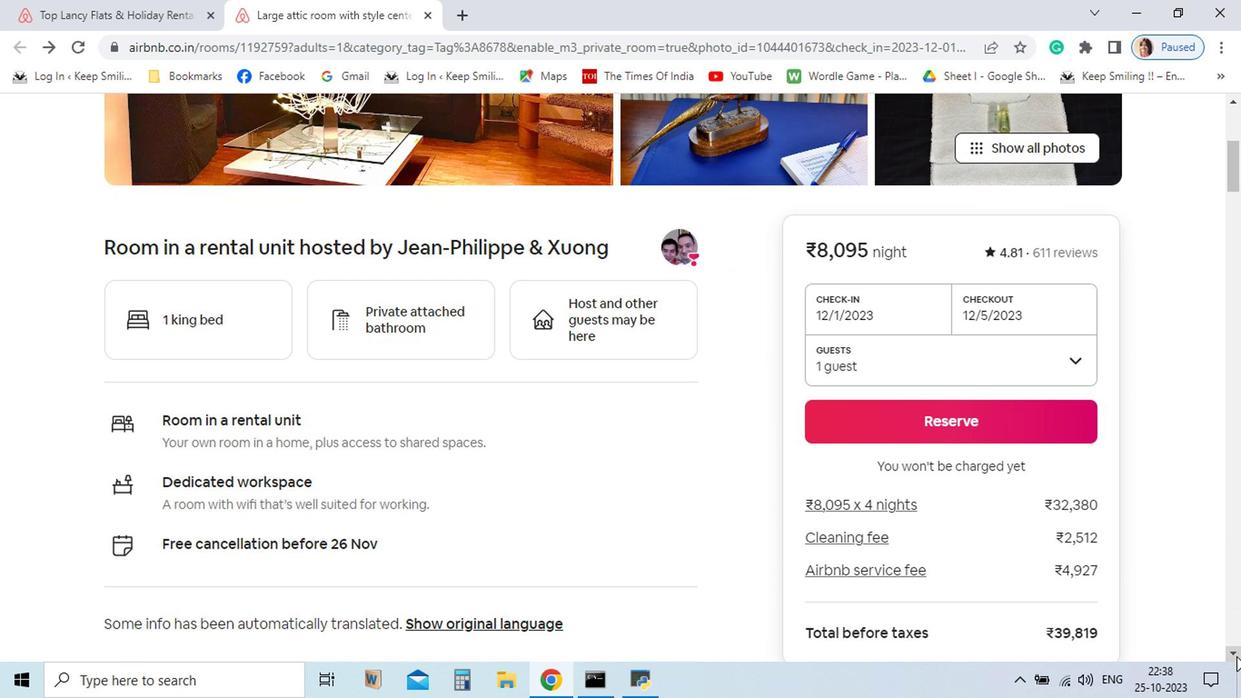 
Action: Mouse pressed left at (1061, 647)
Screenshot: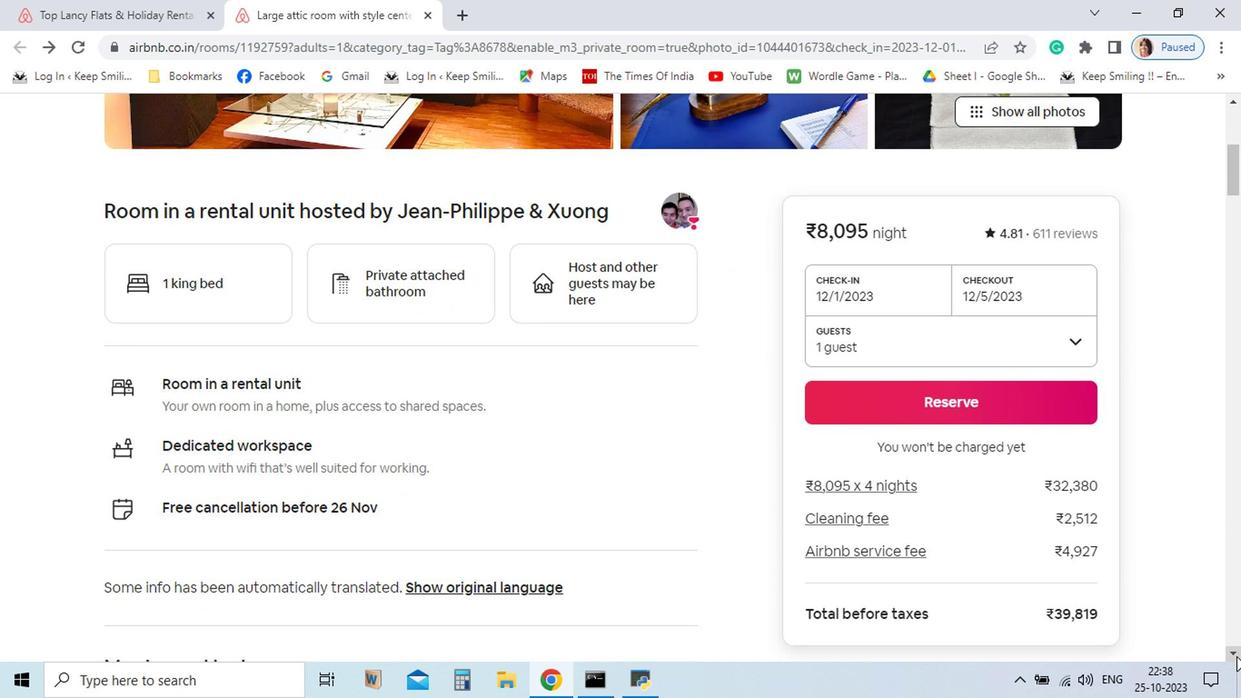 
Action: Mouse pressed left at (1061, 647)
Screenshot: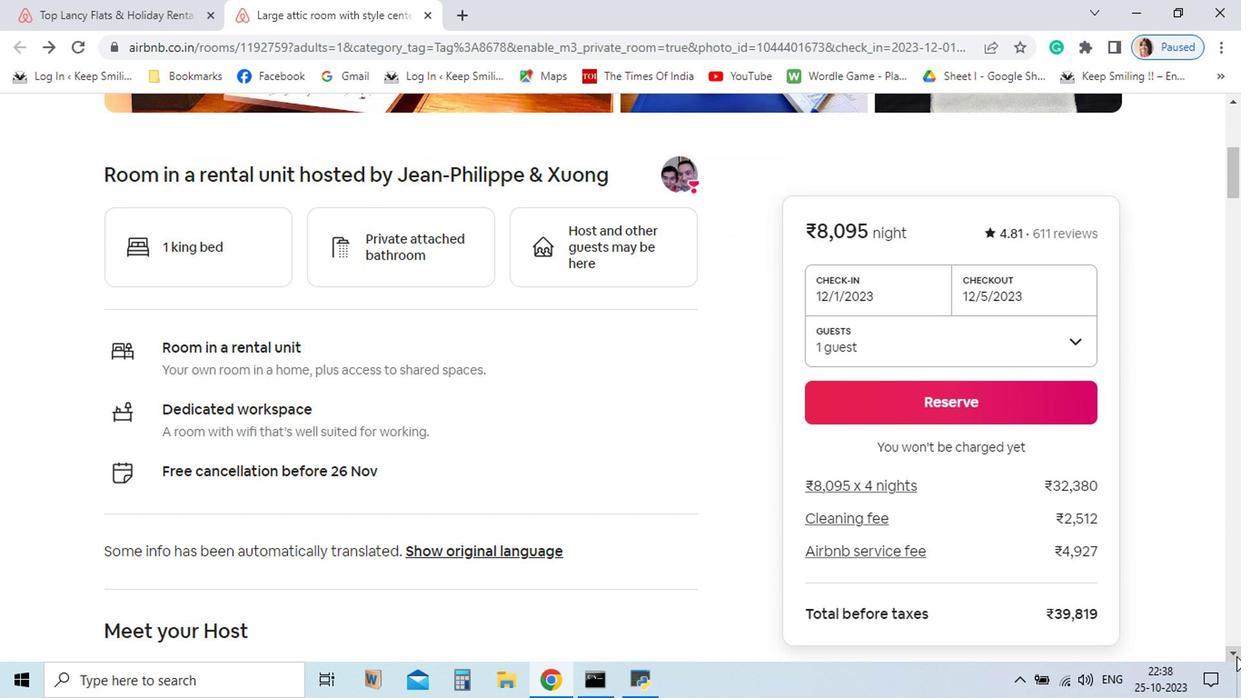 
Action: Mouse pressed left at (1061, 647)
Screenshot: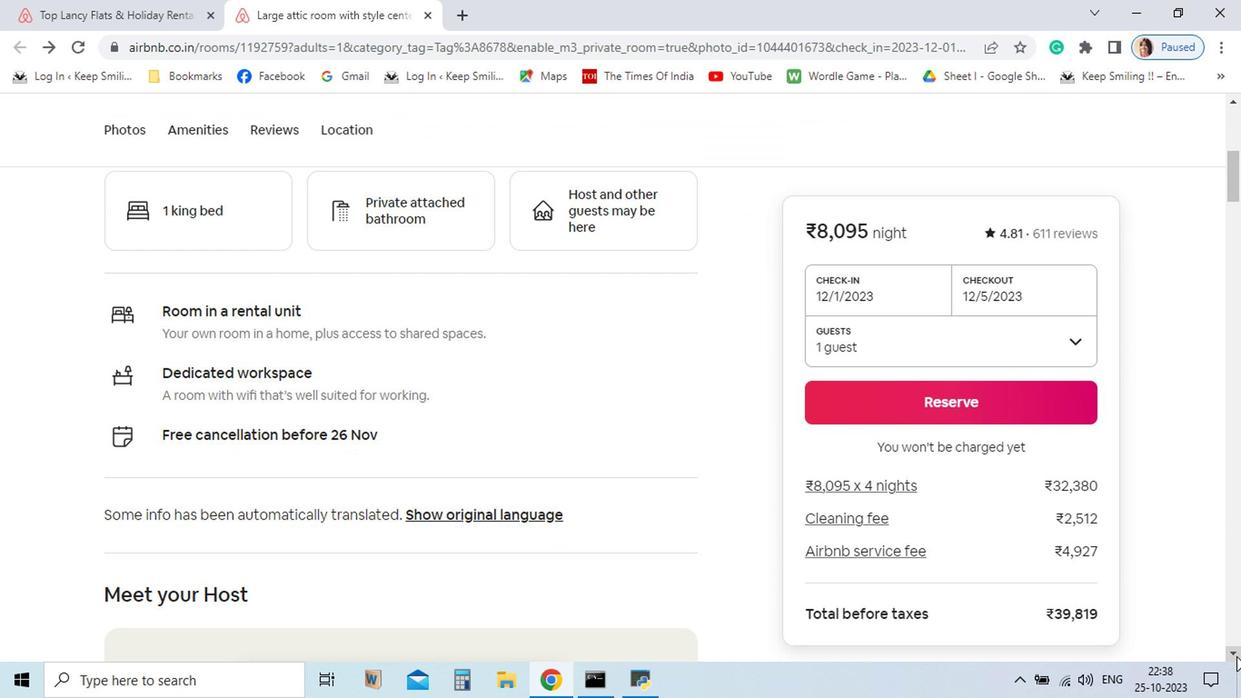 
Action: Mouse pressed left at (1061, 647)
Screenshot: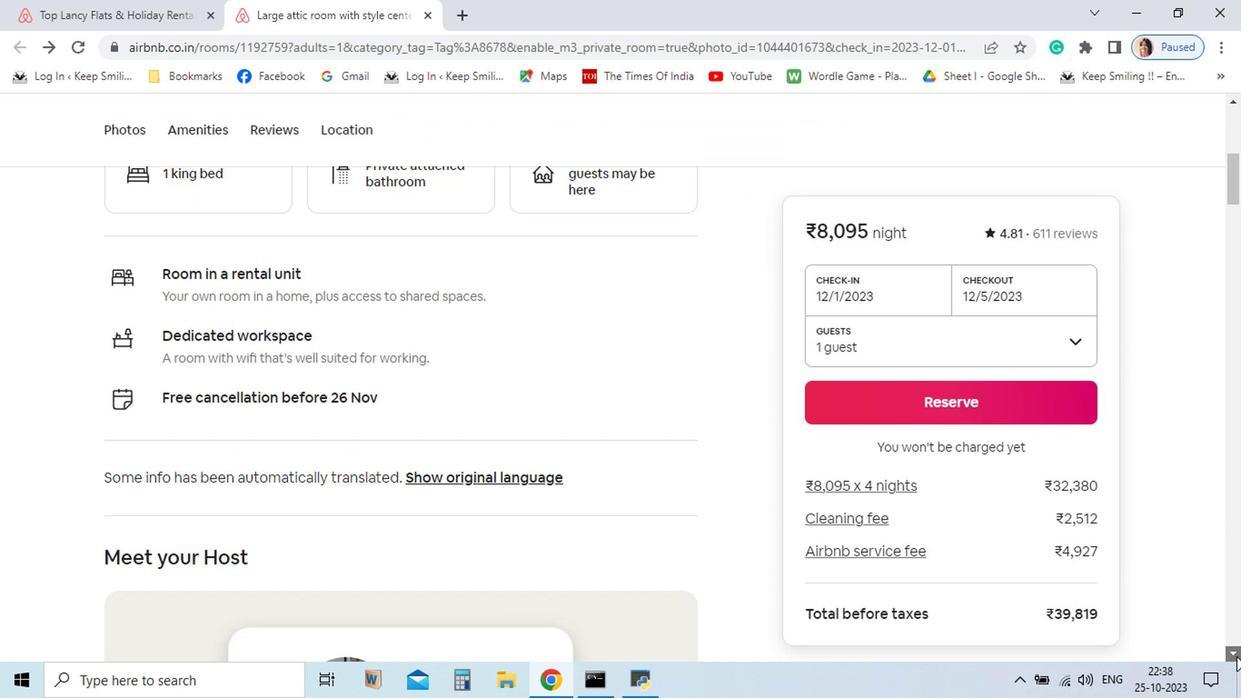 
Action: Mouse pressed left at (1061, 647)
Screenshot: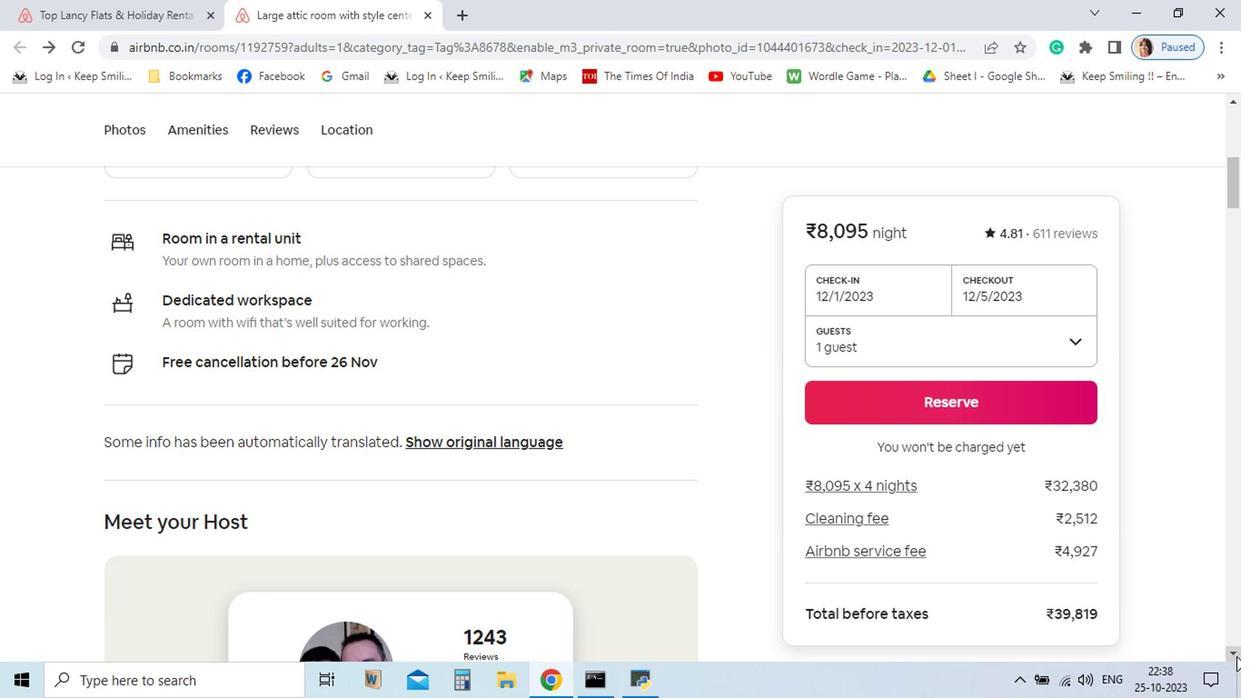 
Action: Mouse pressed left at (1061, 647)
Screenshot: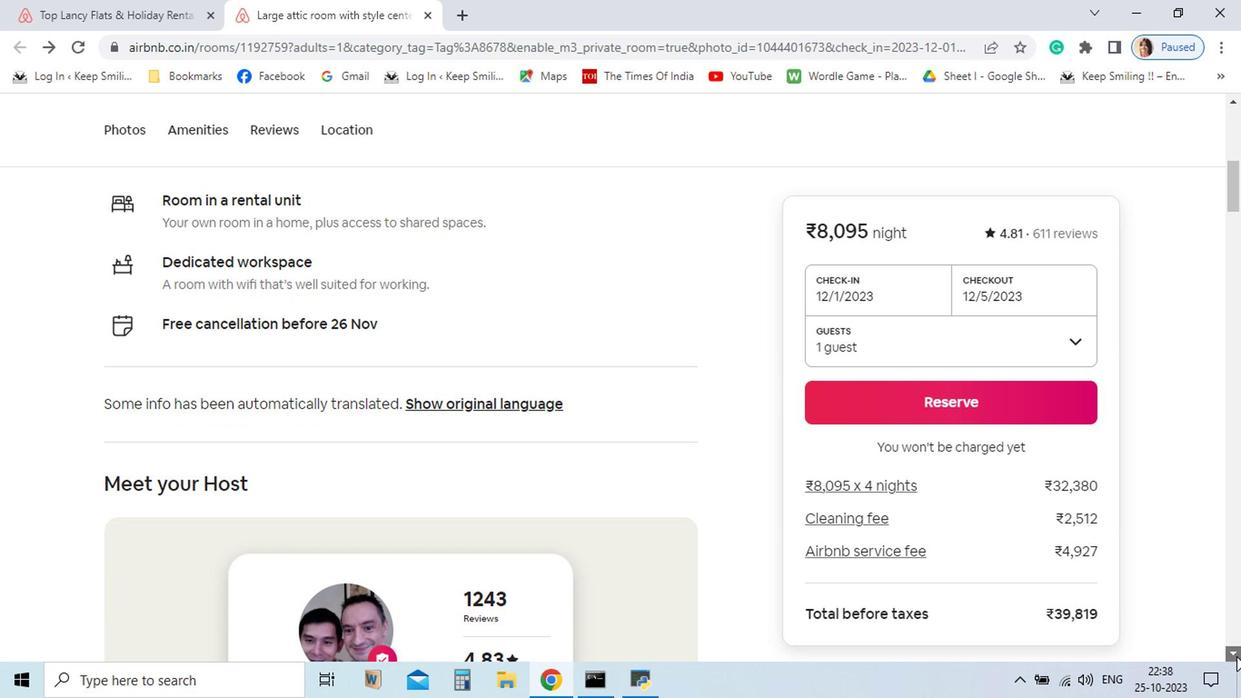 
Action: Mouse pressed left at (1061, 647)
Screenshot: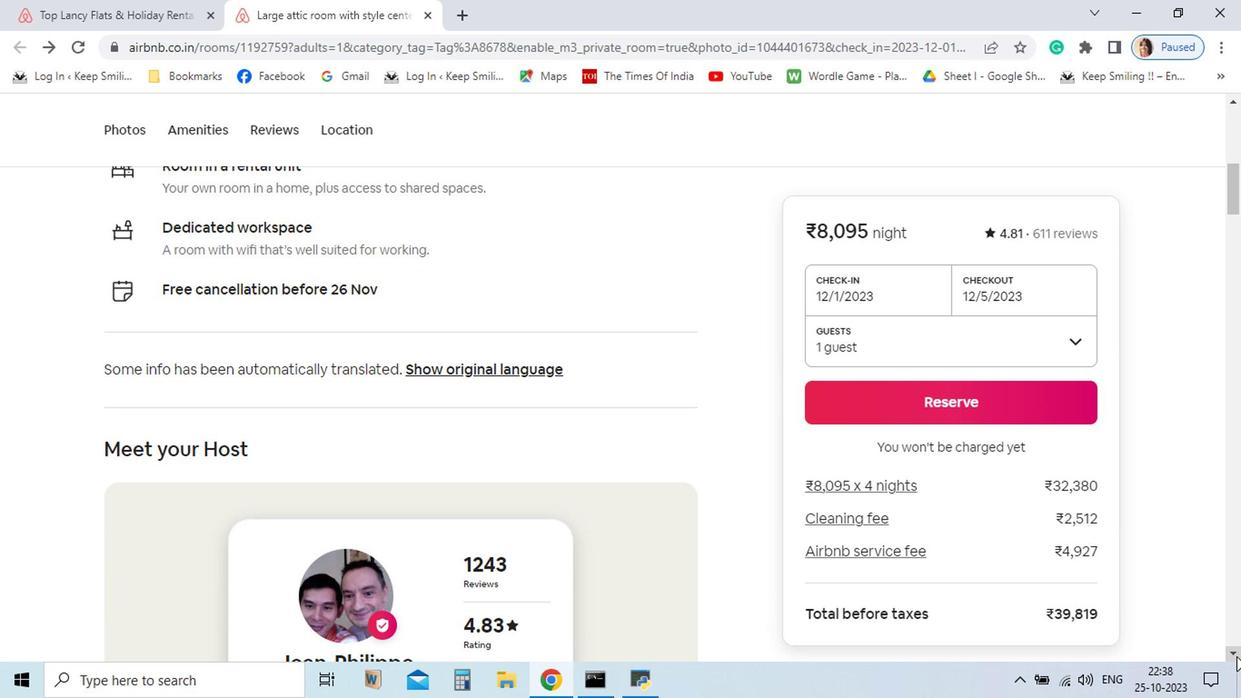 
Action: Mouse pressed left at (1061, 647)
Screenshot: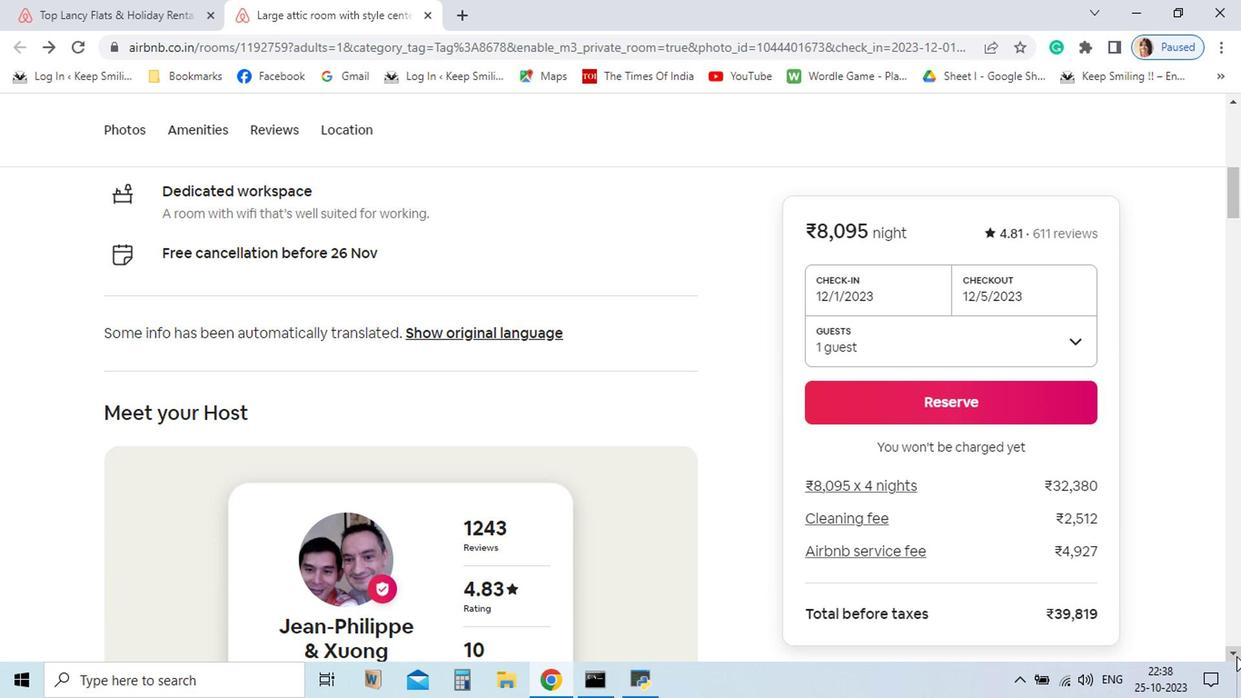 
Action: Mouse pressed left at (1061, 647)
Screenshot: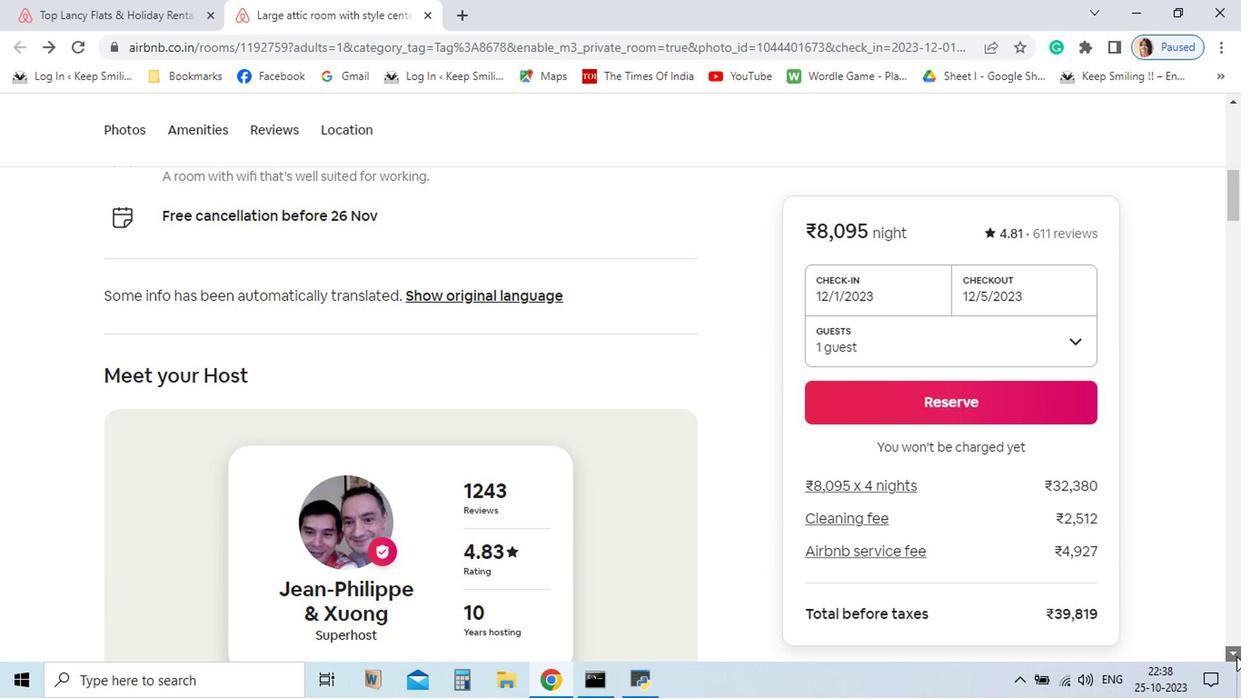 
Action: Mouse pressed left at (1061, 647)
Screenshot: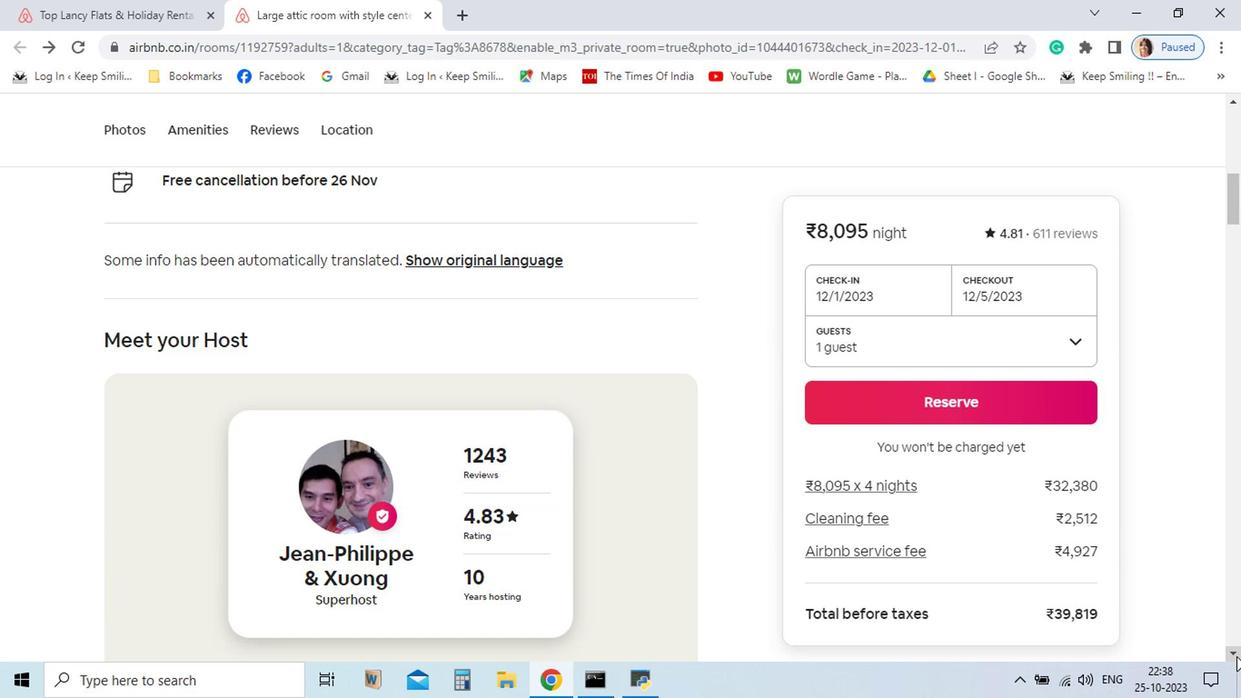 
Action: Mouse pressed left at (1061, 647)
Screenshot: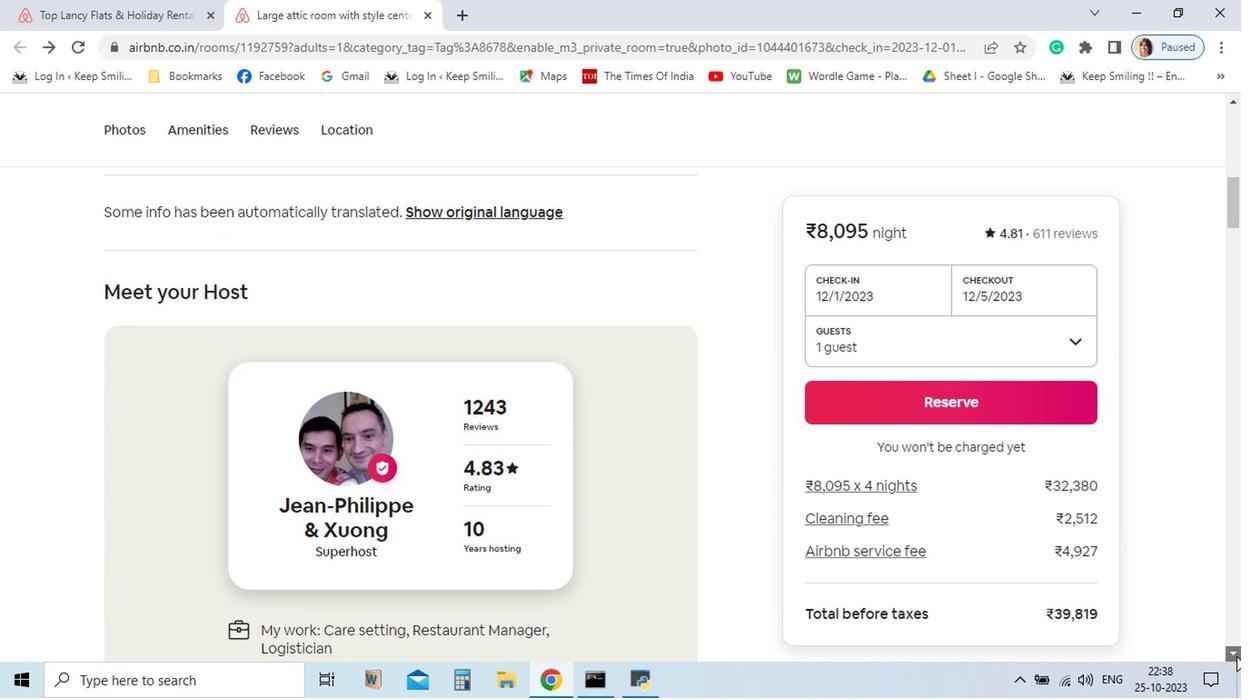 
Action: Mouse pressed left at (1061, 647)
Screenshot: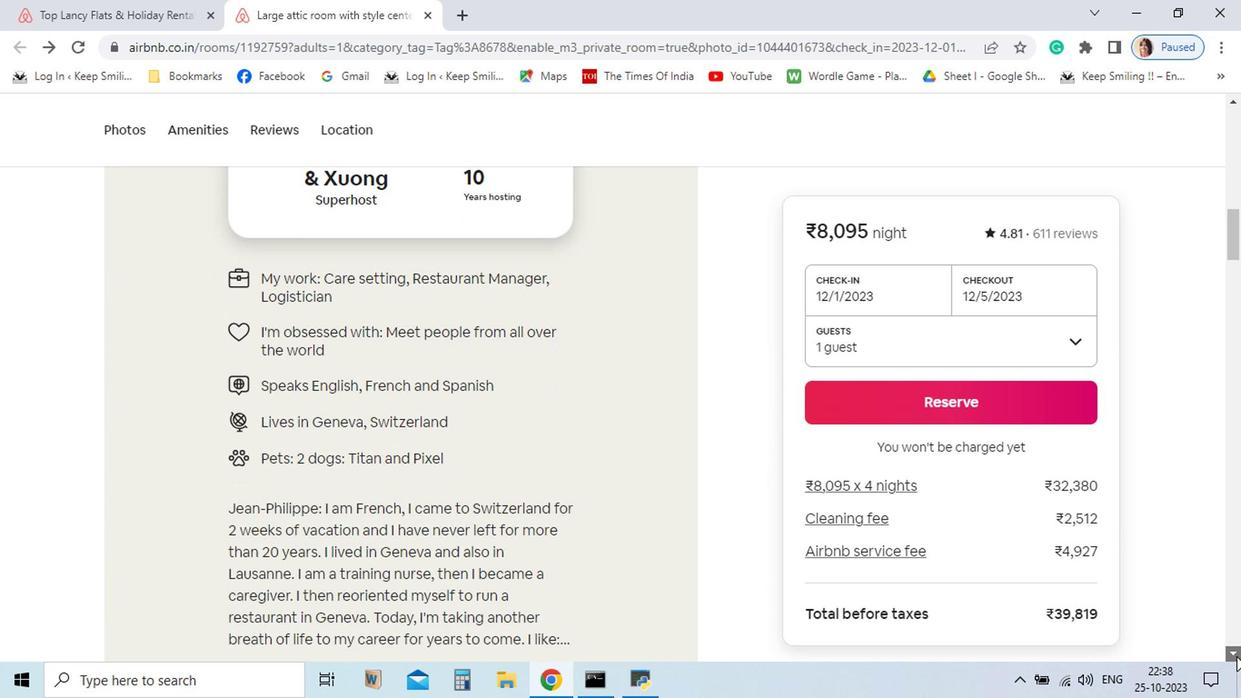 
Action: Mouse pressed left at (1061, 647)
Screenshot: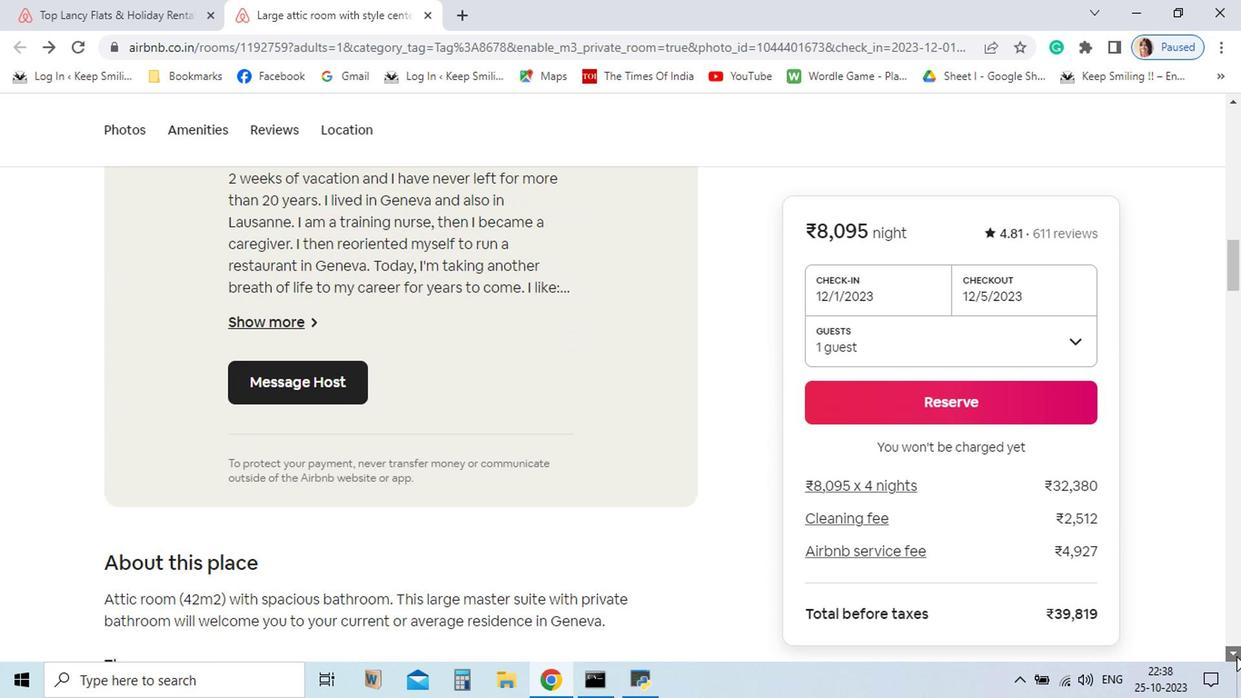 
Action: Mouse pressed left at (1061, 647)
Screenshot: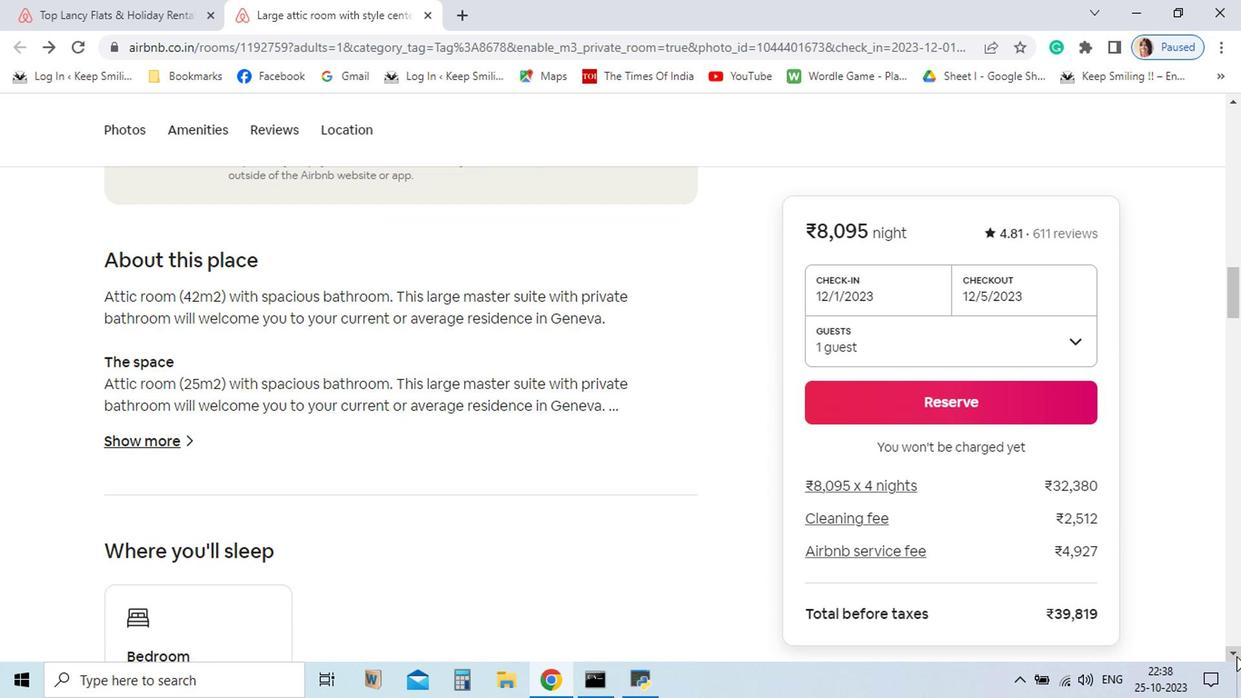 
Action: Mouse moved to (275, 492)
Screenshot: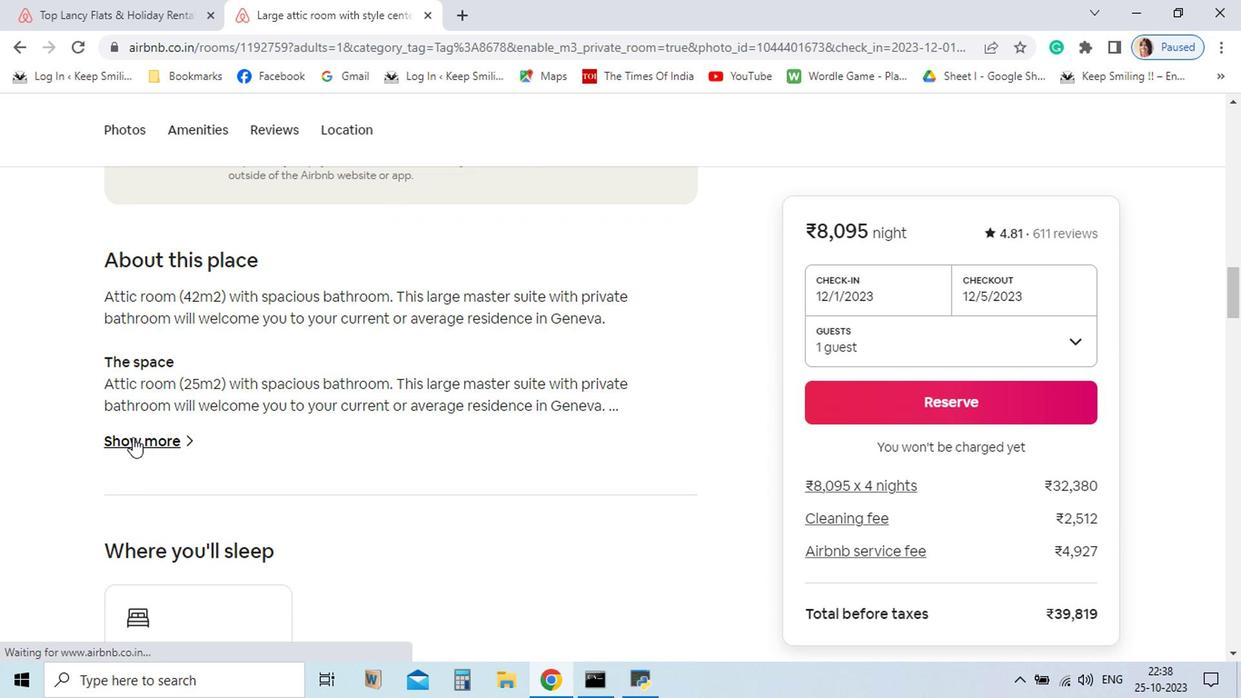 
Action: Mouse pressed left at (275, 492)
Screenshot: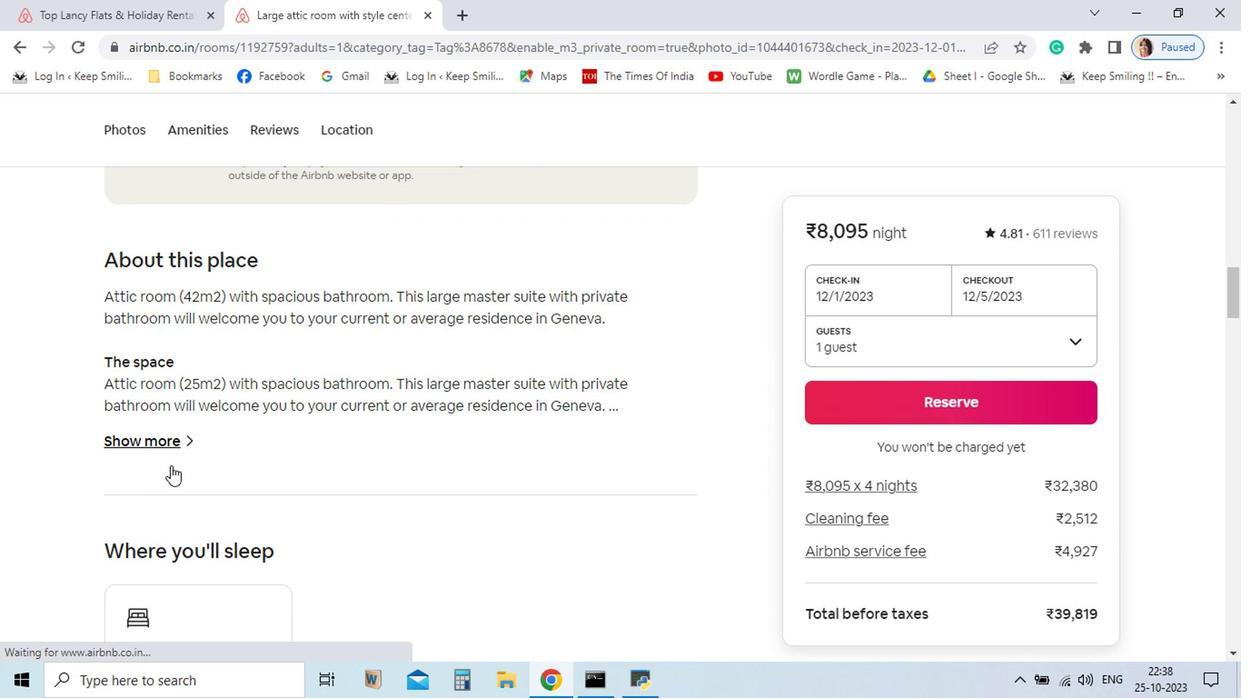 
Action: Mouse moved to (870, 453)
Screenshot: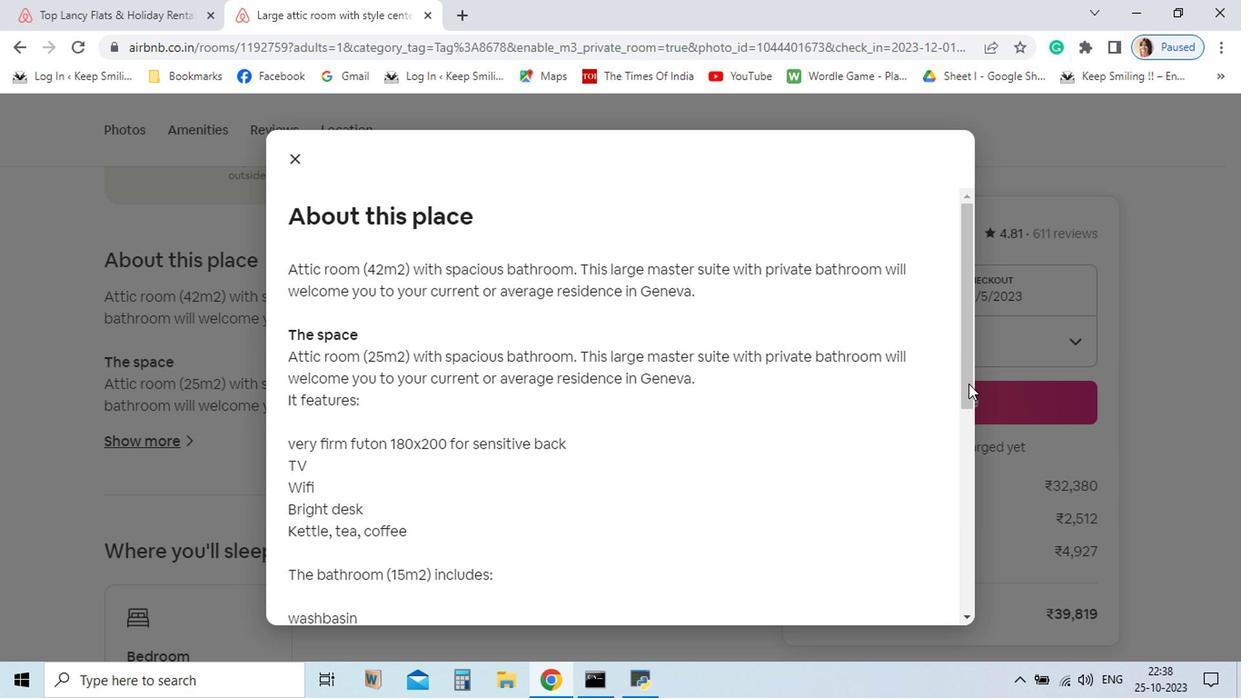 
Action: Mouse pressed left at (870, 453)
Screenshot: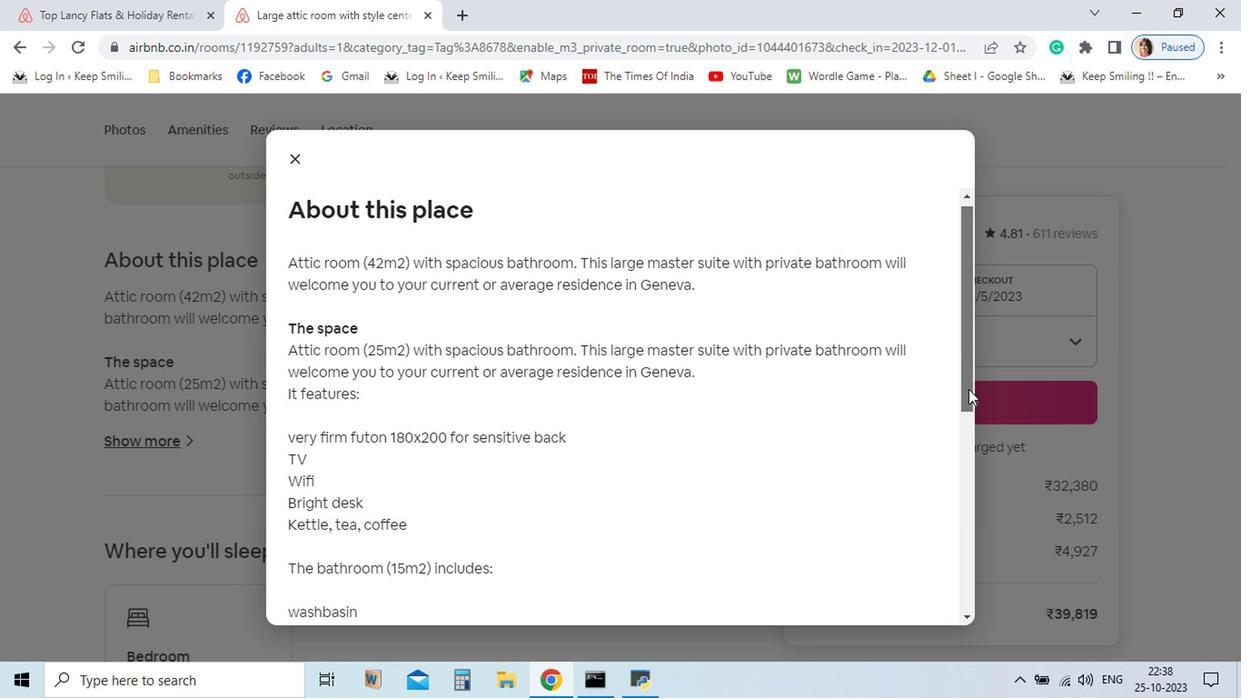 
Action: Mouse moved to (387, 293)
Screenshot: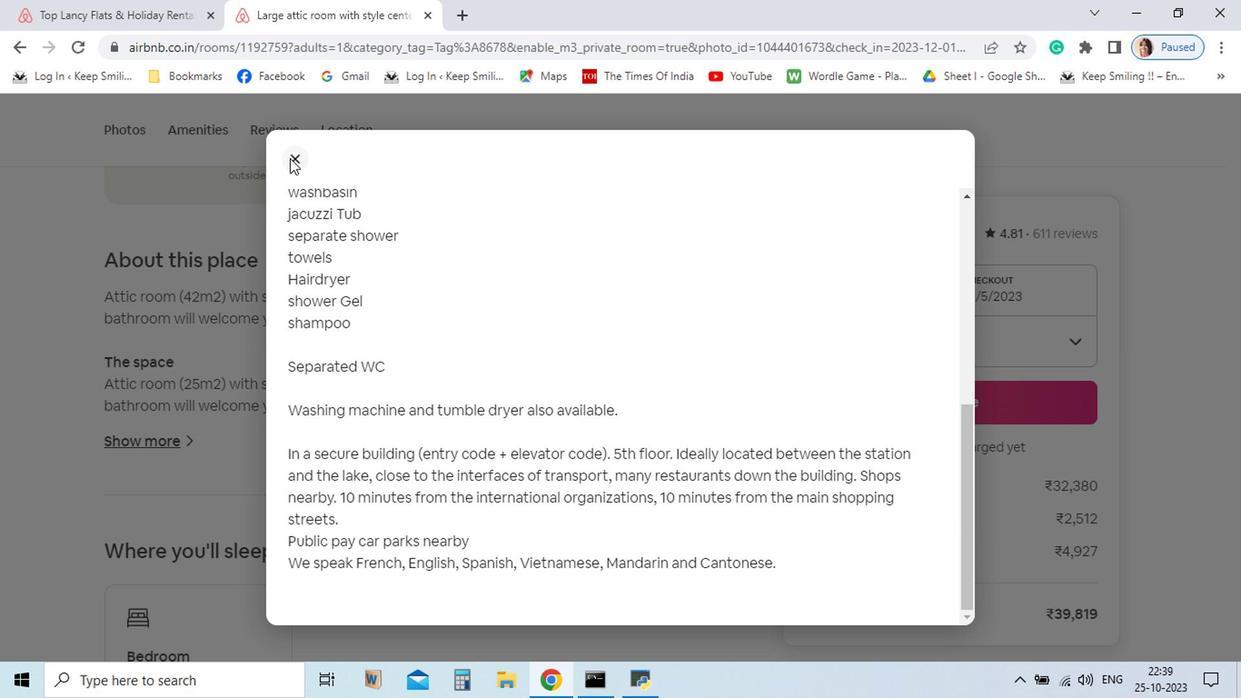 
Action: Mouse pressed left at (387, 293)
Screenshot: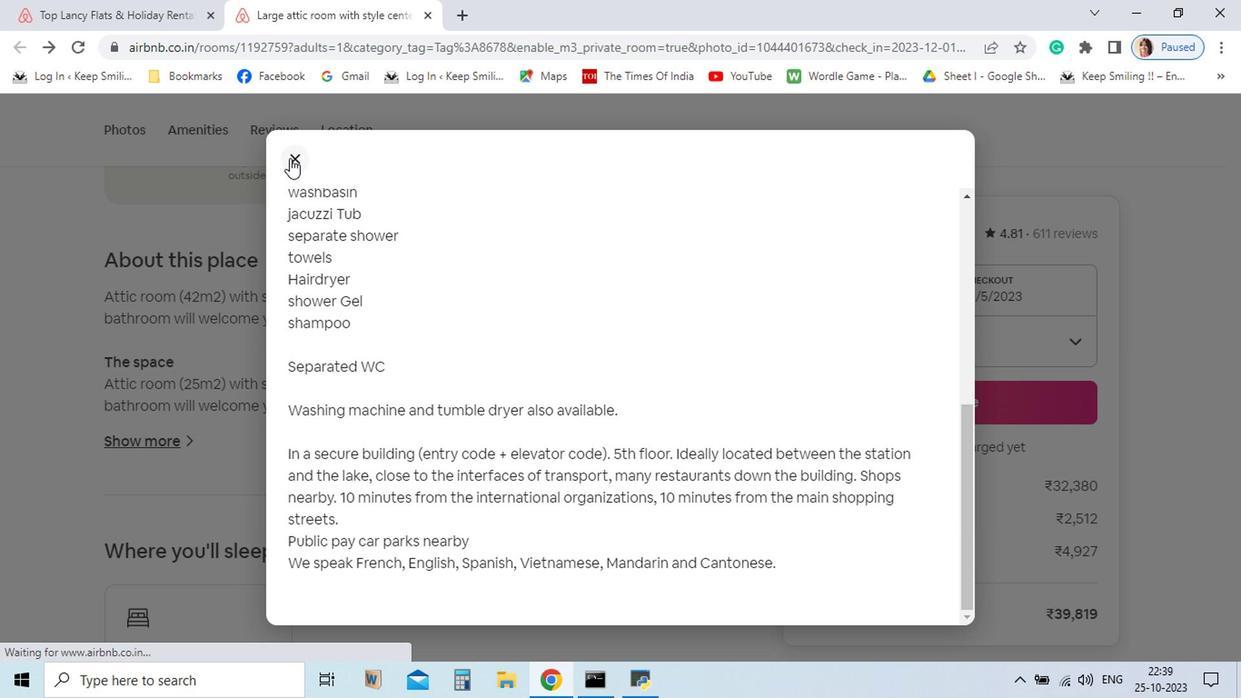 
Action: Mouse moved to (1060, 646)
Screenshot: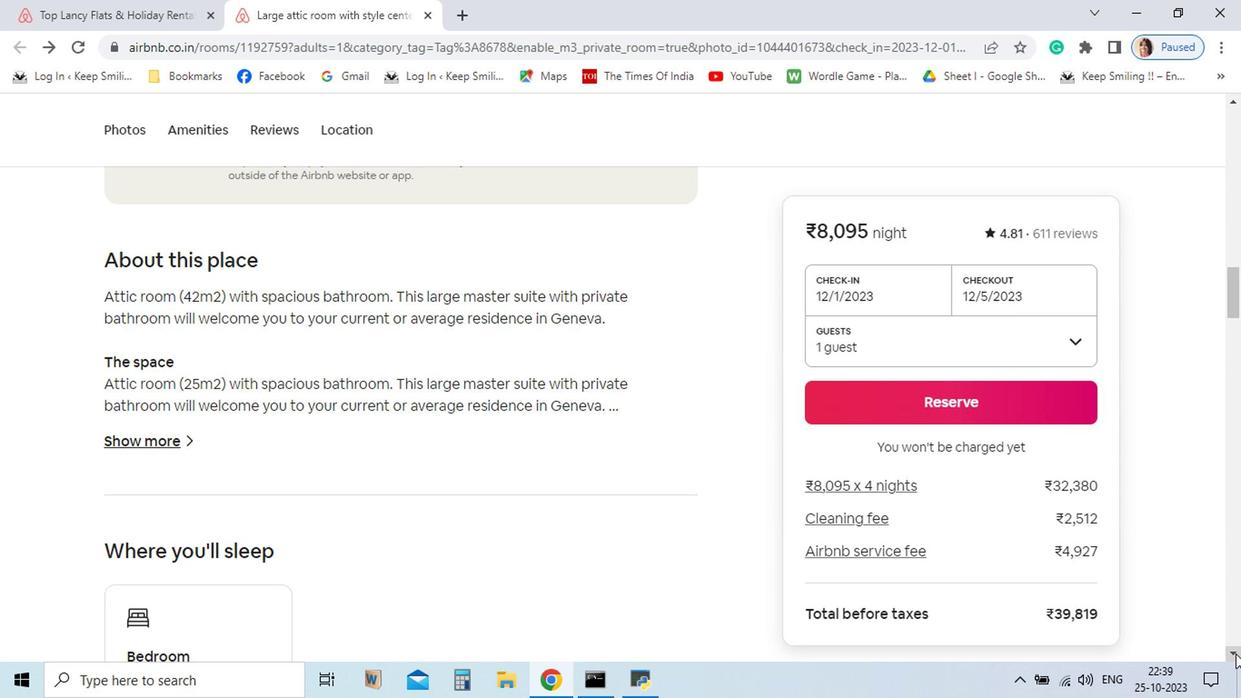 
Action: Mouse pressed left at (1060, 646)
Screenshot: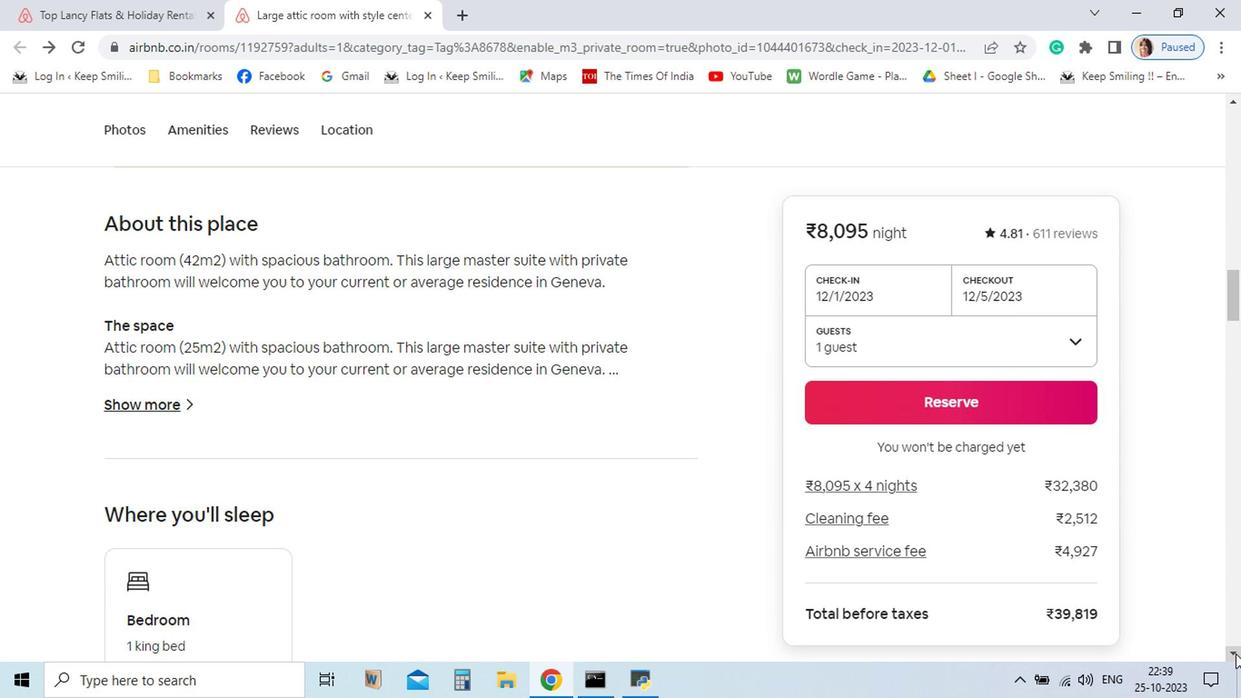 
Action: Mouse pressed left at (1060, 646)
Screenshot: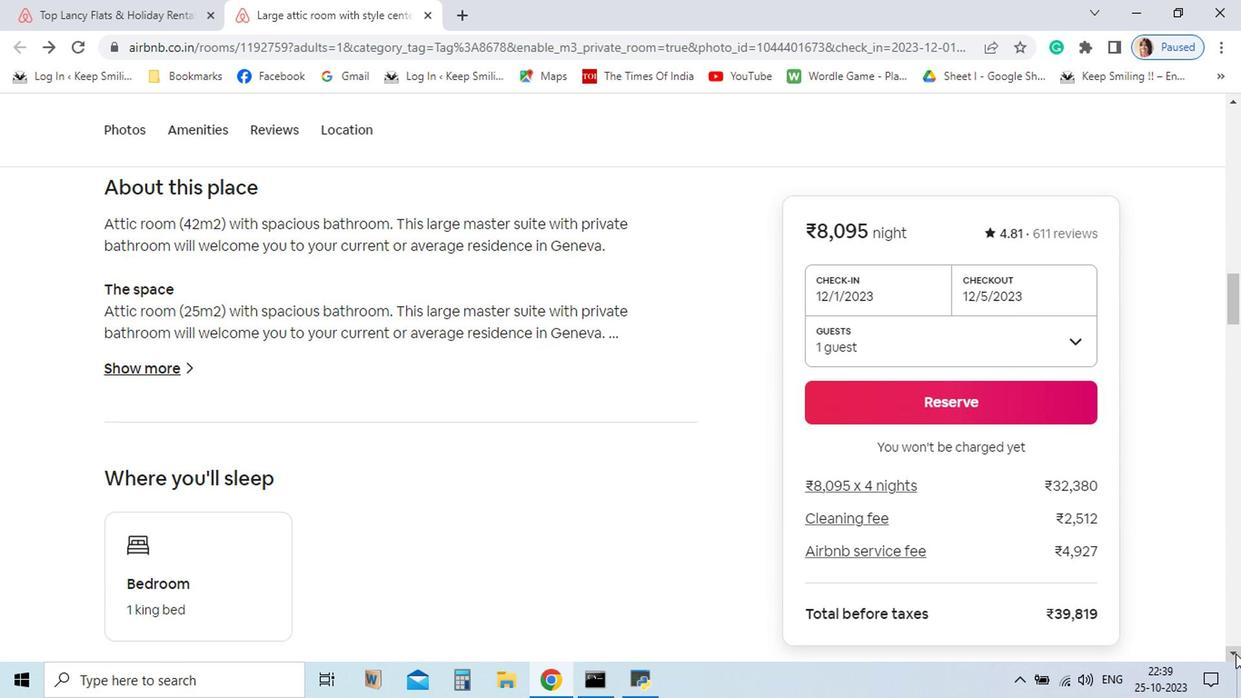 
Action: Mouse pressed left at (1060, 646)
Screenshot: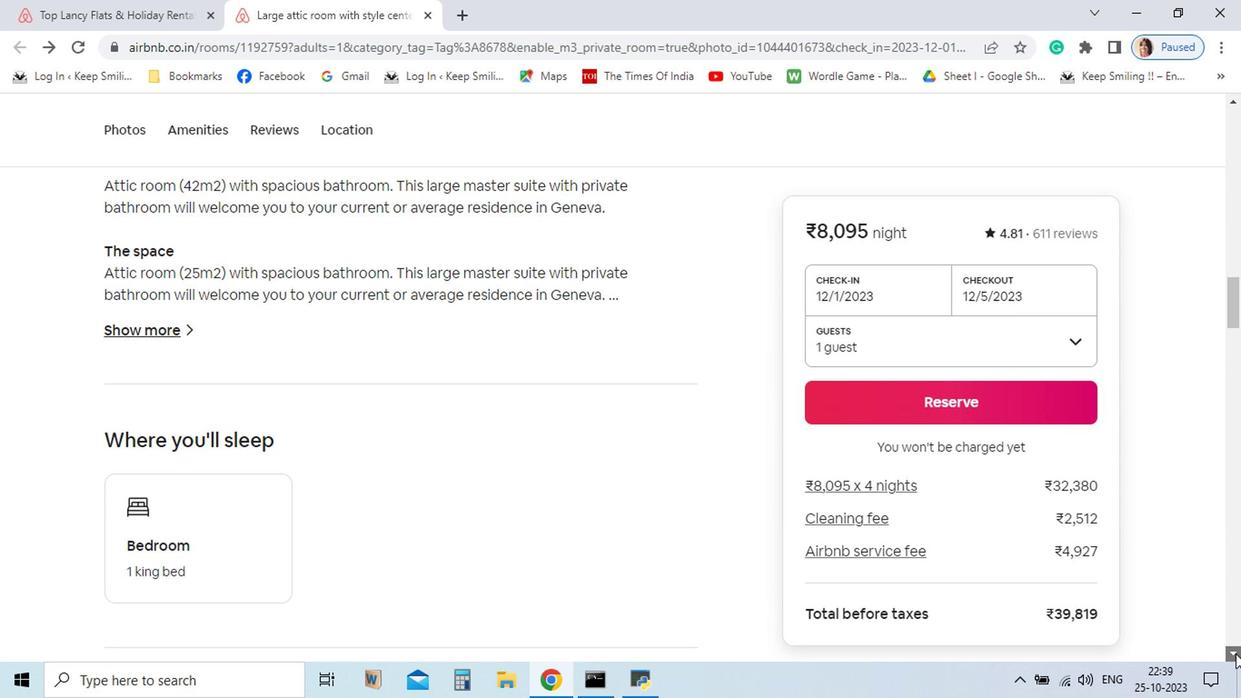 
Action: Mouse pressed left at (1060, 646)
Screenshot: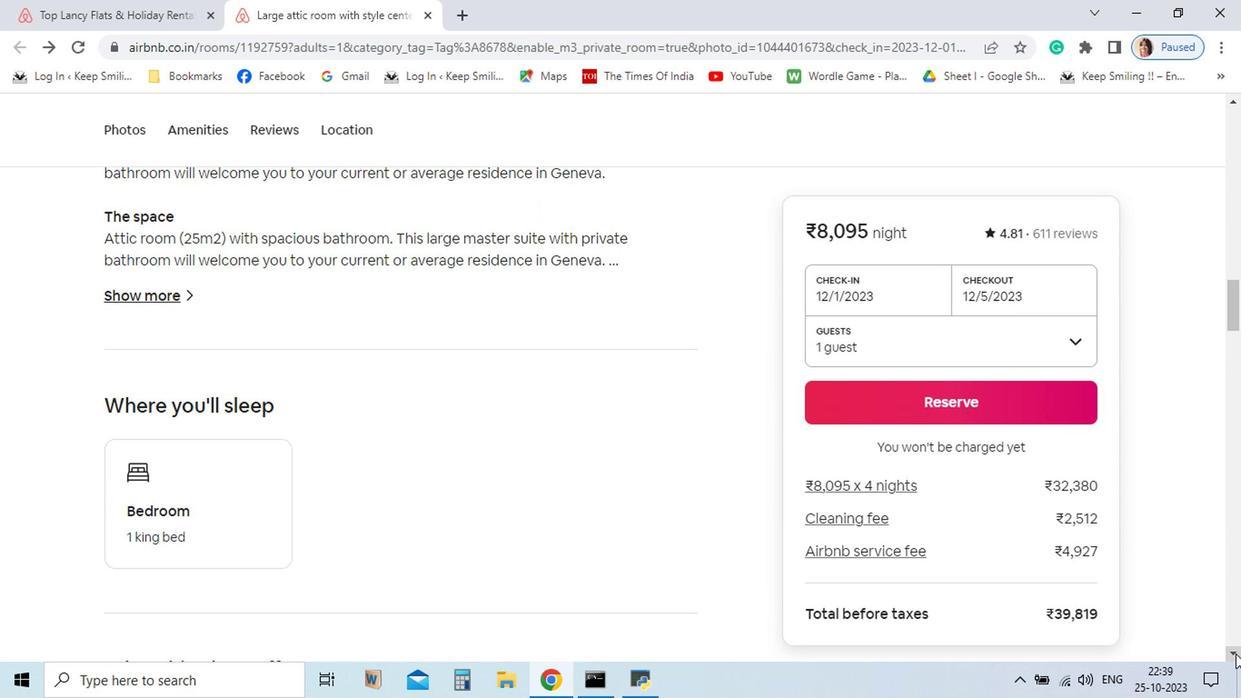 
Action: Mouse pressed left at (1060, 646)
Screenshot: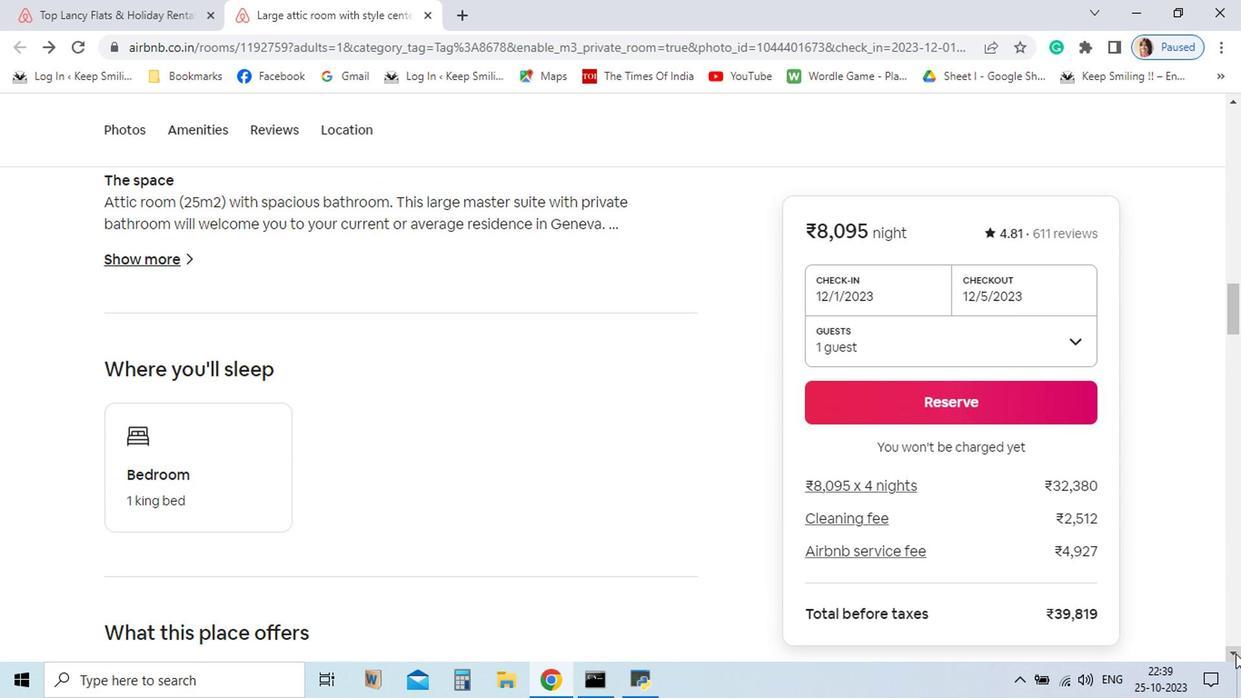 
Action: Mouse pressed left at (1060, 646)
Screenshot: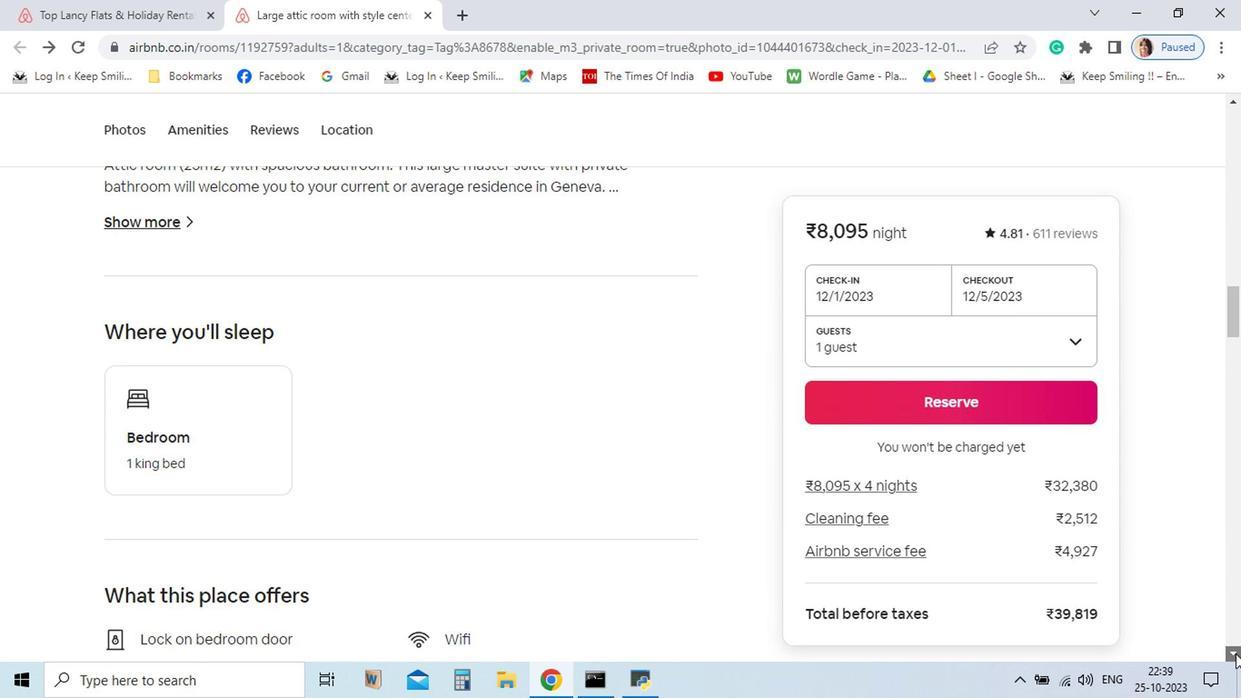 
Action: Mouse pressed left at (1060, 646)
Screenshot: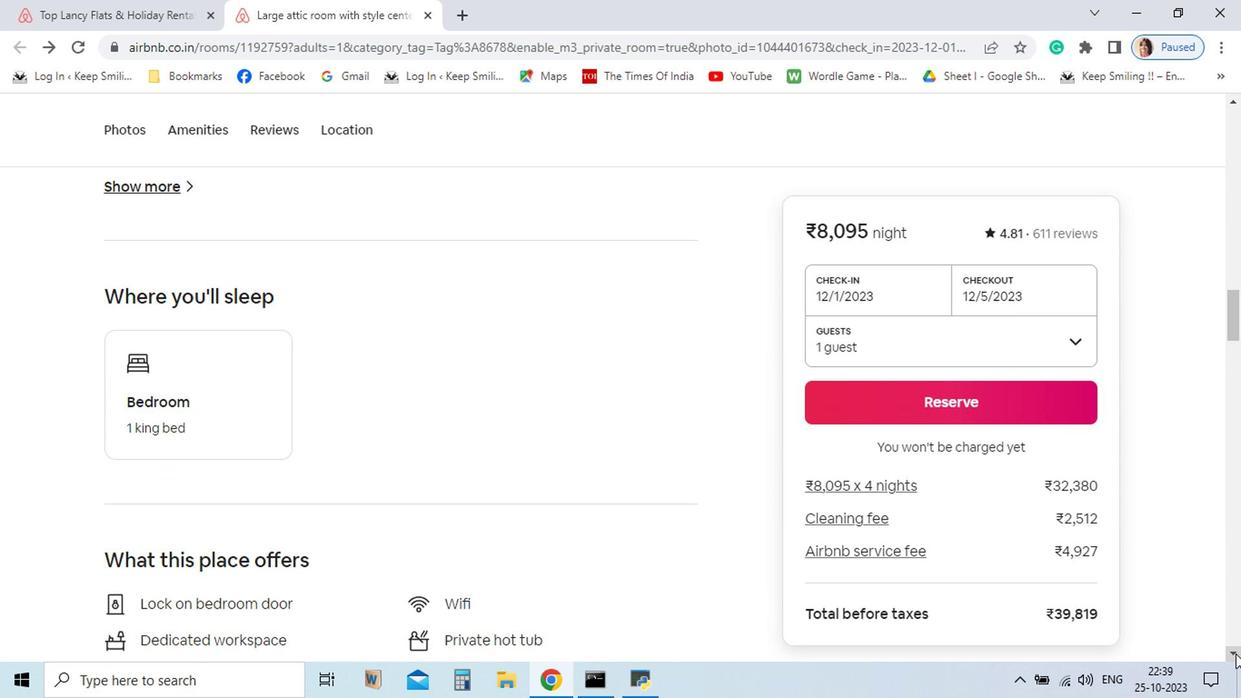 
Action: Mouse pressed left at (1060, 646)
Screenshot: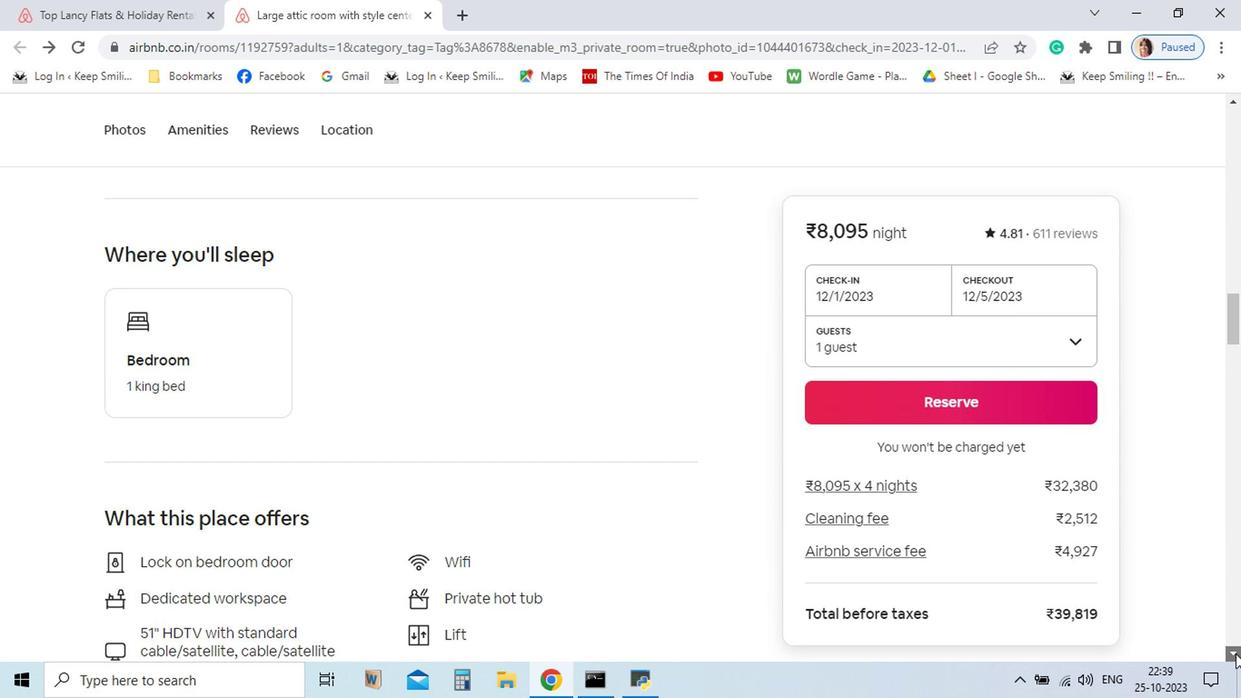 
Action: Mouse pressed left at (1060, 646)
Screenshot: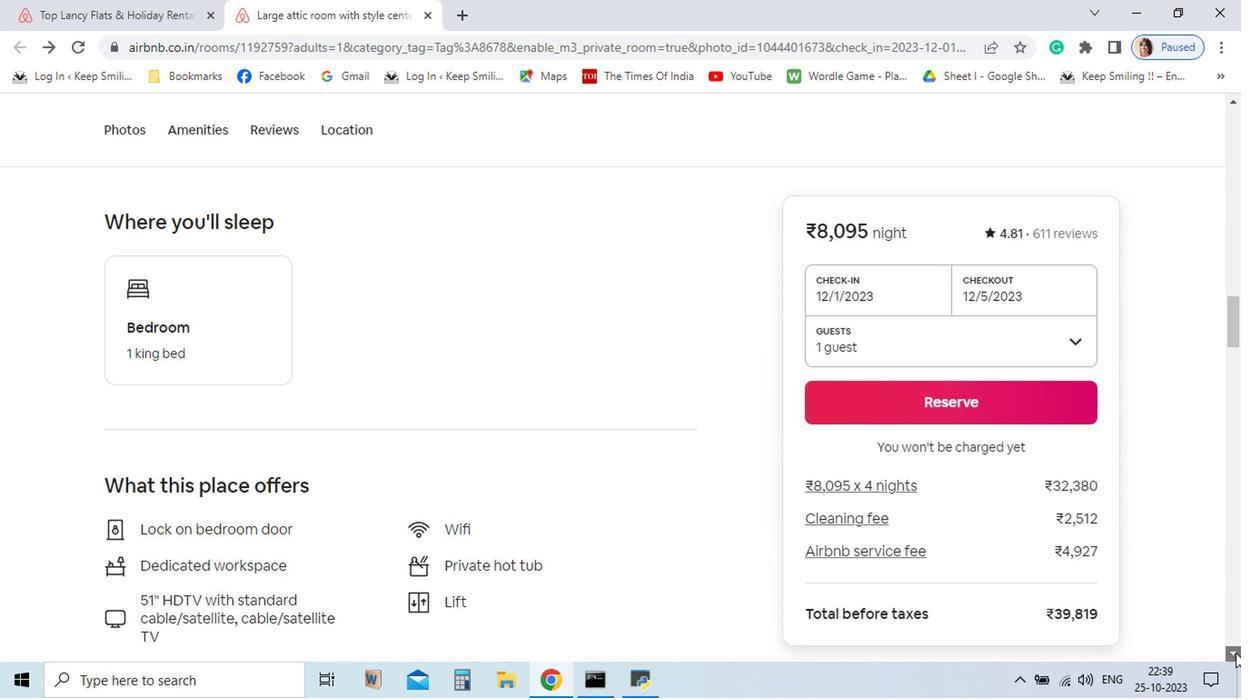 
Action: Mouse moved to (1060, 645)
Screenshot: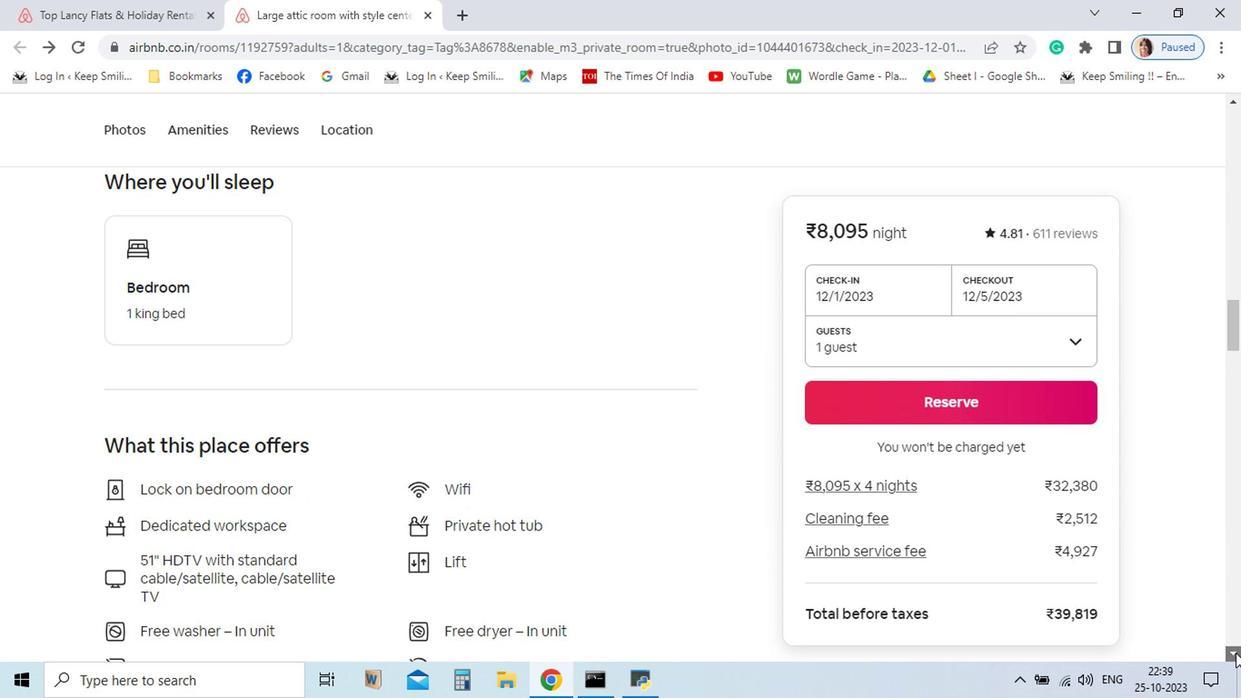 
Action: Mouse pressed left at (1060, 645)
Screenshot: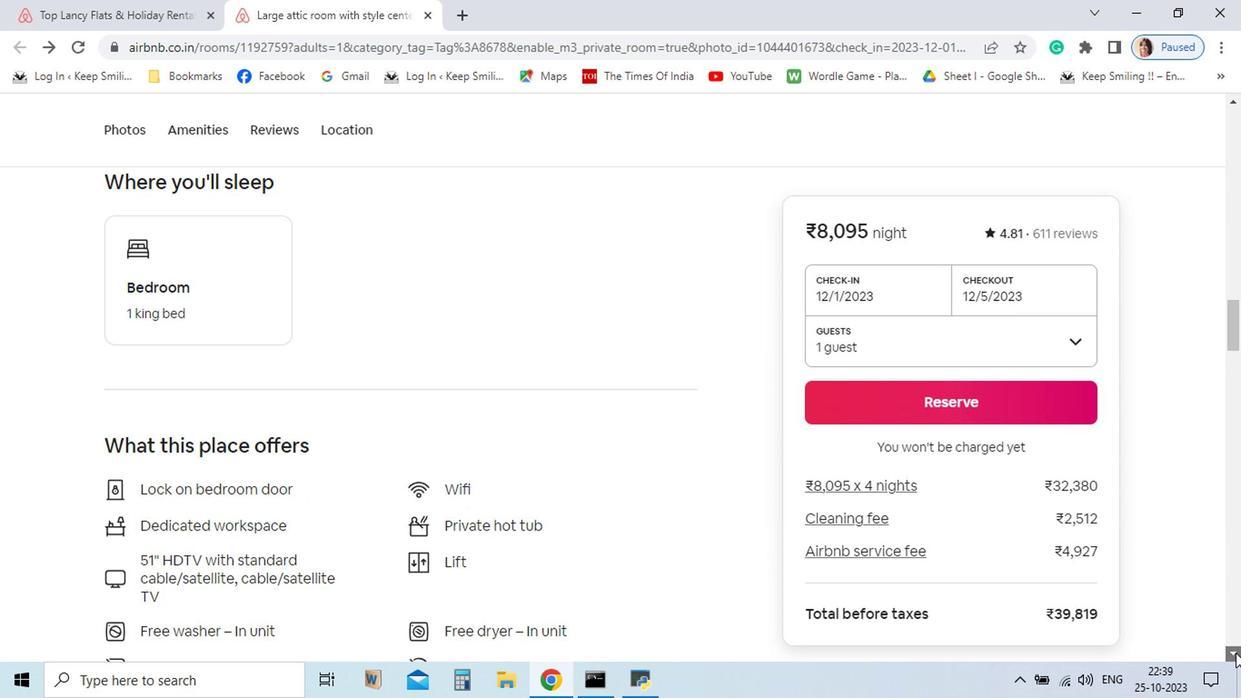 
Action: Mouse pressed left at (1060, 645)
Screenshot: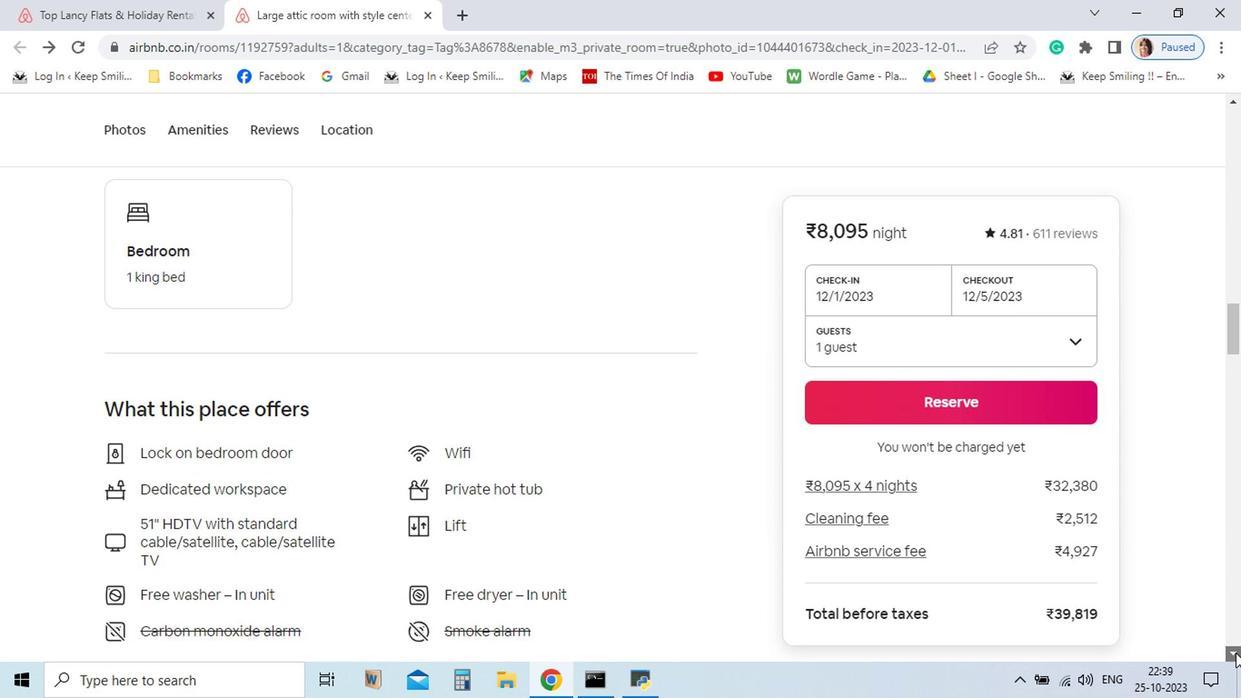 
Action: Mouse pressed left at (1060, 645)
Screenshot: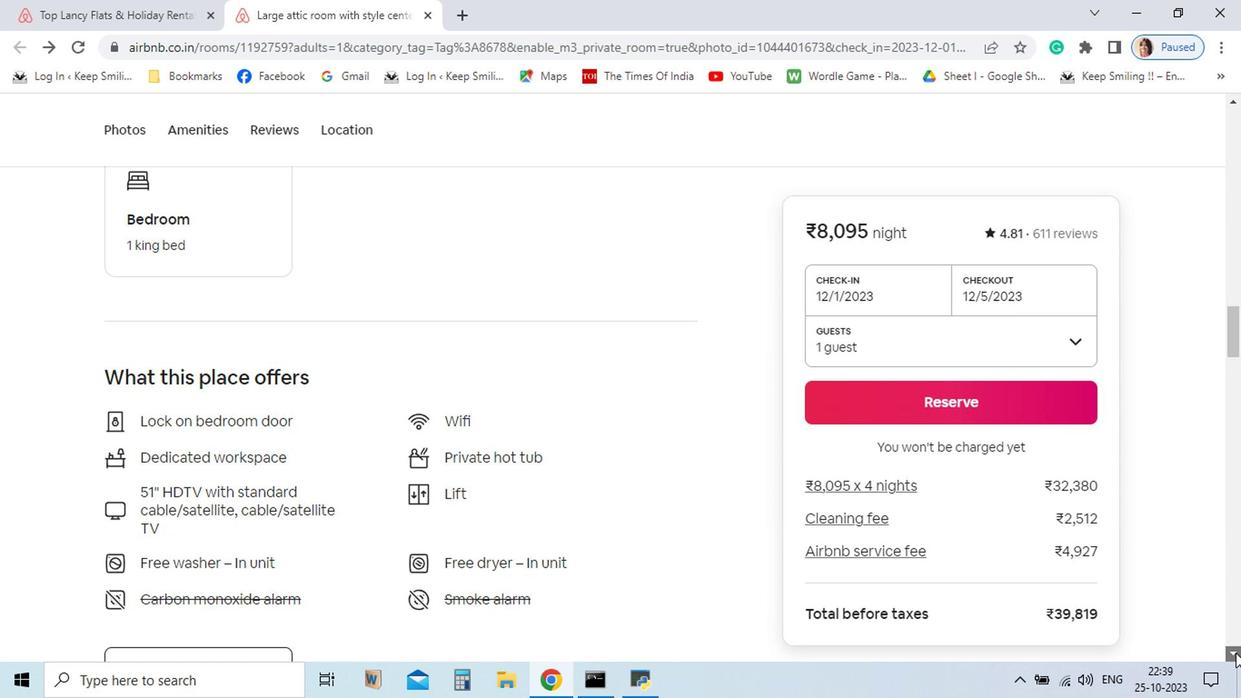 
Action: Mouse pressed left at (1060, 645)
Screenshot: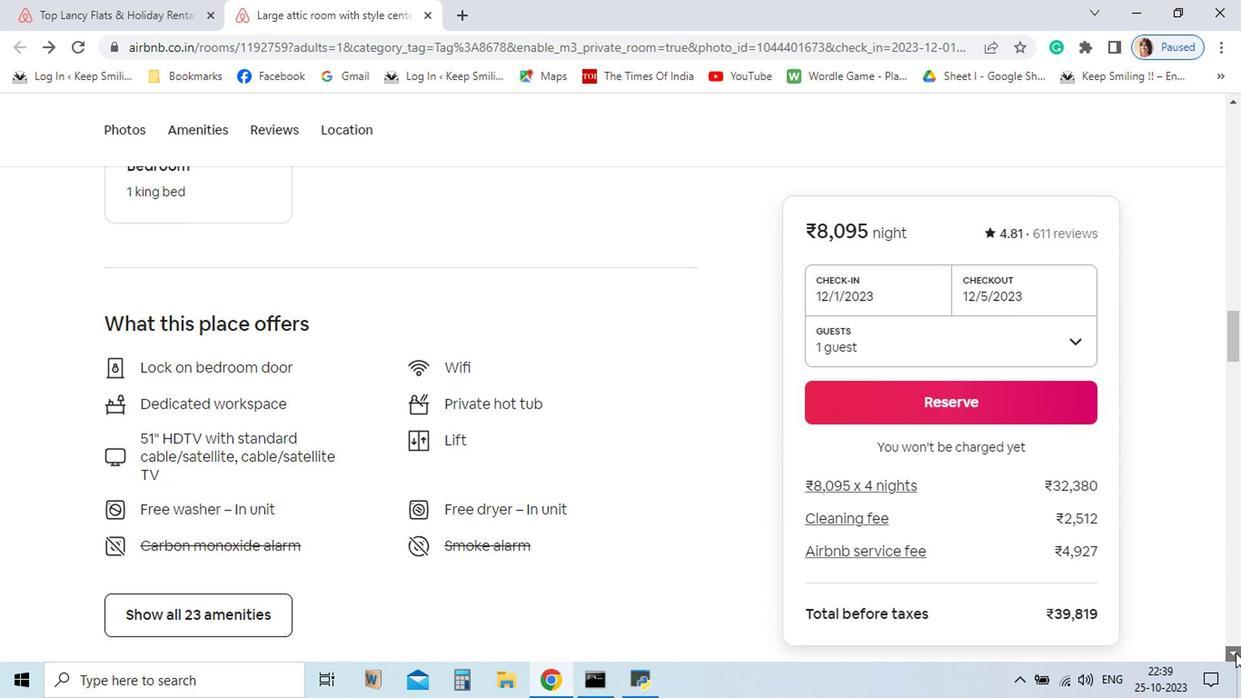 
Action: Mouse pressed left at (1060, 645)
Screenshot: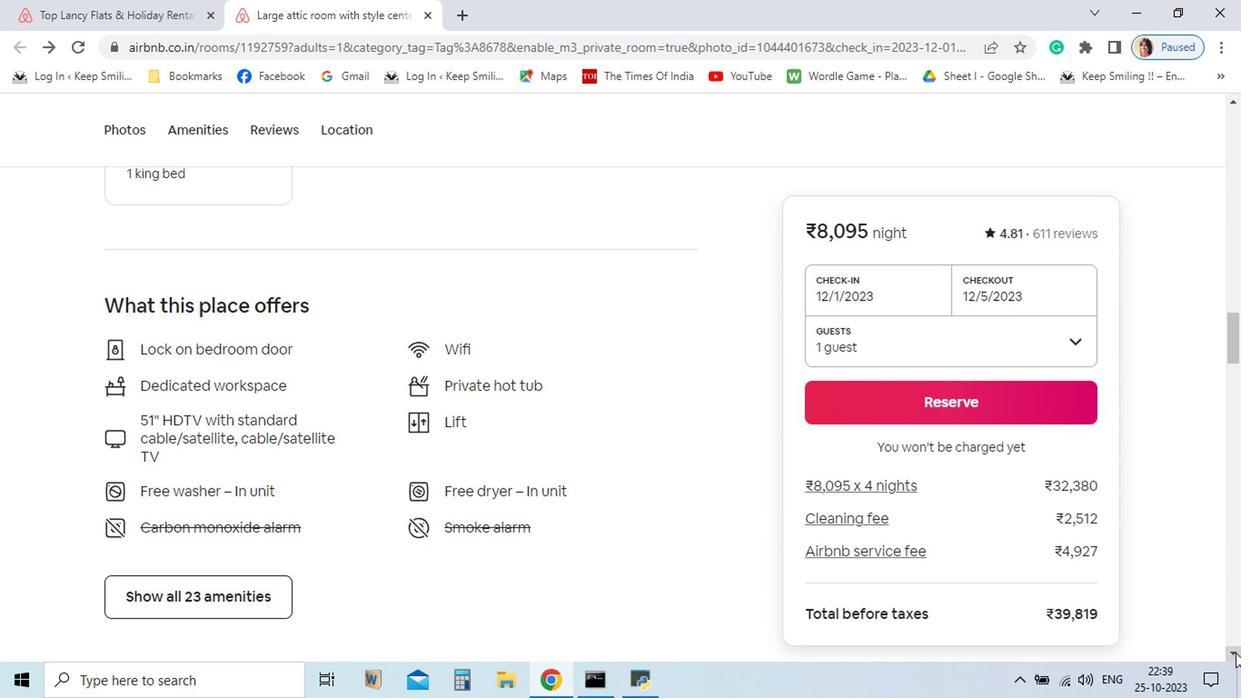 
Action: Mouse pressed left at (1060, 645)
Screenshot: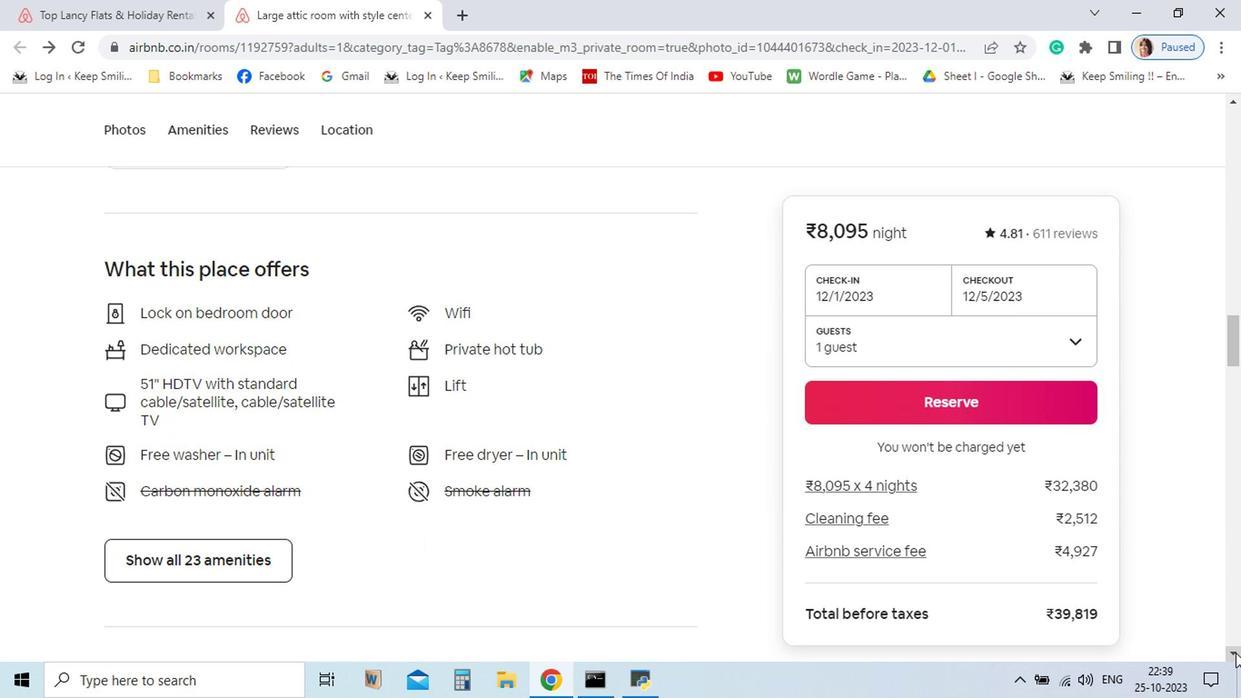 
Action: Mouse pressed left at (1060, 645)
Screenshot: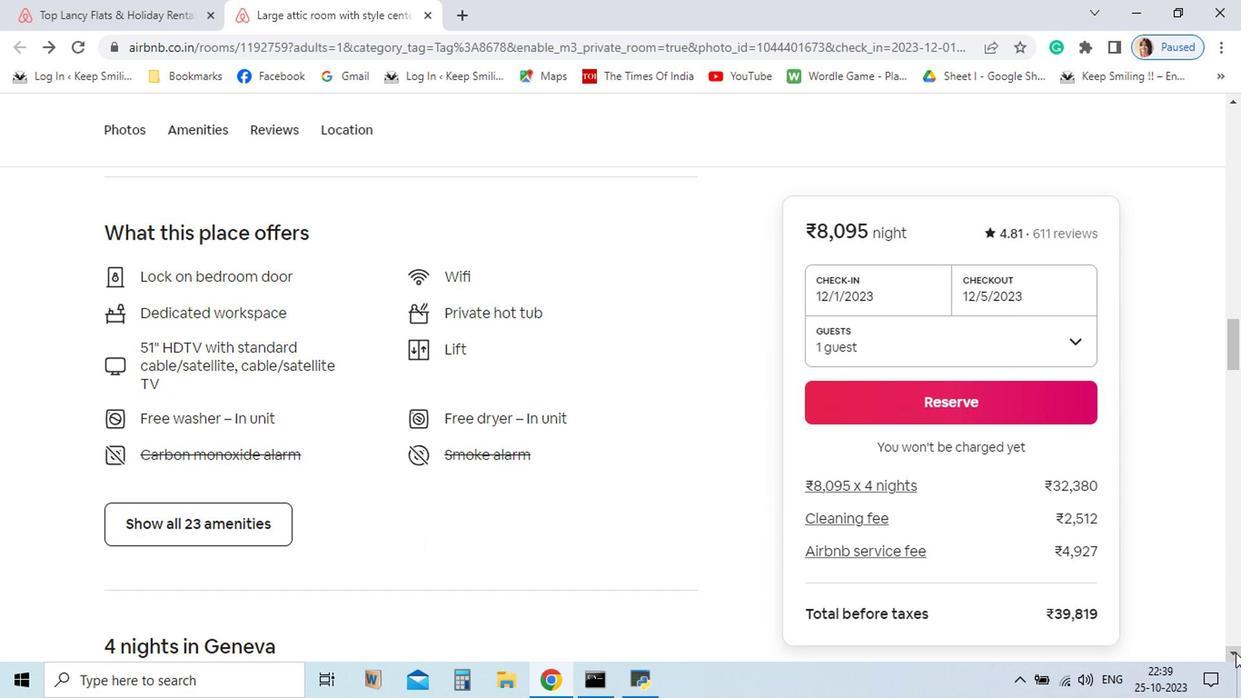 
Action: Mouse pressed left at (1060, 645)
Screenshot: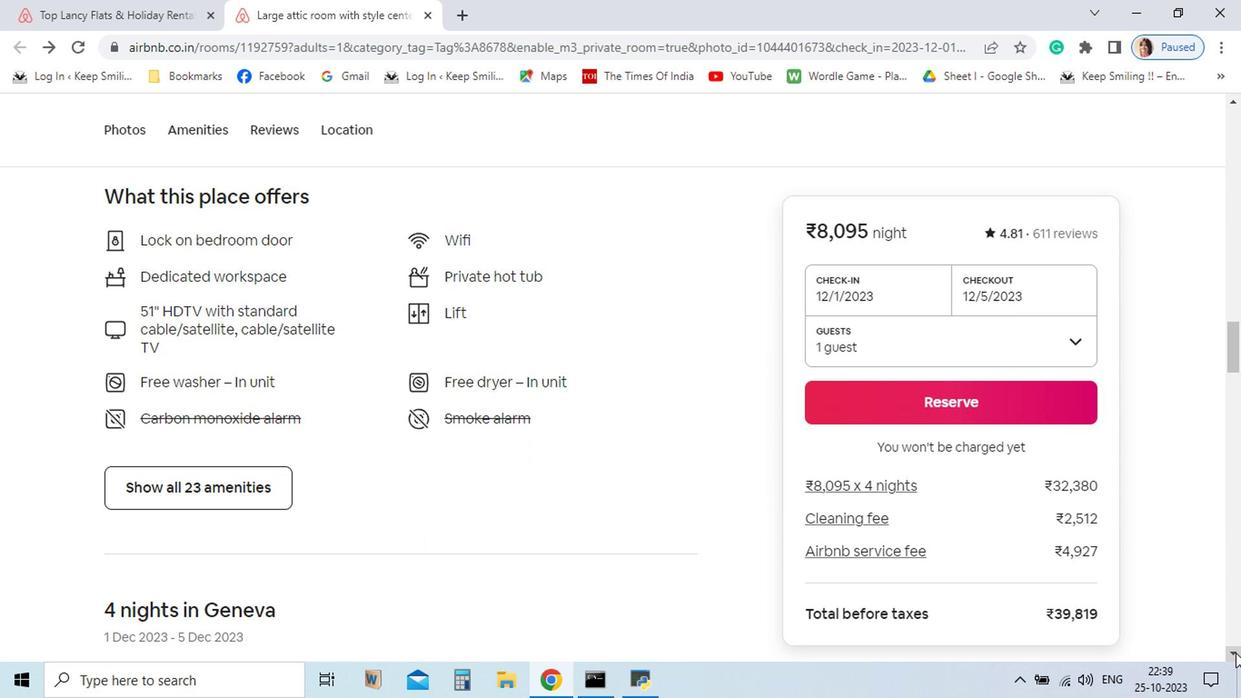 
Action: Mouse moved to (316, 532)
Screenshot: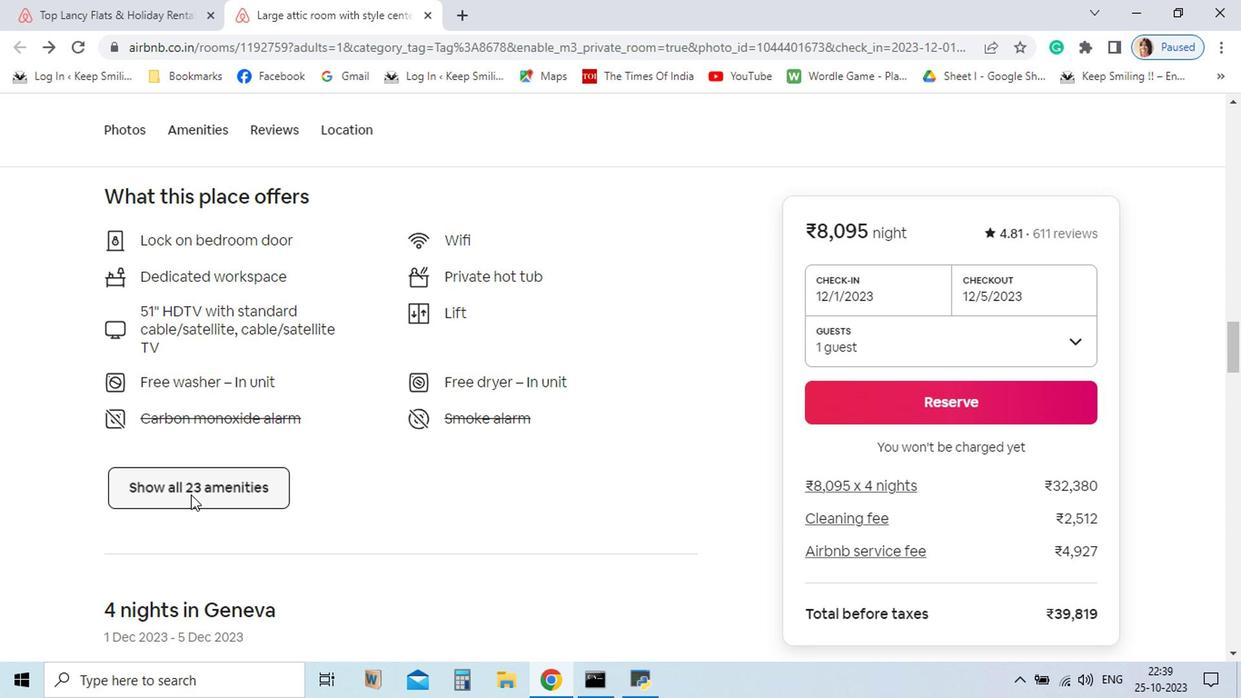 
Action: Mouse pressed left at (316, 532)
Screenshot: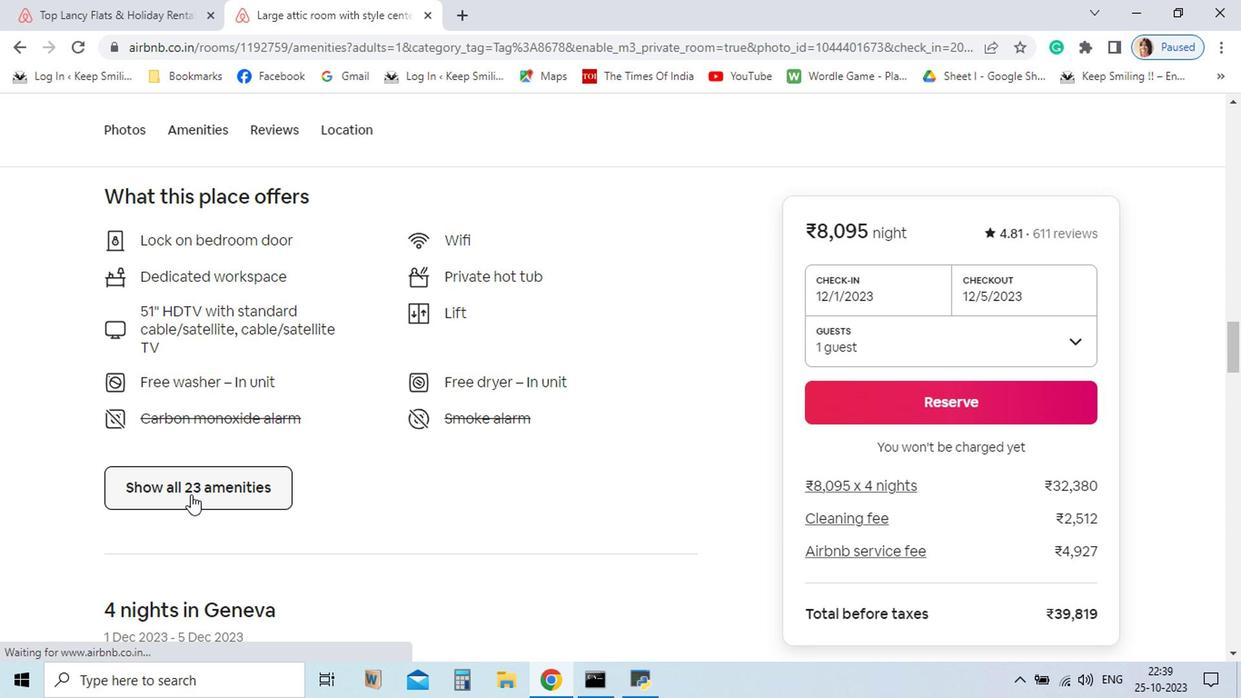 
Action: Mouse moved to (867, 617)
Screenshot: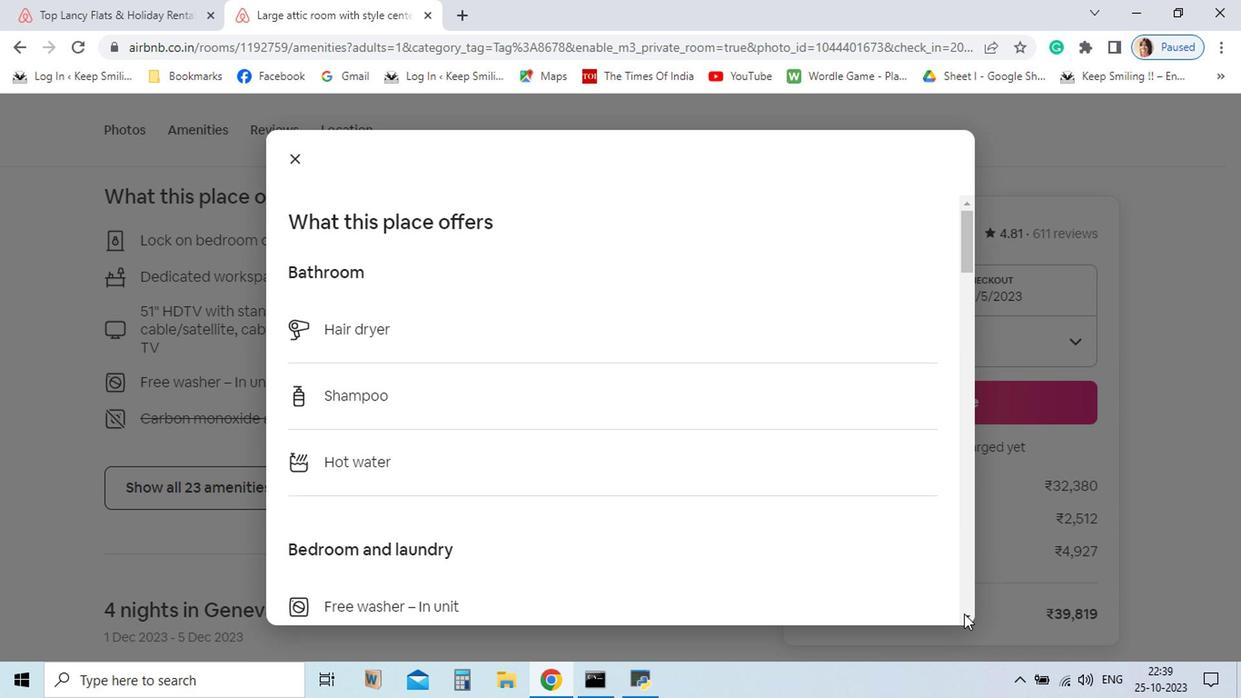 
Action: Mouse pressed left at (867, 617)
Screenshot: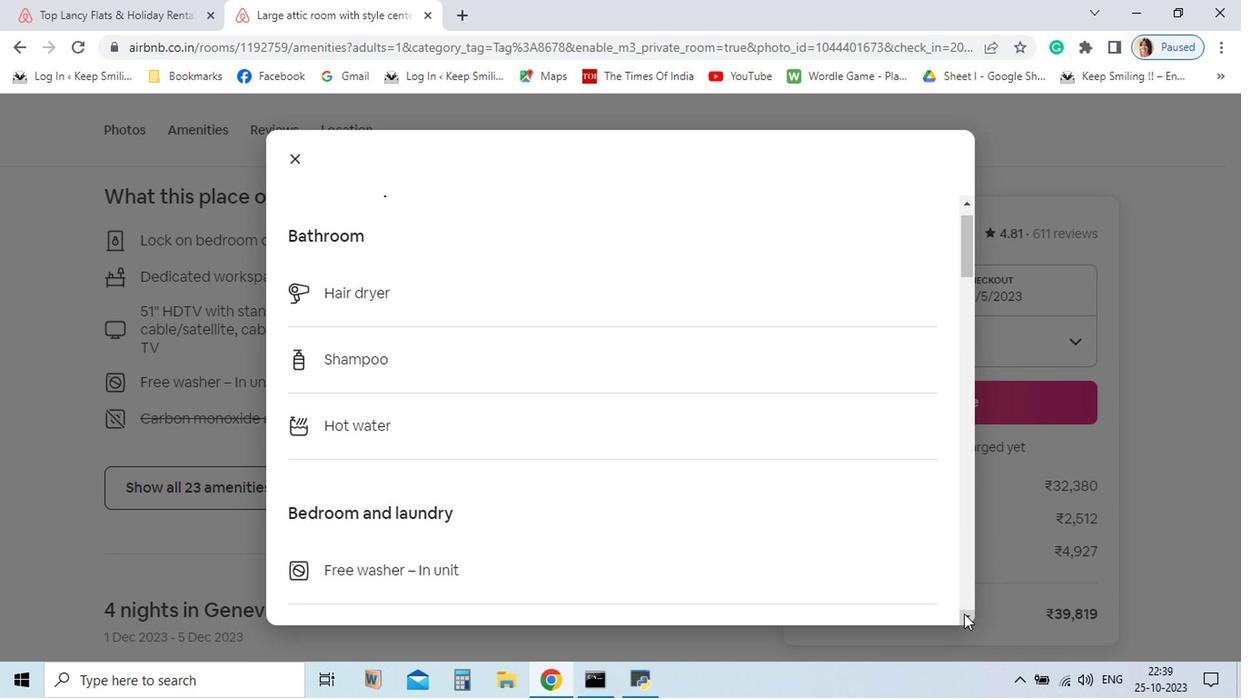 
Action: Mouse pressed left at (867, 617)
Screenshot: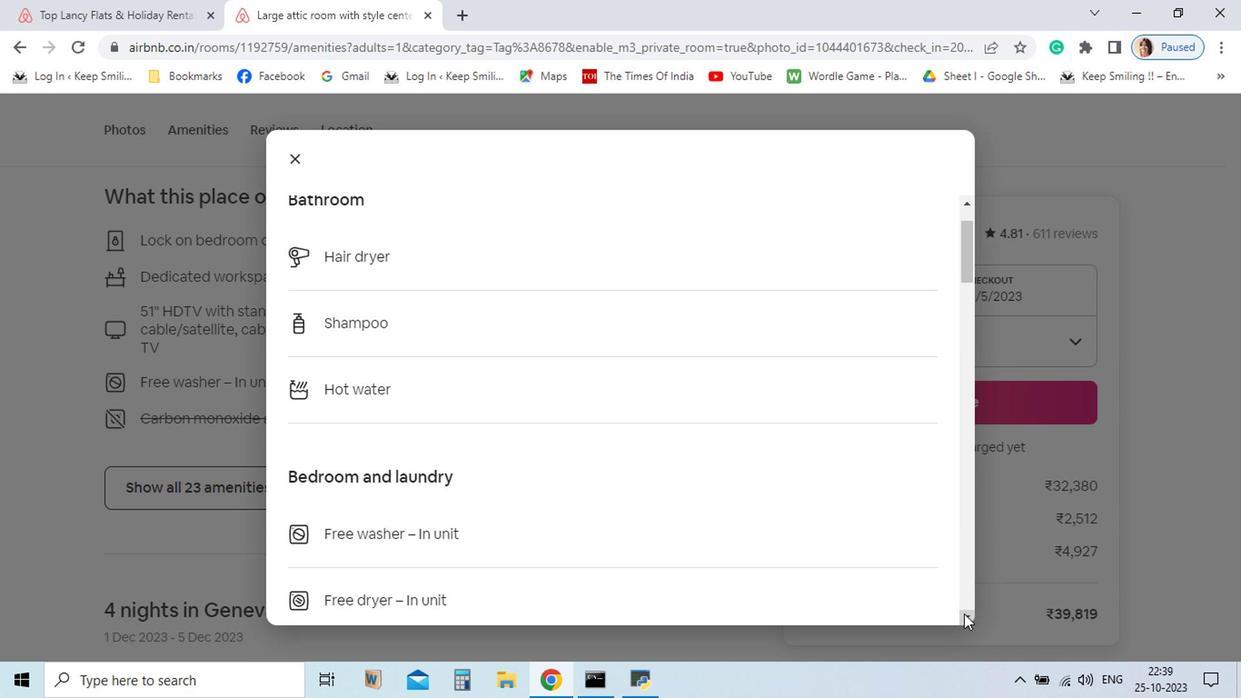 
Action: Mouse pressed left at (867, 617)
Screenshot: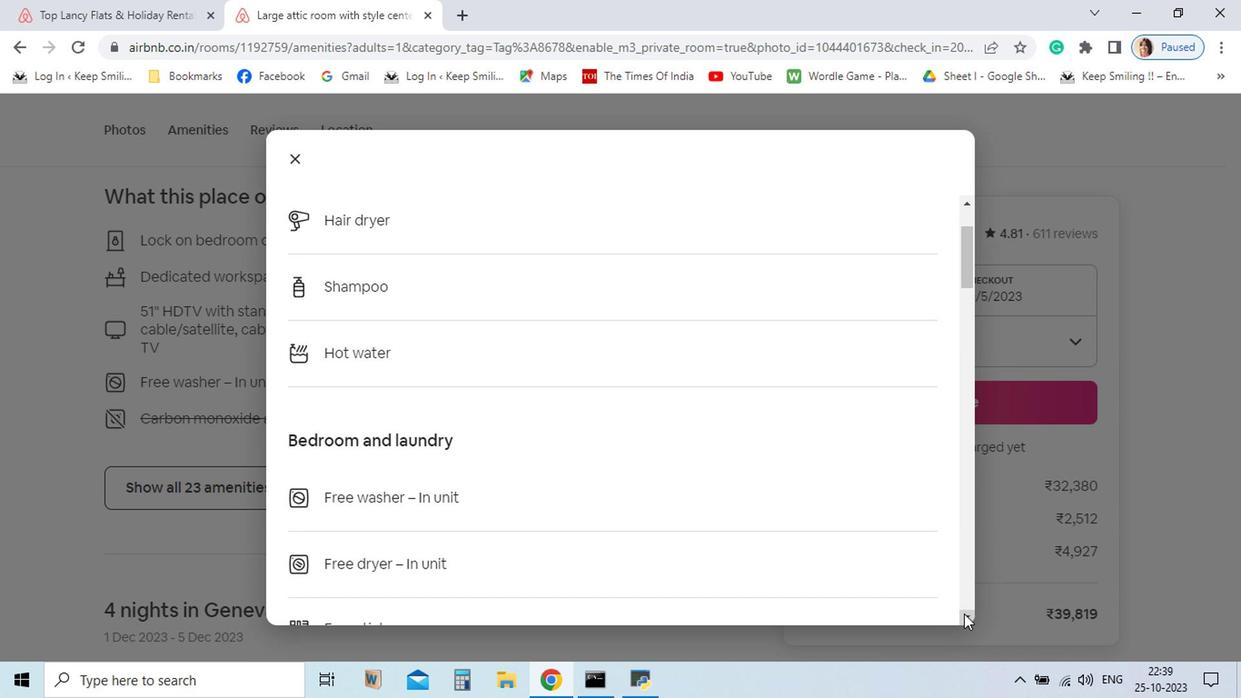 
Action: Mouse pressed left at (867, 617)
Screenshot: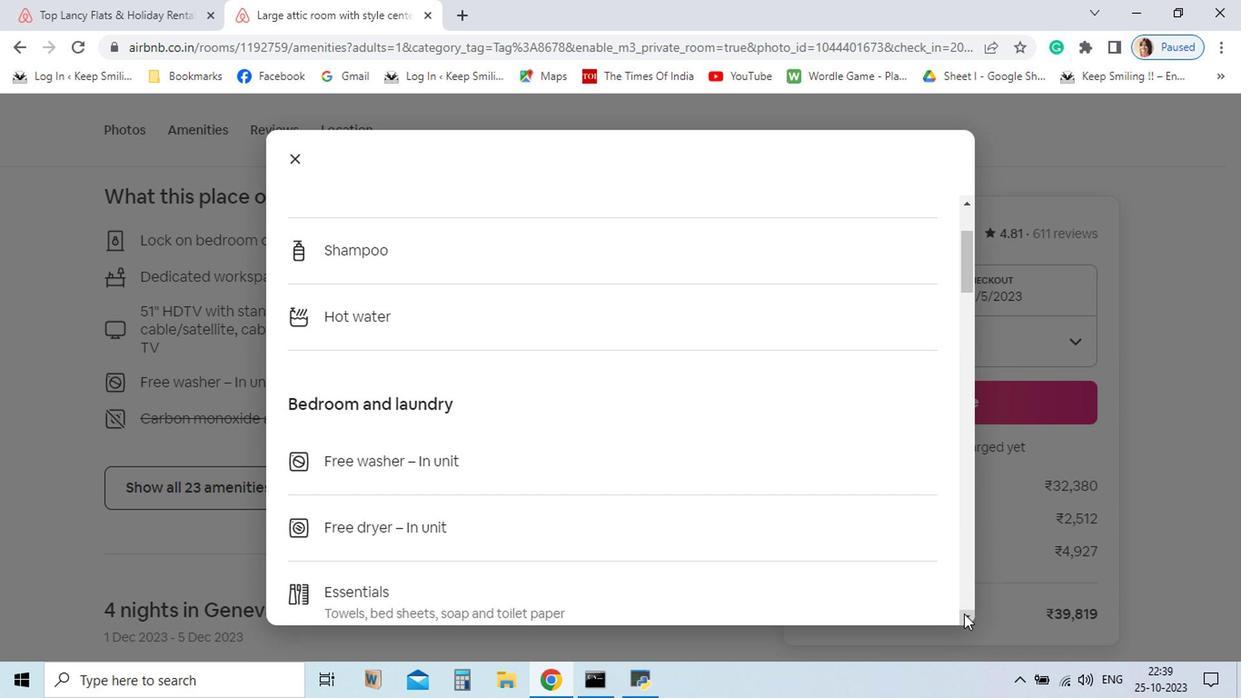 
Action: Mouse pressed left at (867, 617)
Screenshot: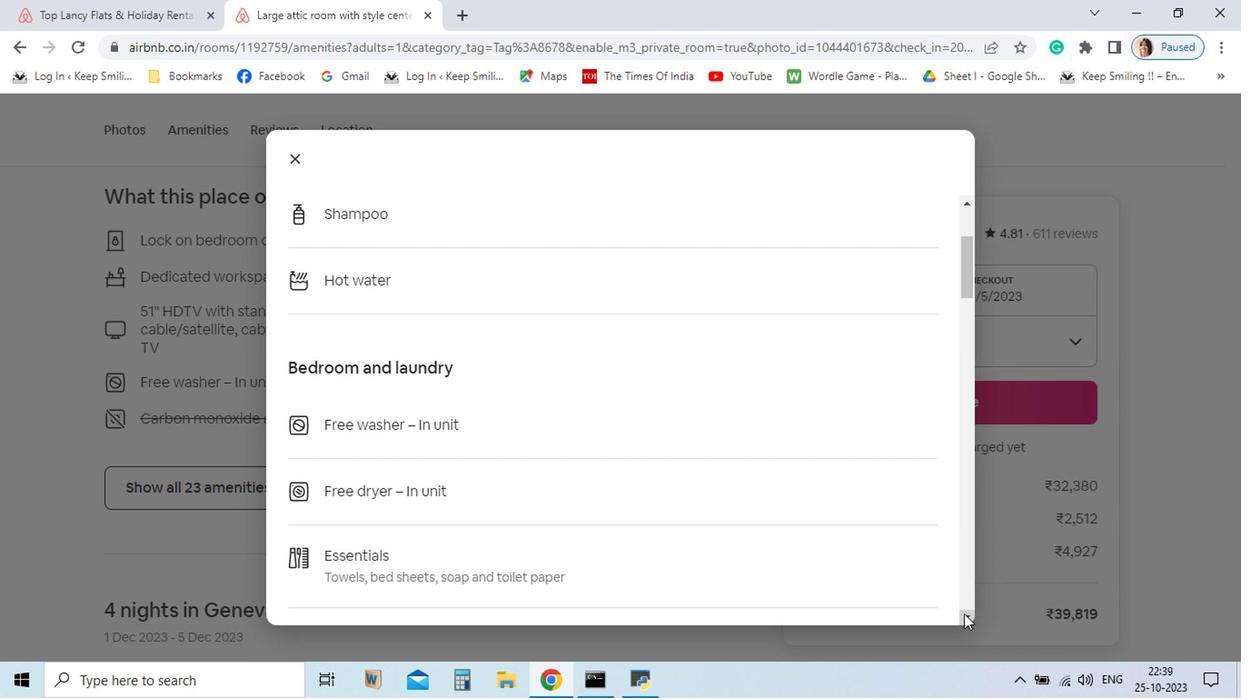 
Action: Mouse pressed left at (867, 617)
Screenshot: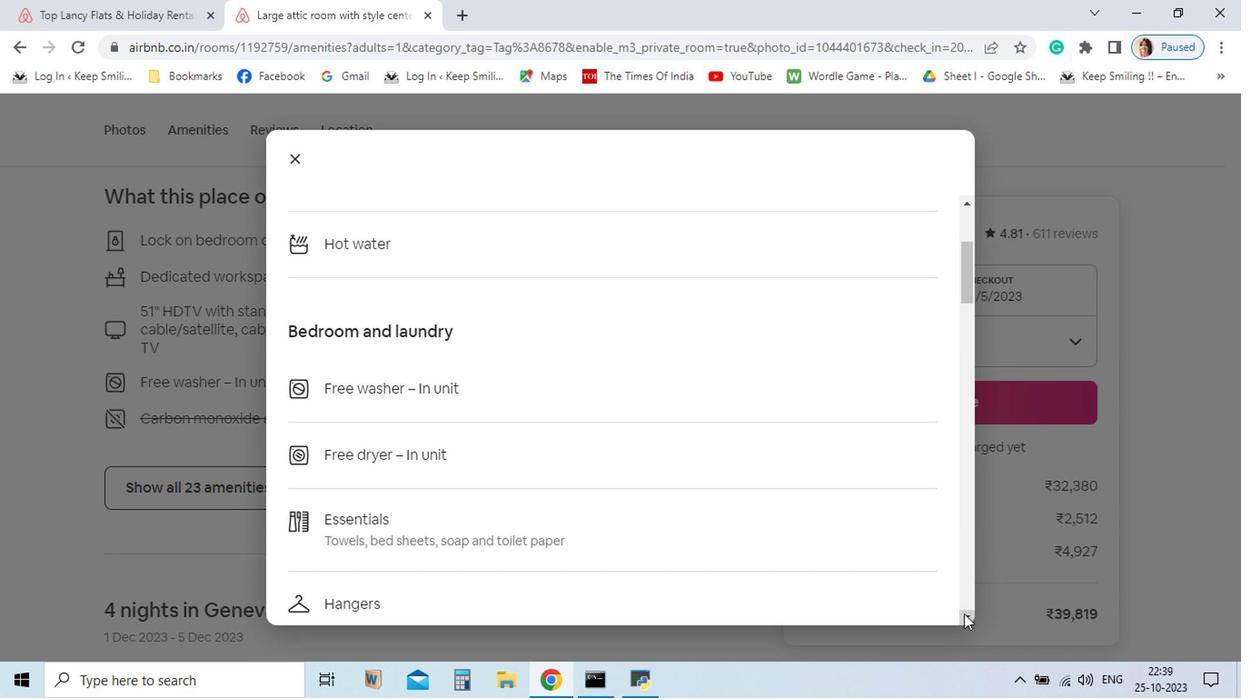 
Action: Mouse pressed left at (867, 617)
Screenshot: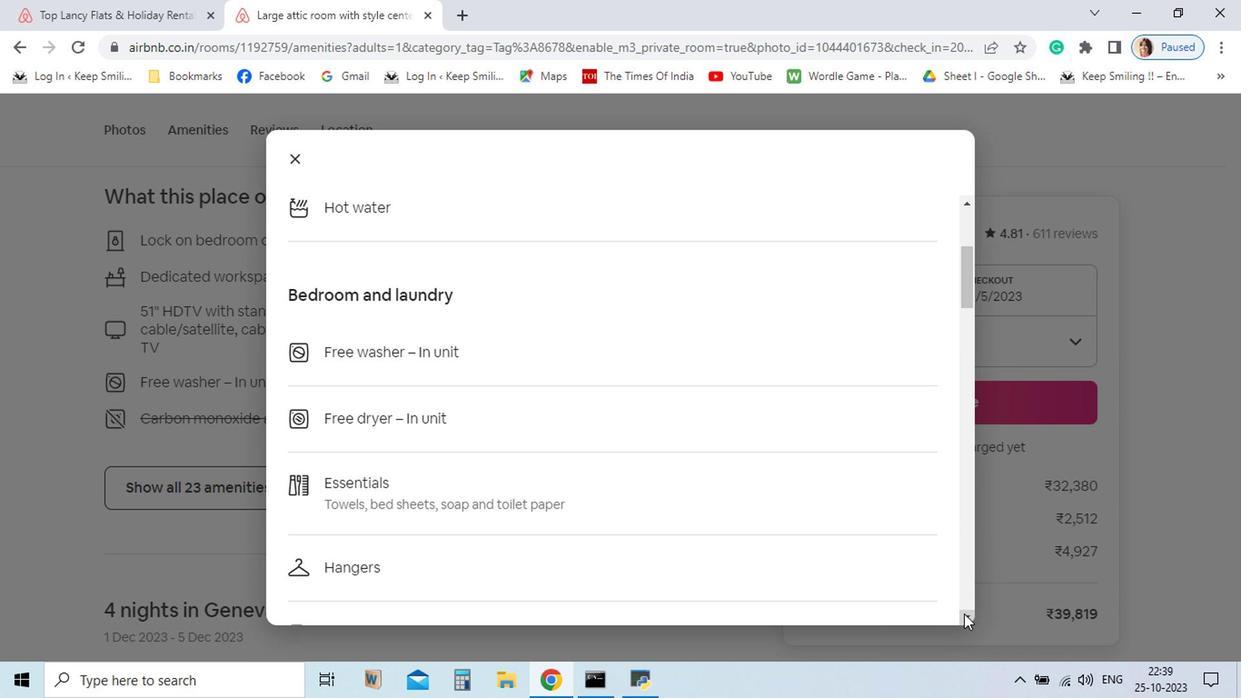 
Action: Mouse pressed left at (867, 617)
Screenshot: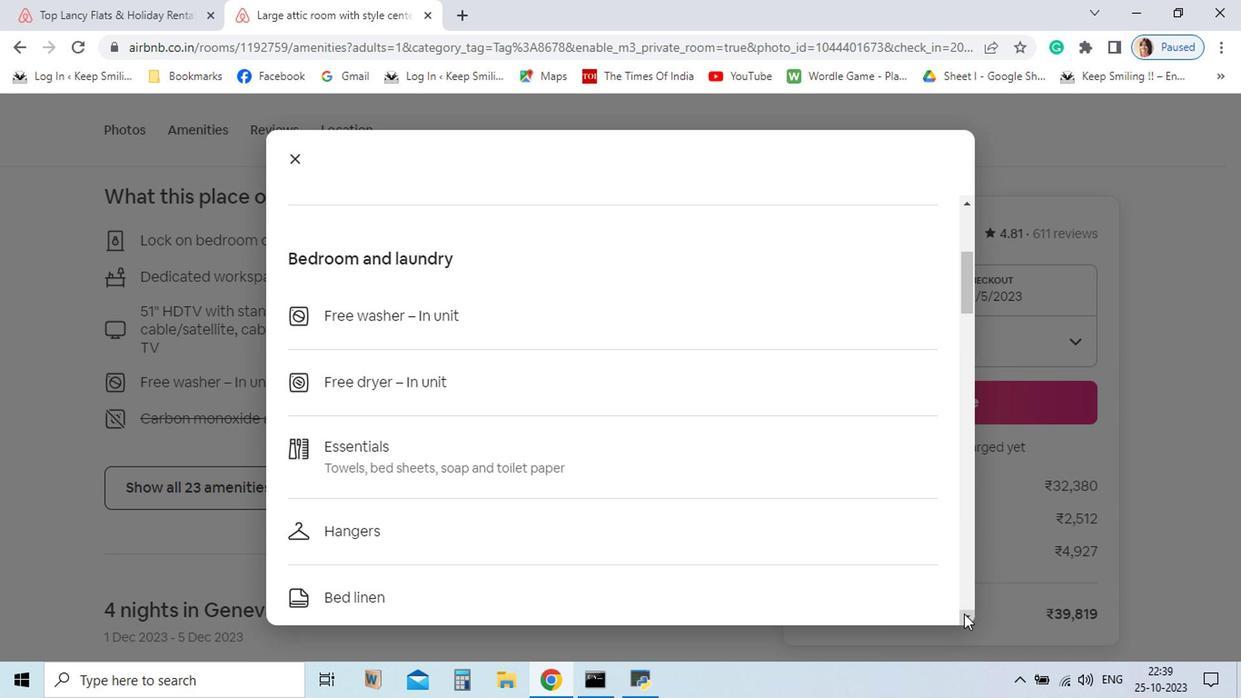 
Action: Mouse pressed left at (867, 617)
Screenshot: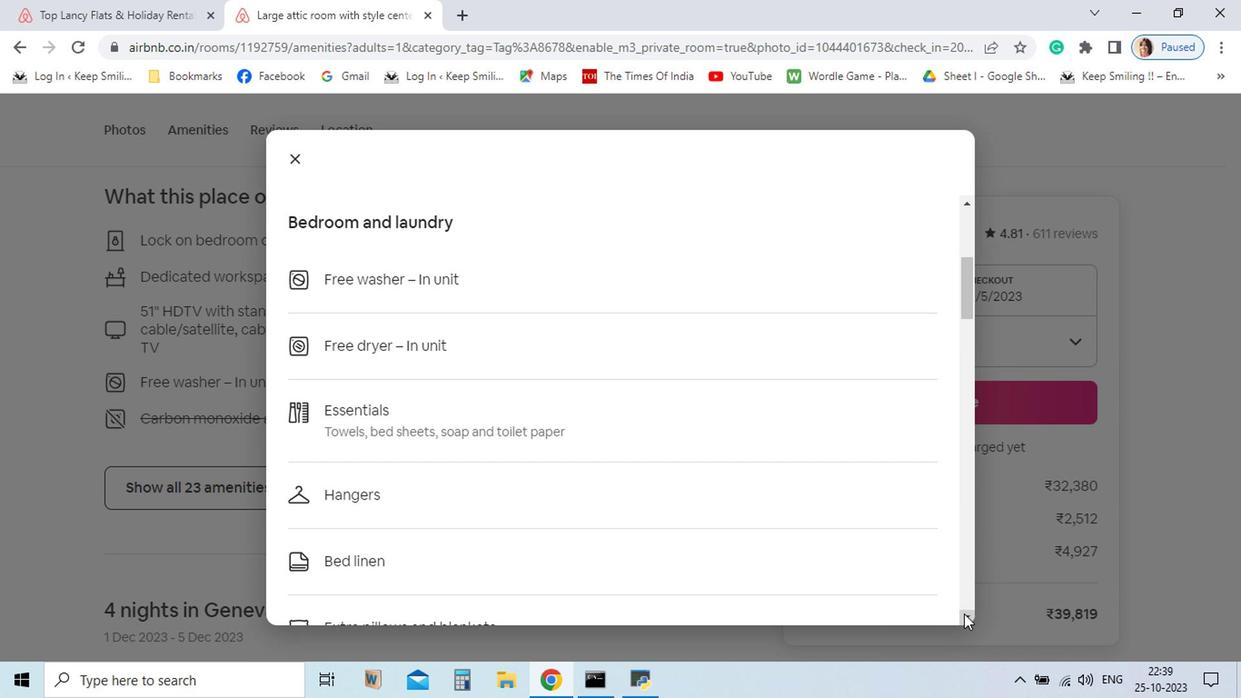 
Action: Mouse pressed left at (867, 617)
Screenshot: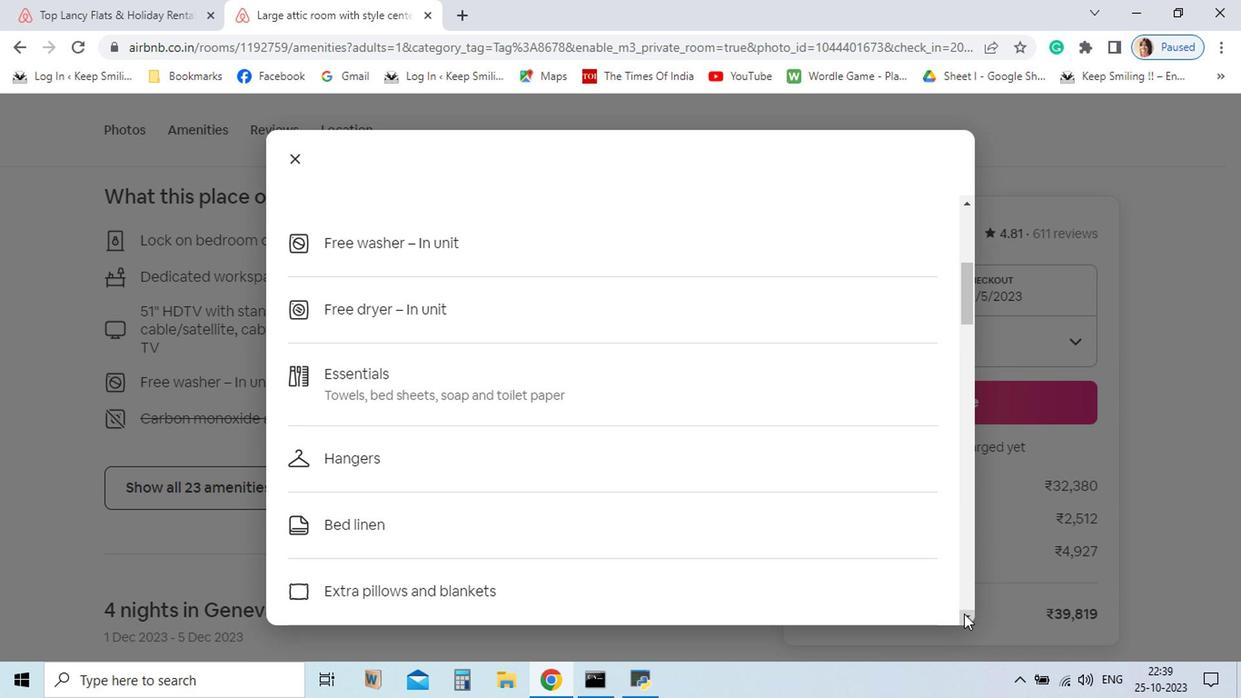 
Action: Mouse pressed left at (867, 617)
Screenshot: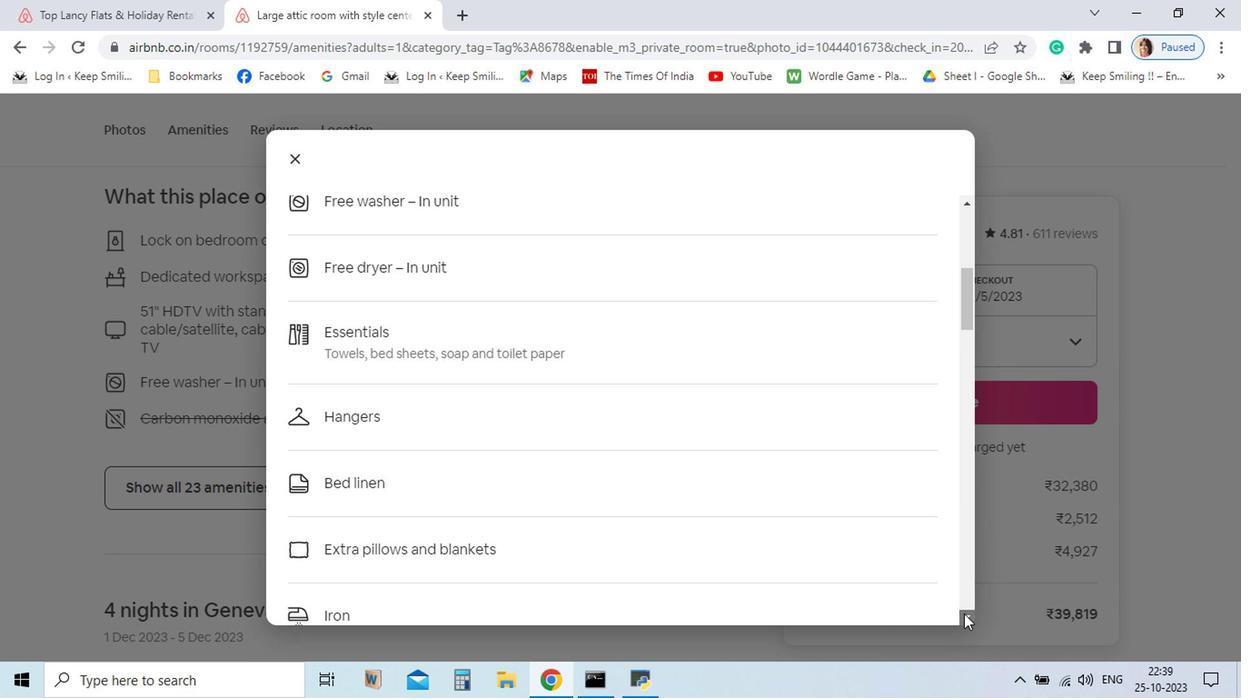 
Action: Mouse pressed left at (867, 617)
Screenshot: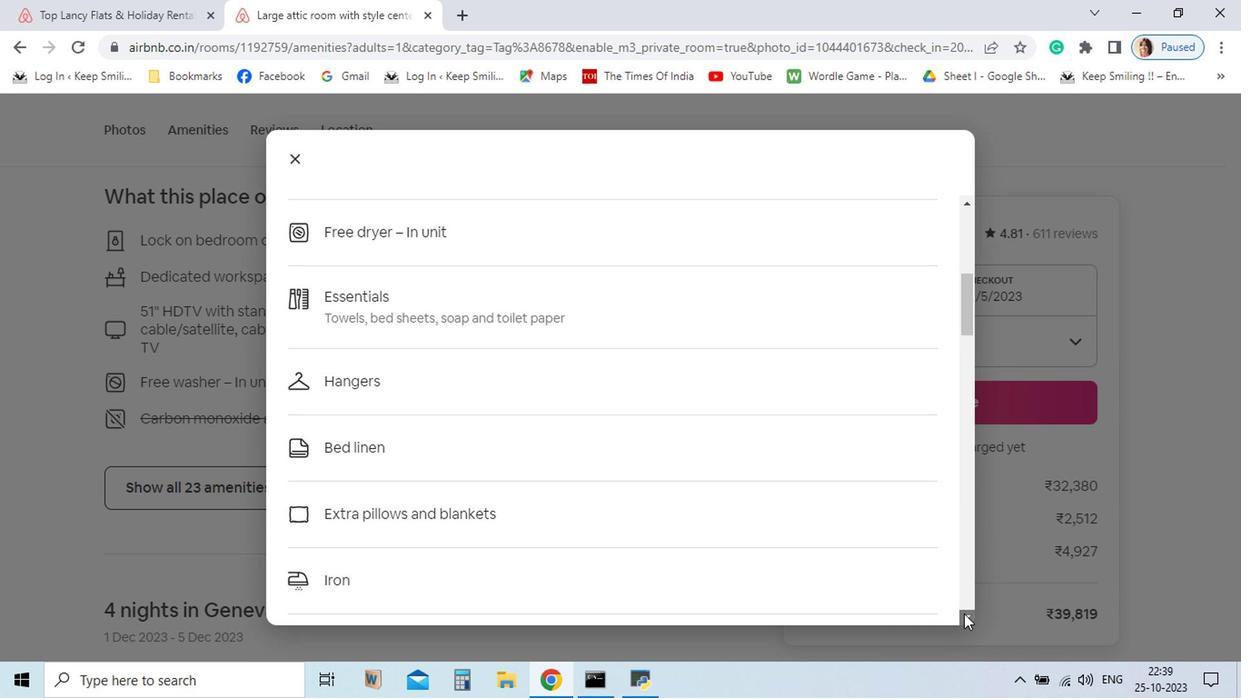 
Action: Mouse pressed left at (867, 617)
Screenshot: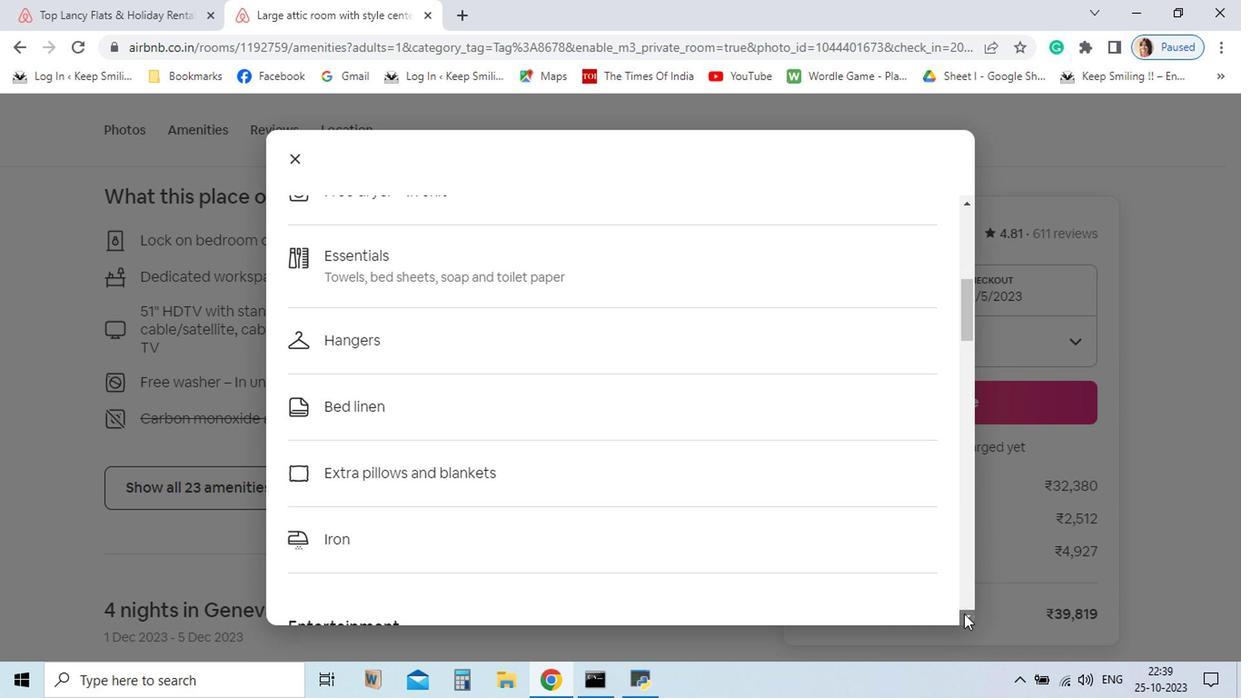 
Action: Mouse pressed left at (867, 617)
Screenshot: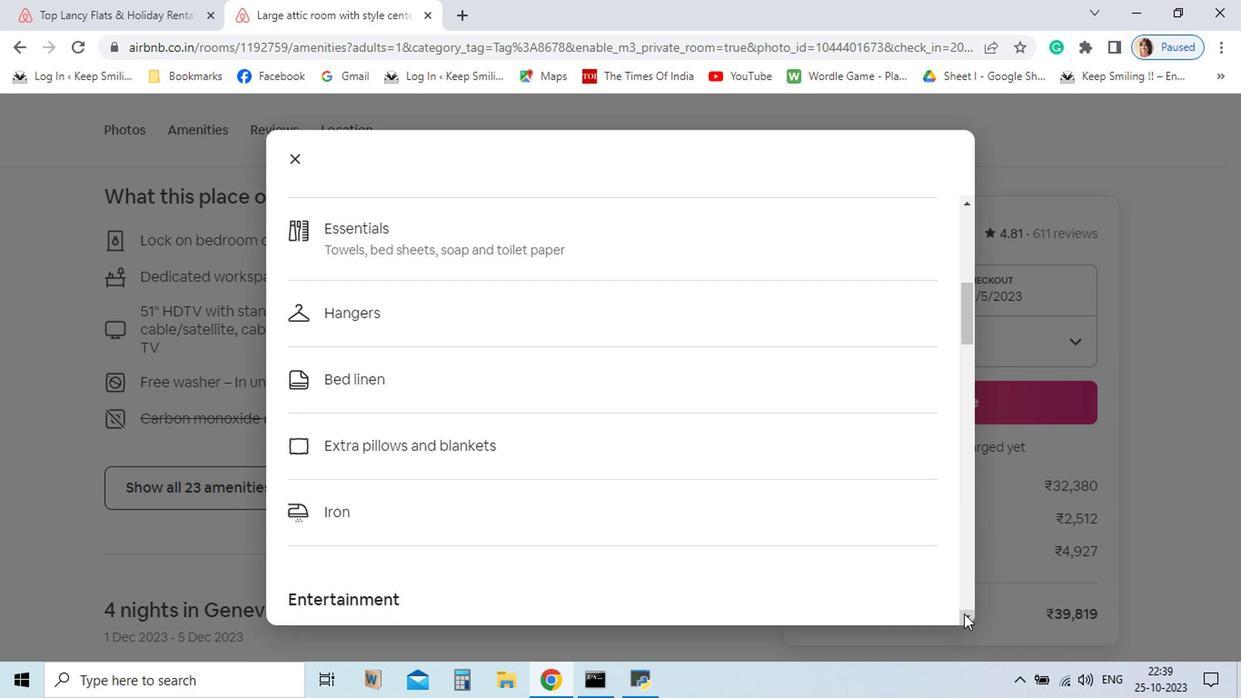 
Action: Mouse pressed left at (867, 617)
Screenshot: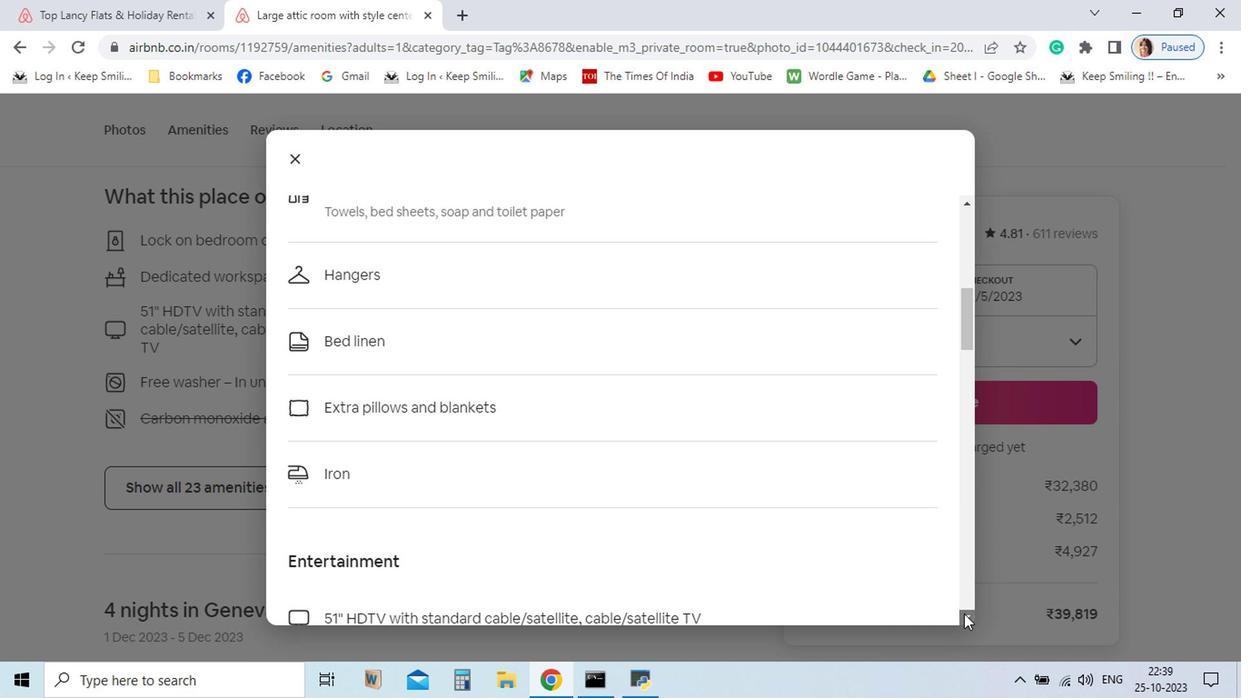 
Action: Mouse pressed left at (867, 617)
Screenshot: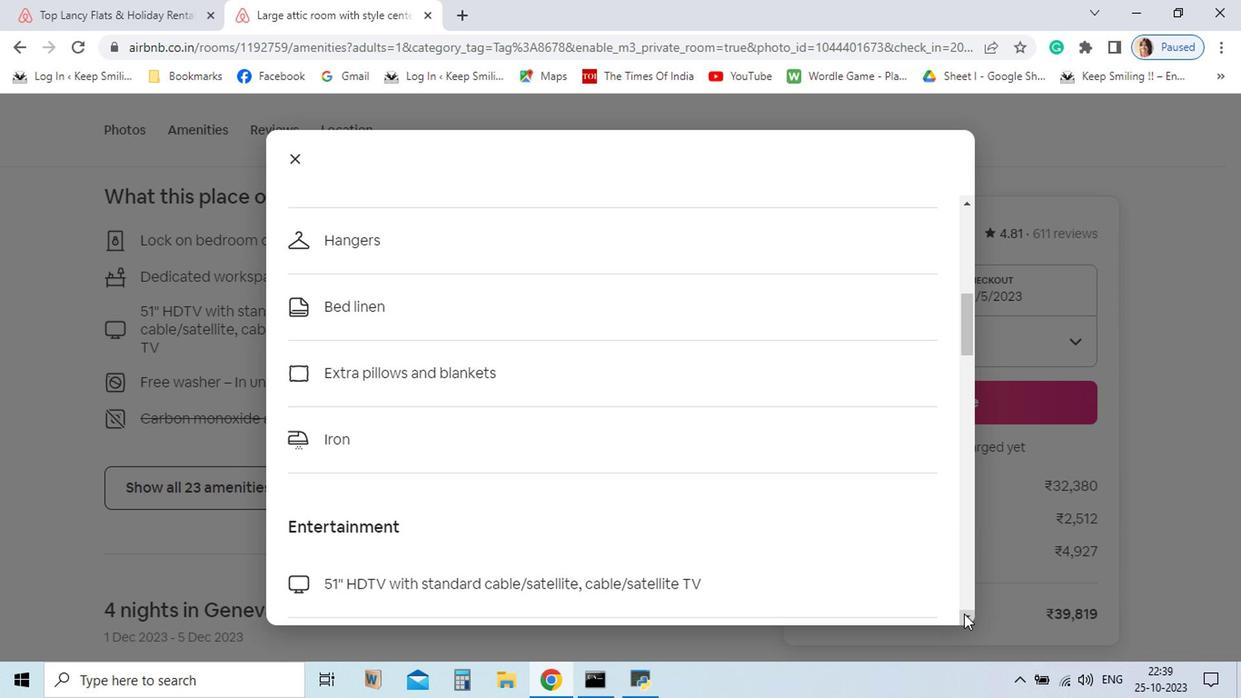 
Action: Mouse pressed left at (867, 617)
Screenshot: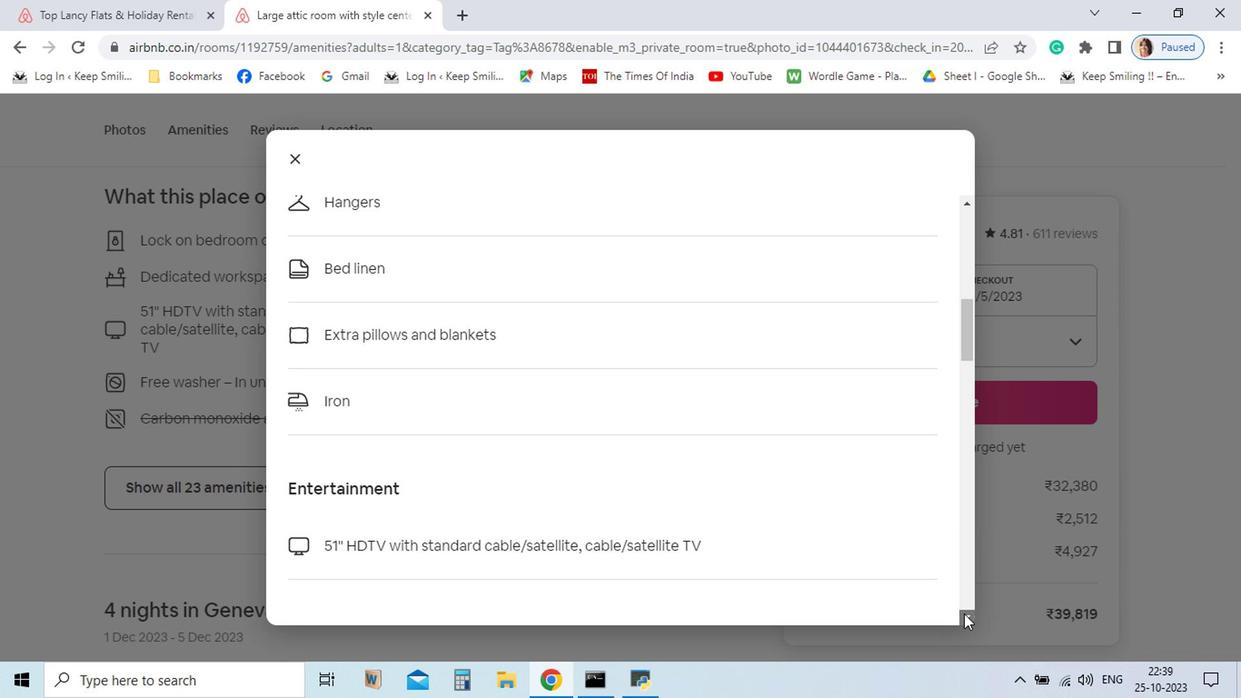 
Action: Mouse pressed left at (867, 617)
Screenshot: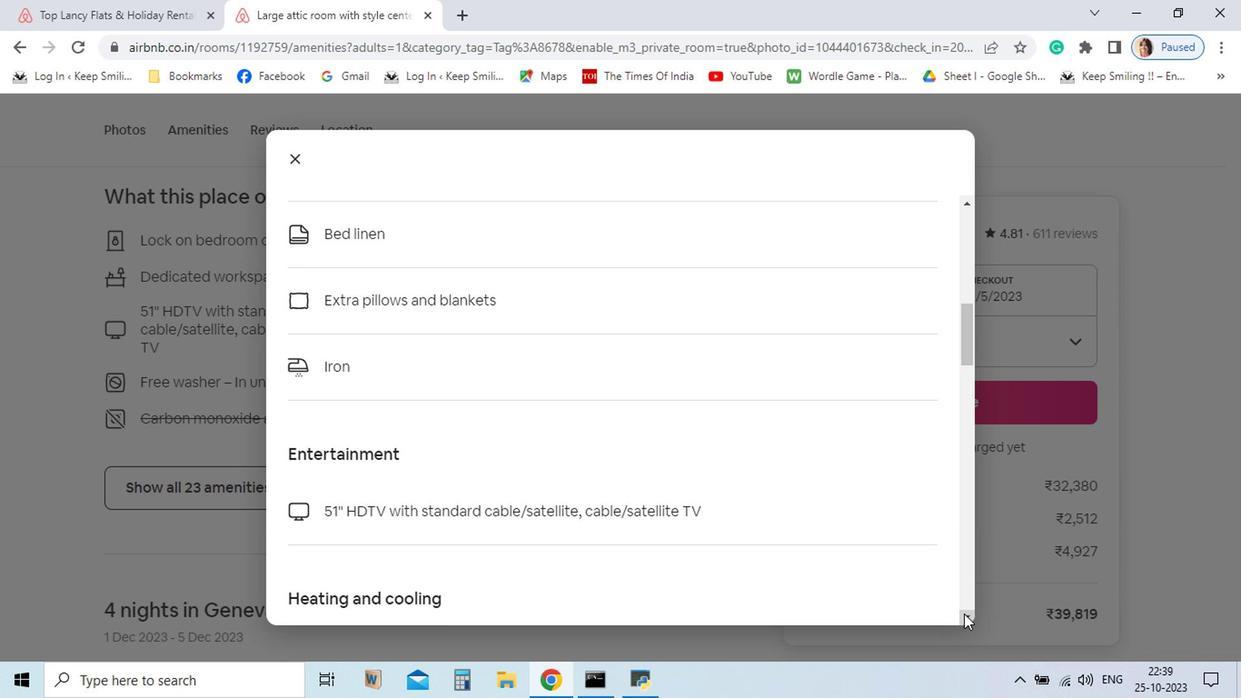 
Action: Mouse pressed left at (867, 617)
Screenshot: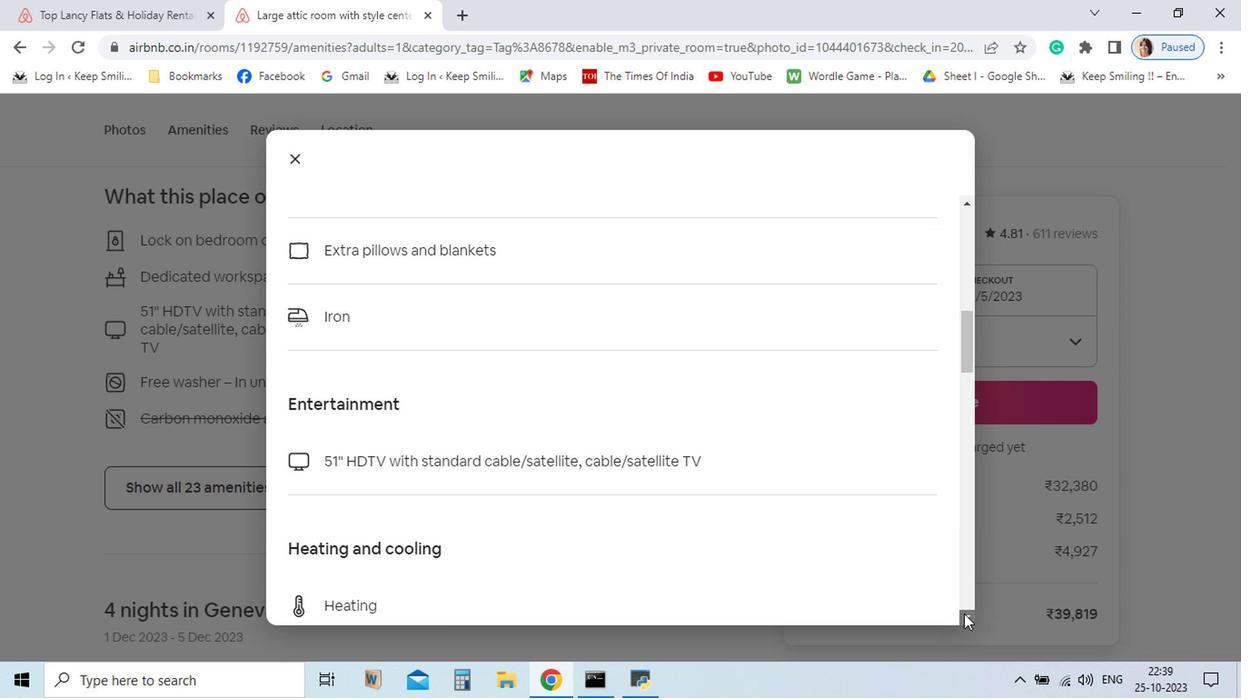 
Action: Mouse pressed left at (867, 617)
Screenshot: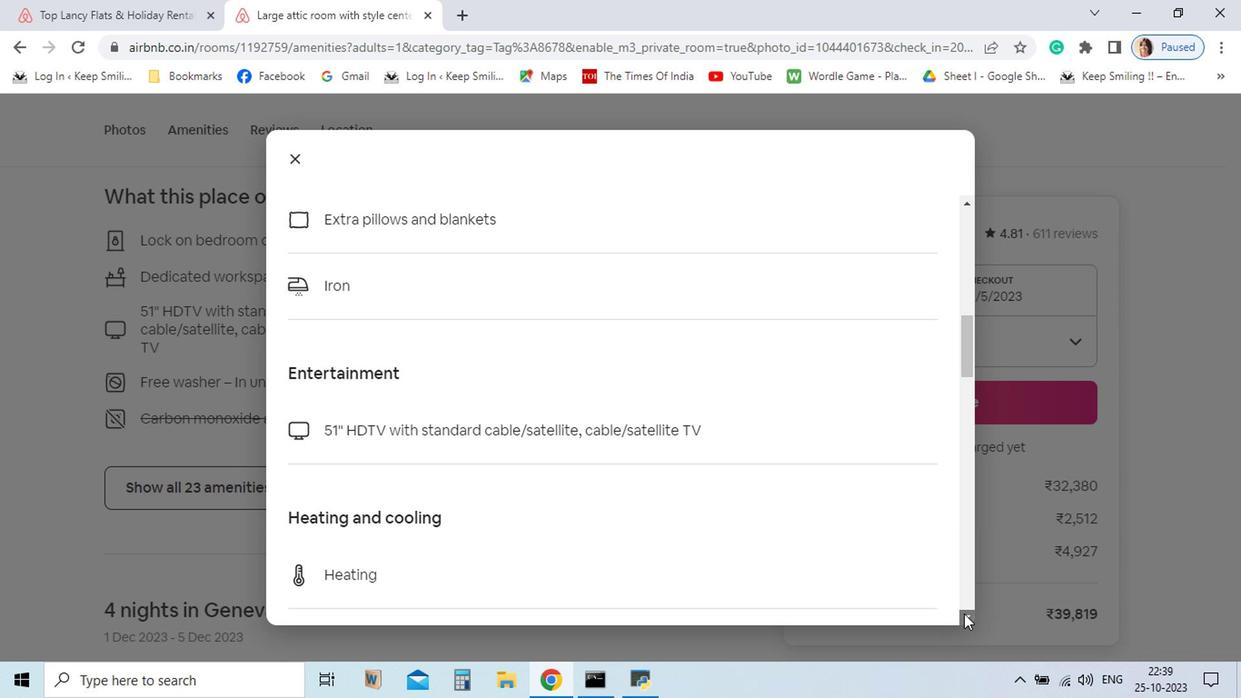 
Action: Mouse pressed left at (867, 617)
Screenshot: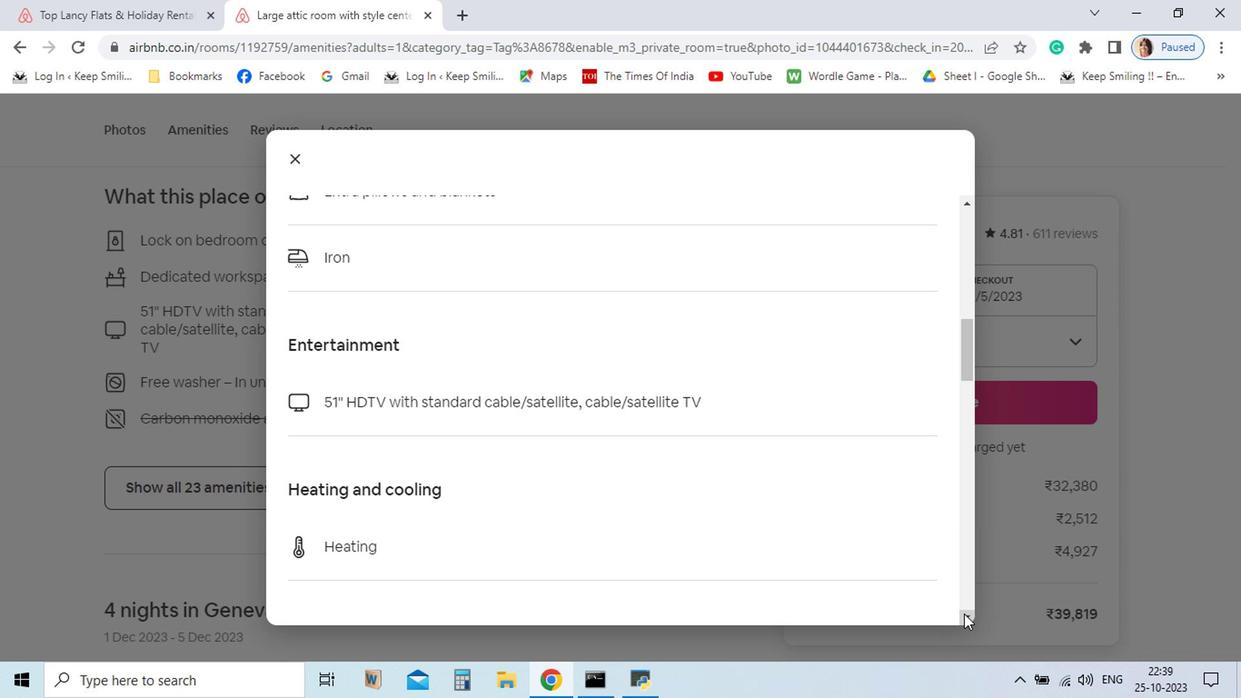 
Action: Mouse pressed left at (867, 617)
Screenshot: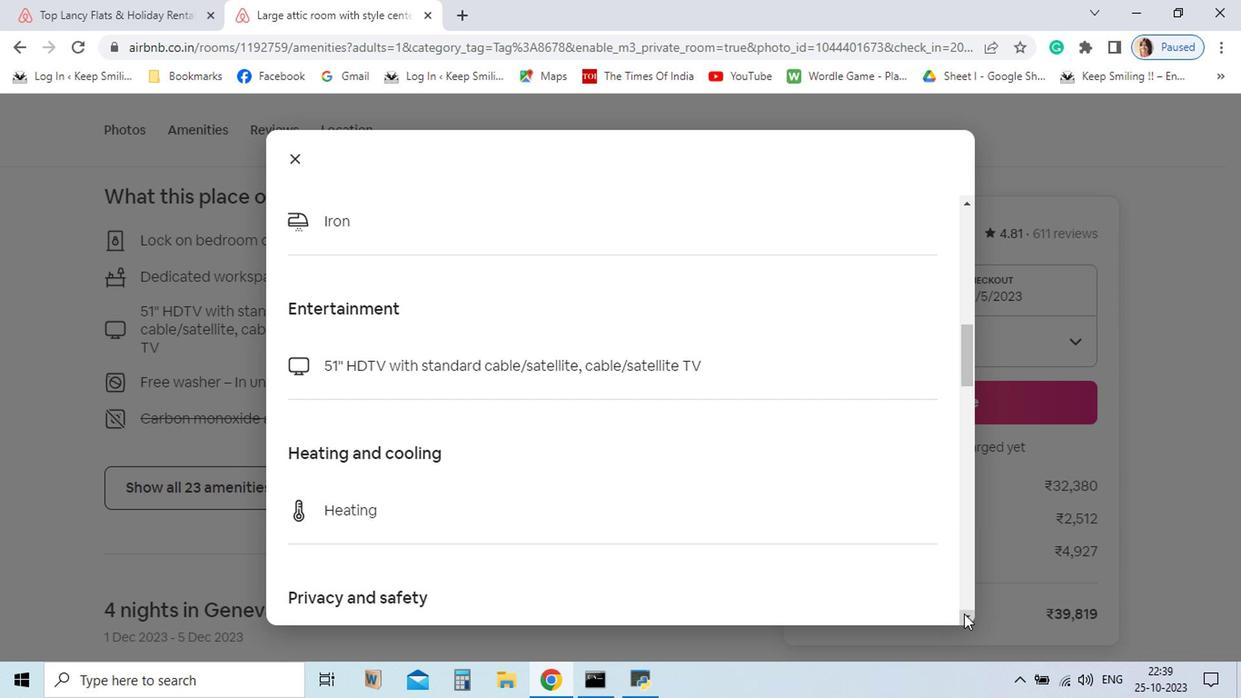 
Action: Mouse pressed left at (867, 617)
Screenshot: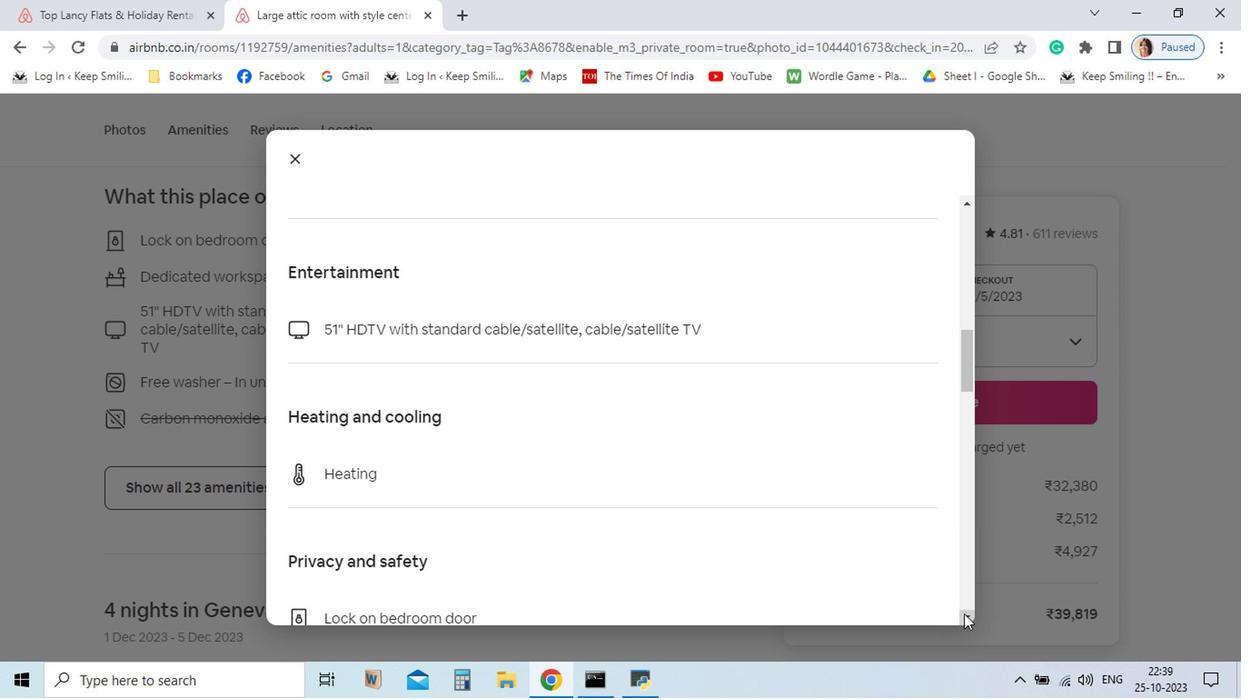 
Action: Mouse pressed left at (867, 617)
Screenshot: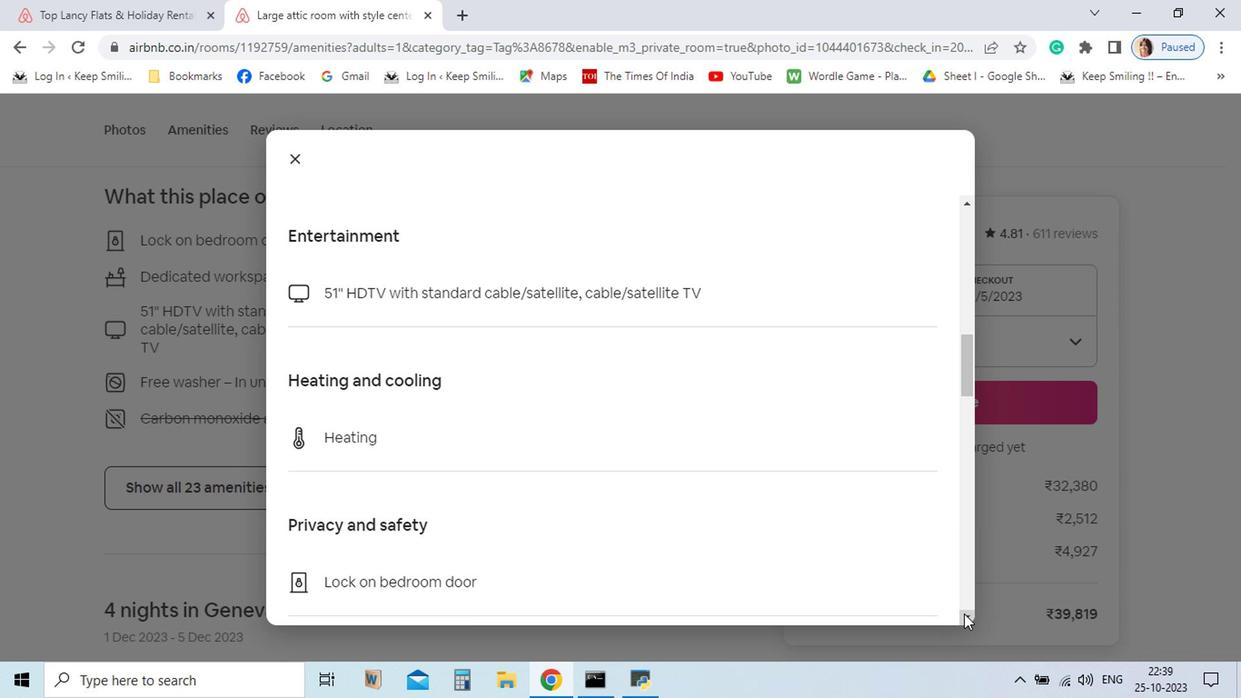 
Action: Mouse pressed left at (867, 617)
Screenshot: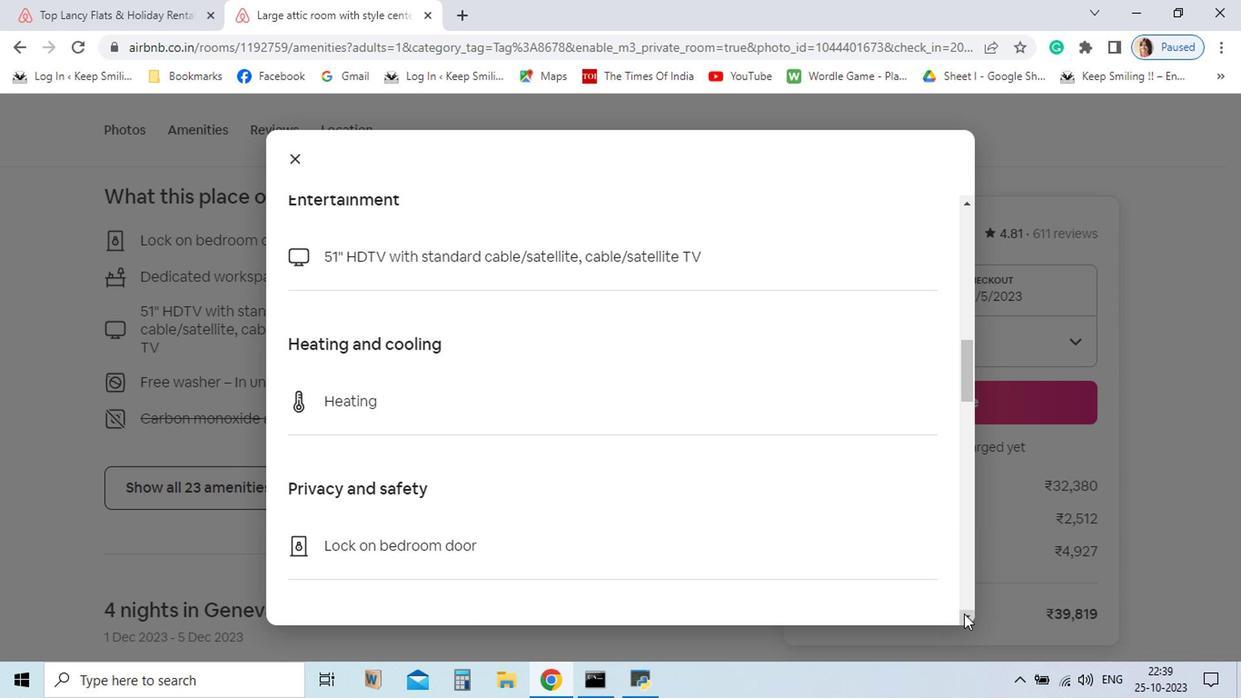 
Action: Mouse pressed left at (867, 617)
Screenshot: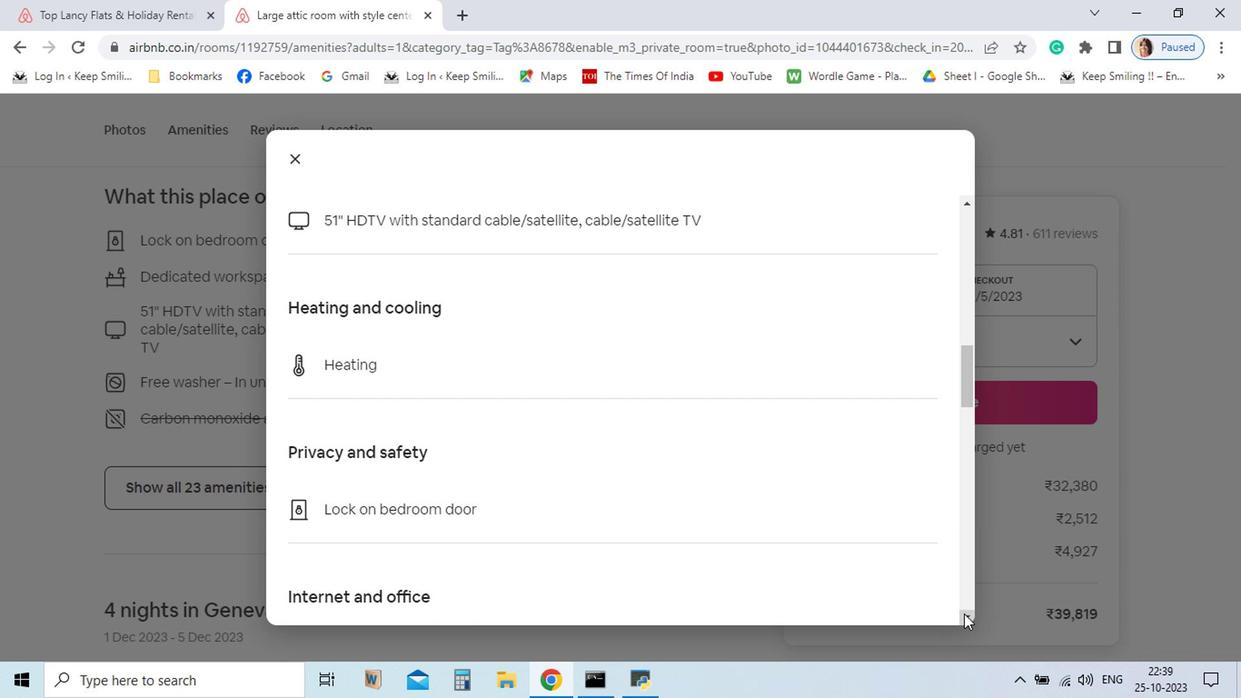
Action: Mouse pressed left at (867, 617)
Screenshot: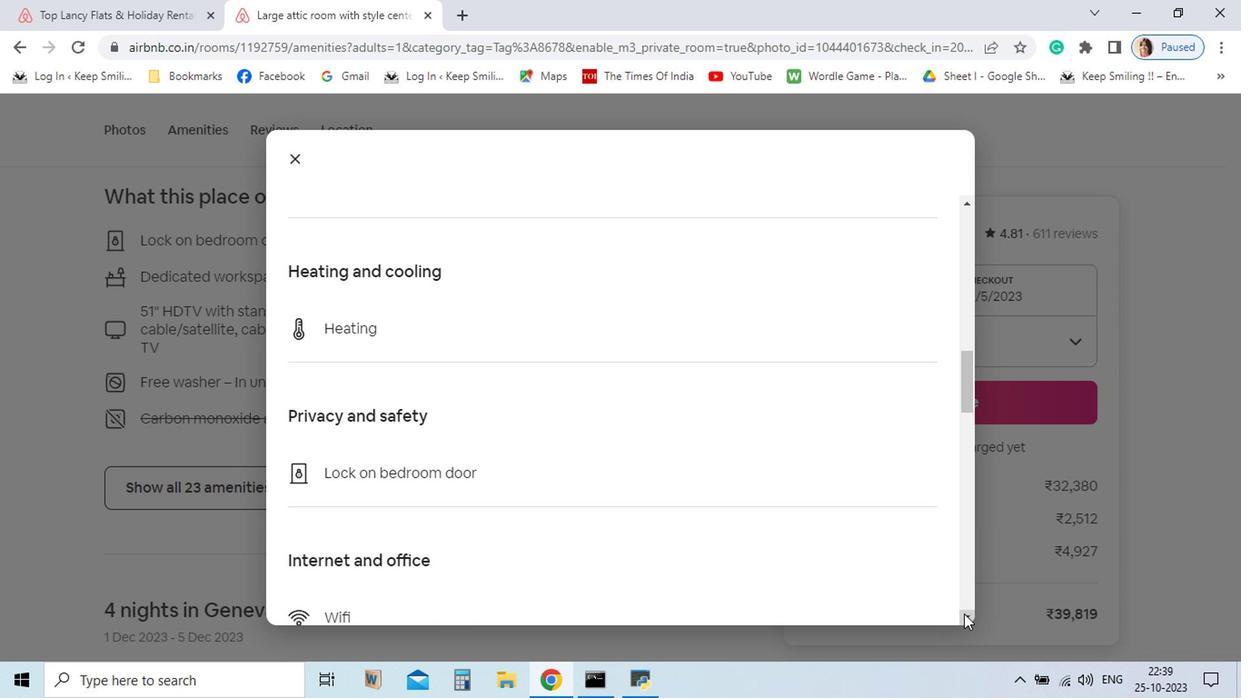 
Action: Mouse pressed left at (867, 617)
Screenshot: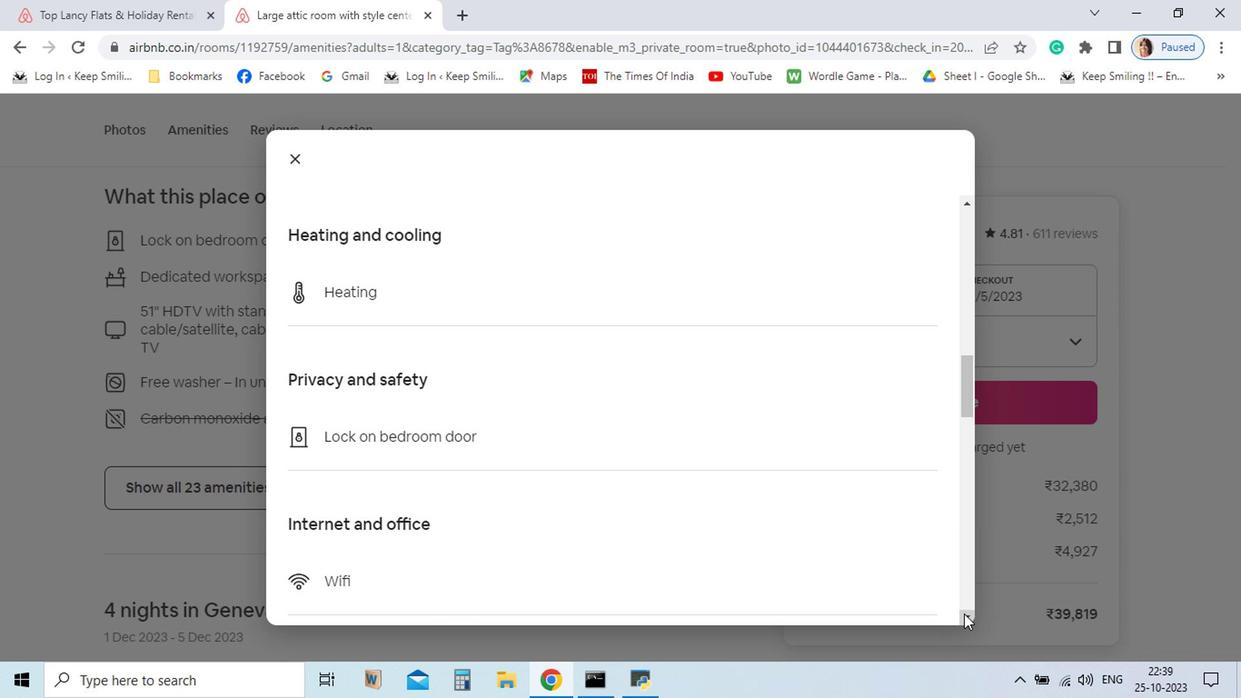 
Action: Mouse pressed left at (867, 617)
Screenshot: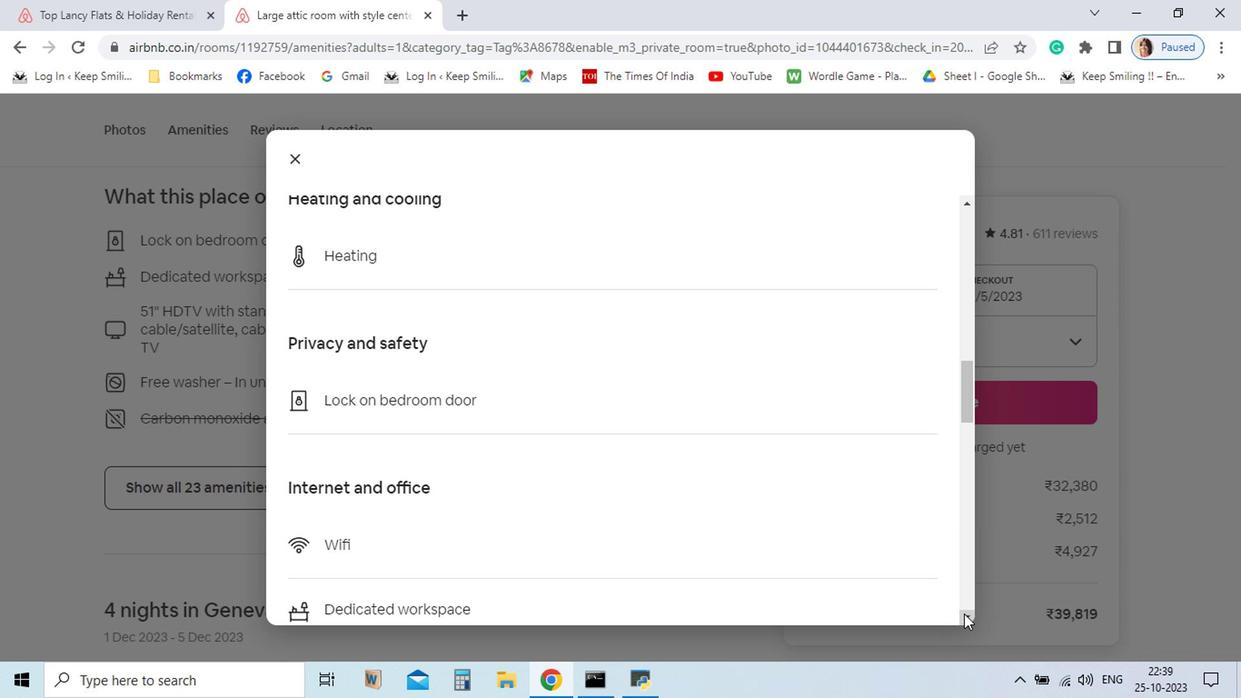 
Action: Mouse pressed left at (867, 617)
Screenshot: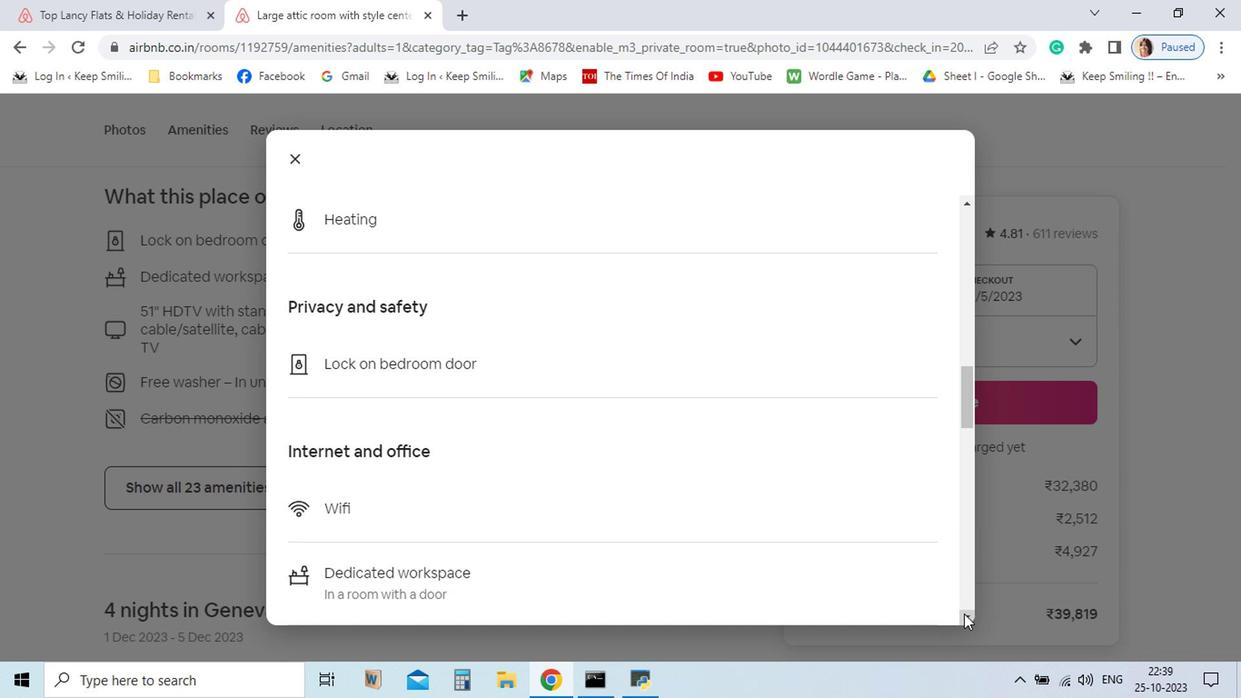 
Action: Mouse pressed left at (867, 617)
Screenshot: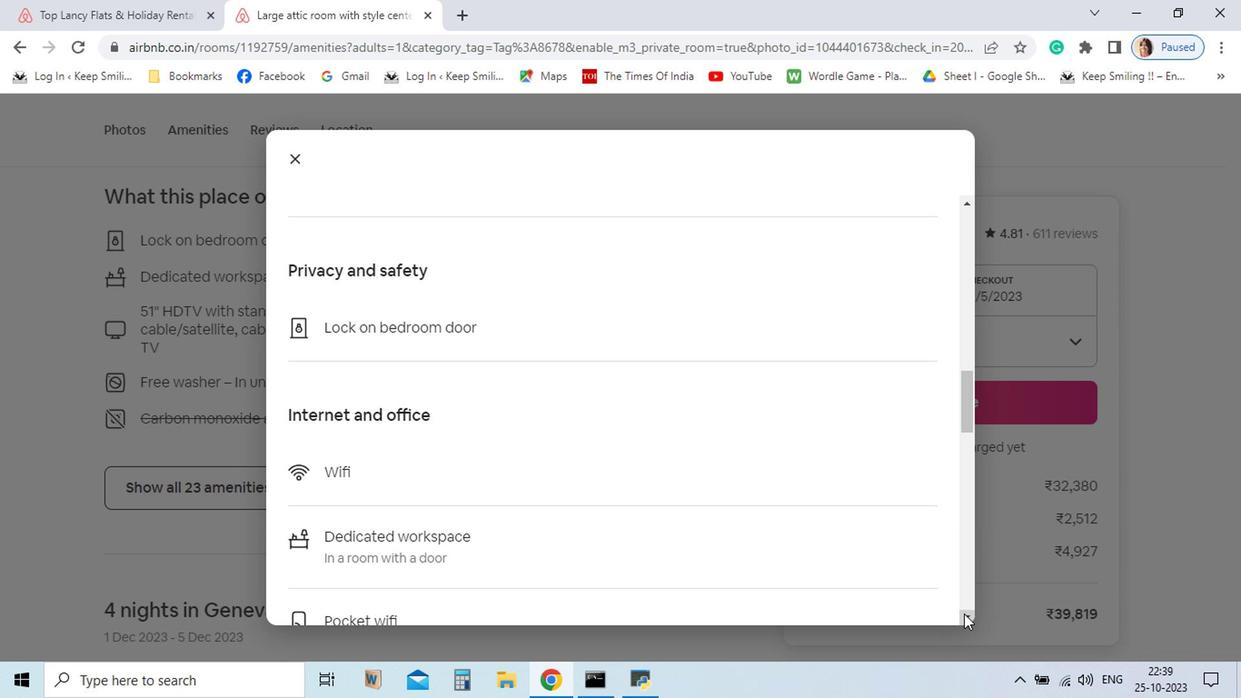 
Action: Mouse pressed left at (867, 617)
Screenshot: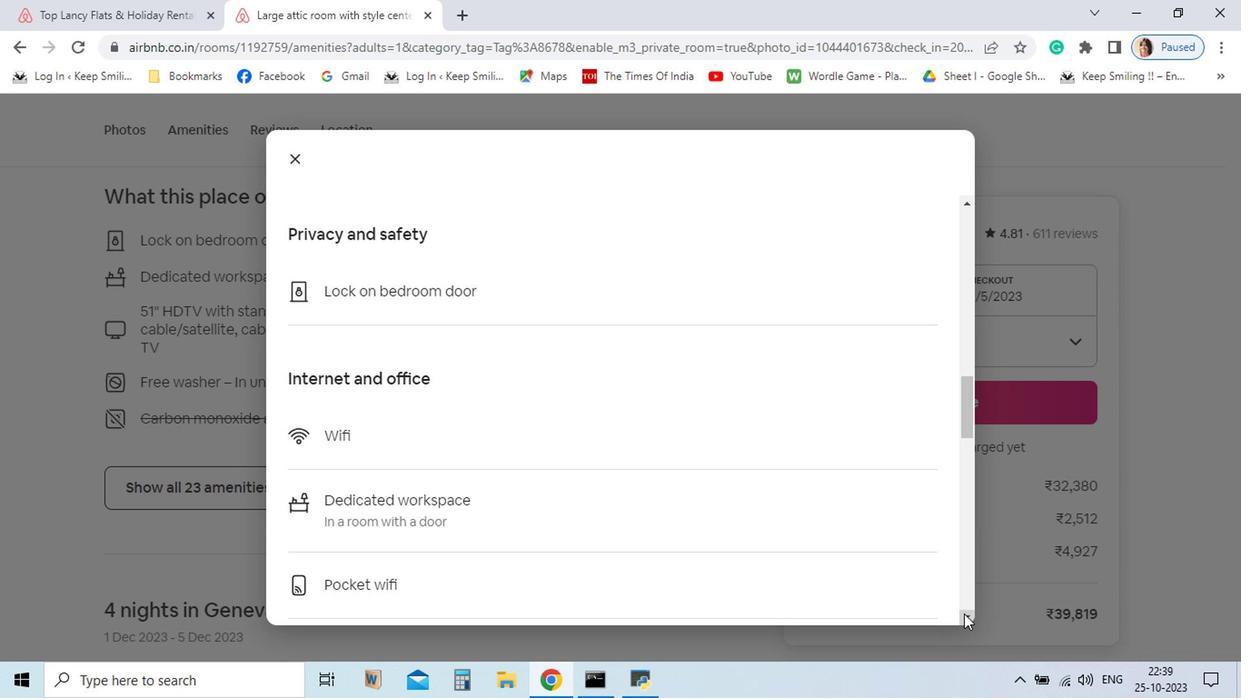 
Action: Mouse pressed left at (867, 617)
Screenshot: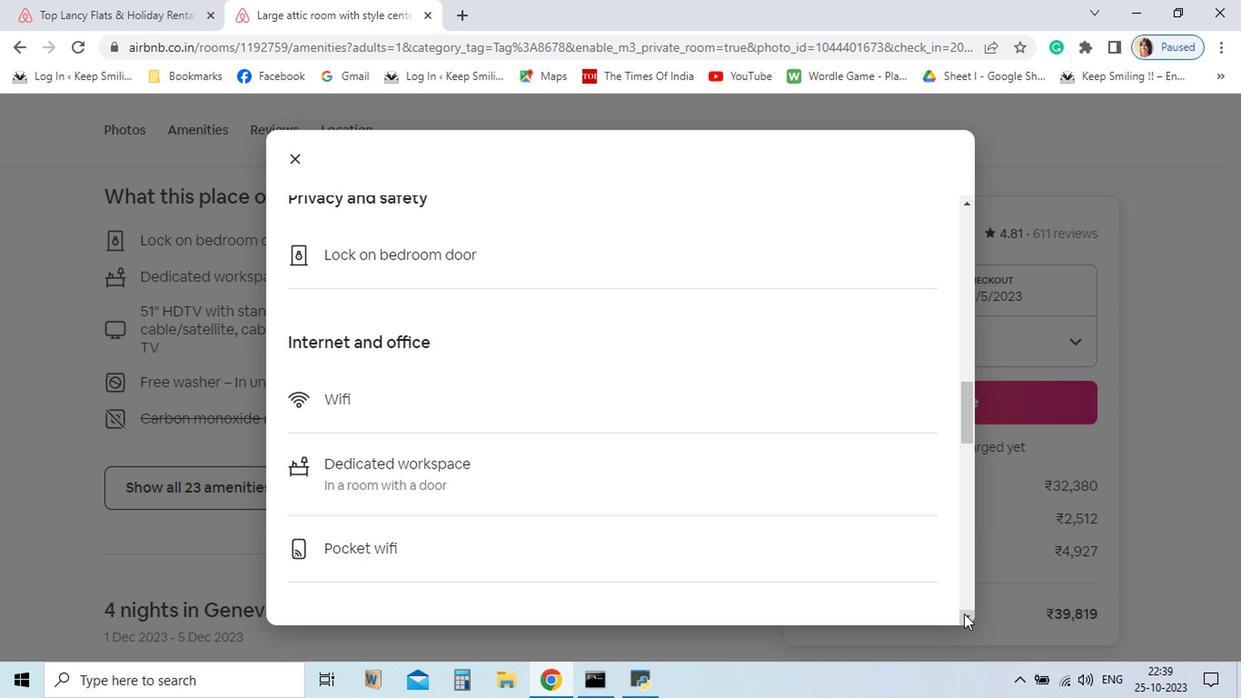
Action: Mouse pressed left at (867, 617)
Screenshot: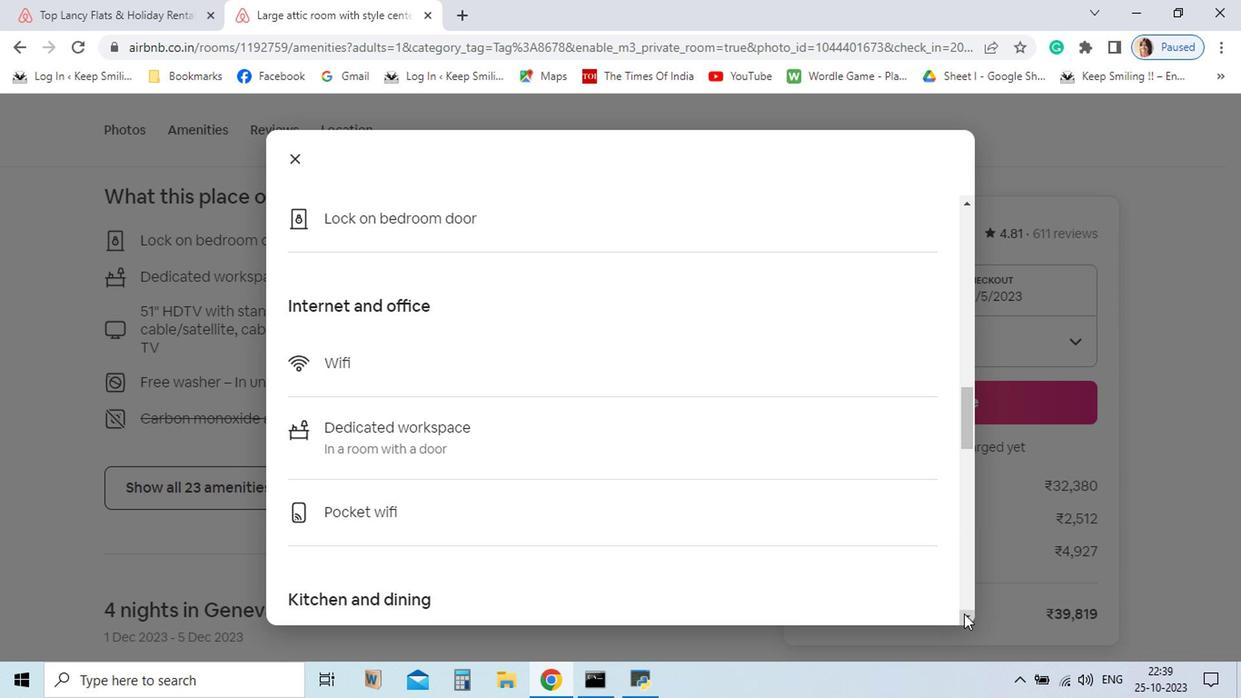 
Action: Mouse pressed left at (867, 617)
Screenshot: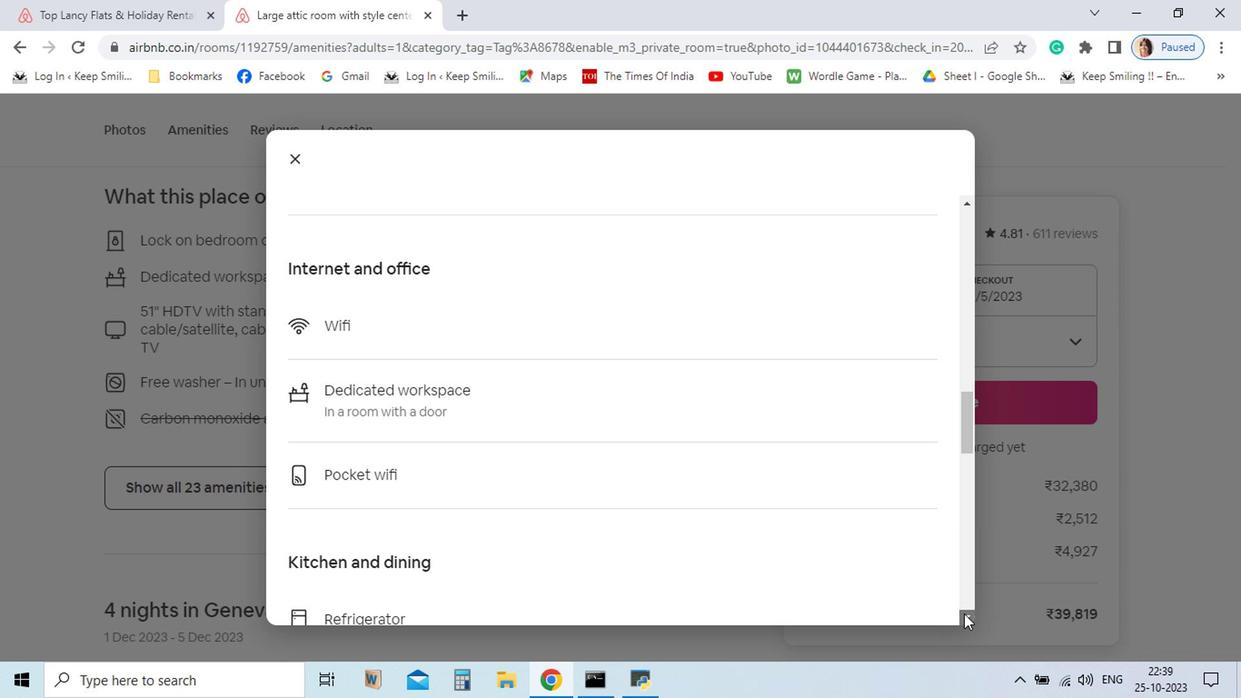 
Action: Mouse pressed left at (867, 617)
Screenshot: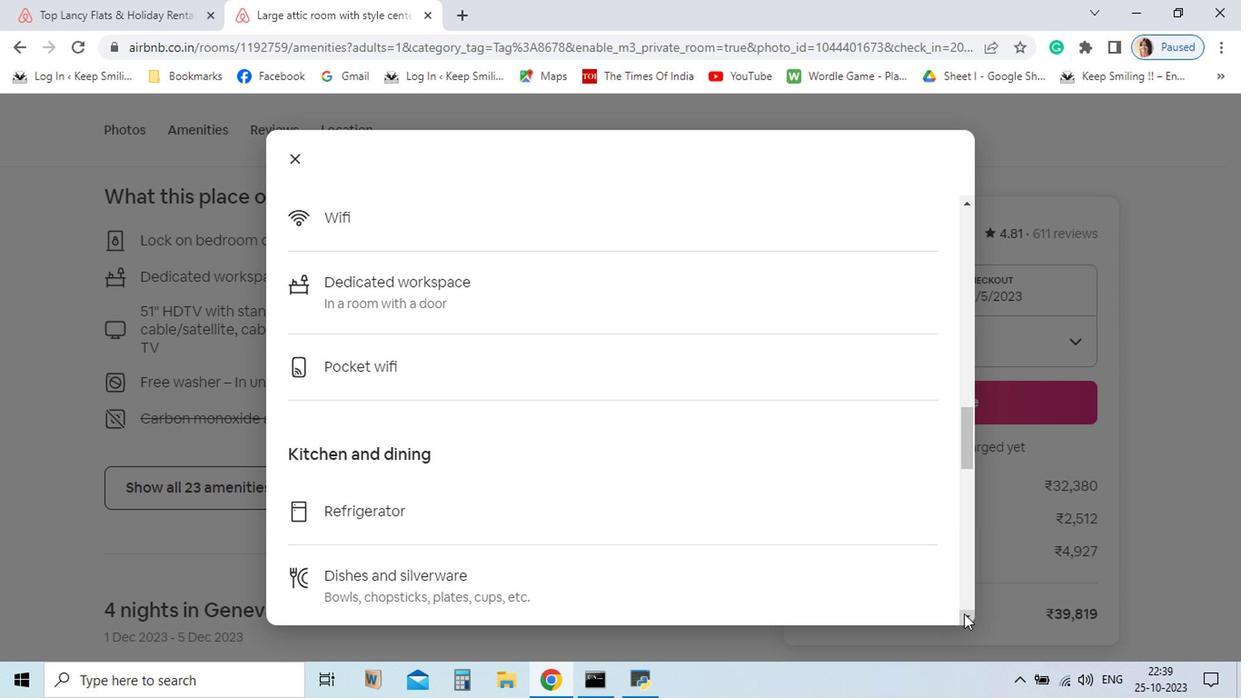 
Action: Mouse pressed left at (867, 617)
Screenshot: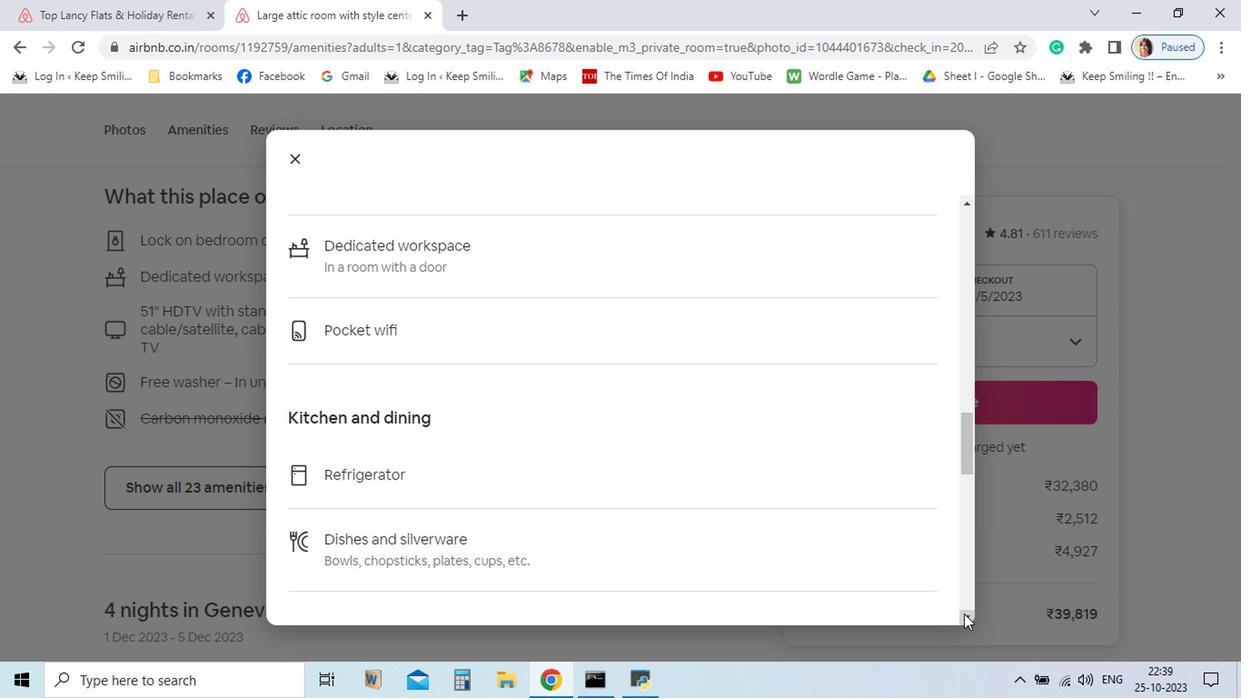 
Action: Mouse pressed left at (867, 617)
Screenshot: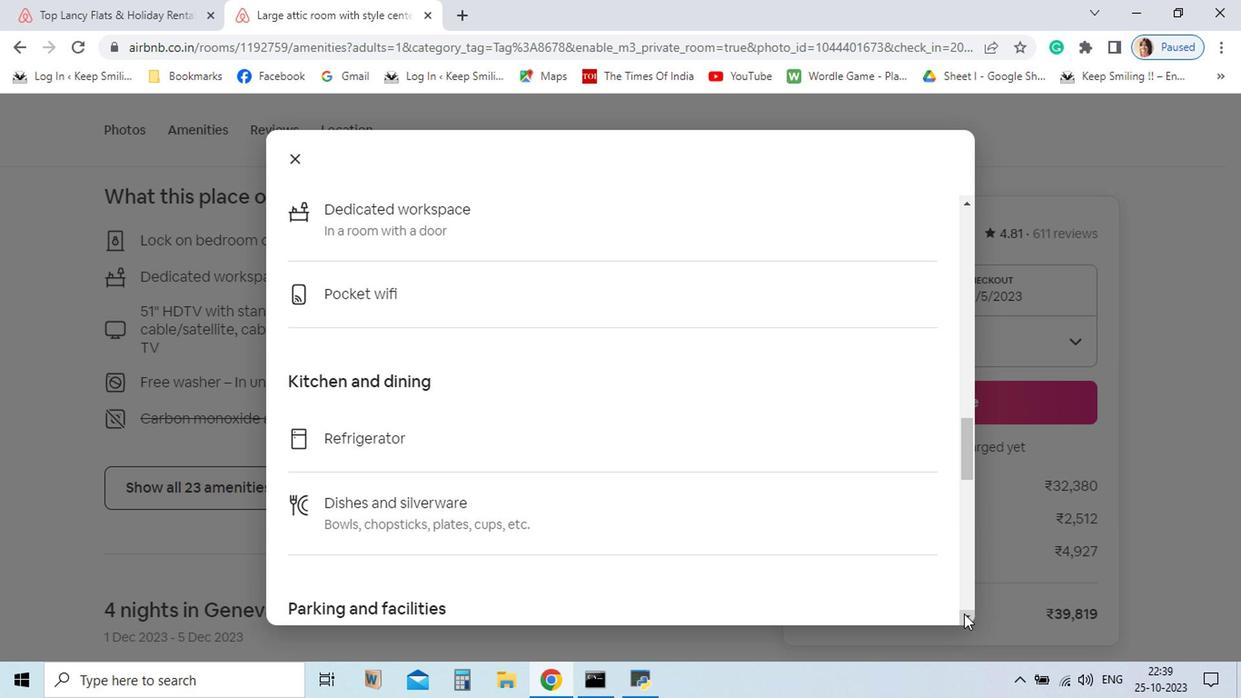 
Action: Mouse pressed left at (867, 617)
Screenshot: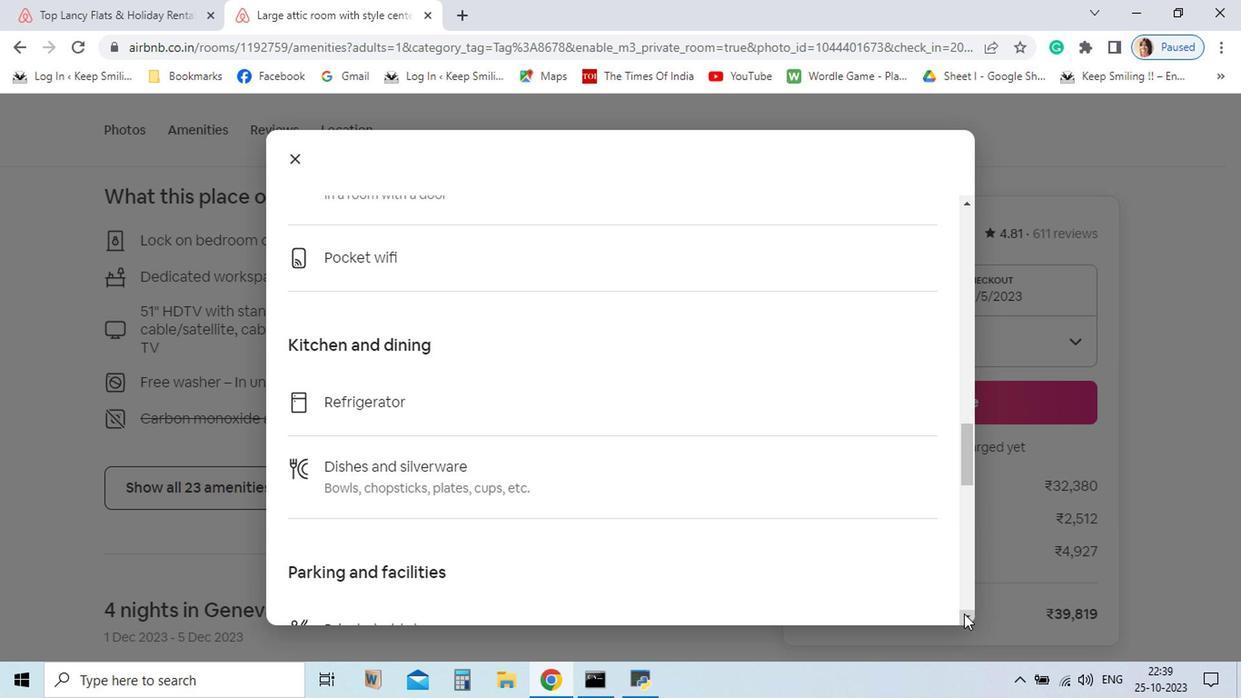 
Action: Mouse pressed left at (867, 617)
Screenshot: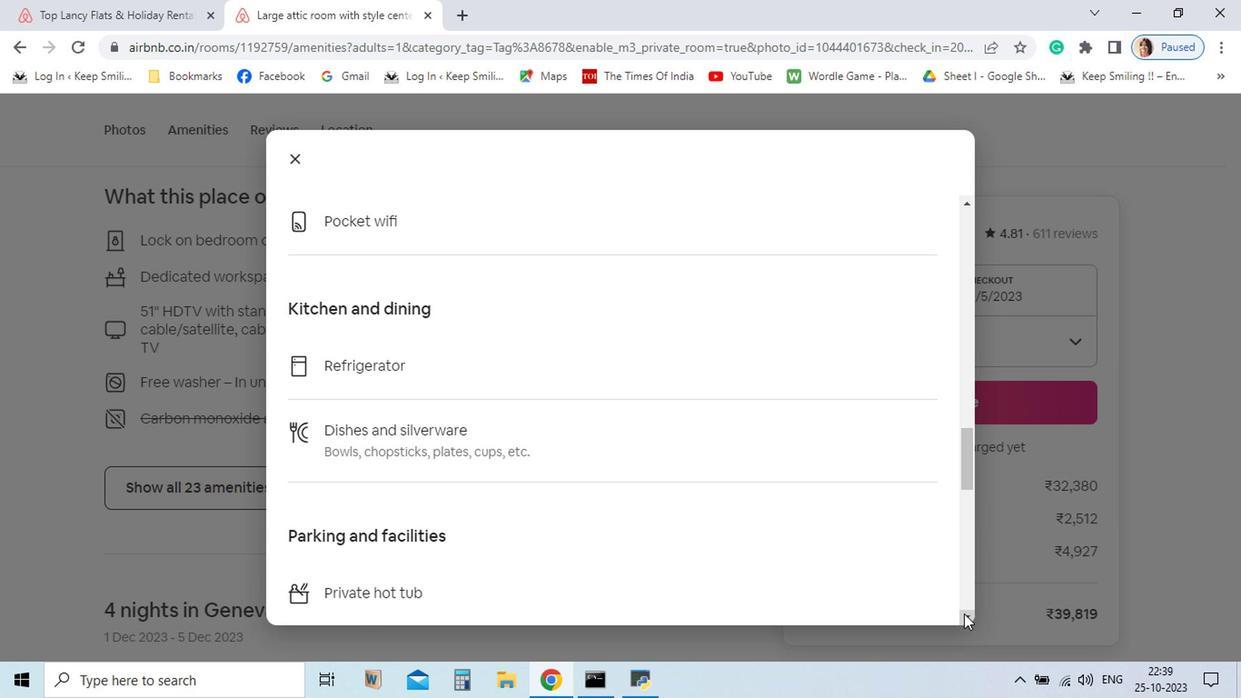 
Action: Mouse pressed left at (867, 617)
Screenshot: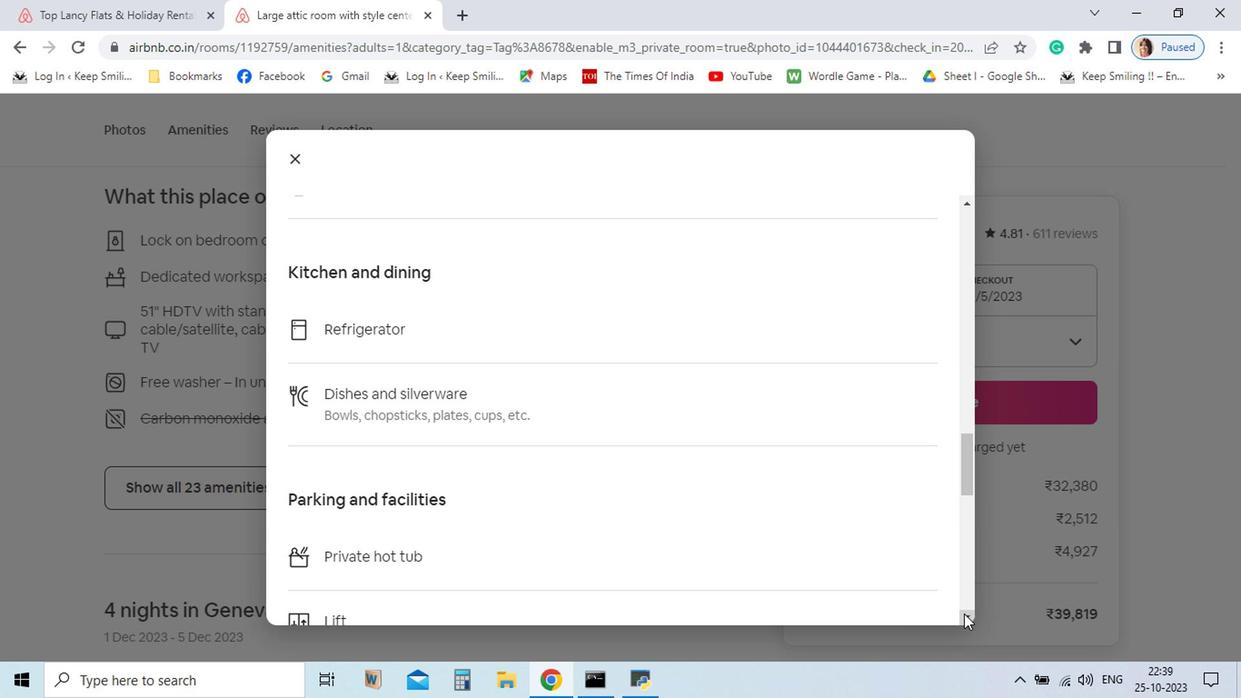 
Action: Mouse pressed left at (867, 617)
Screenshot: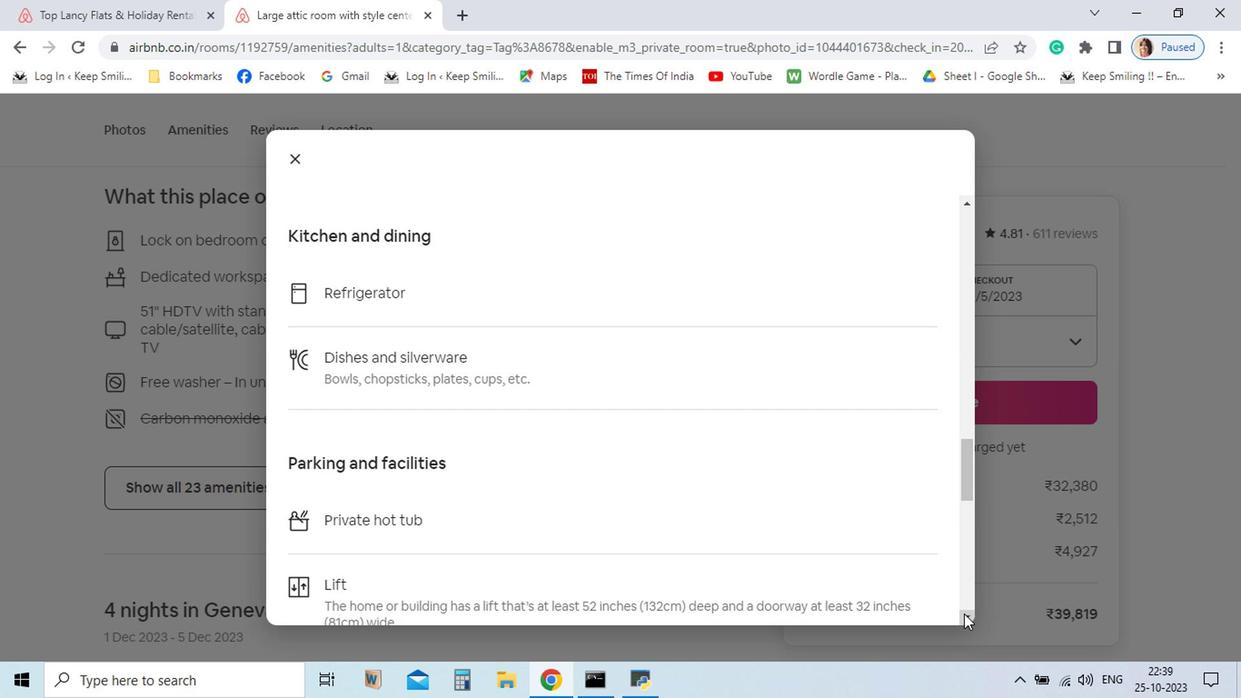 
Action: Mouse pressed left at (867, 617)
Screenshot: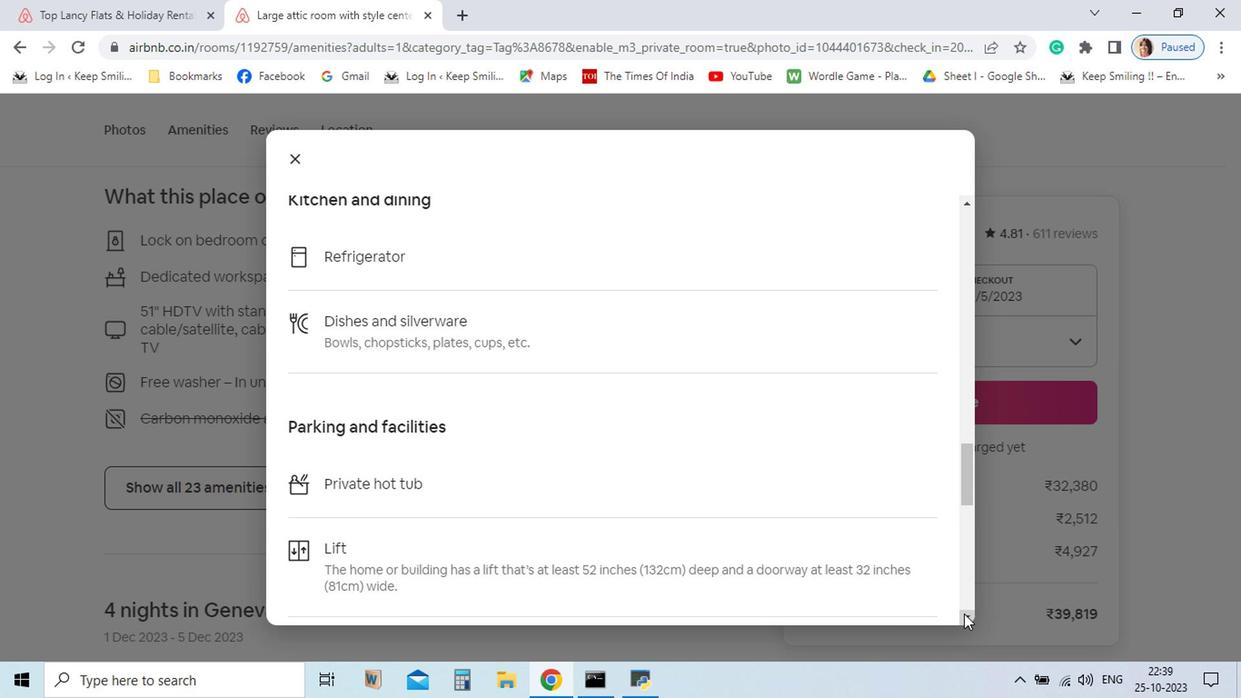 
Action: Mouse pressed left at (867, 617)
Screenshot: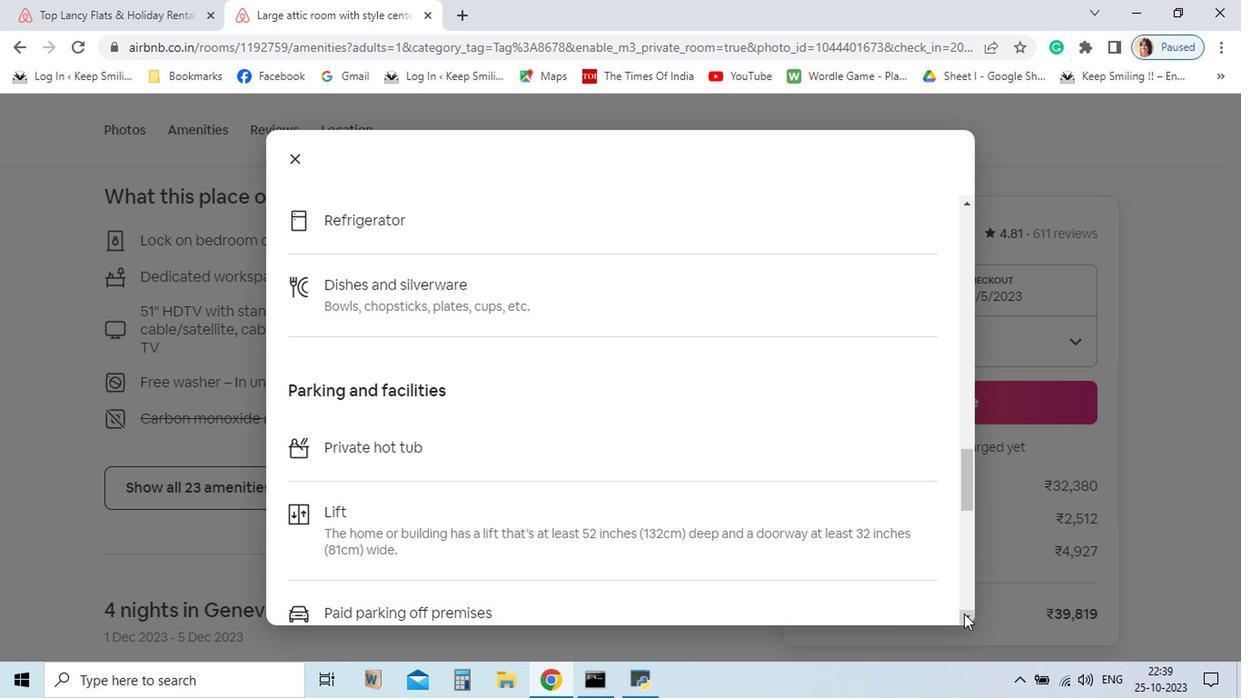 
Action: Mouse pressed left at (867, 617)
Screenshot: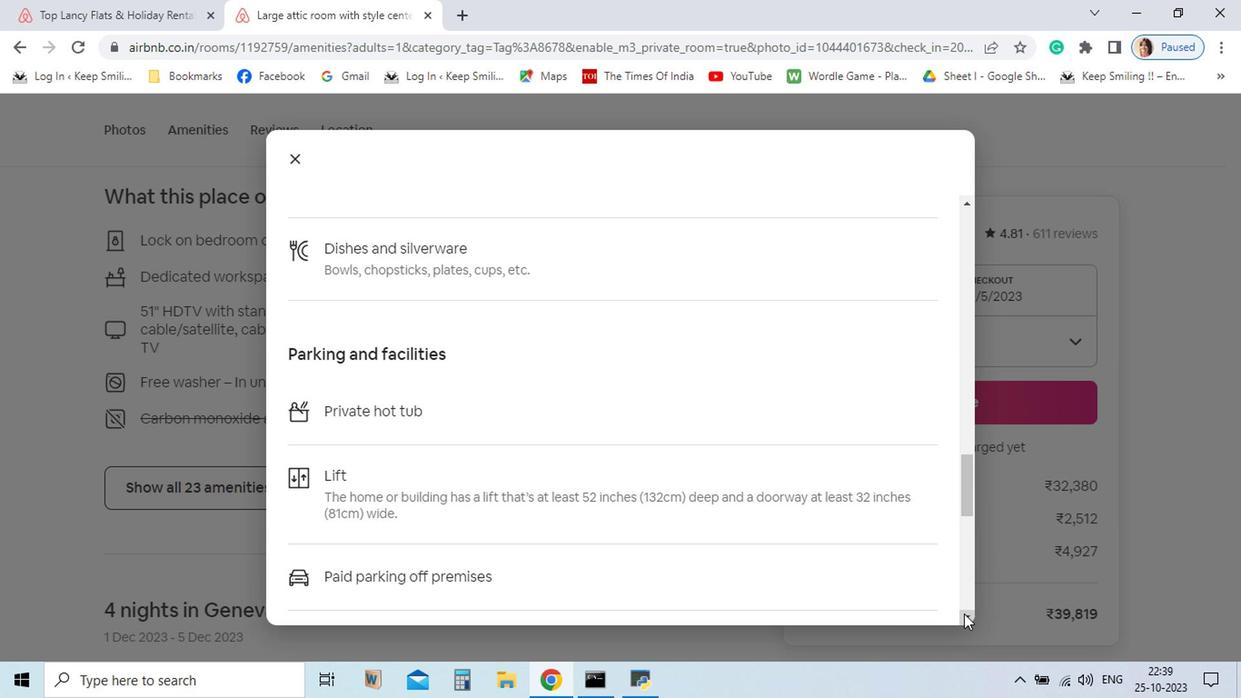 
Action: Mouse pressed left at (867, 617)
Screenshot: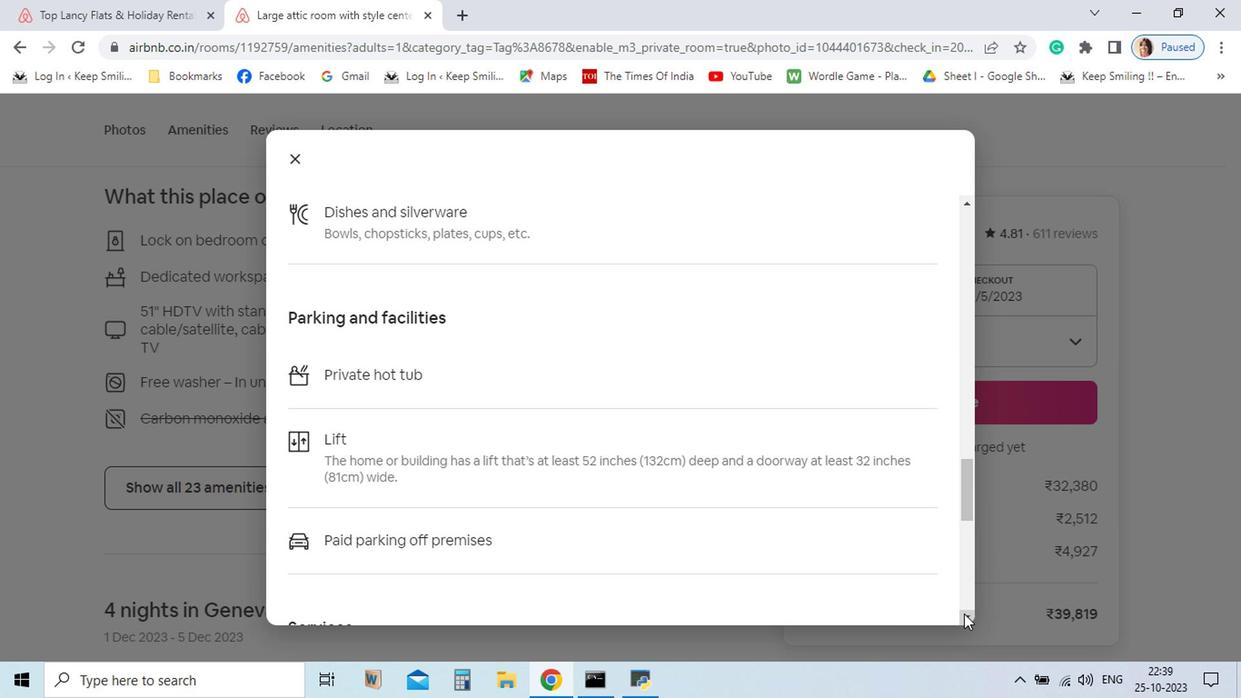
Action: Mouse pressed left at (867, 617)
Screenshot: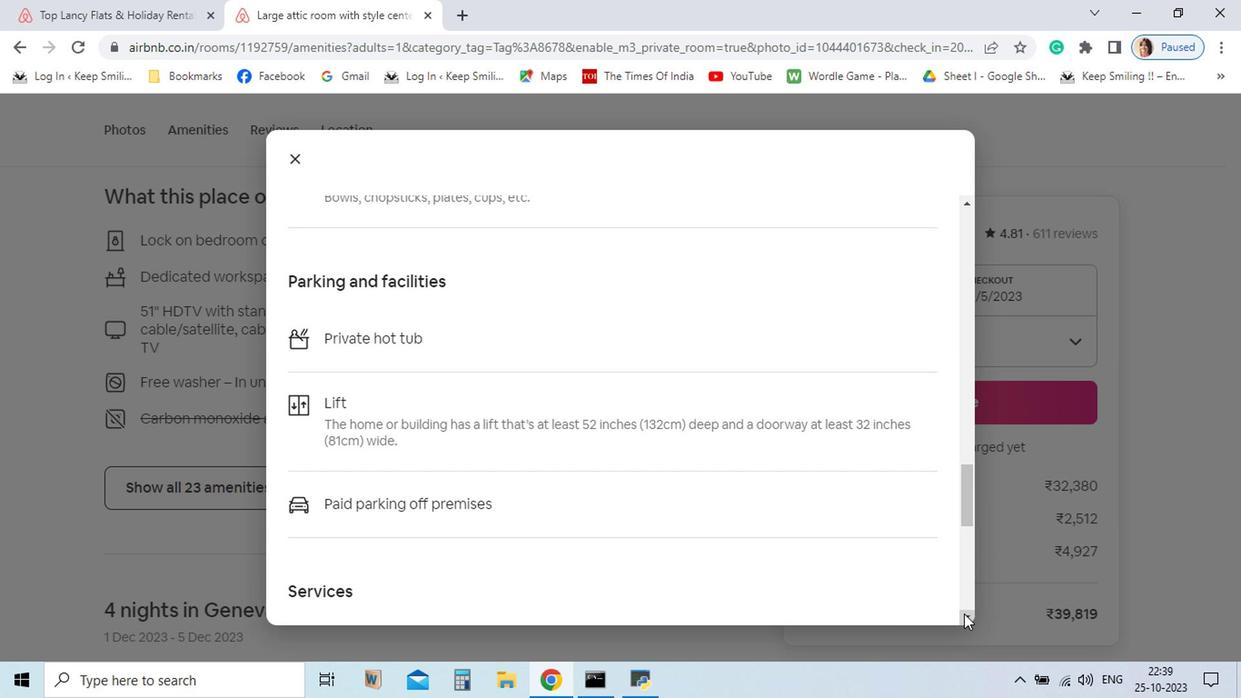 
Action: Mouse pressed left at (867, 617)
